 Task: Configure the Jira project settings to set up notifications and automation rules, including sending Slack messages when a version is unreleased.
Action: Mouse pressed left at (685, 732)
Screenshot: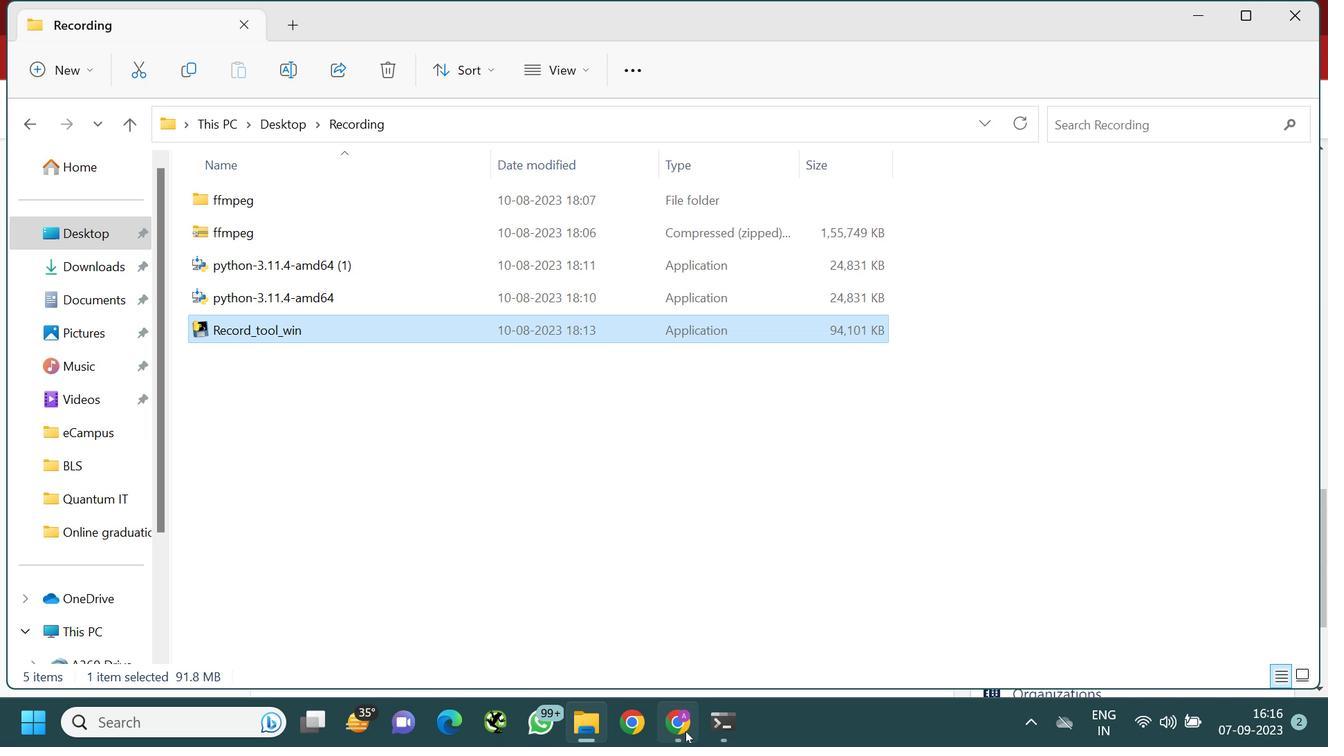 
Action: Mouse moved to (580, 250)
Screenshot: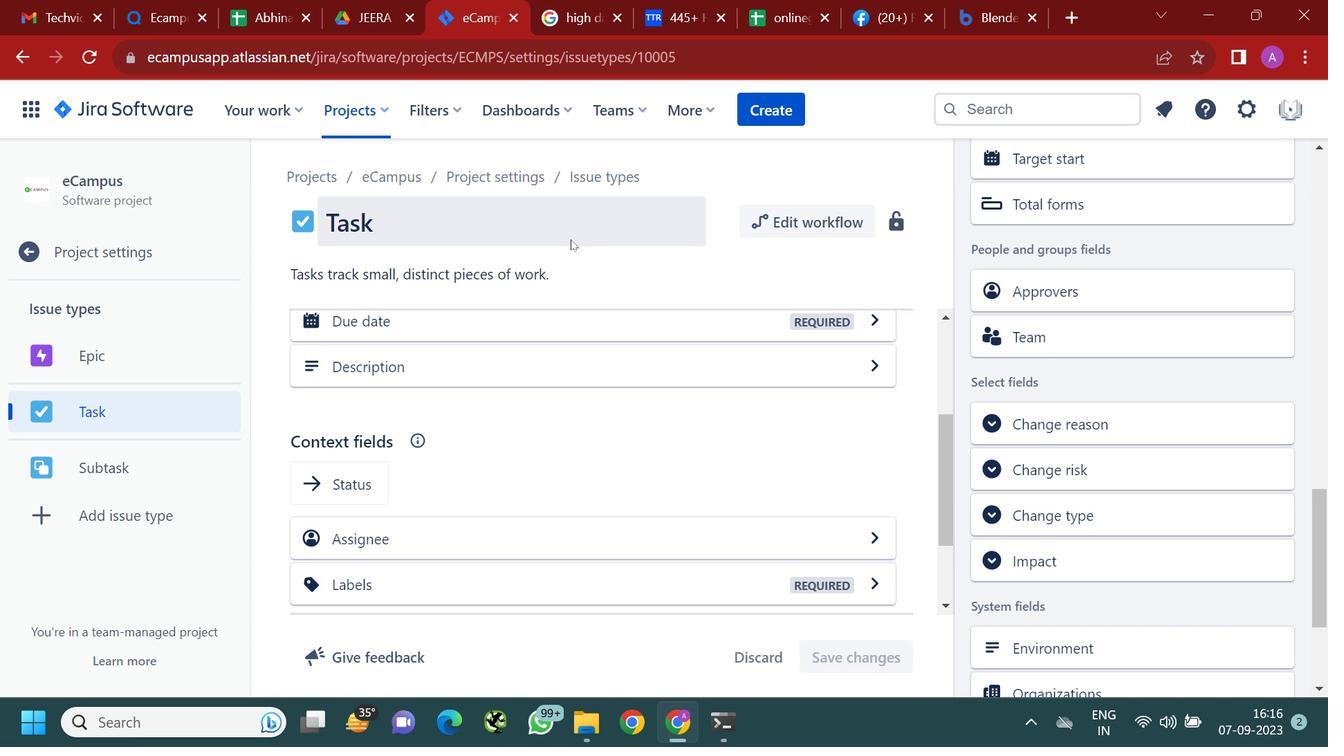 
Action: Mouse scrolled (580, 249) with delta (0, 0)
Screenshot: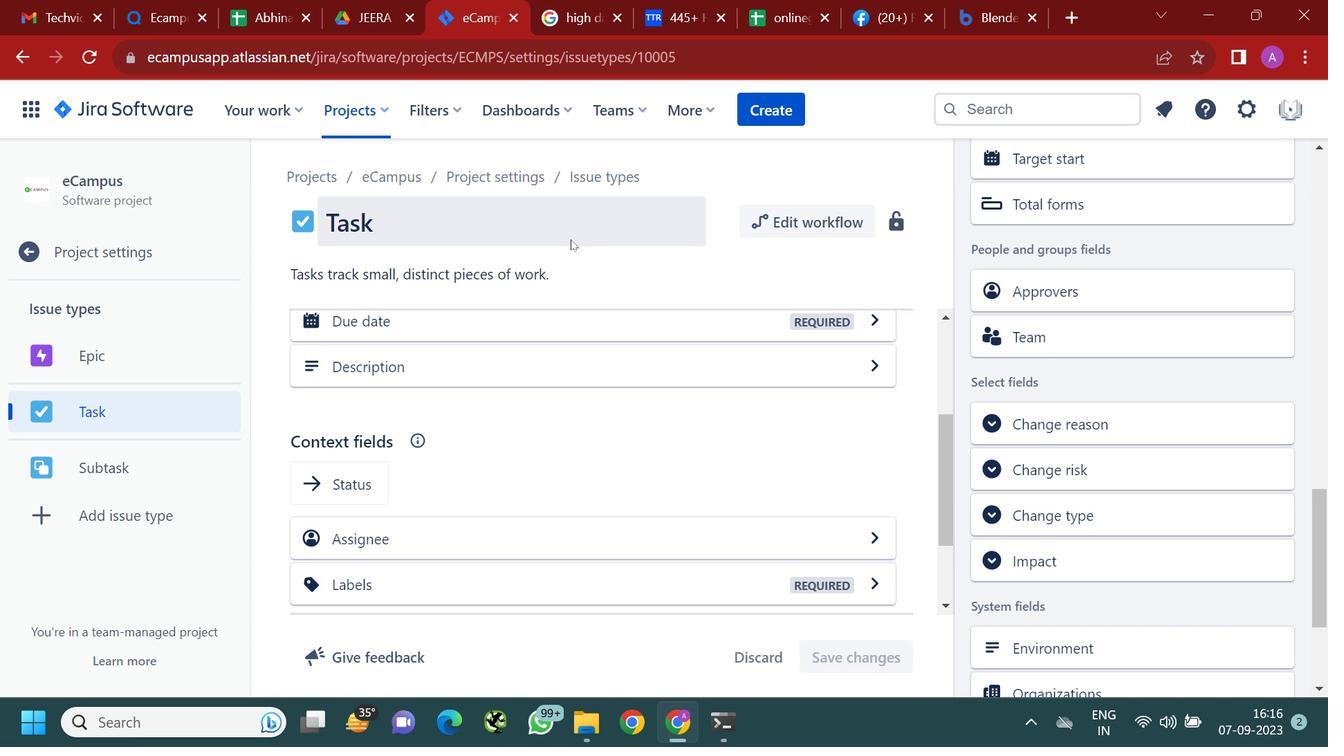 
Action: Mouse moved to (582, 252)
Screenshot: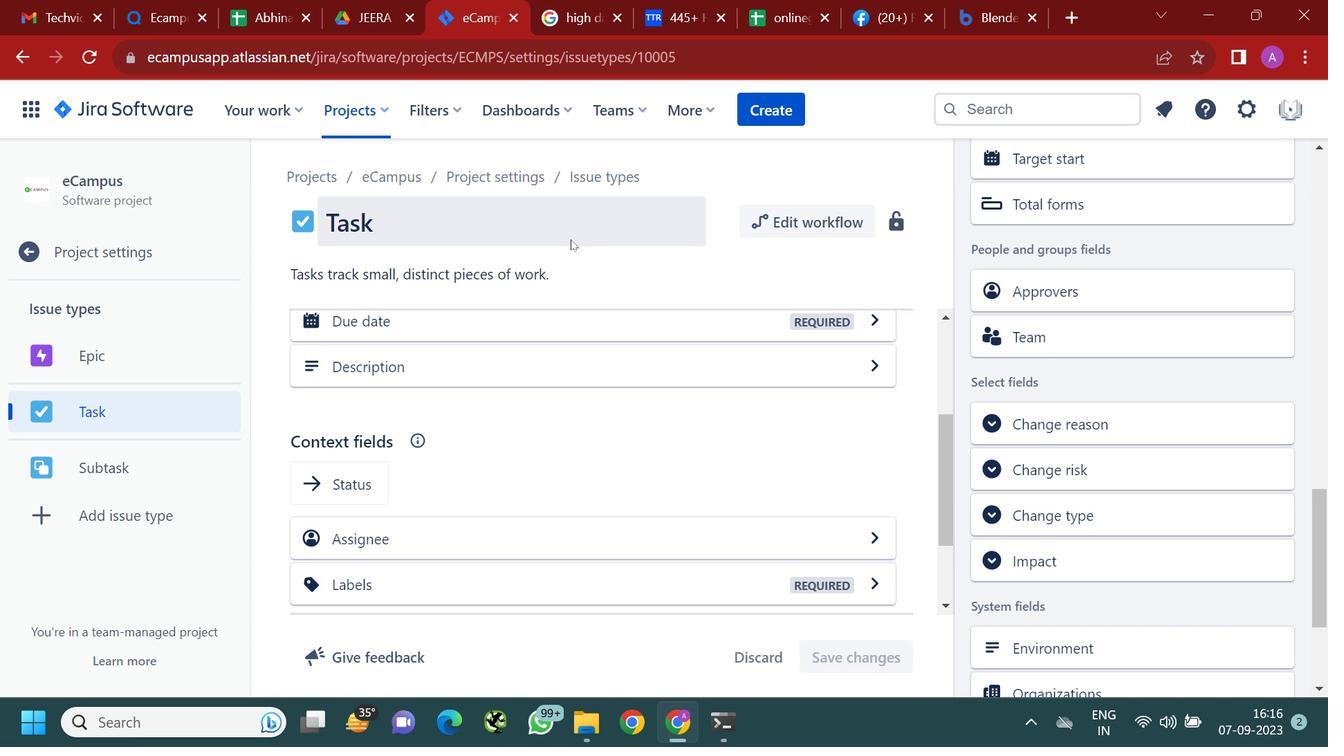 
Action: Mouse scrolled (582, 251) with delta (0, 0)
Screenshot: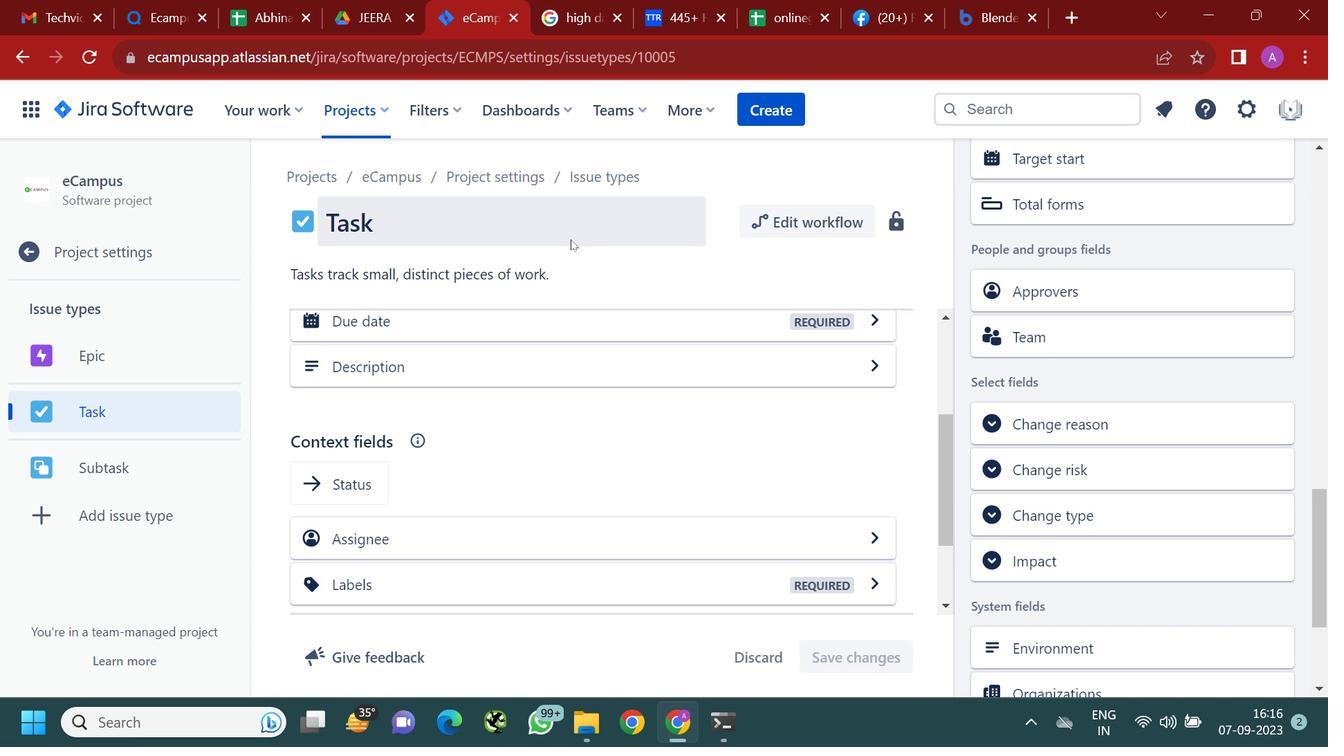 
Action: Mouse moved to (568, 479)
Screenshot: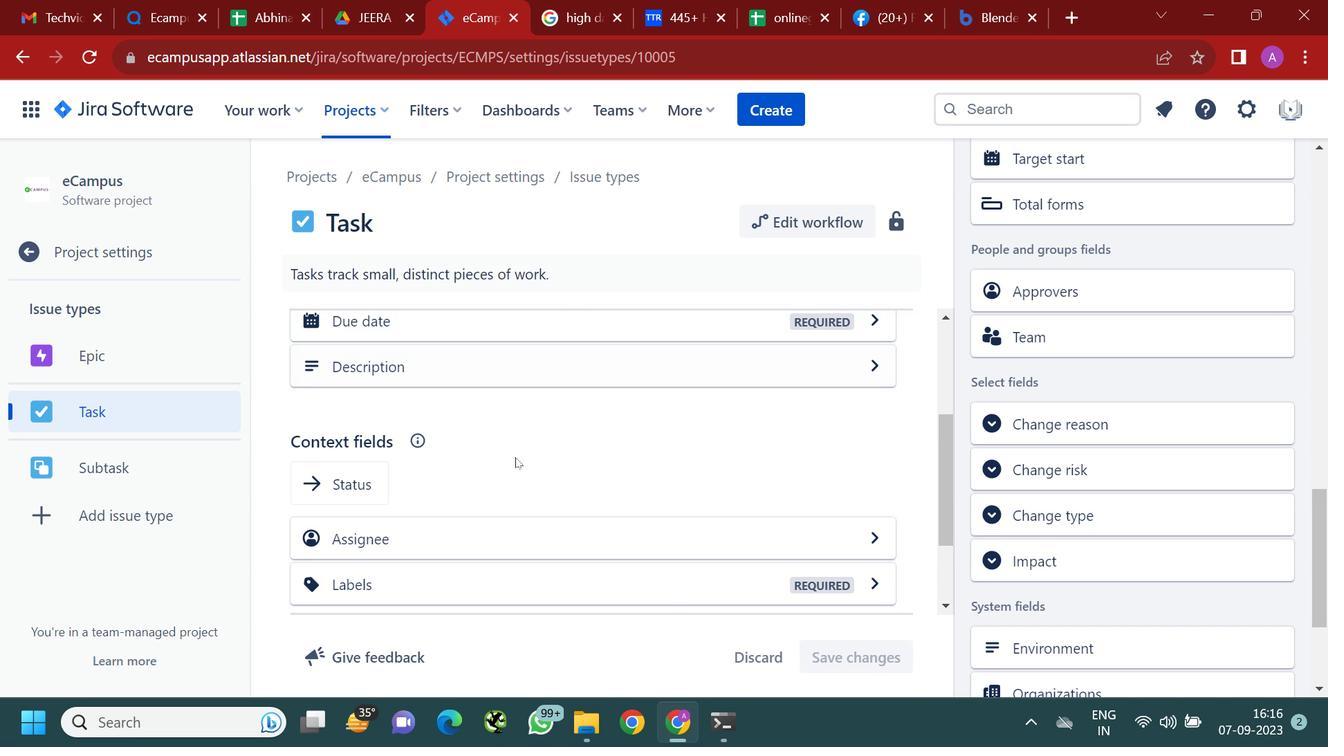 
Action: Mouse scrolled (568, 480) with delta (0, 0)
Screenshot: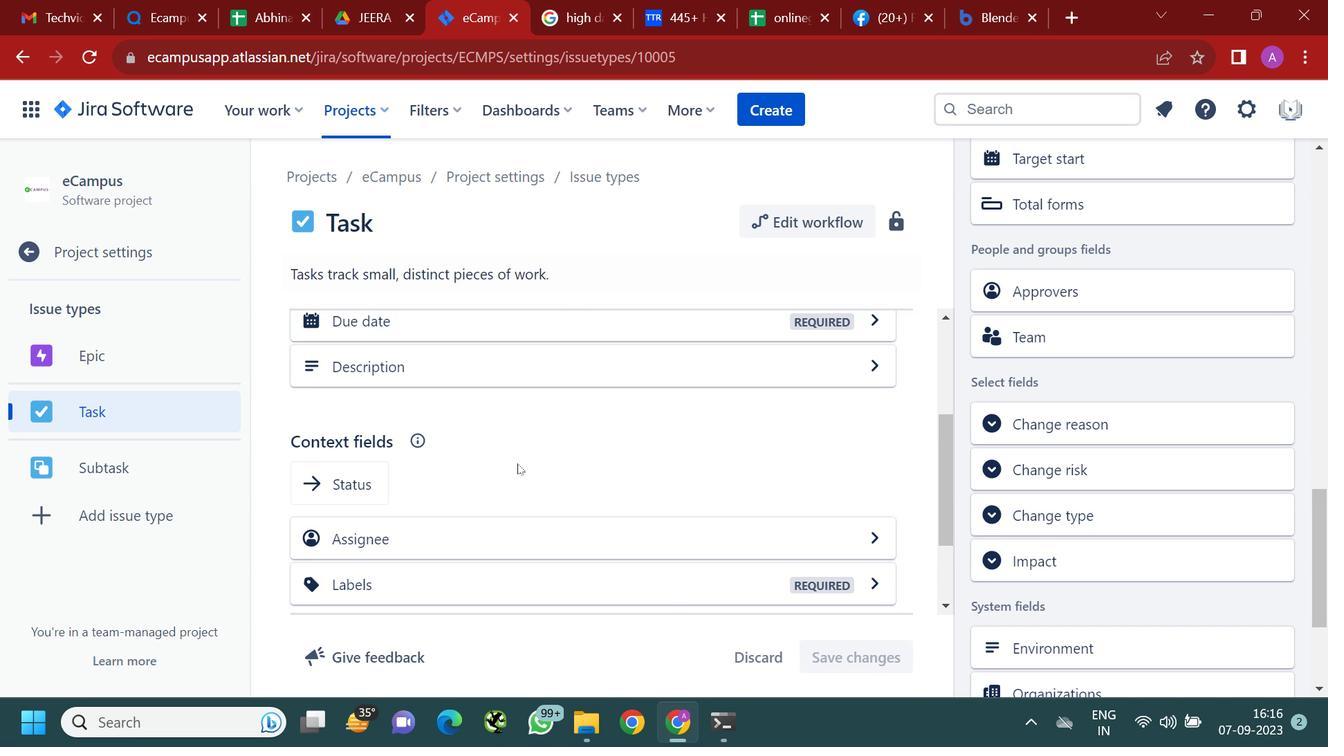 
Action: Mouse scrolled (568, 480) with delta (0, 0)
Screenshot: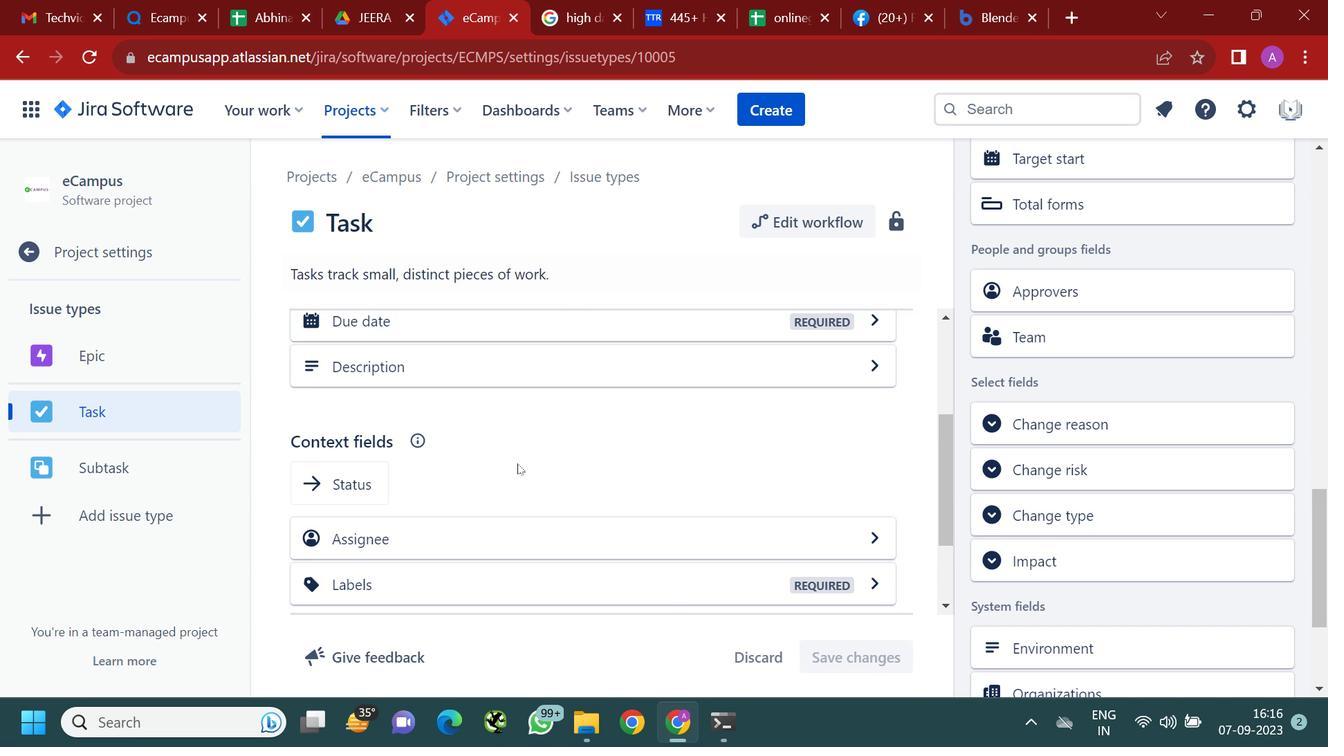 
Action: Mouse scrolled (568, 480) with delta (0, 0)
Screenshot: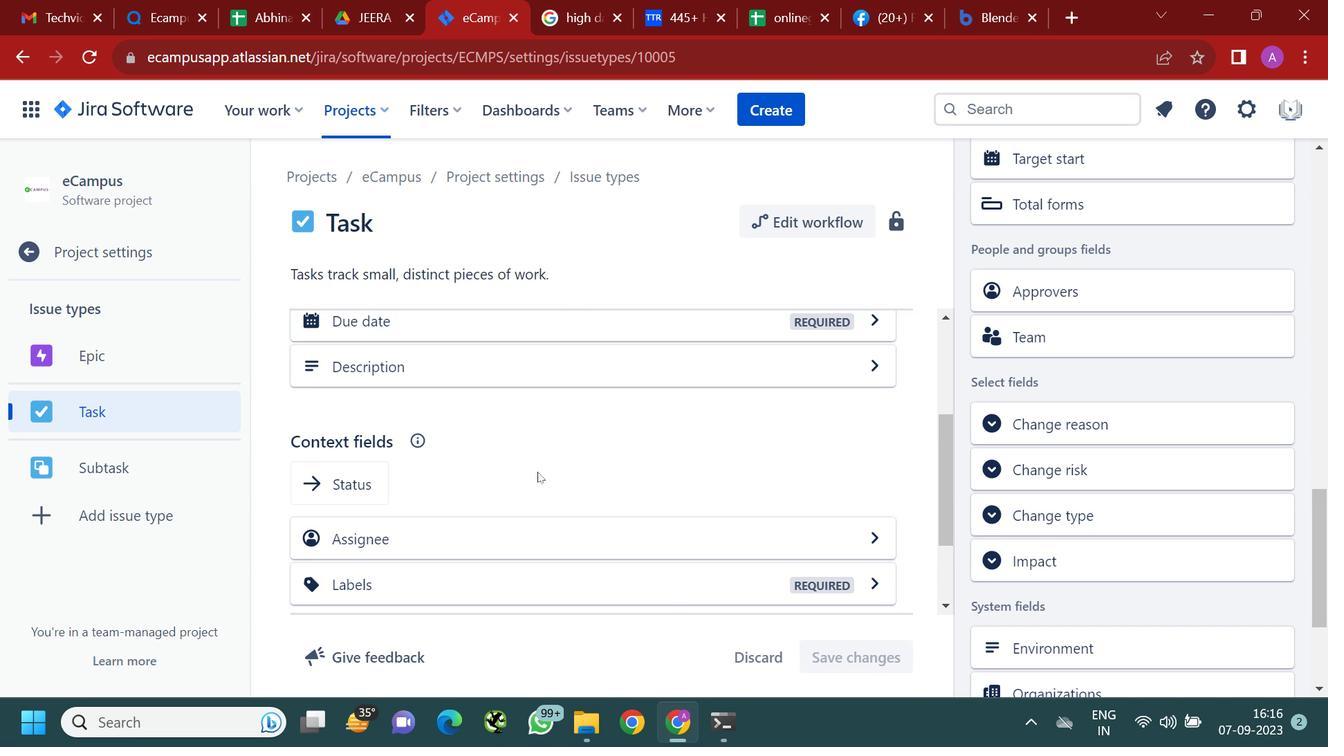 
Action: Mouse moved to (598, 460)
Screenshot: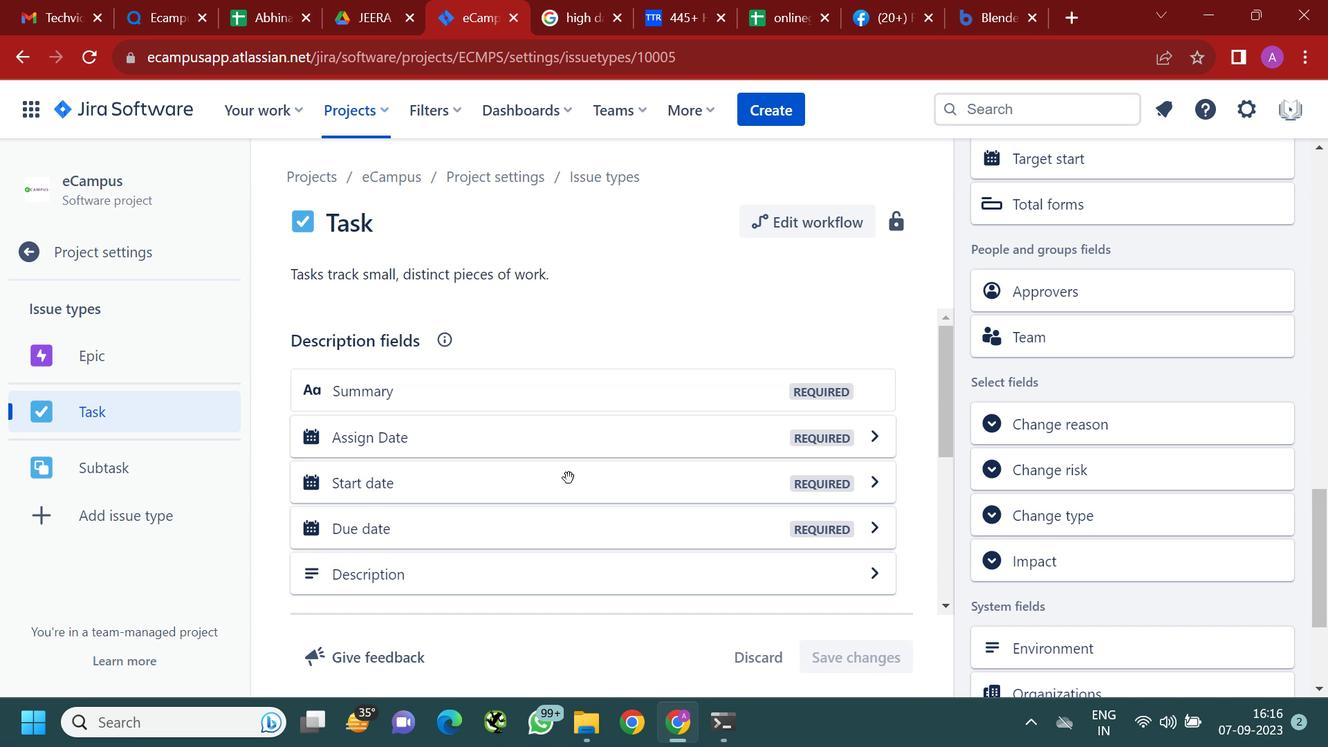 
Action: Mouse scrolled (598, 461) with delta (0, 0)
Screenshot: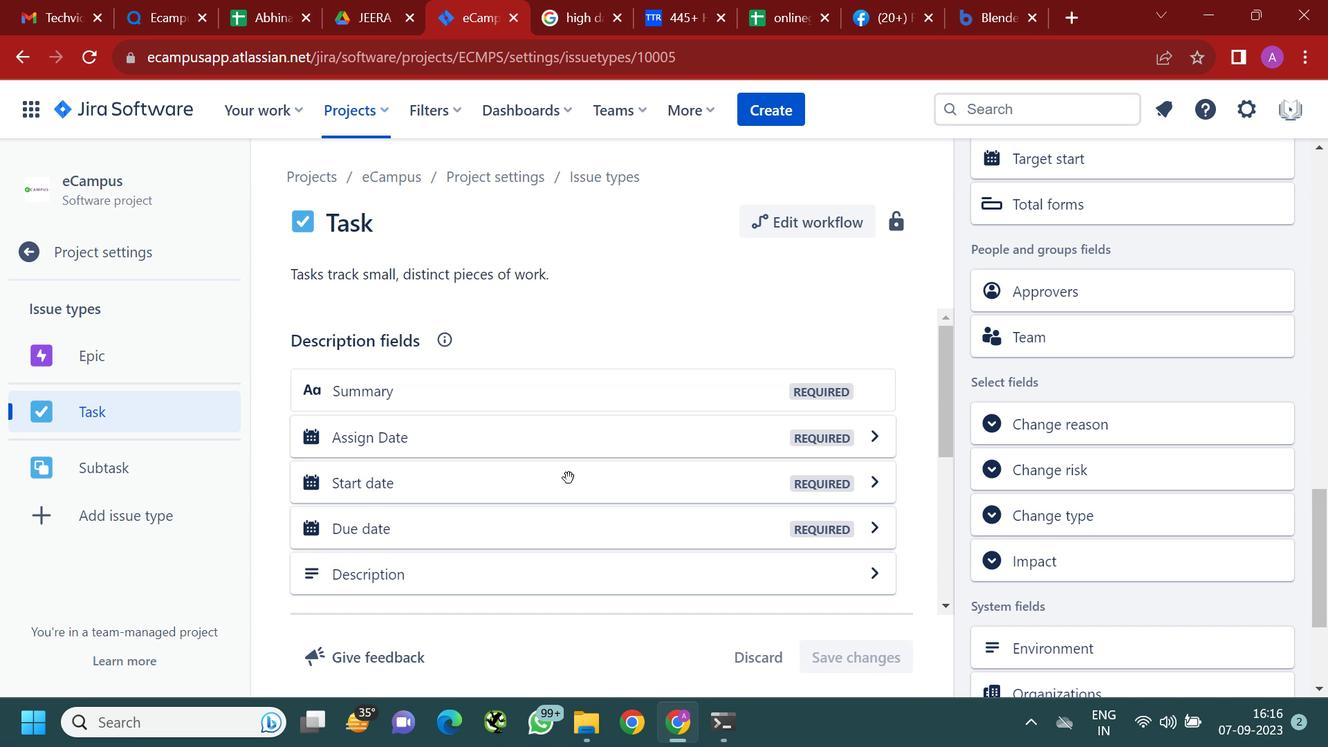 
Action: Mouse moved to (598, 460)
Screenshot: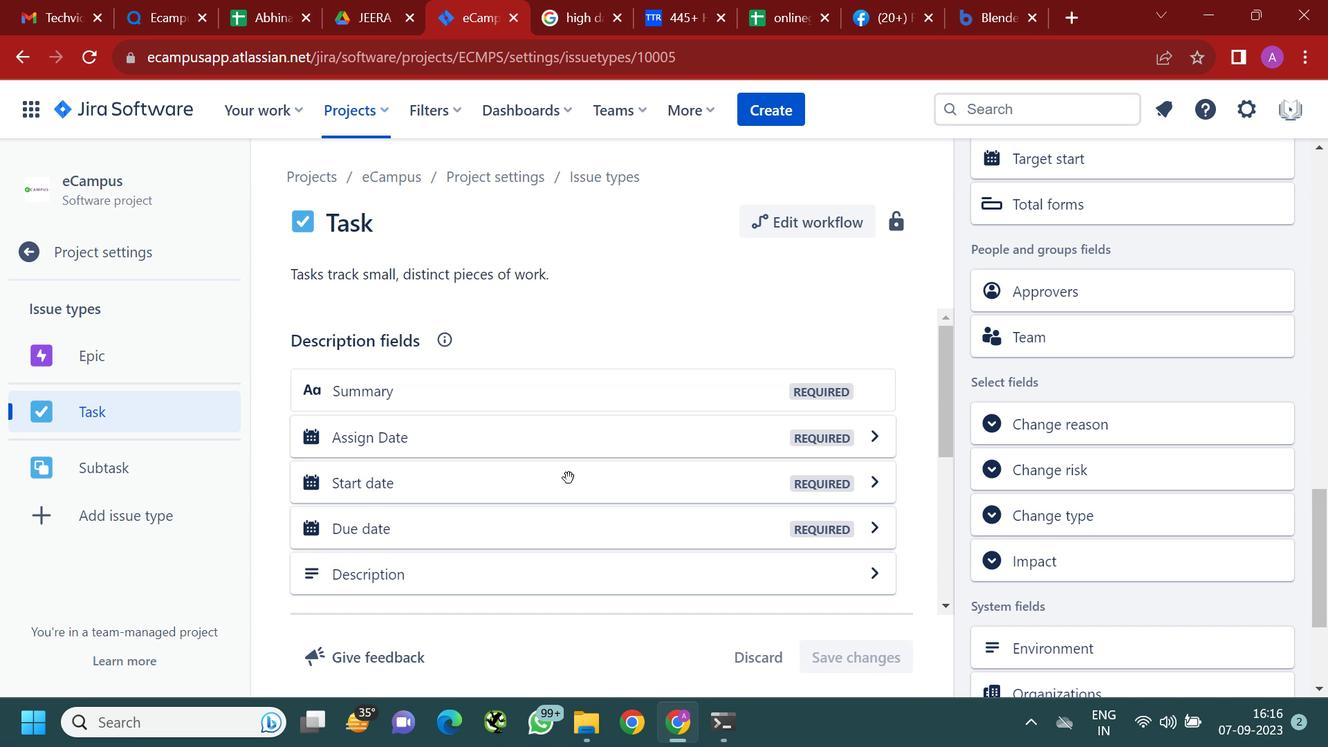 
Action: Mouse scrolled (598, 460) with delta (0, 0)
Screenshot: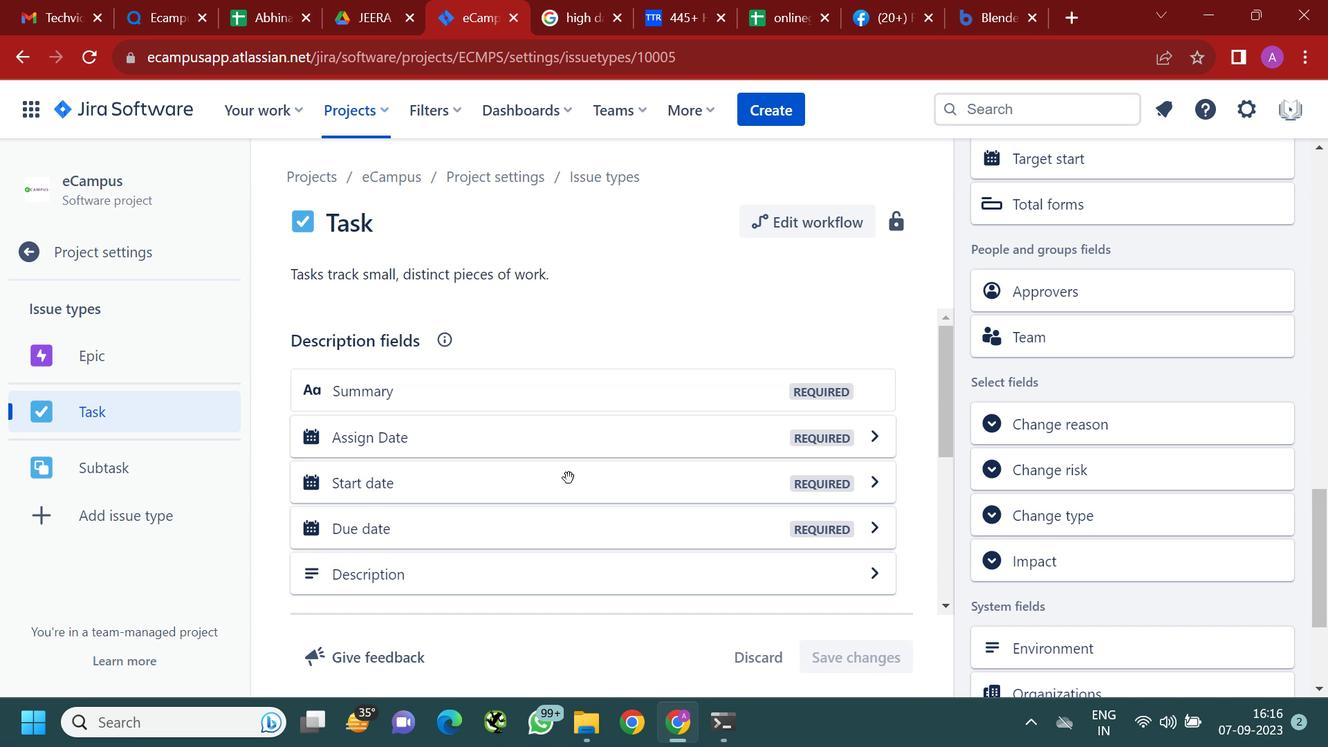 
Action: Mouse moved to (598, 459)
Screenshot: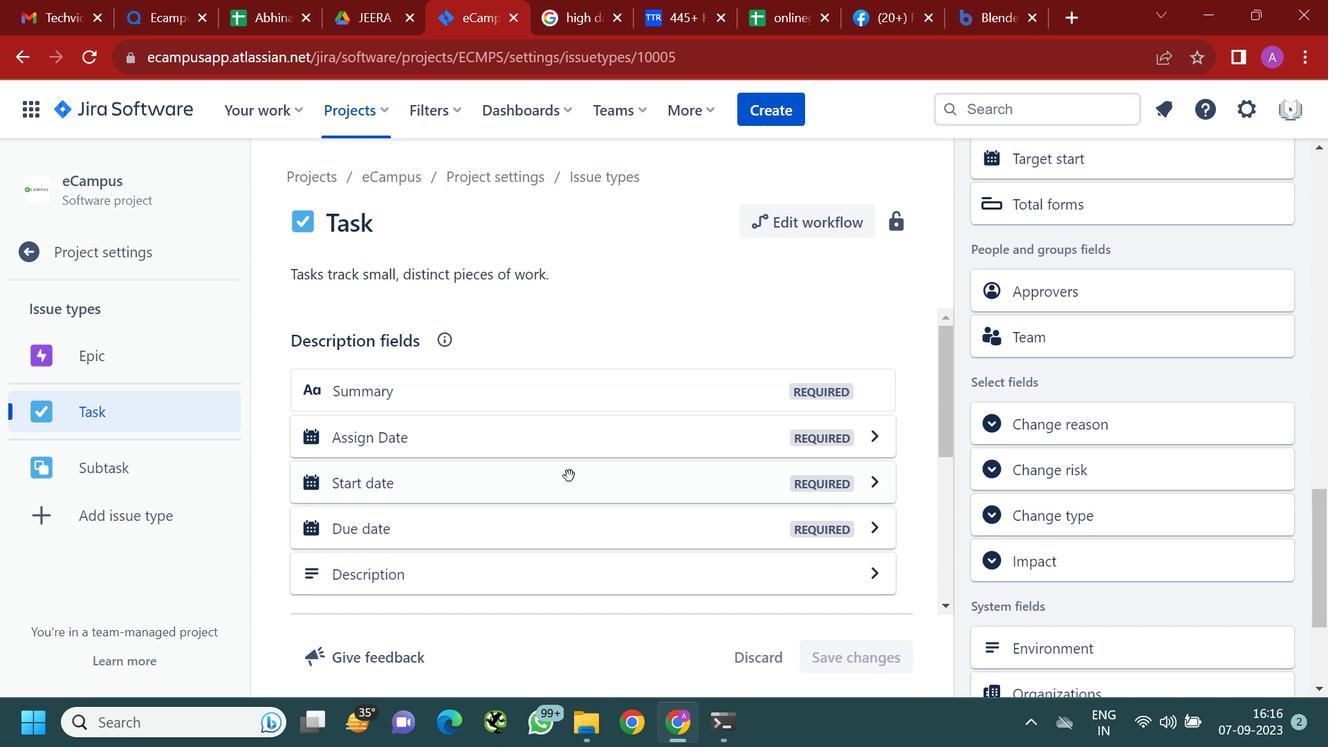 
Action: Mouse scrolled (598, 460) with delta (0, 0)
Screenshot: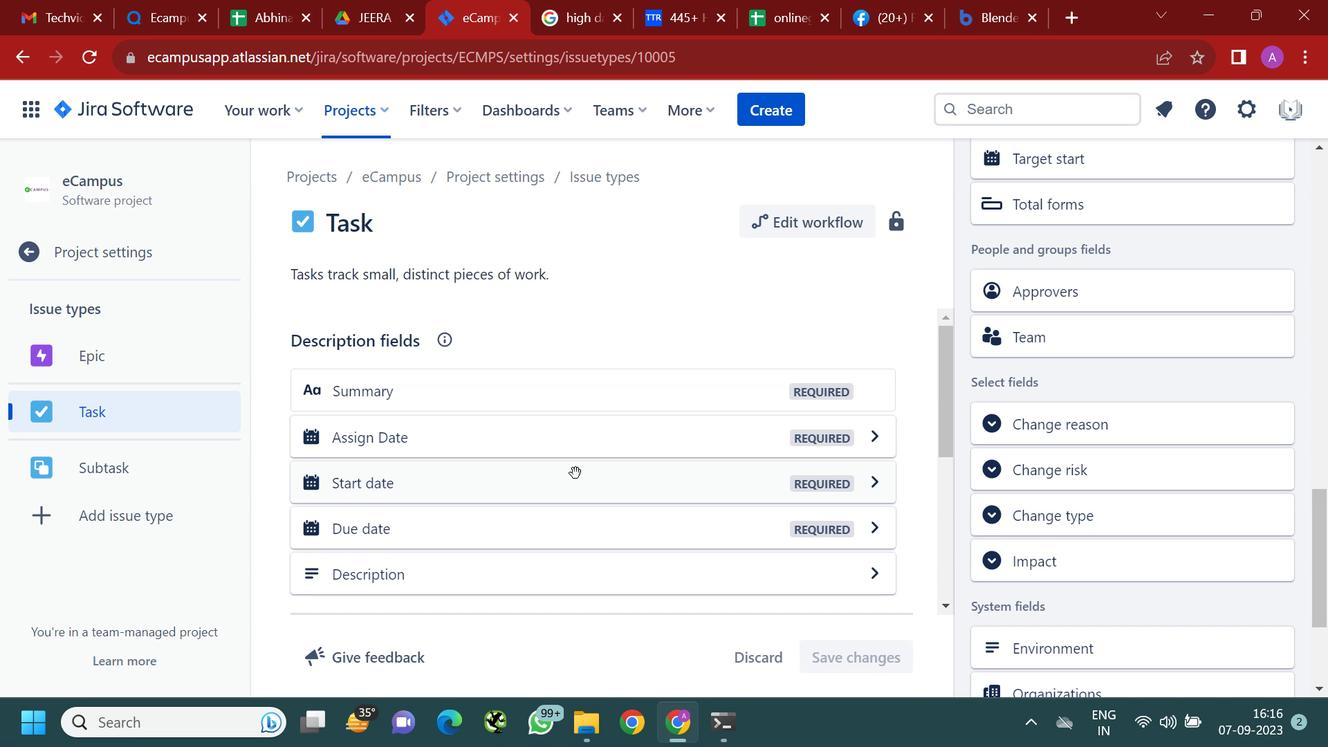 
Action: Mouse moved to (603, 448)
Screenshot: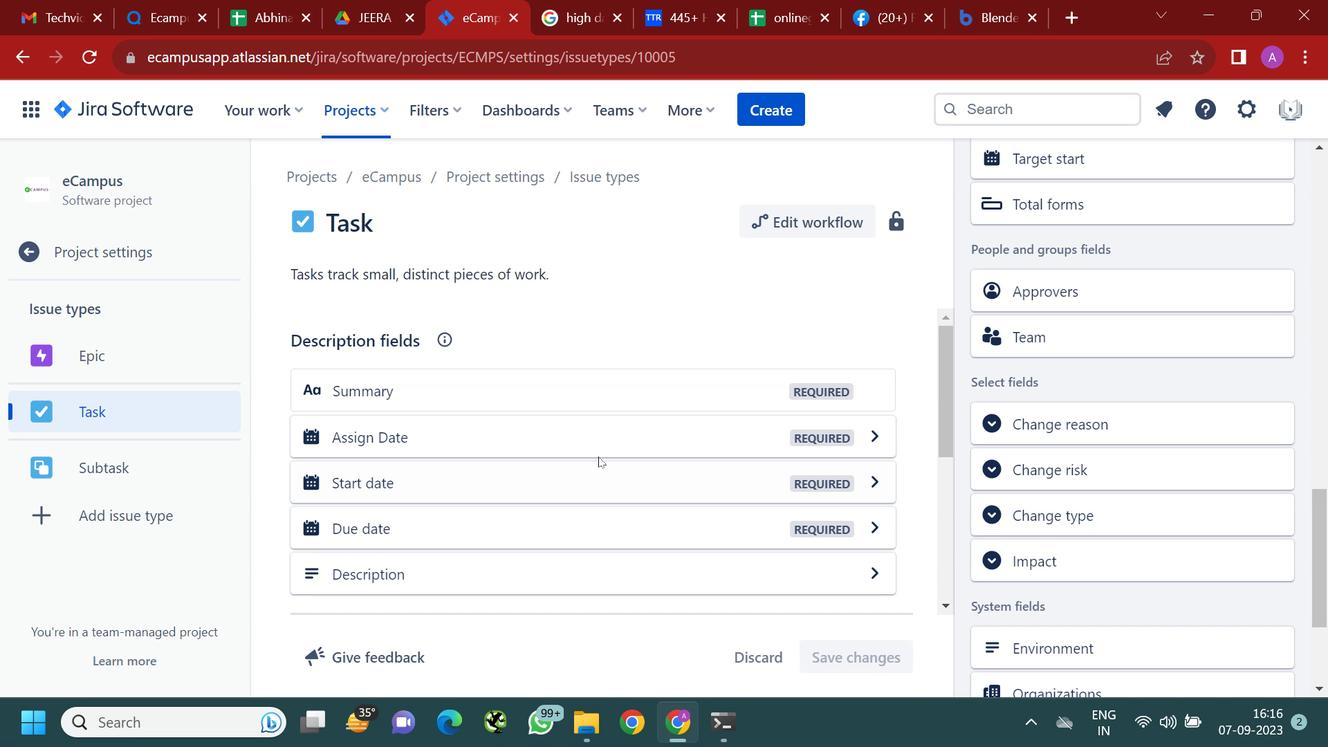 
Action: Mouse scrolled (603, 449) with delta (0, 0)
Screenshot: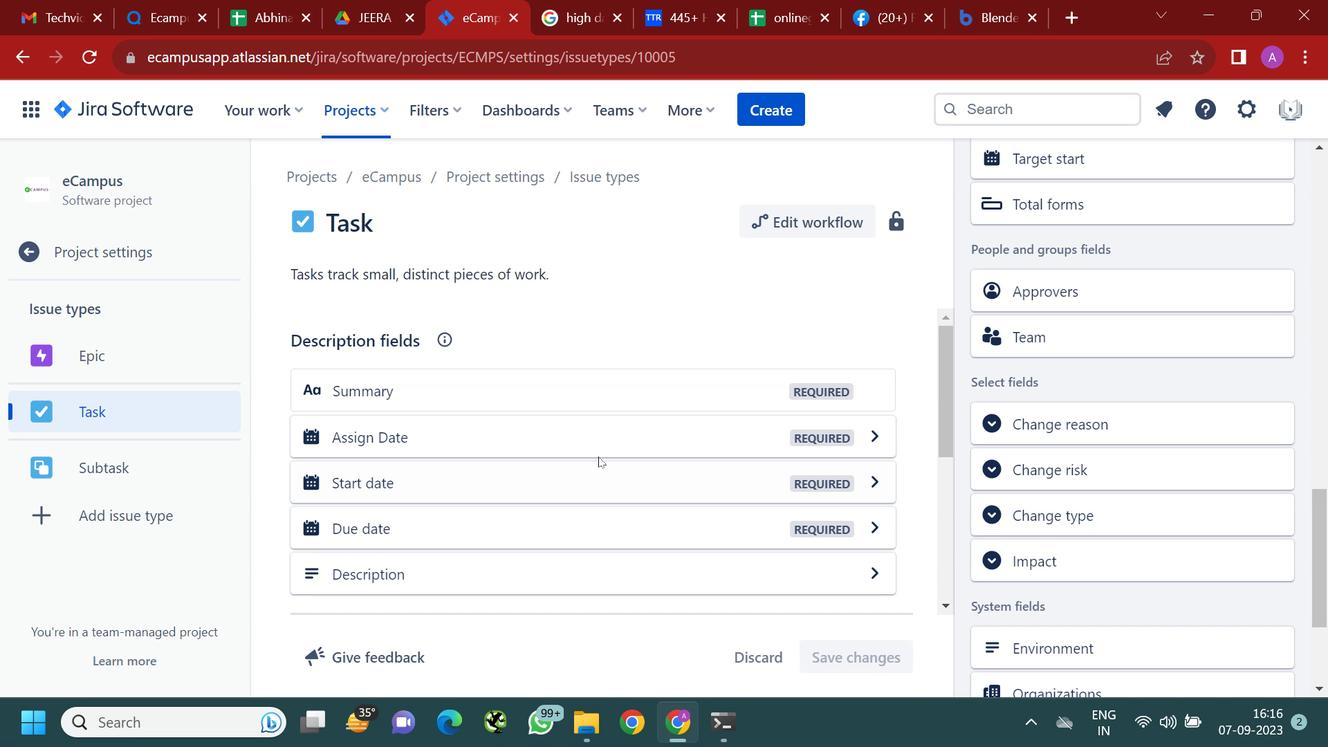 
Action: Mouse scrolled (603, 449) with delta (0, 0)
Screenshot: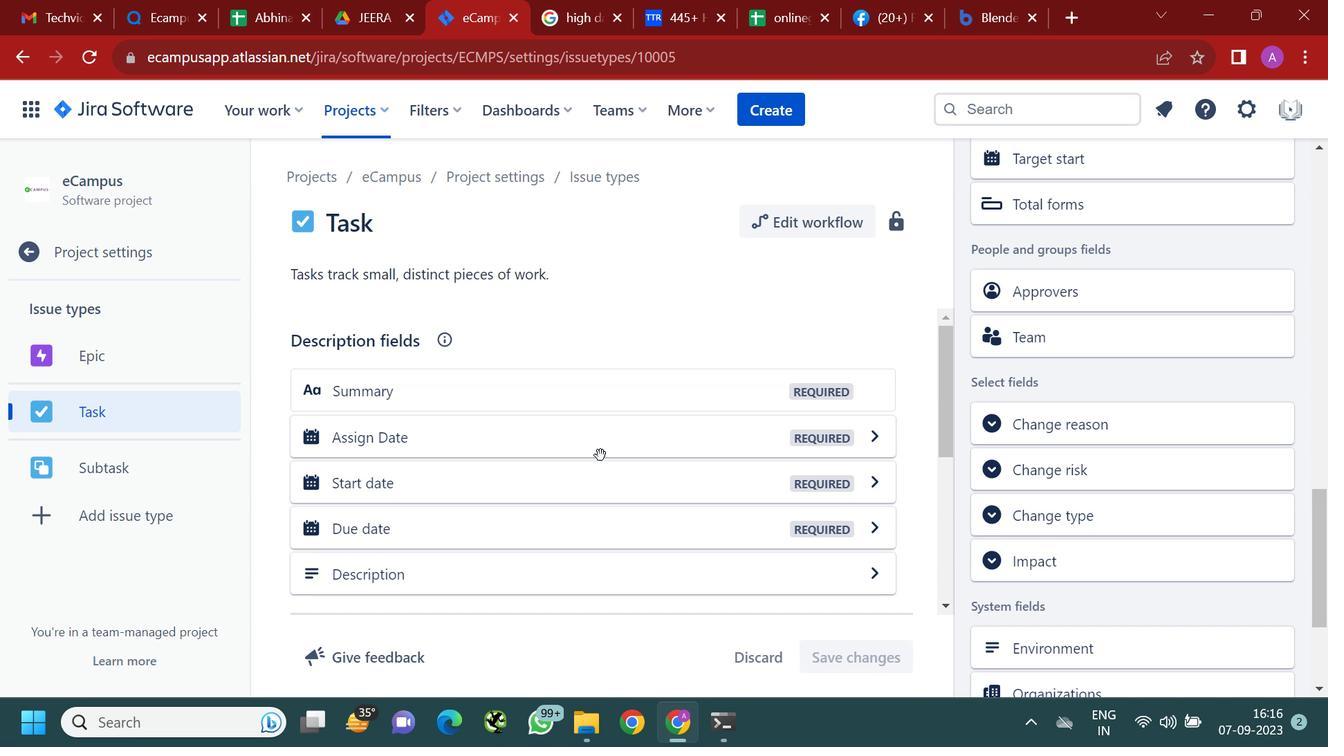 
Action: Mouse moved to (603, 447)
Screenshot: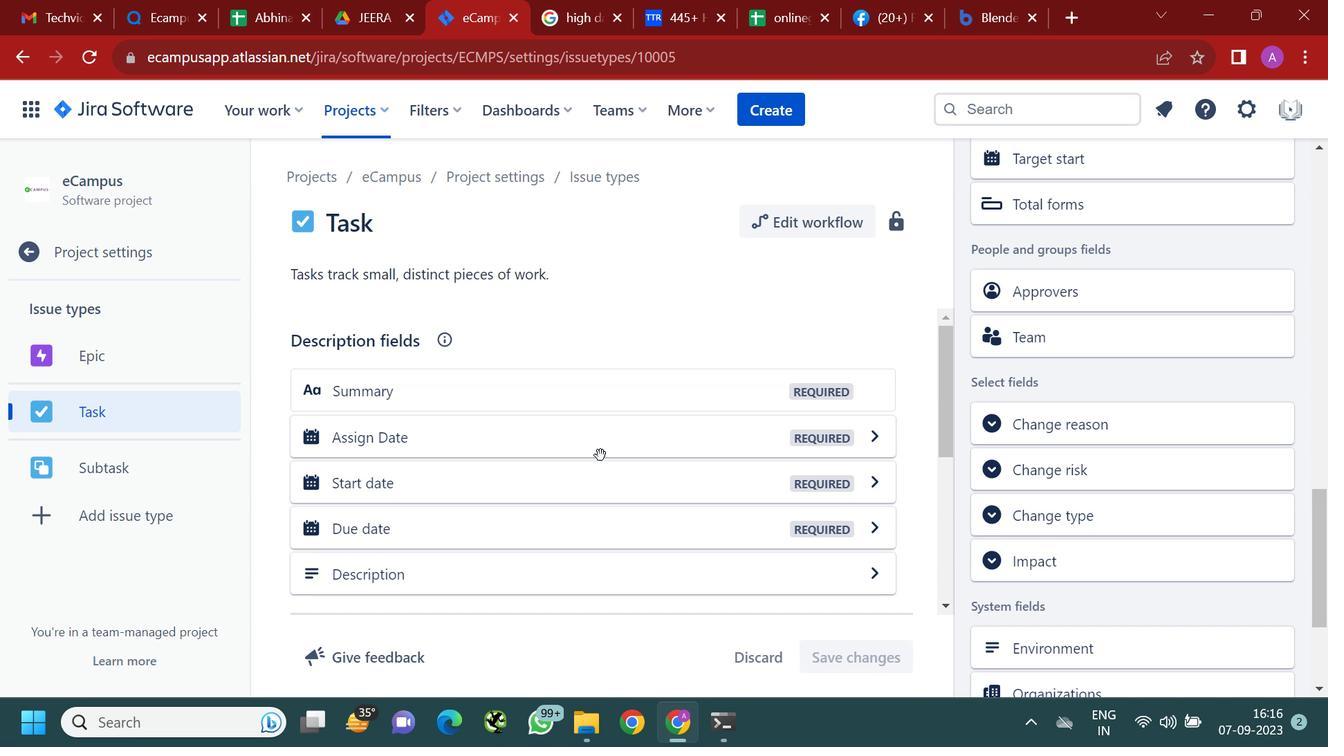 
Action: Mouse scrolled (603, 448) with delta (0, 0)
Screenshot: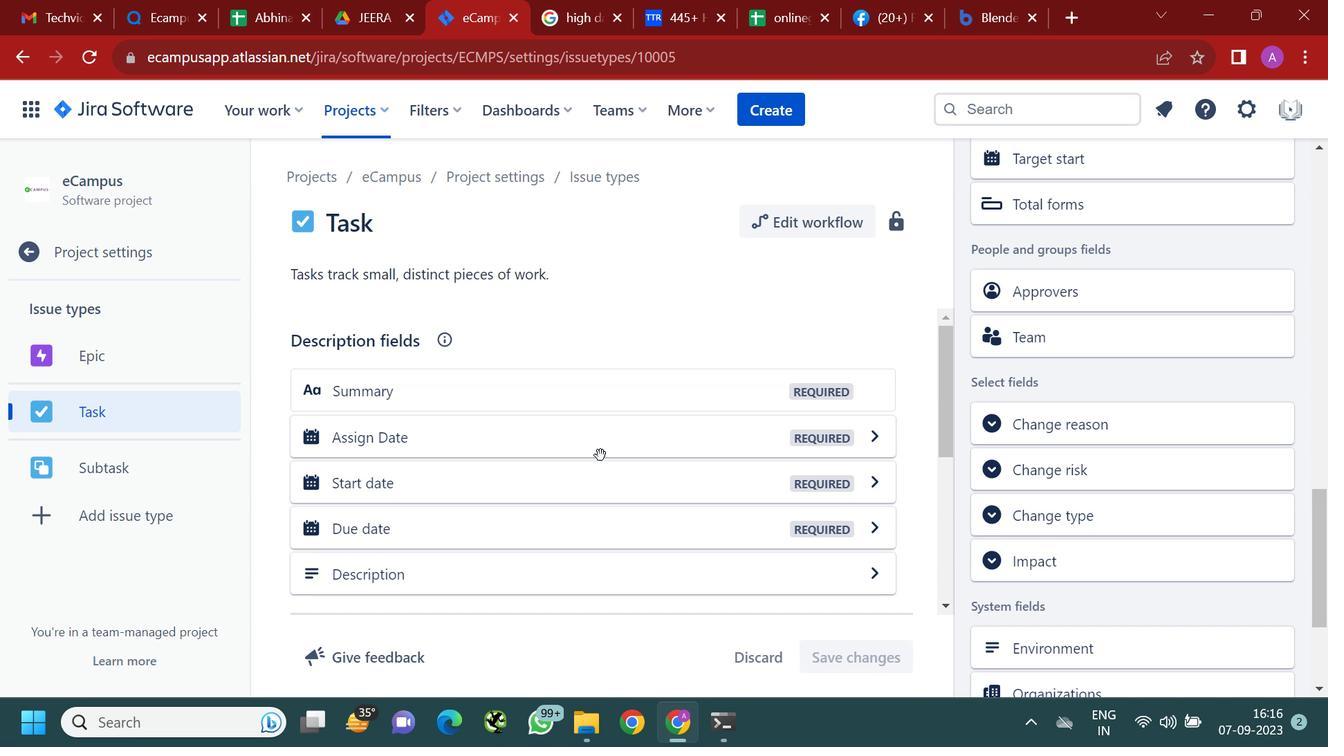 
Action: Mouse moved to (603, 447)
Screenshot: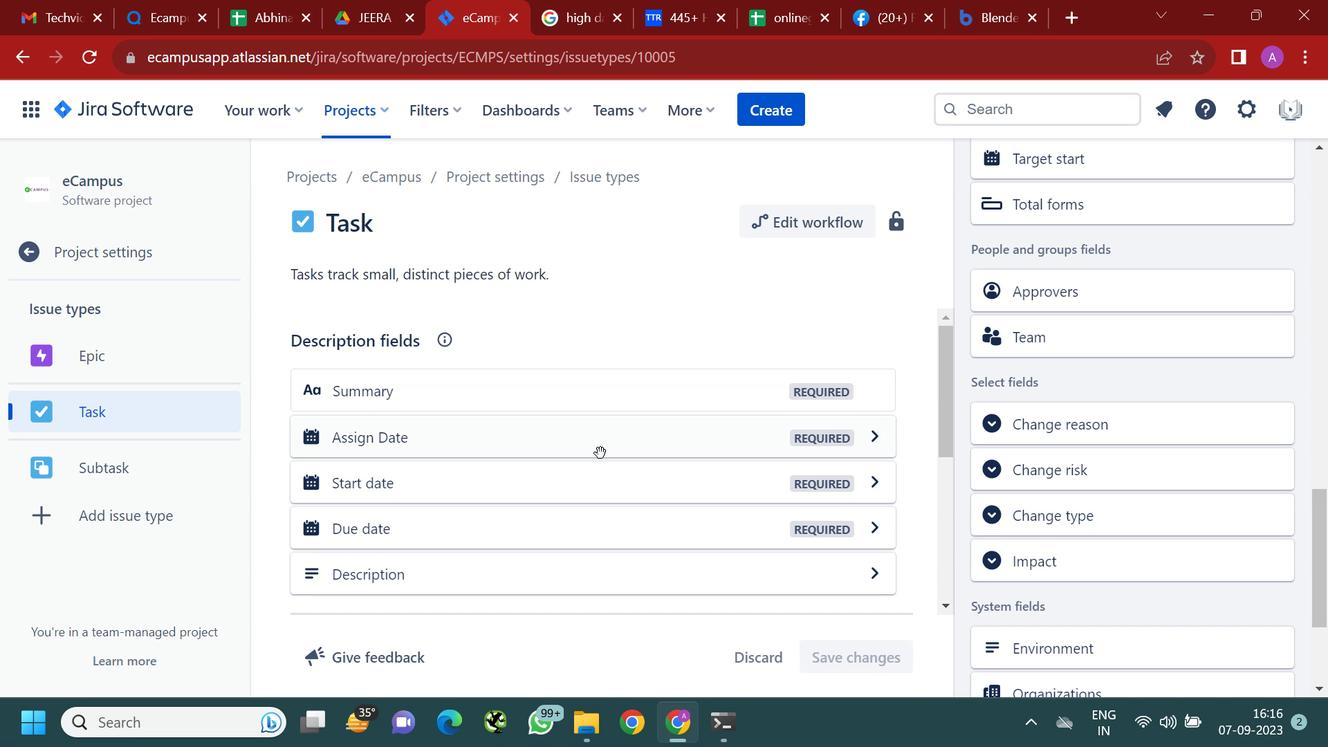 
Action: Mouse scrolled (603, 447) with delta (0, 0)
Screenshot: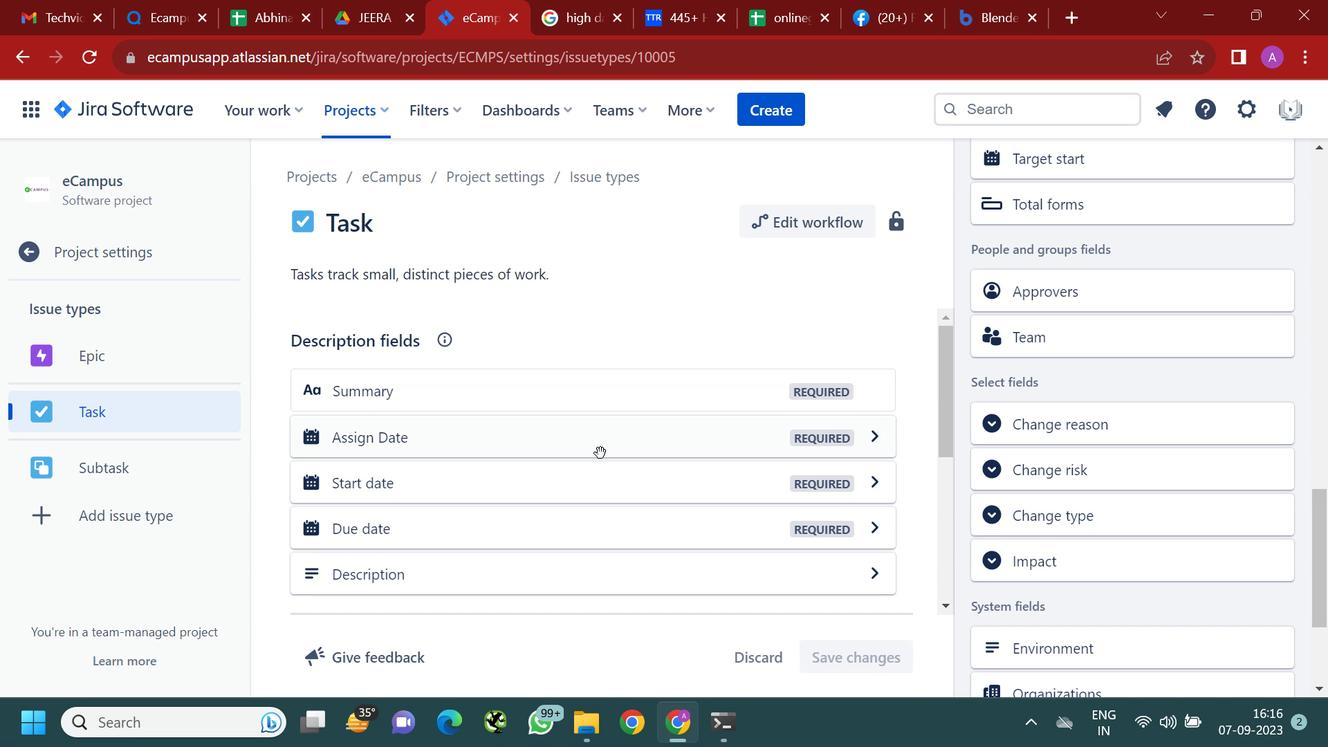 
Action: Mouse moved to (603, 371)
Screenshot: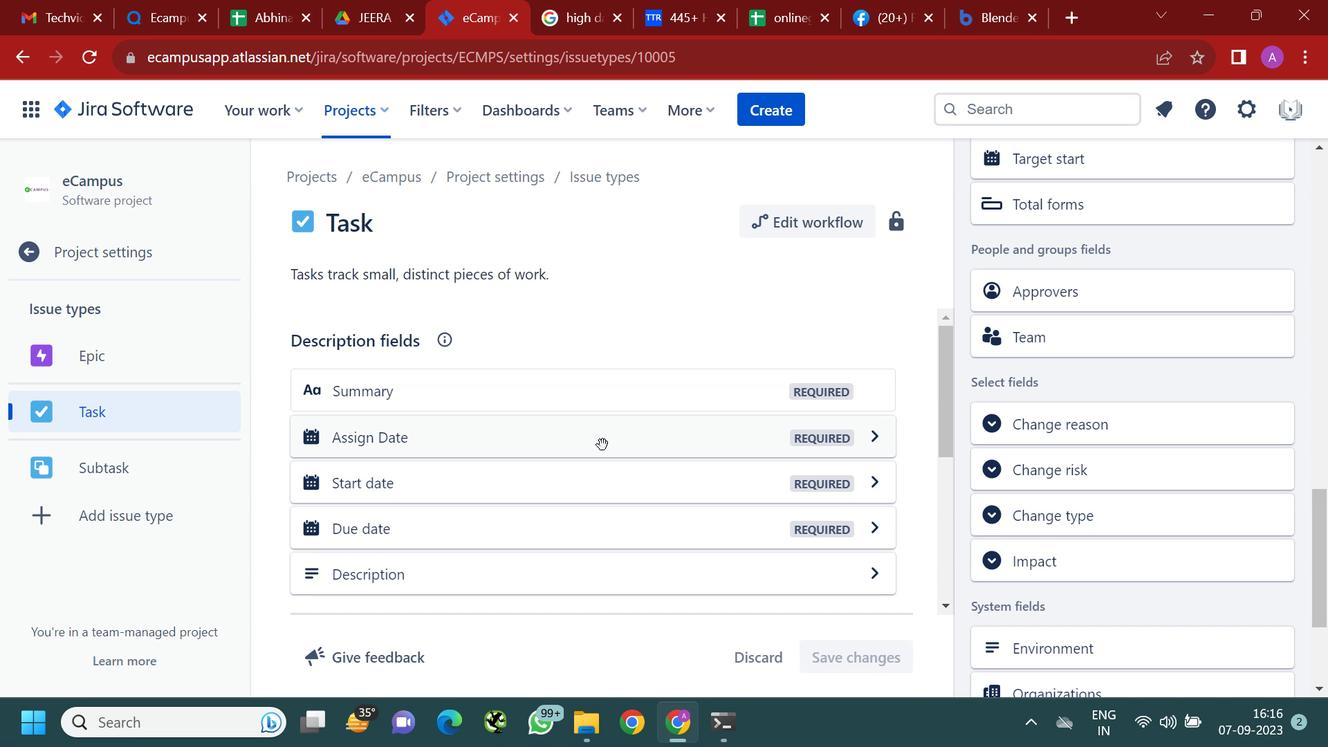 
Action: Mouse scrolled (603, 370) with delta (0, 0)
Screenshot: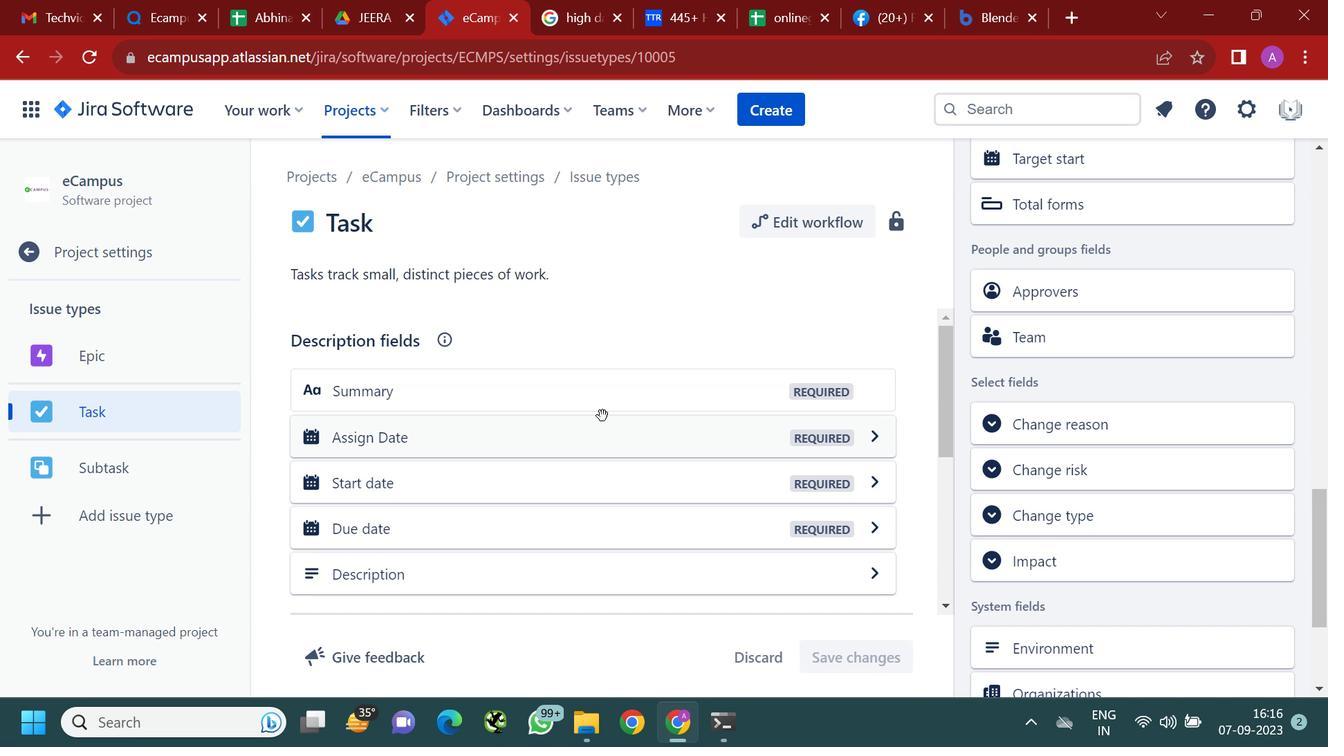 
Action: Mouse scrolled (603, 370) with delta (0, 0)
Screenshot: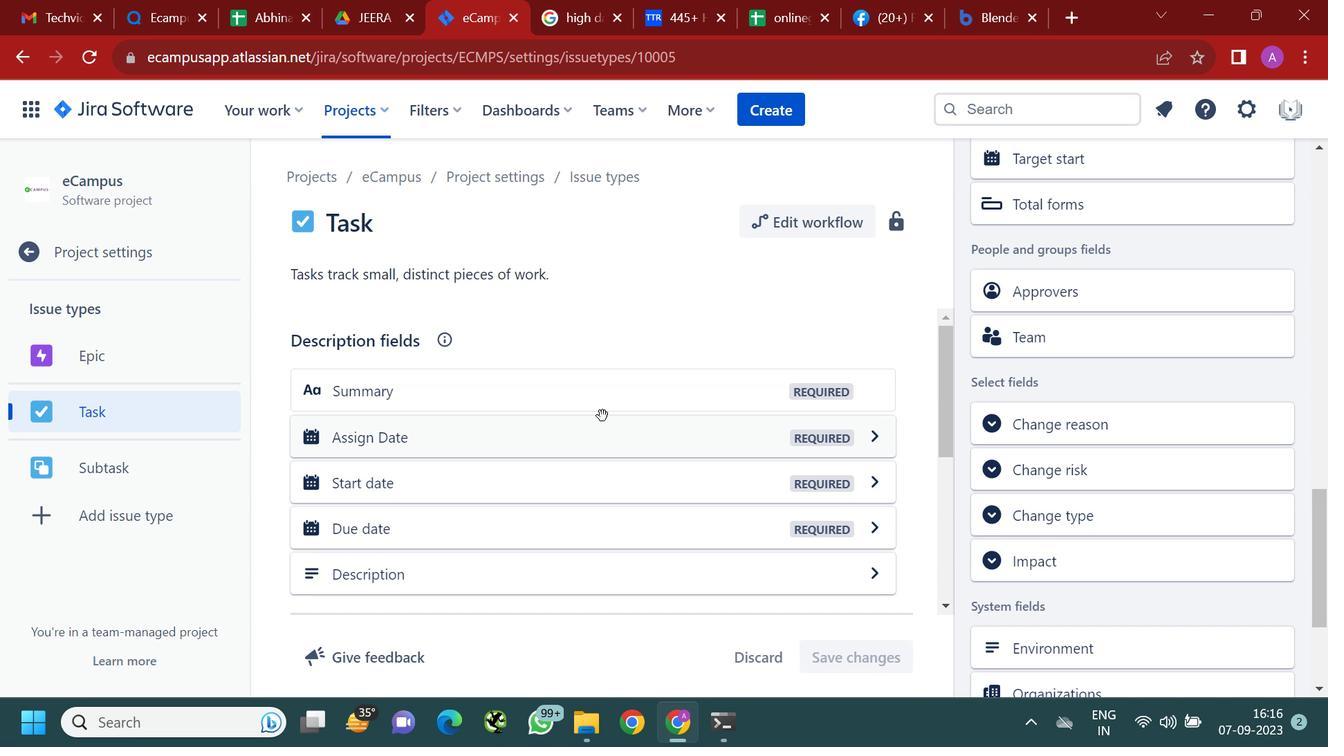 
Action: Mouse scrolled (603, 370) with delta (0, 0)
Screenshot: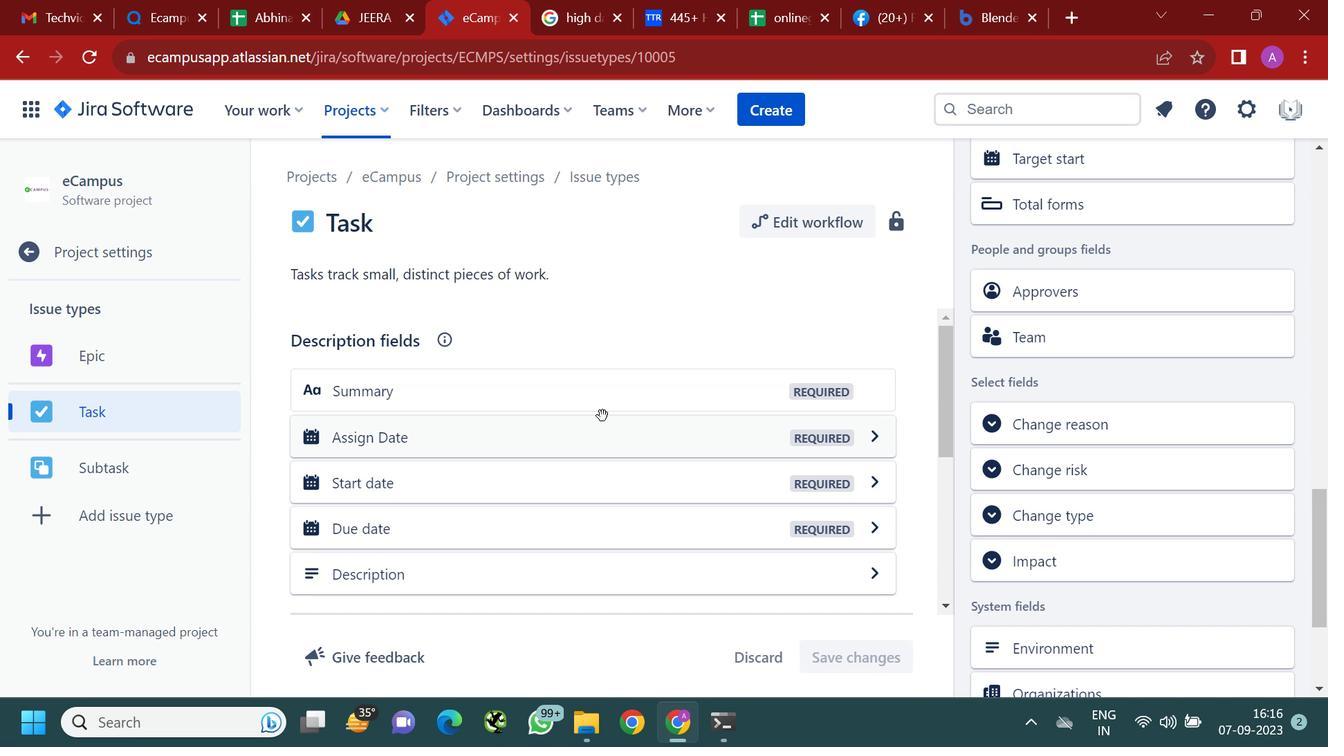 
Action: Mouse scrolled (603, 370) with delta (0, 0)
Screenshot: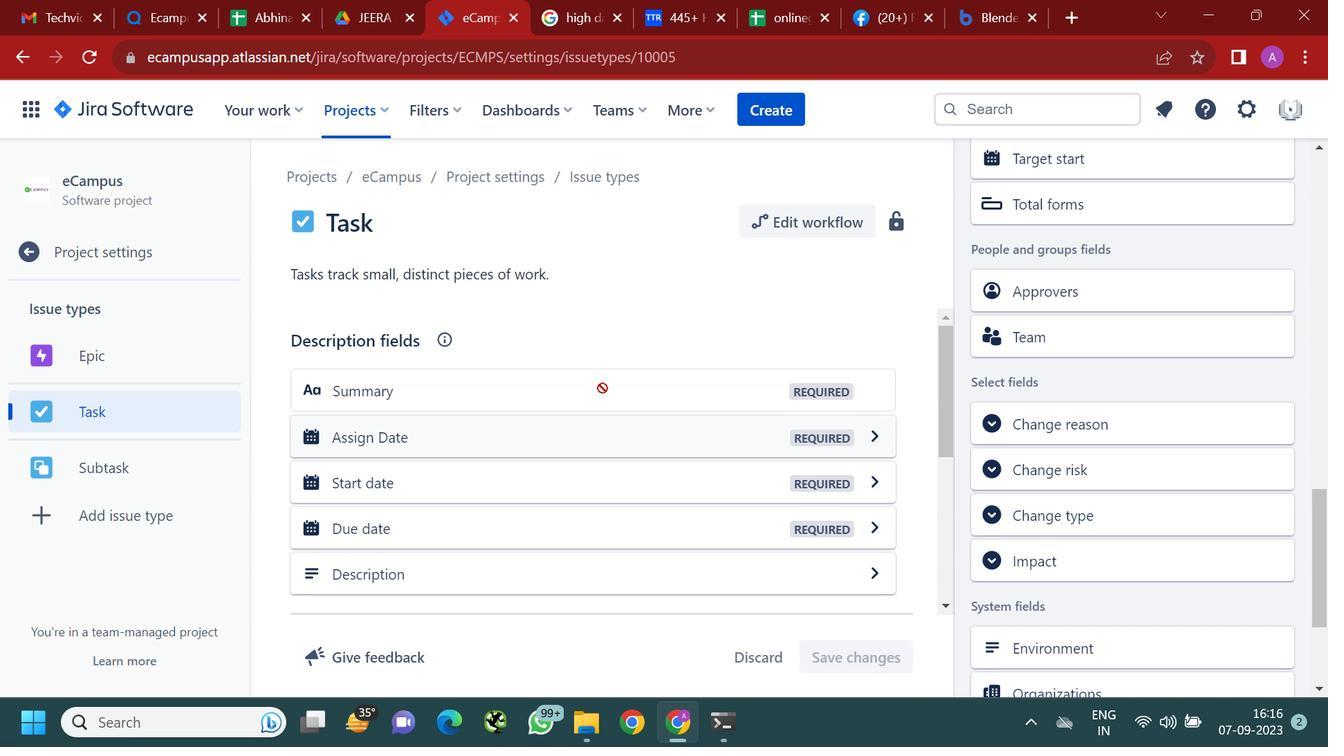 
Action: Mouse moved to (78, 240)
Screenshot: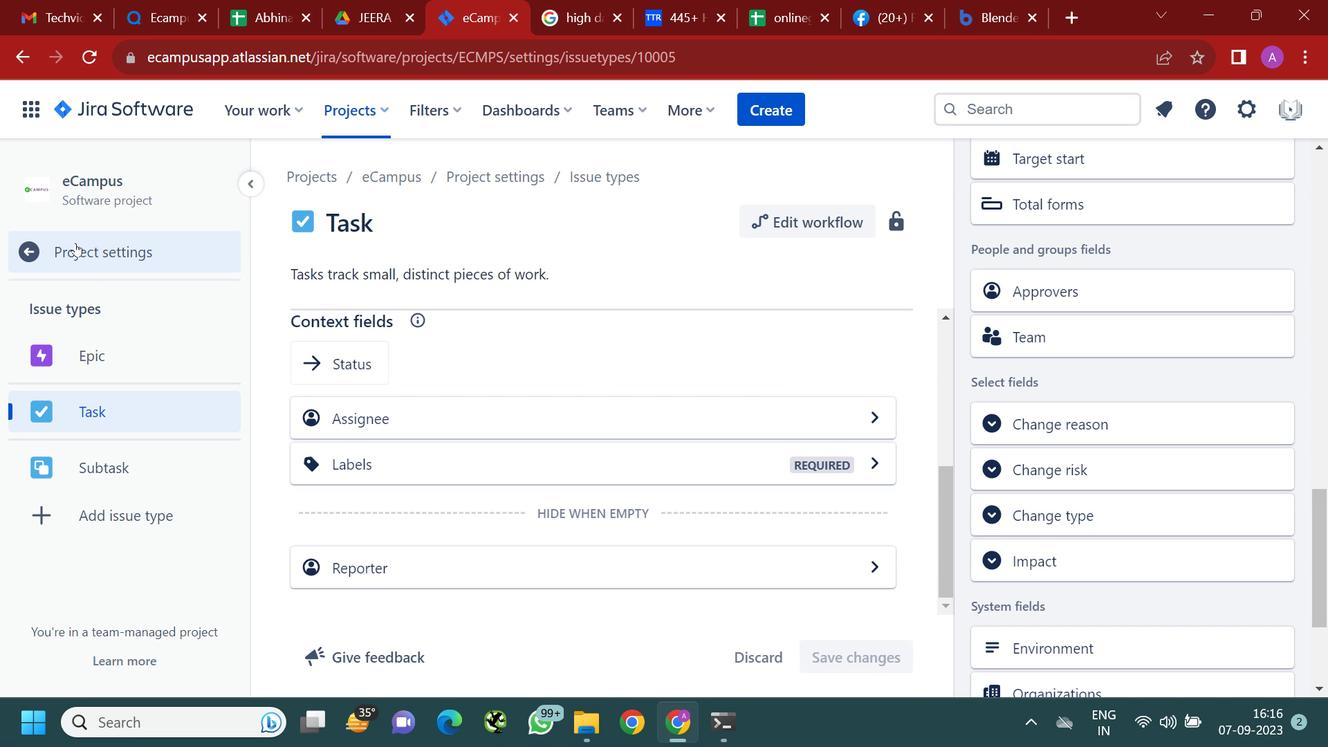 
Action: Mouse pressed left at (78, 240)
Screenshot: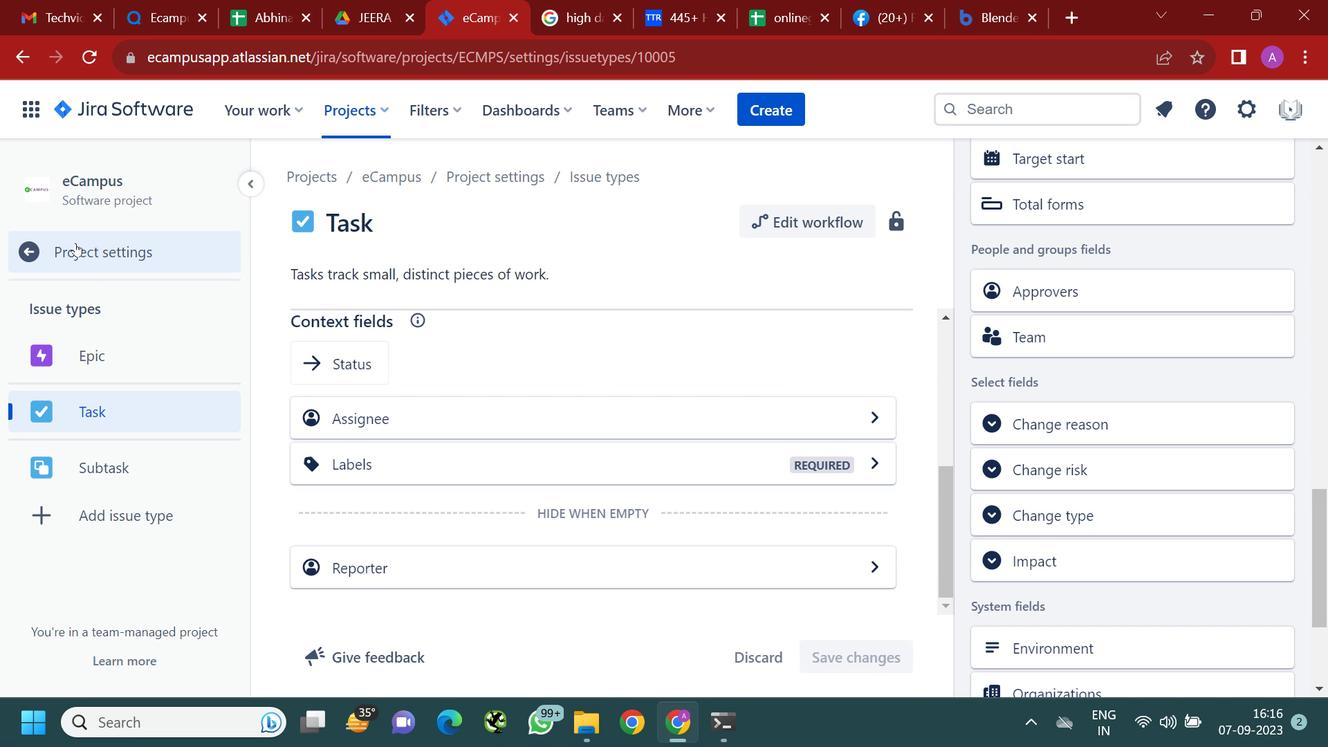 
Action: Mouse moved to (256, 121)
Screenshot: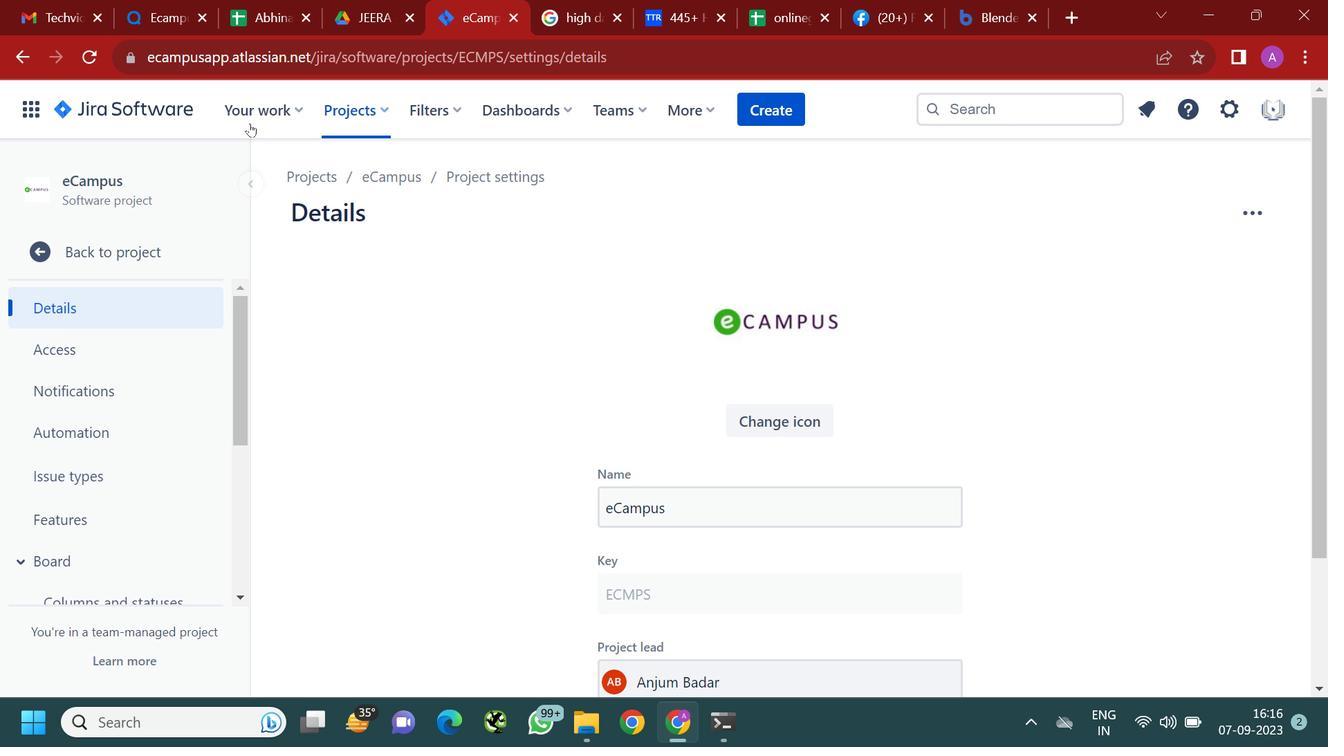
Action: Mouse pressed left at (256, 121)
Screenshot: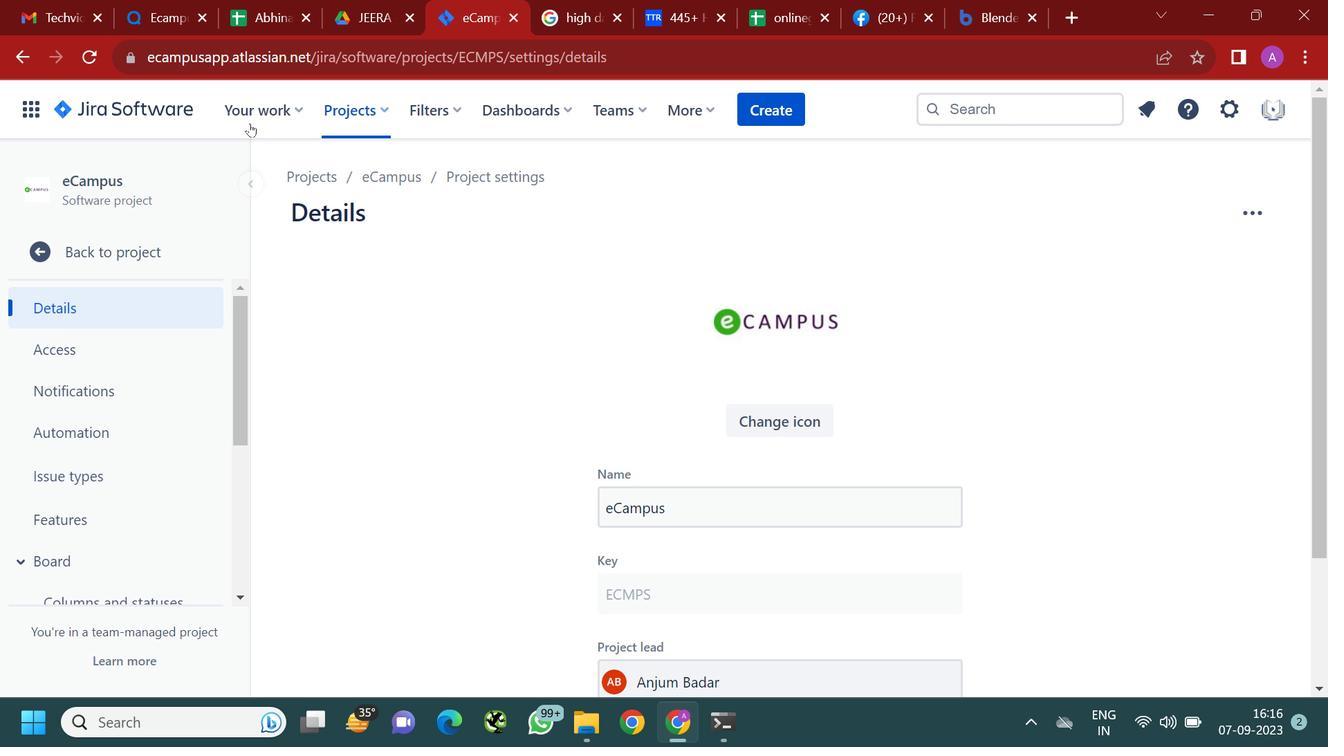 
Action: Mouse moved to (147, 433)
Screenshot: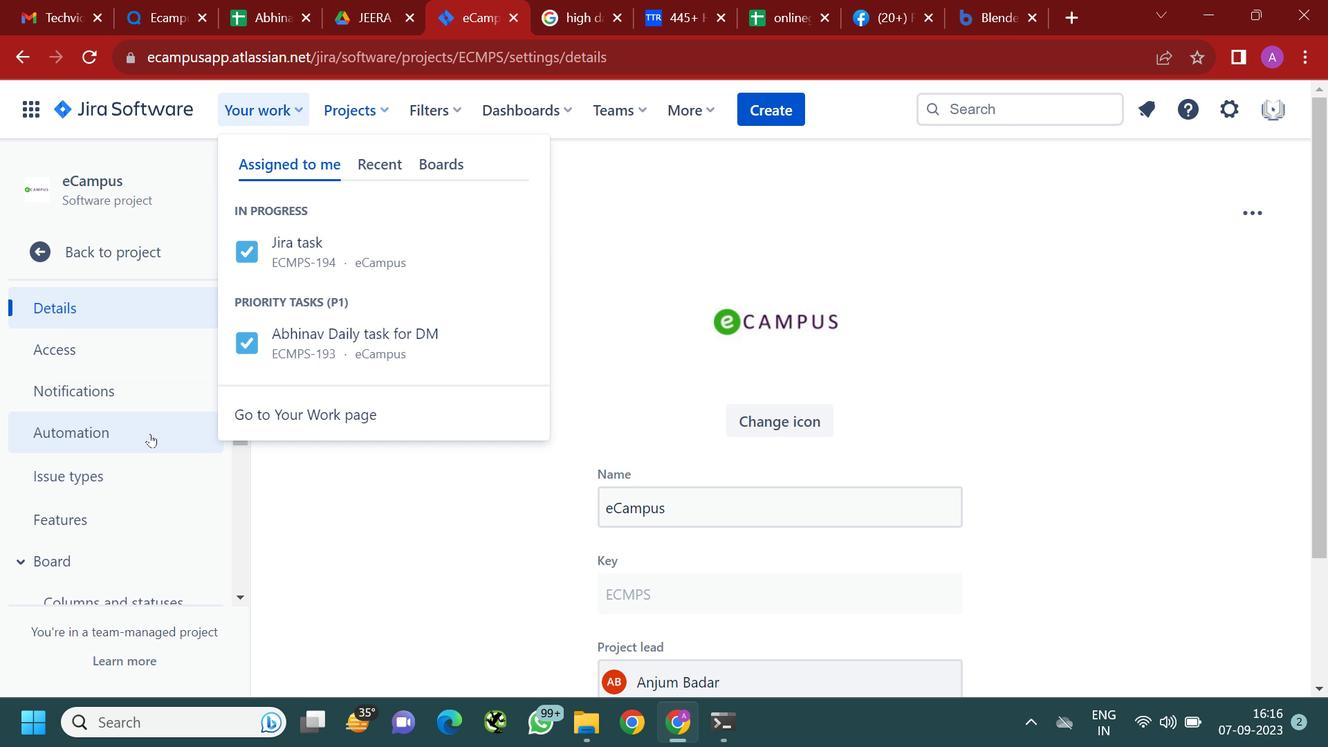 
Action: Mouse pressed left at (147, 433)
Screenshot: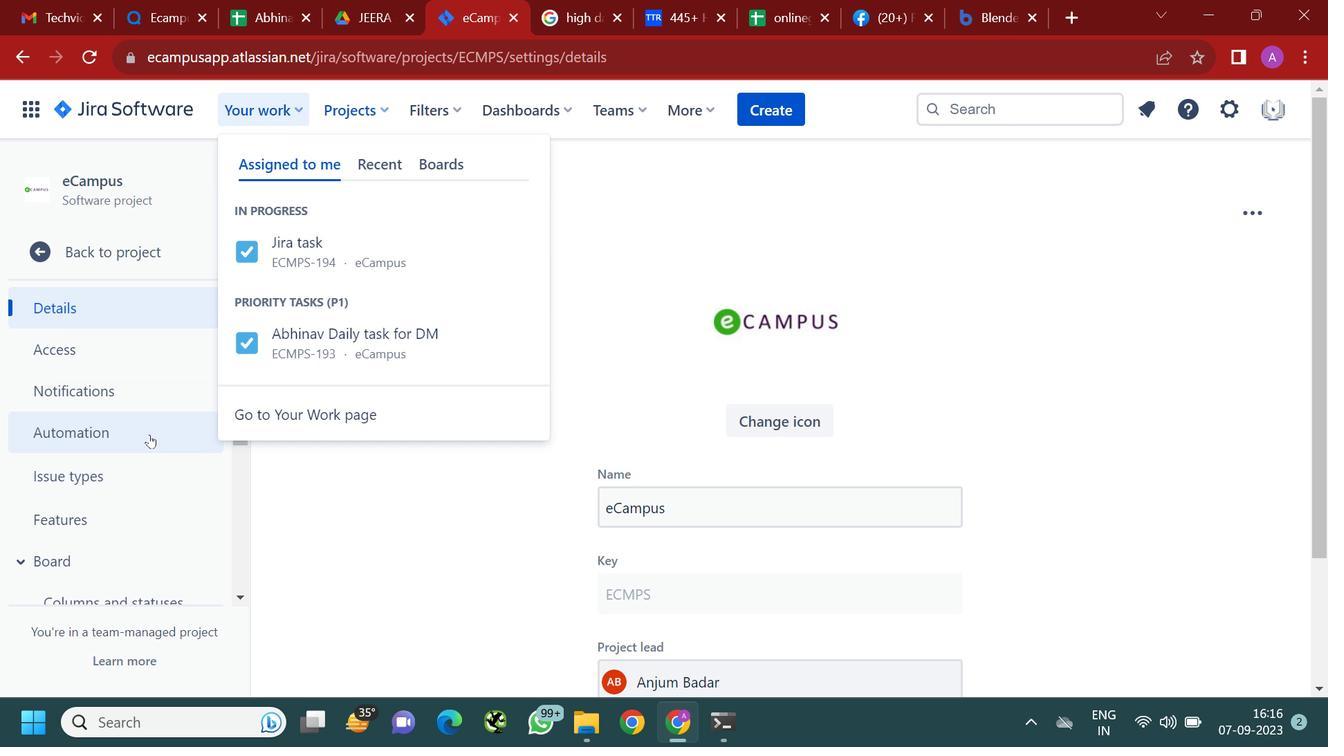 
Action: Mouse moved to (113, 472)
Screenshot: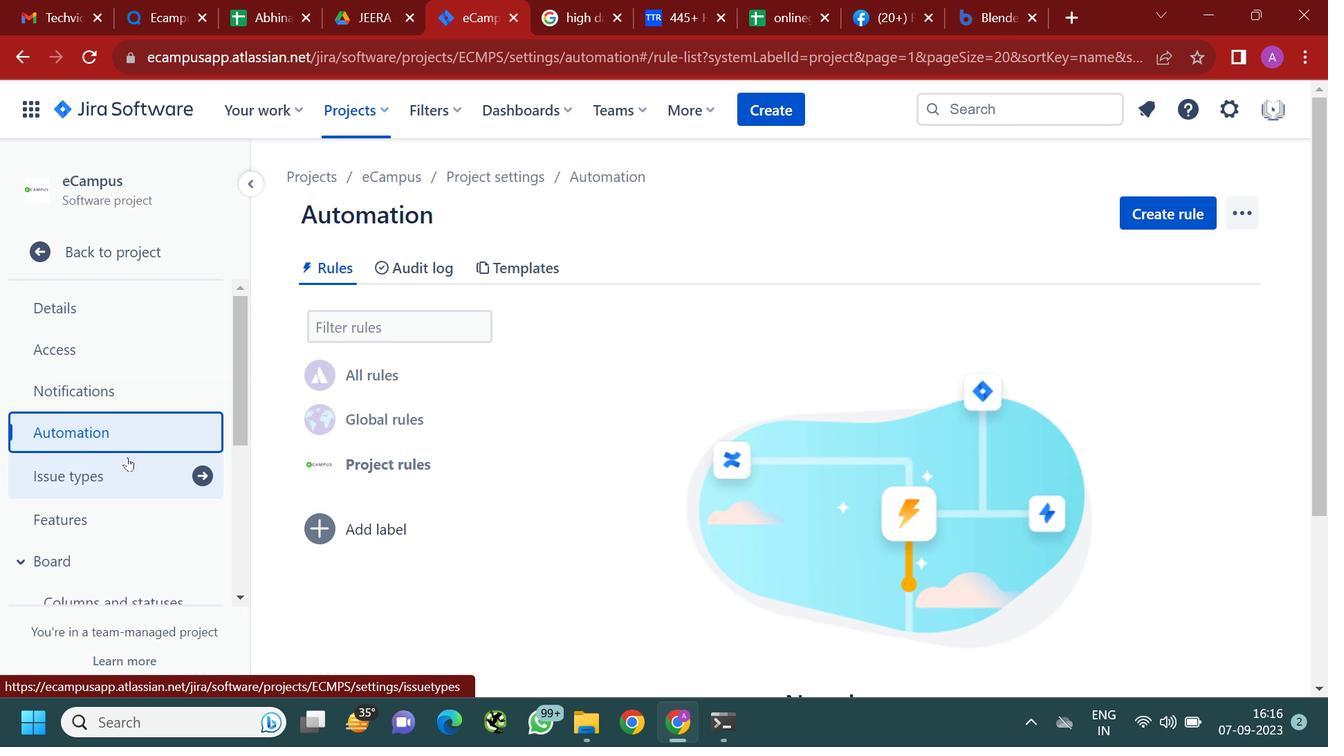 
Action: Mouse pressed left at (113, 472)
Screenshot: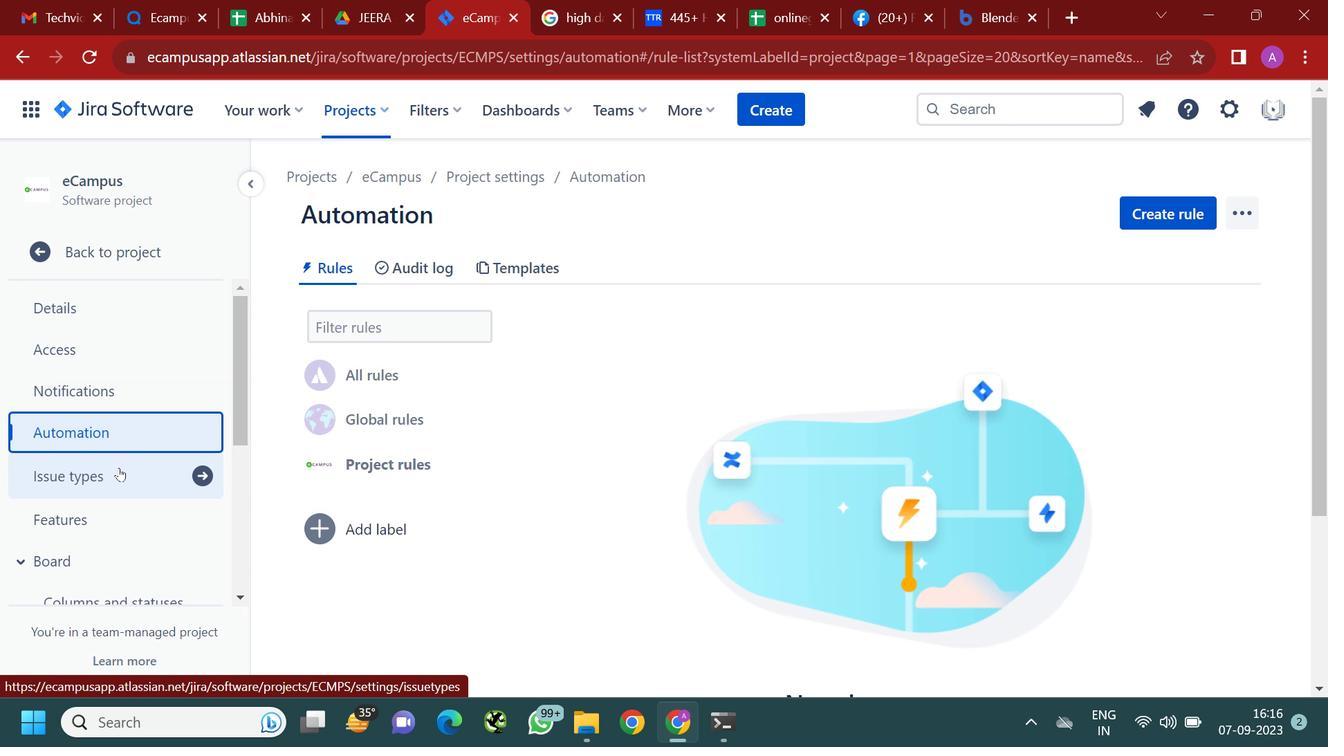 
Action: Mouse moved to (775, 367)
Screenshot: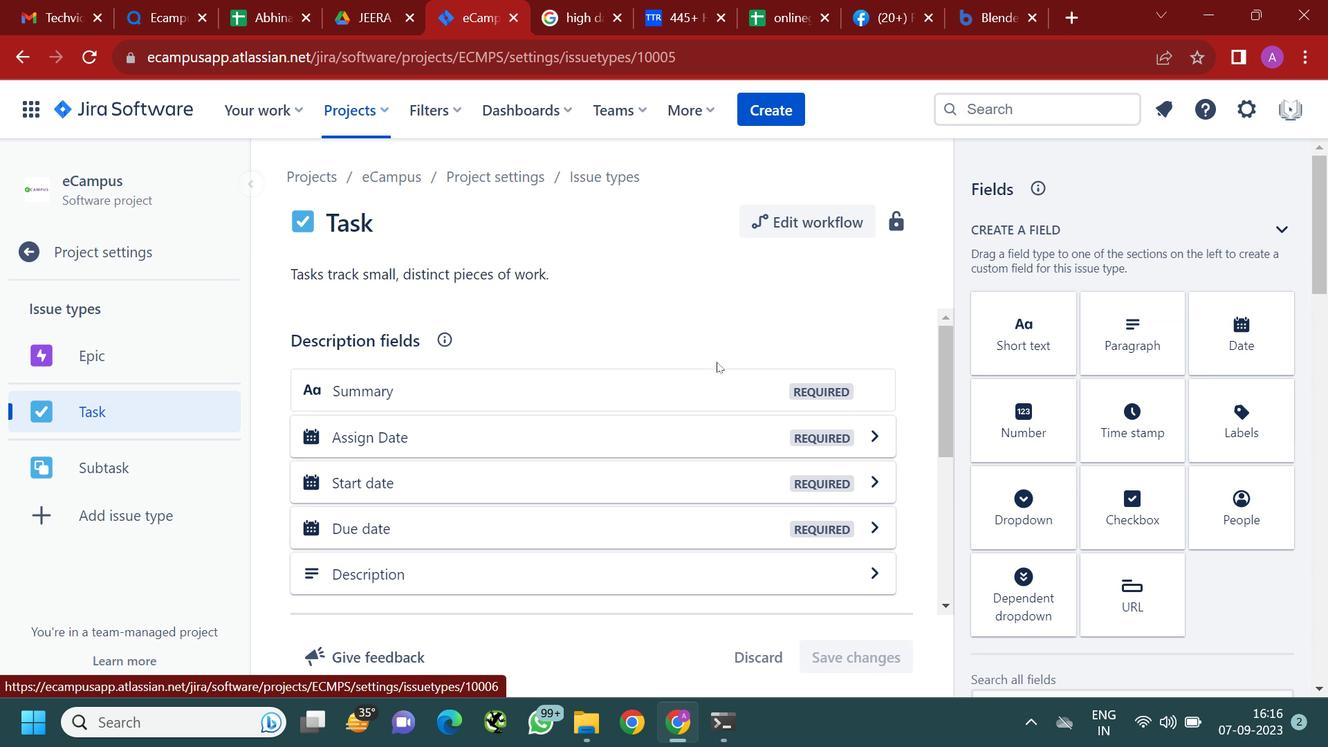 
Action: Mouse scrolled (775, 366) with delta (0, 0)
Screenshot: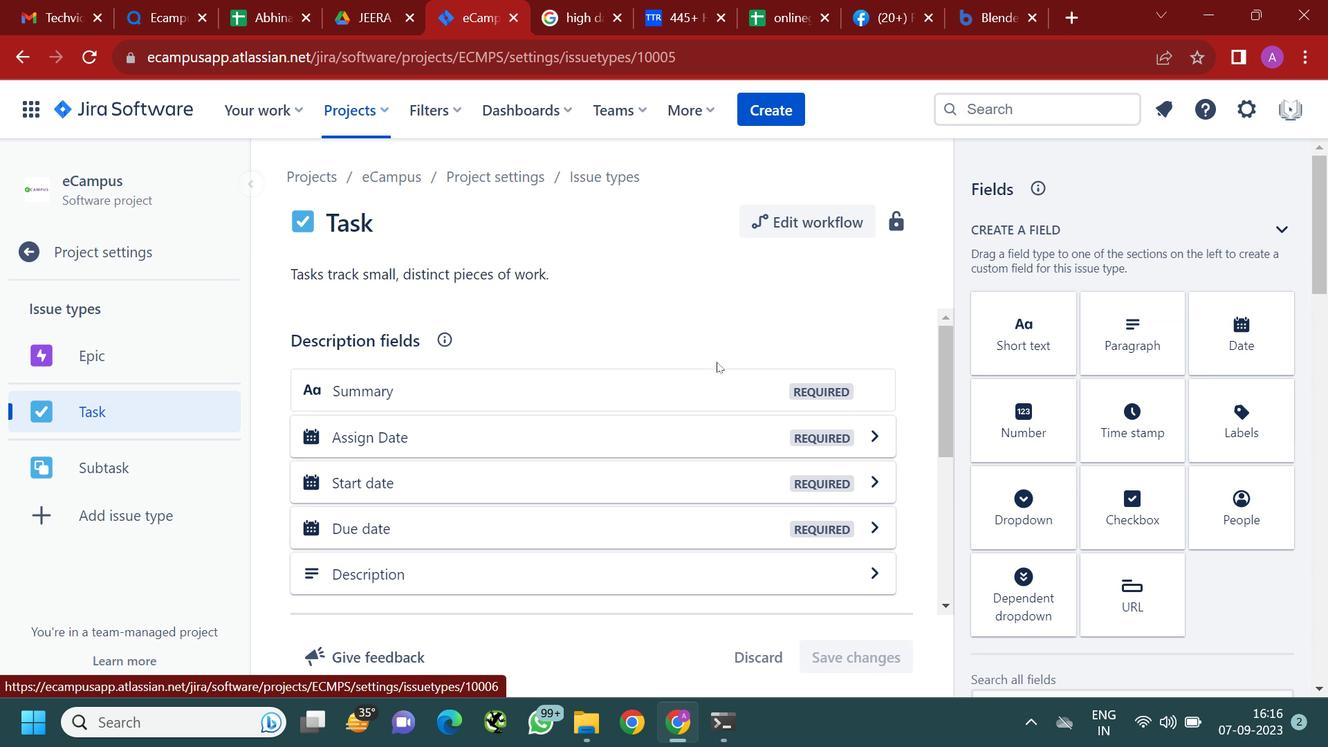 
Action: Mouse scrolled (775, 366) with delta (0, 0)
Screenshot: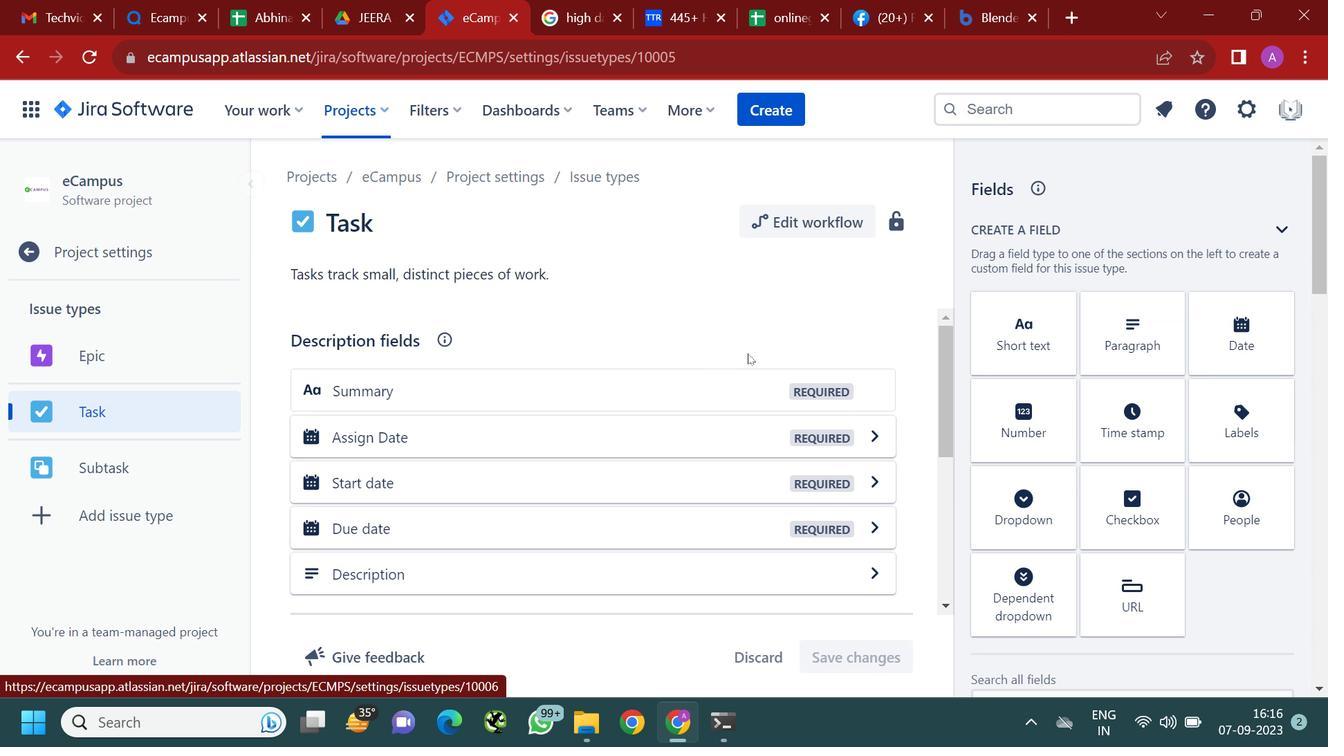 
Action: Mouse scrolled (775, 366) with delta (0, 0)
Screenshot: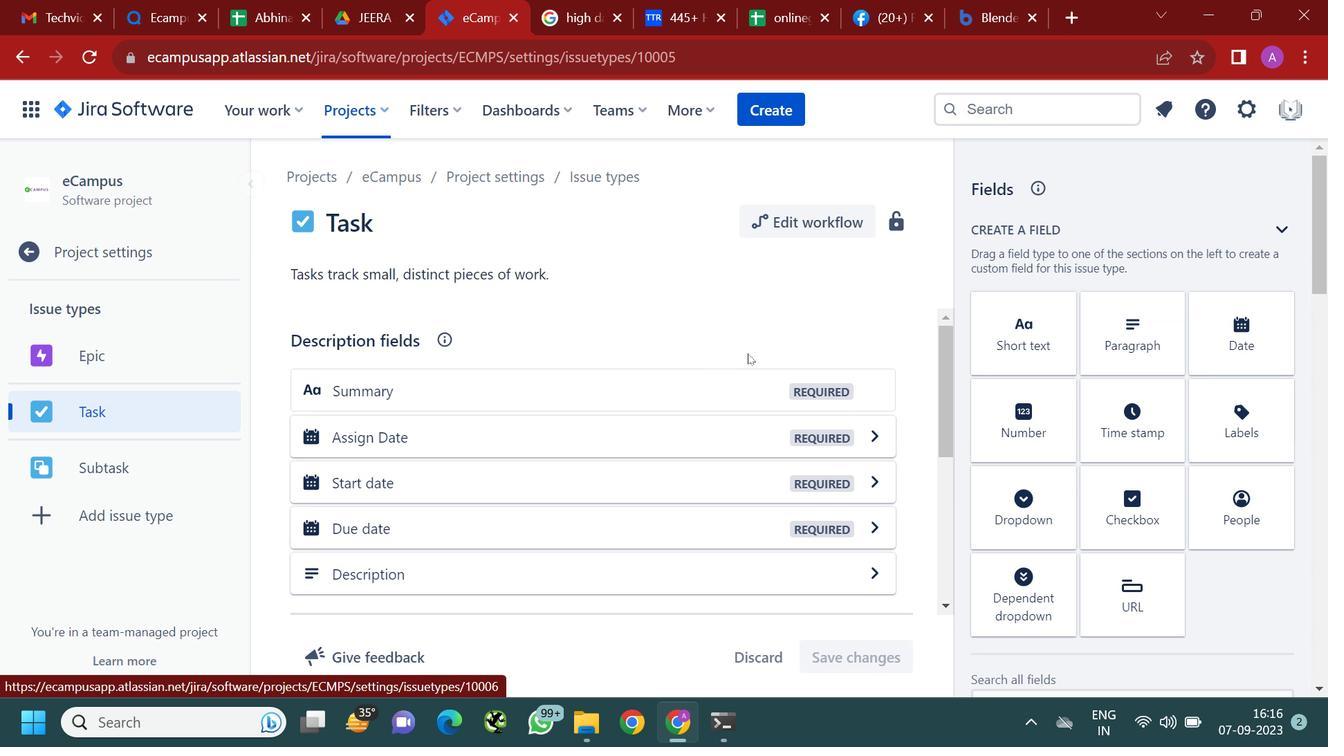 
Action: Mouse moved to (776, 369)
Screenshot: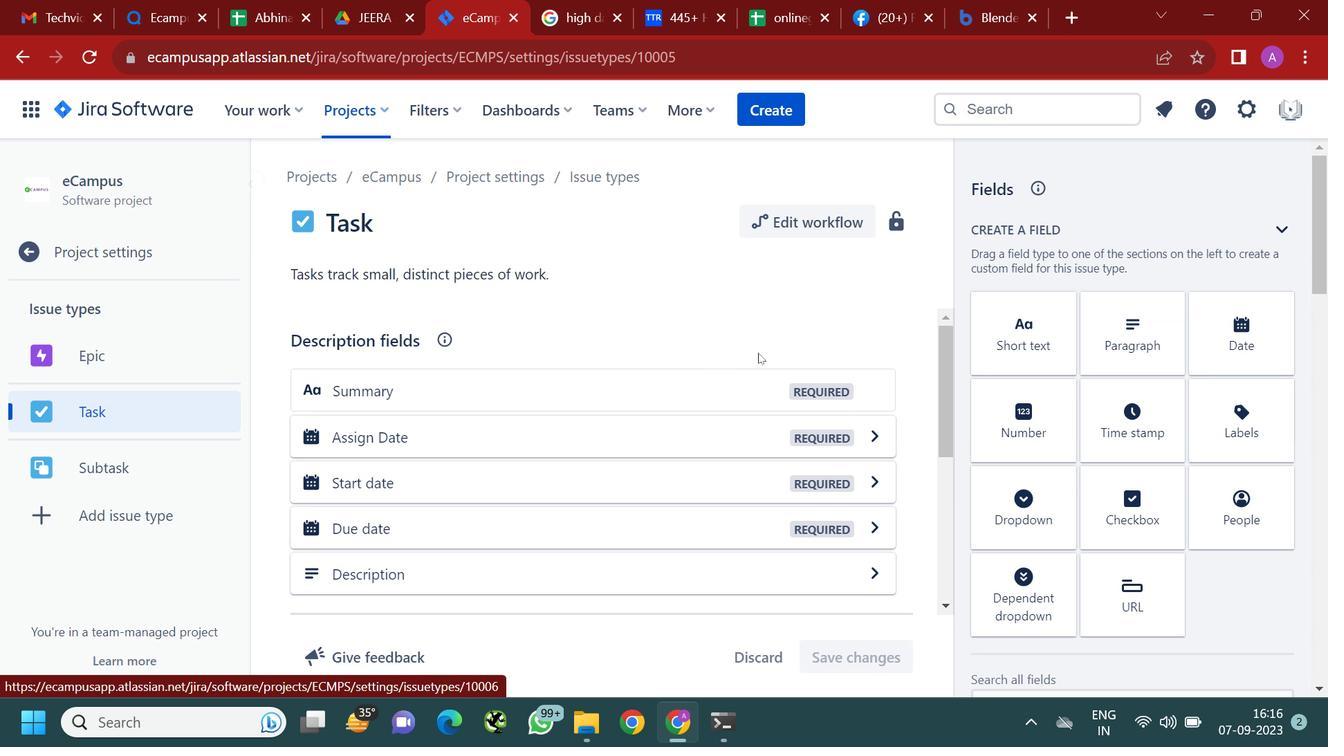 
Action: Mouse scrolled (776, 368) with delta (0, 0)
Screenshot: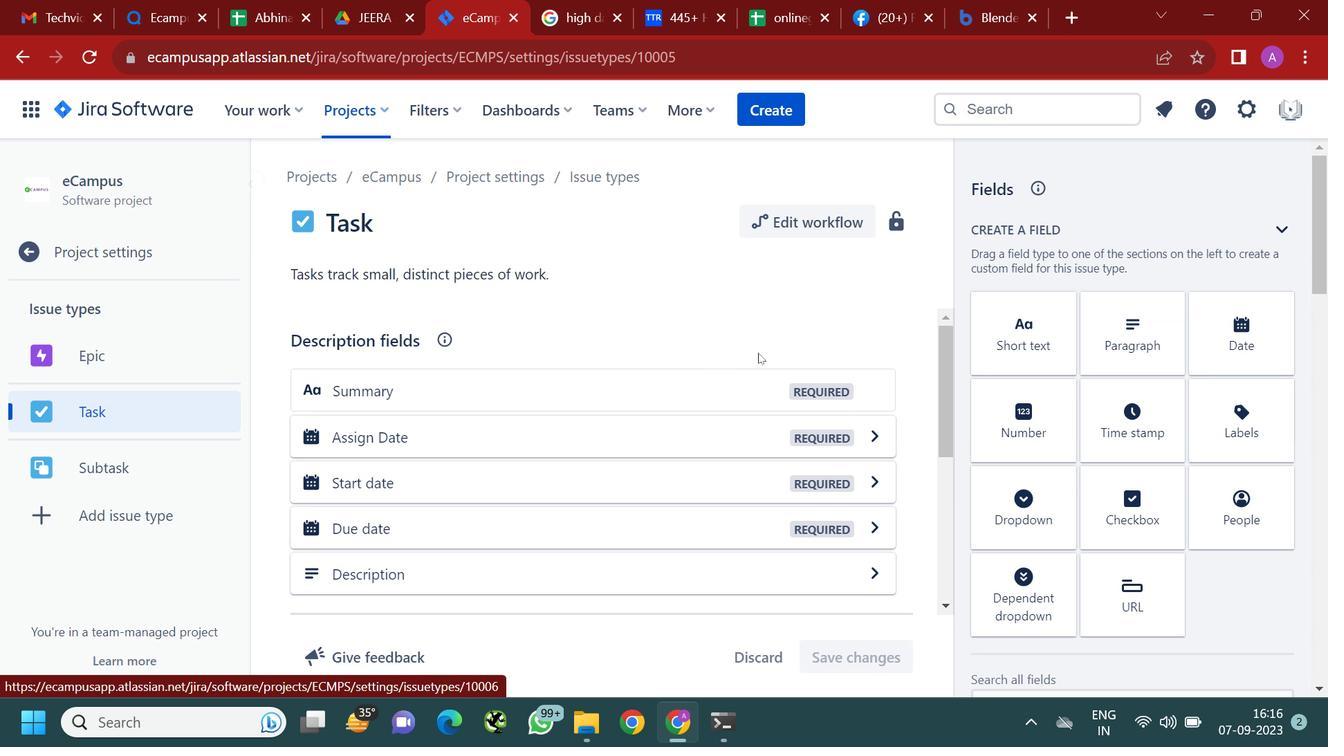 
Action: Mouse moved to (785, 366)
Screenshot: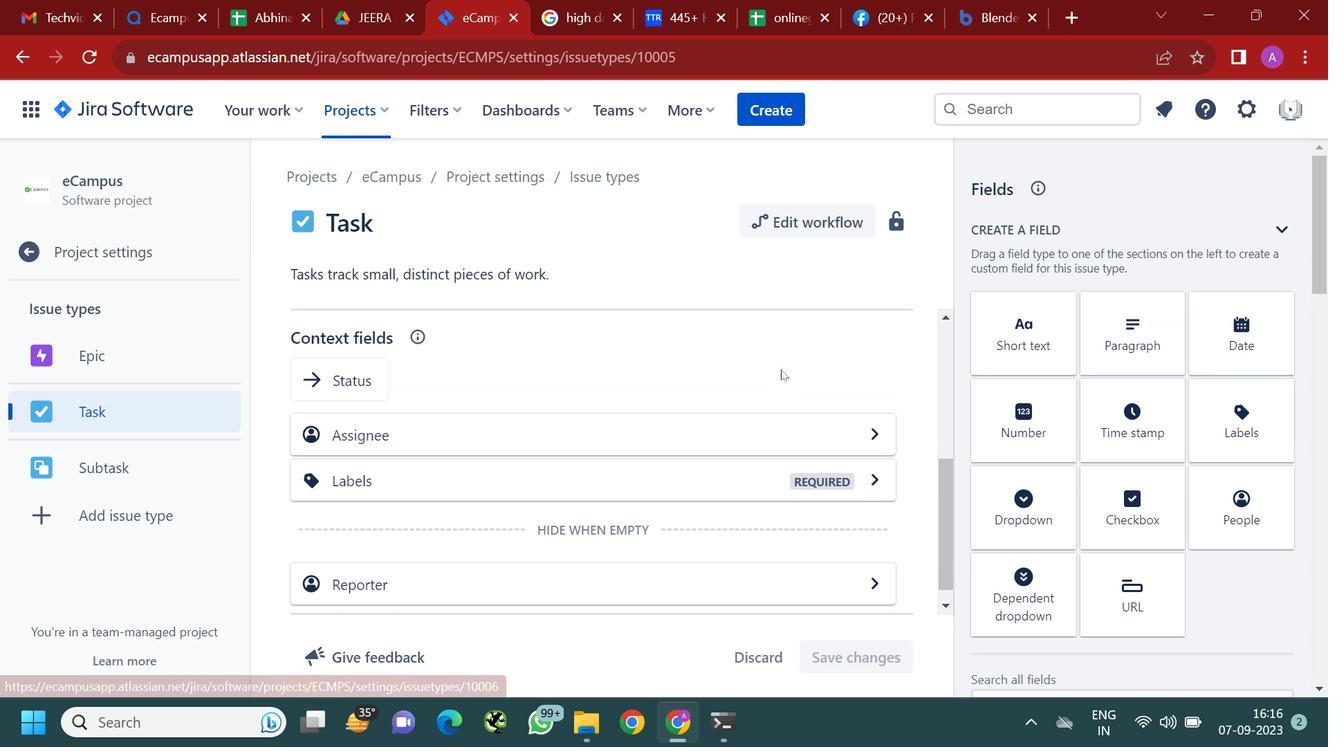 
Action: Mouse scrolled (785, 366) with delta (0, 0)
Screenshot: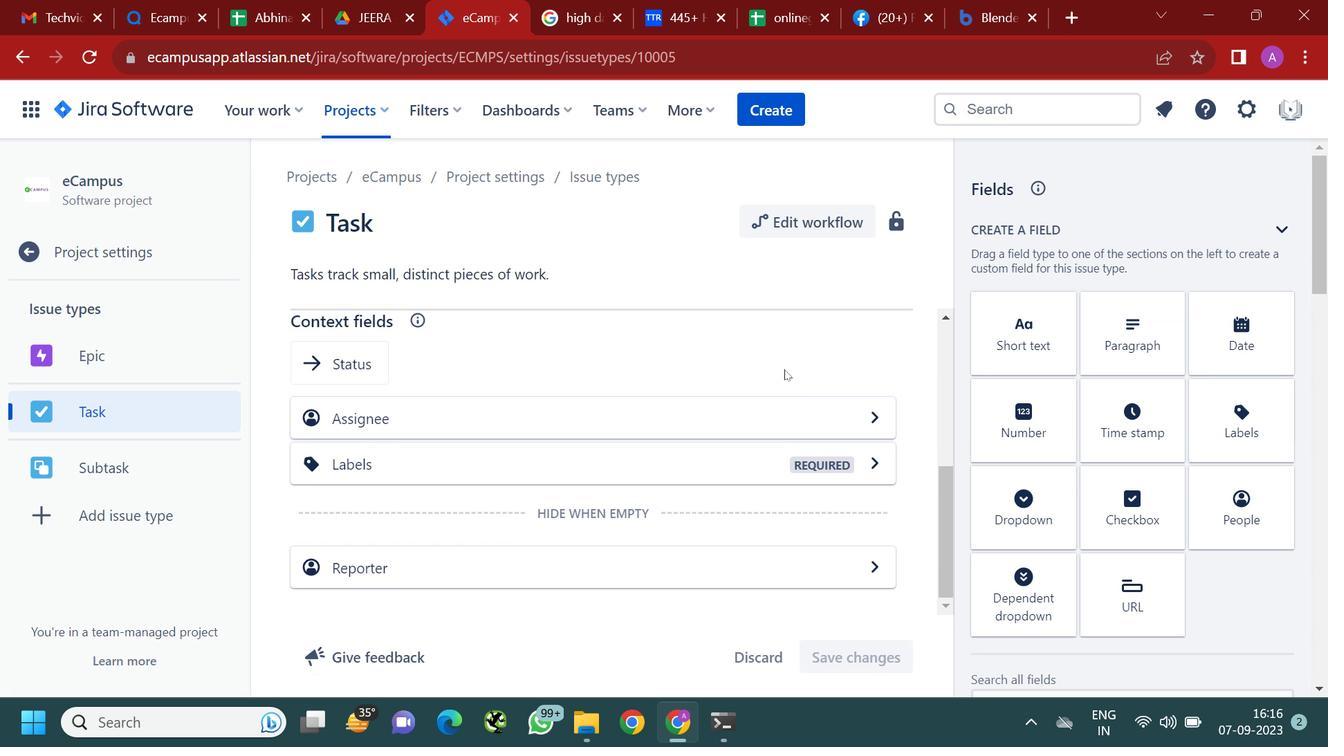 
Action: Mouse scrolled (785, 366) with delta (0, 0)
Screenshot: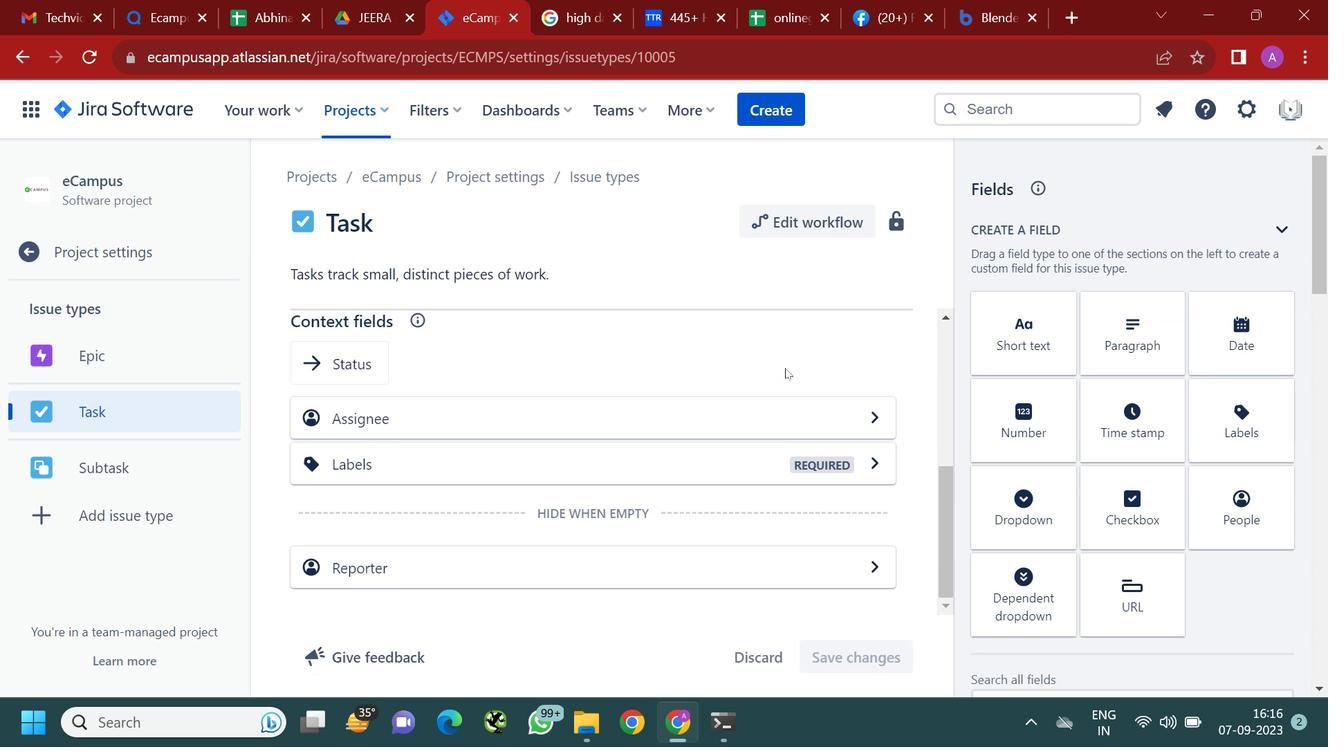 
Action: Mouse scrolled (785, 366) with delta (0, 0)
Screenshot: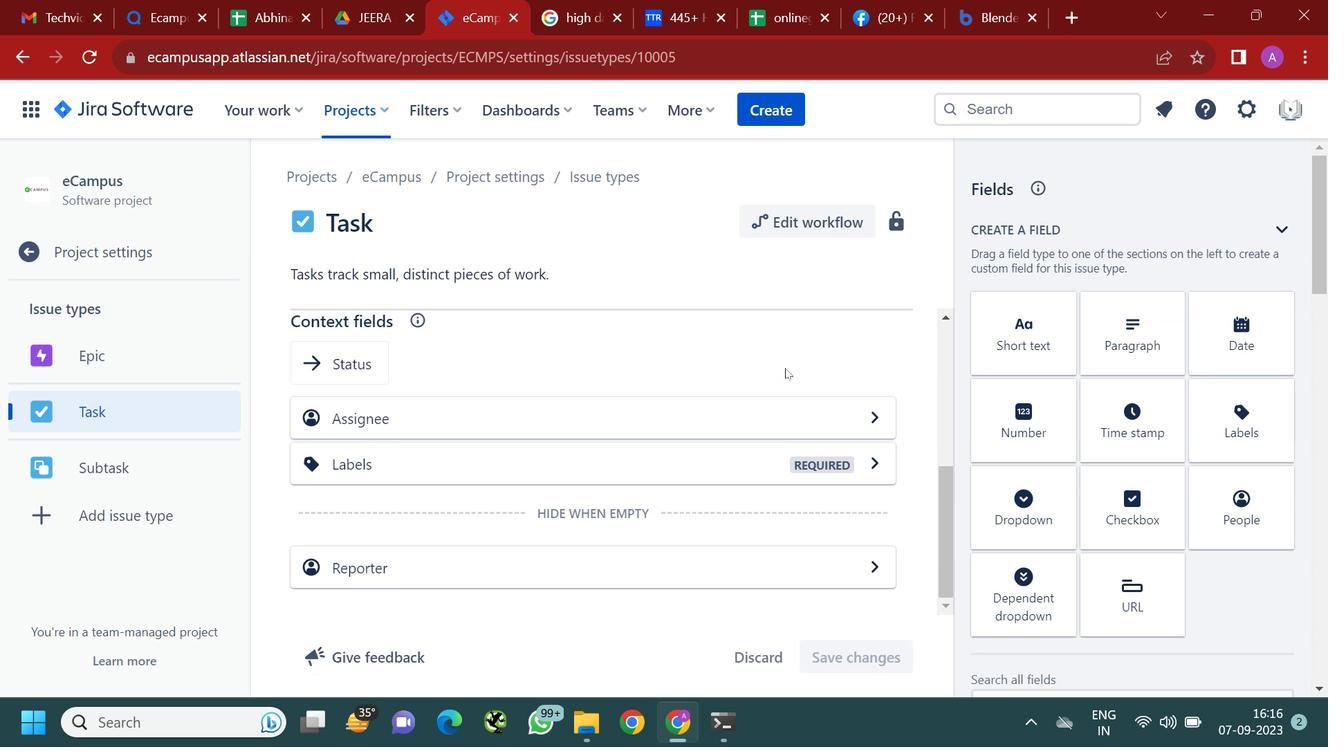 
Action: Mouse moved to (754, 438)
Screenshot: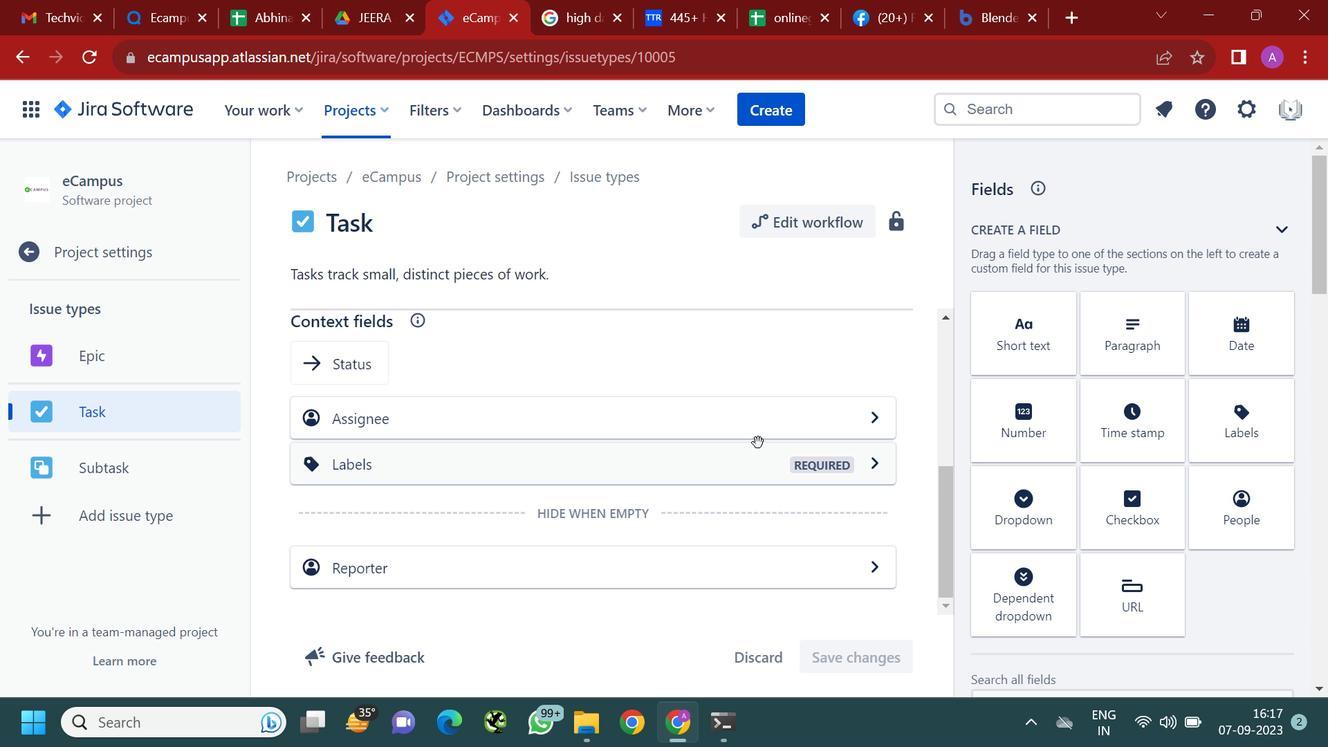 
Action: Mouse pressed left at (754, 438)
Screenshot: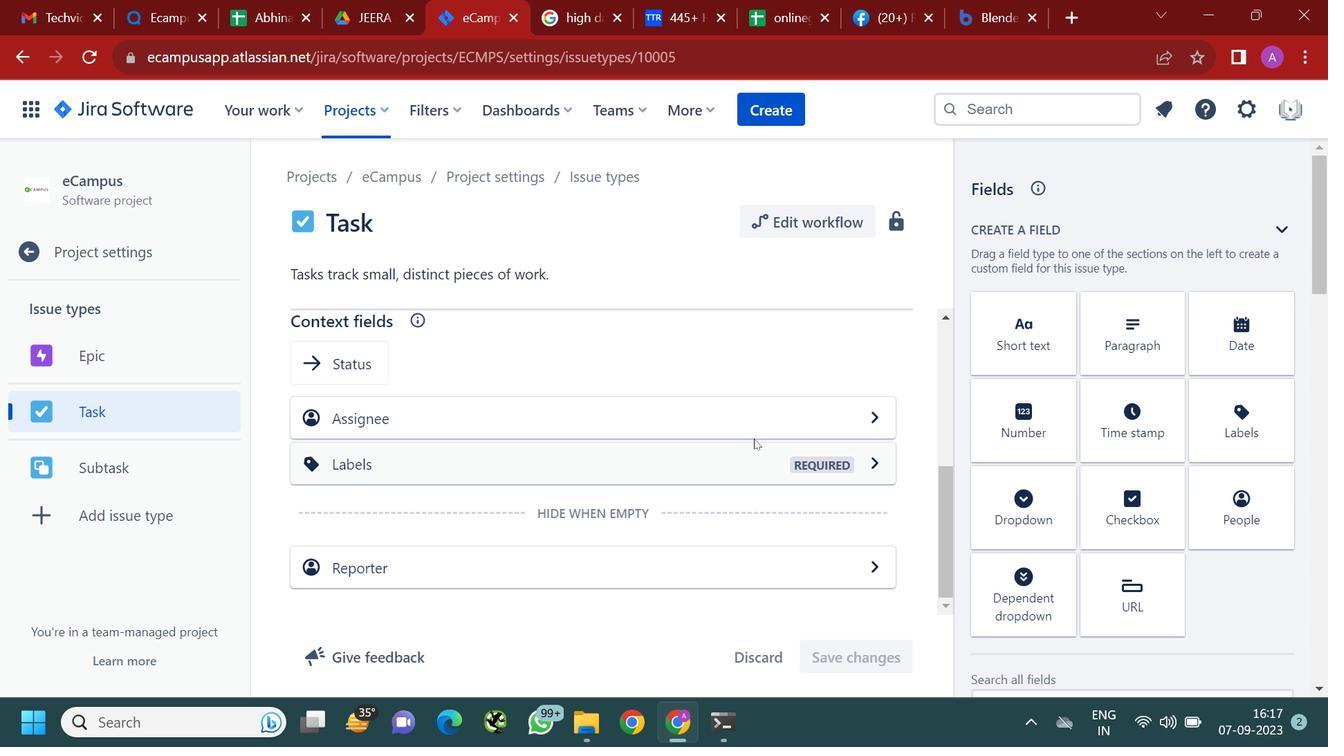 
Action: Mouse moved to (753, 428)
Screenshot: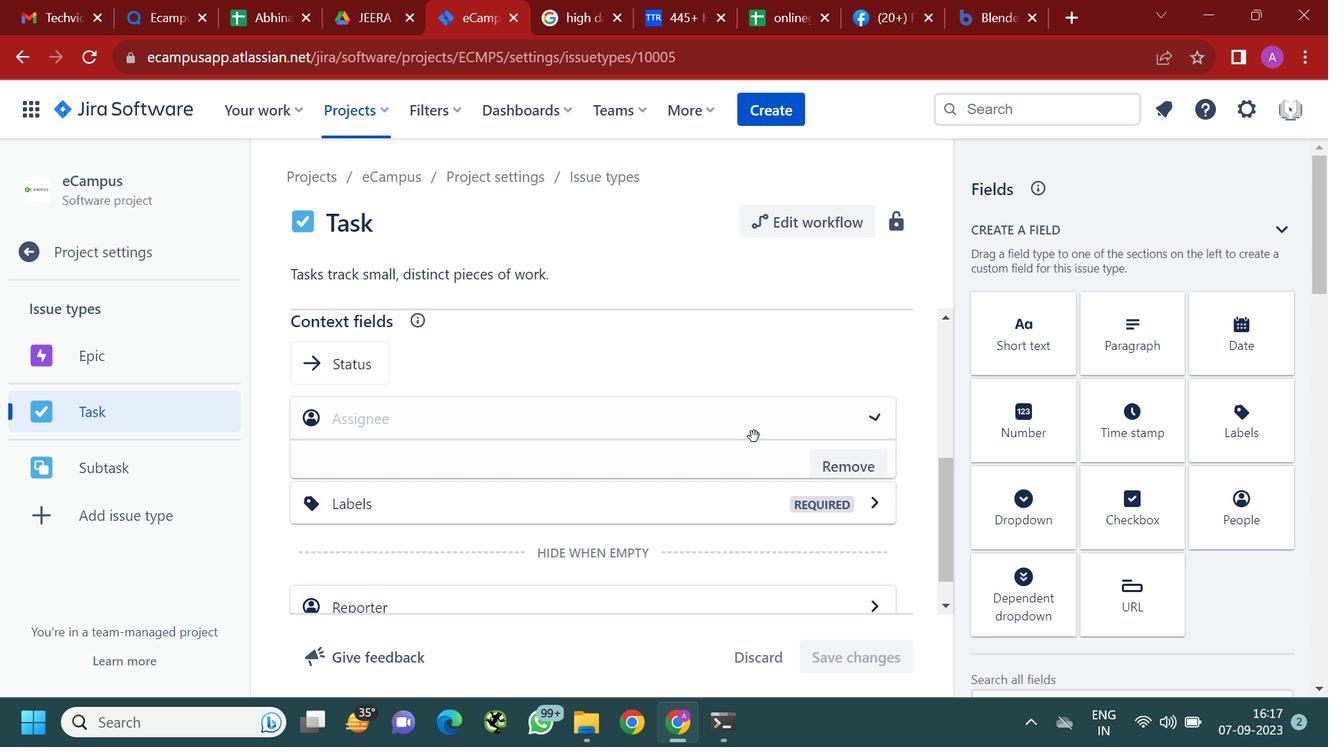 
Action: Mouse pressed left at (753, 428)
Screenshot: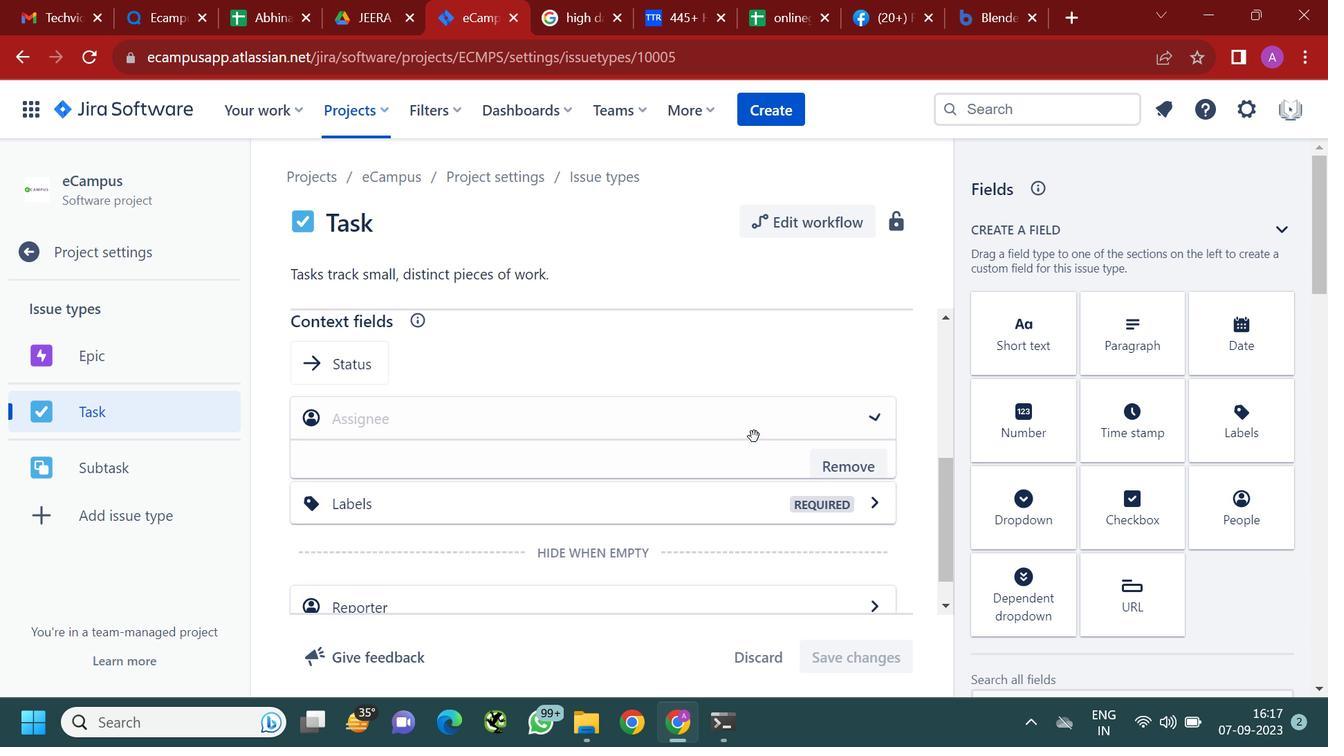
Action: Mouse moved to (683, 462)
Screenshot: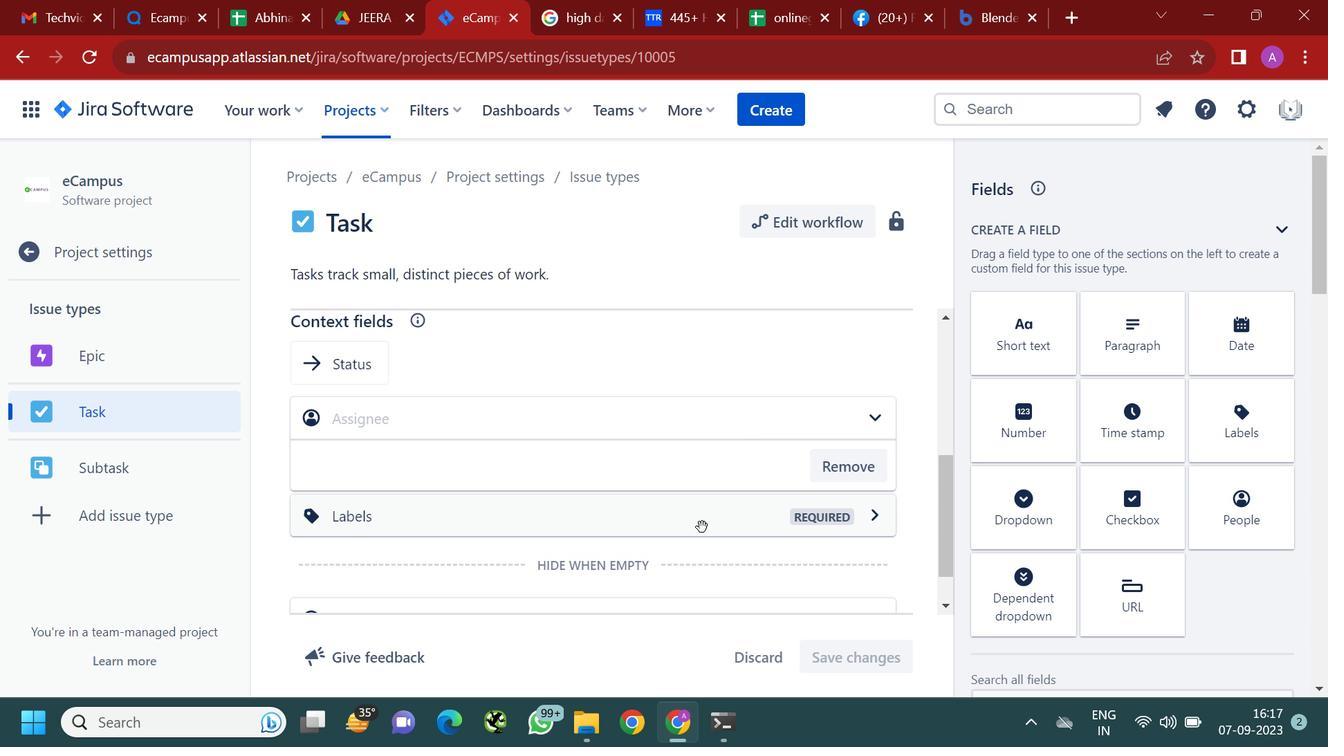 
Action: Mouse scrolled (683, 461) with delta (0, 0)
Screenshot: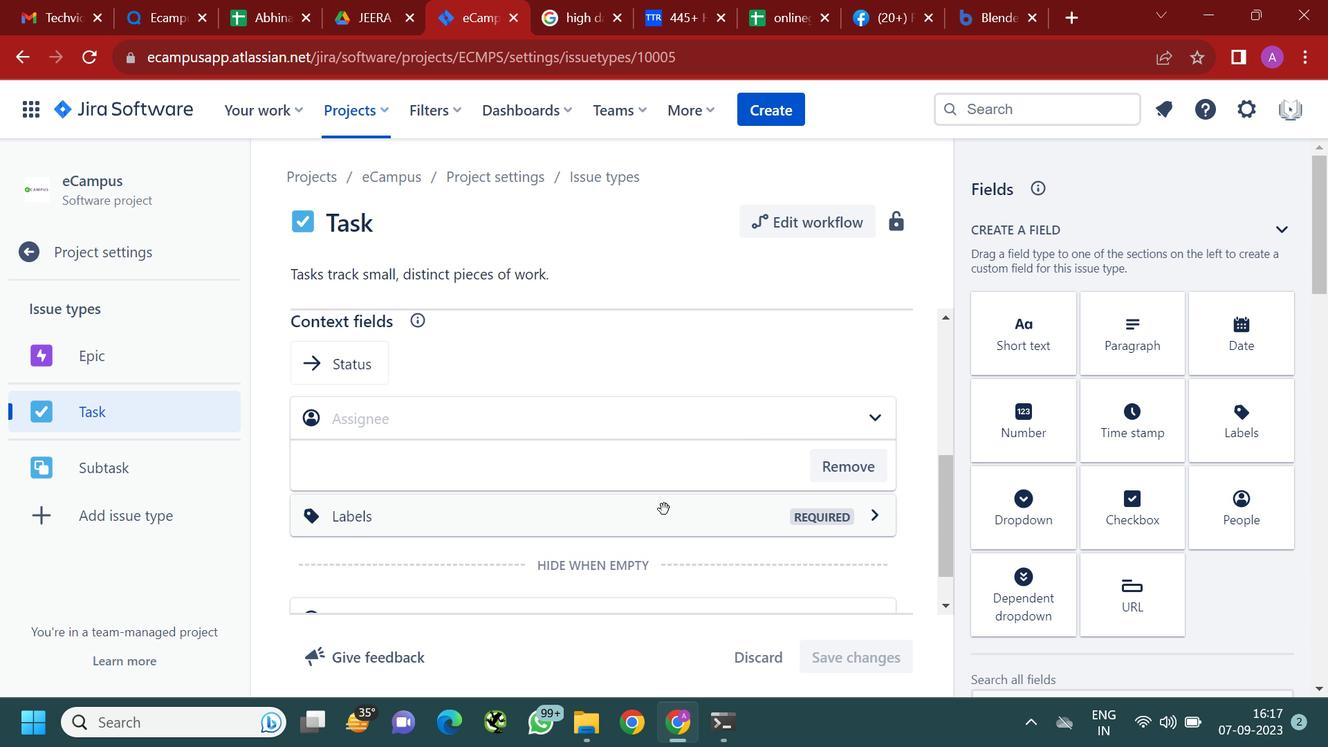 
Action: Mouse scrolled (683, 461) with delta (0, 0)
Screenshot: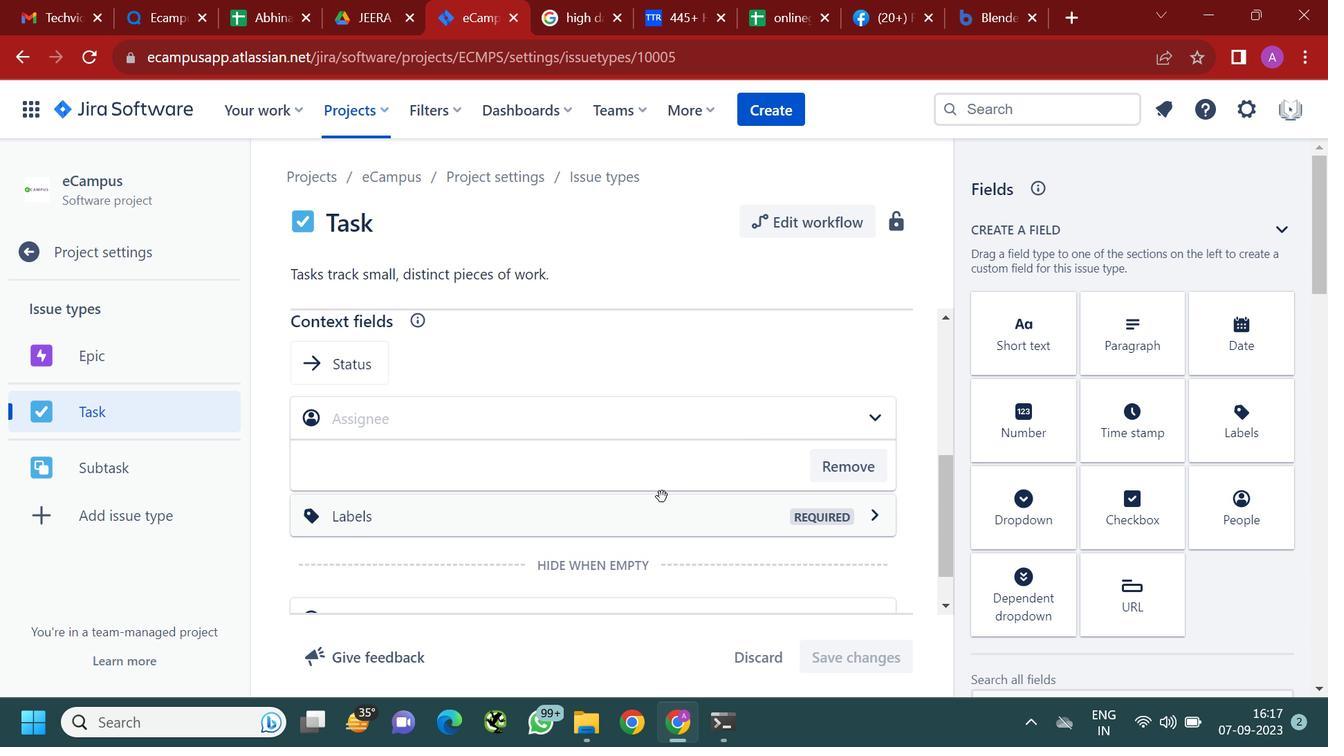 
Action: Mouse moved to (685, 459)
Screenshot: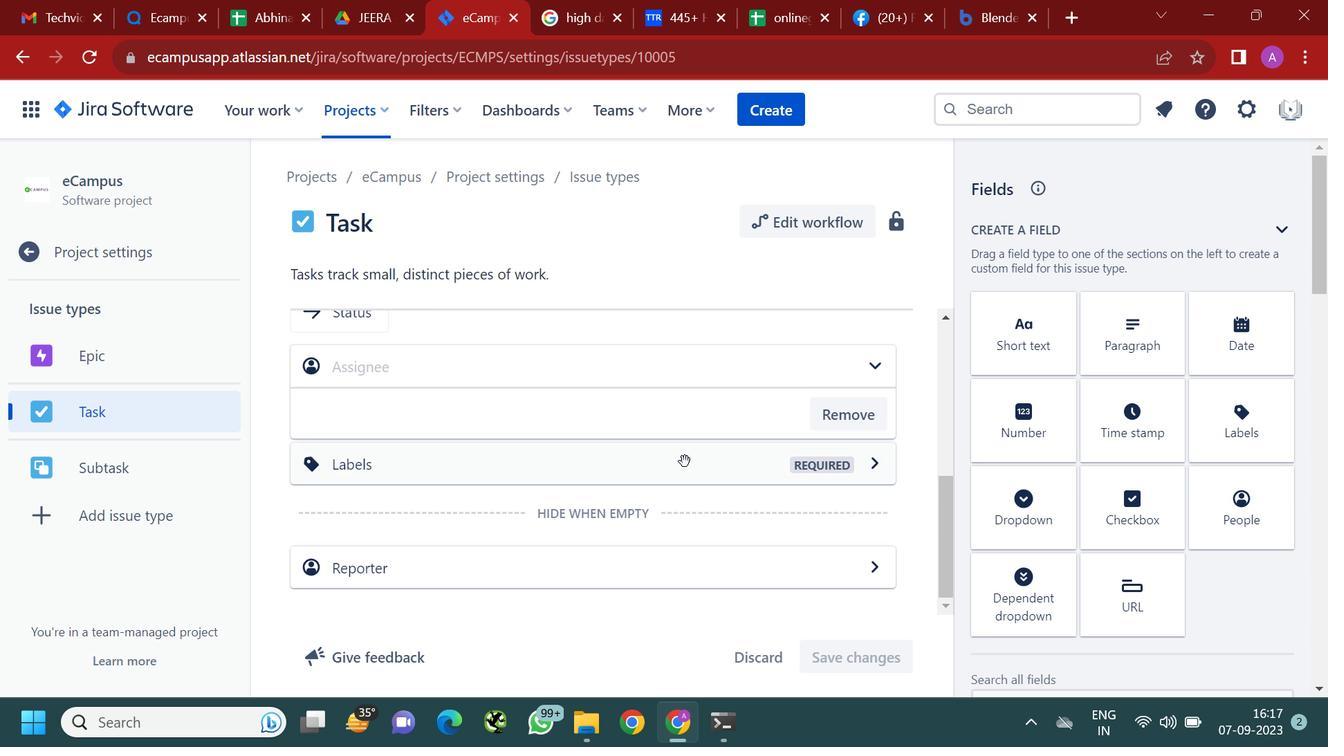 
Action: Mouse scrolled (685, 458) with delta (0, 0)
Screenshot: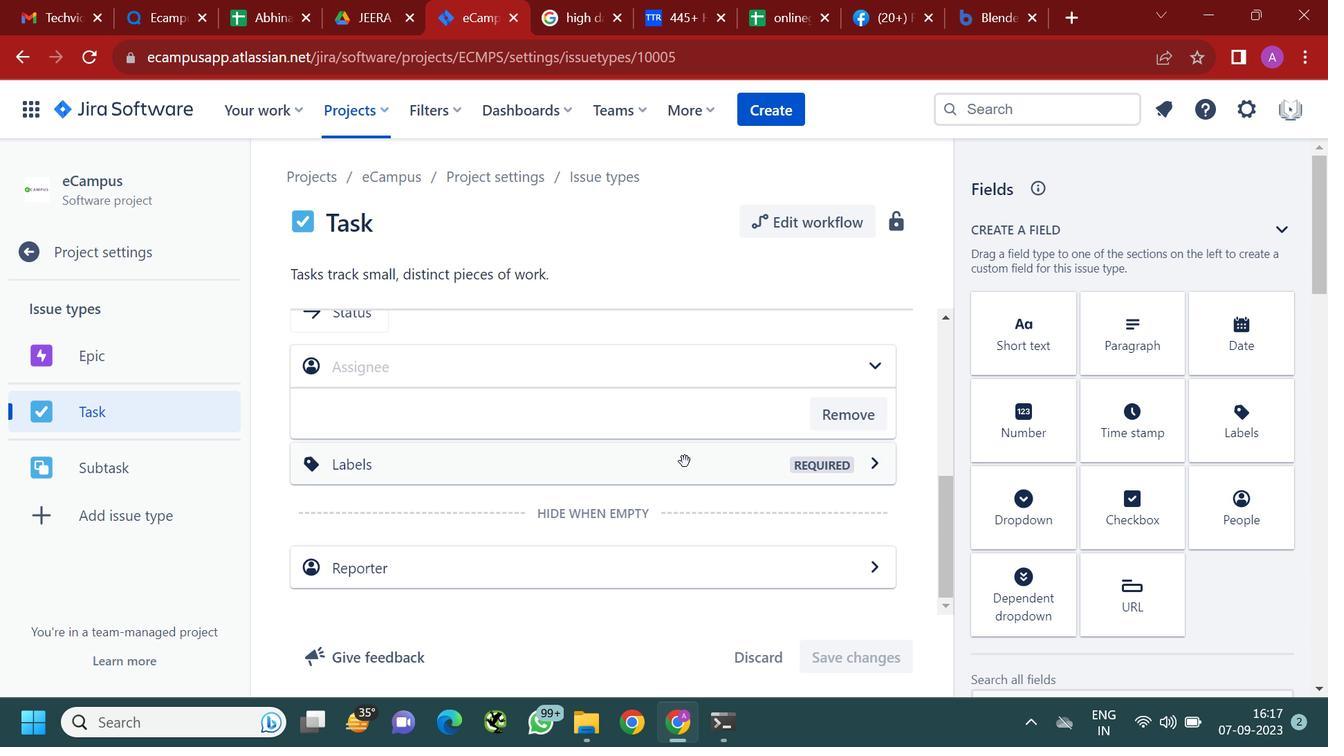 
Action: Mouse scrolled (685, 458) with delta (0, 0)
Screenshot: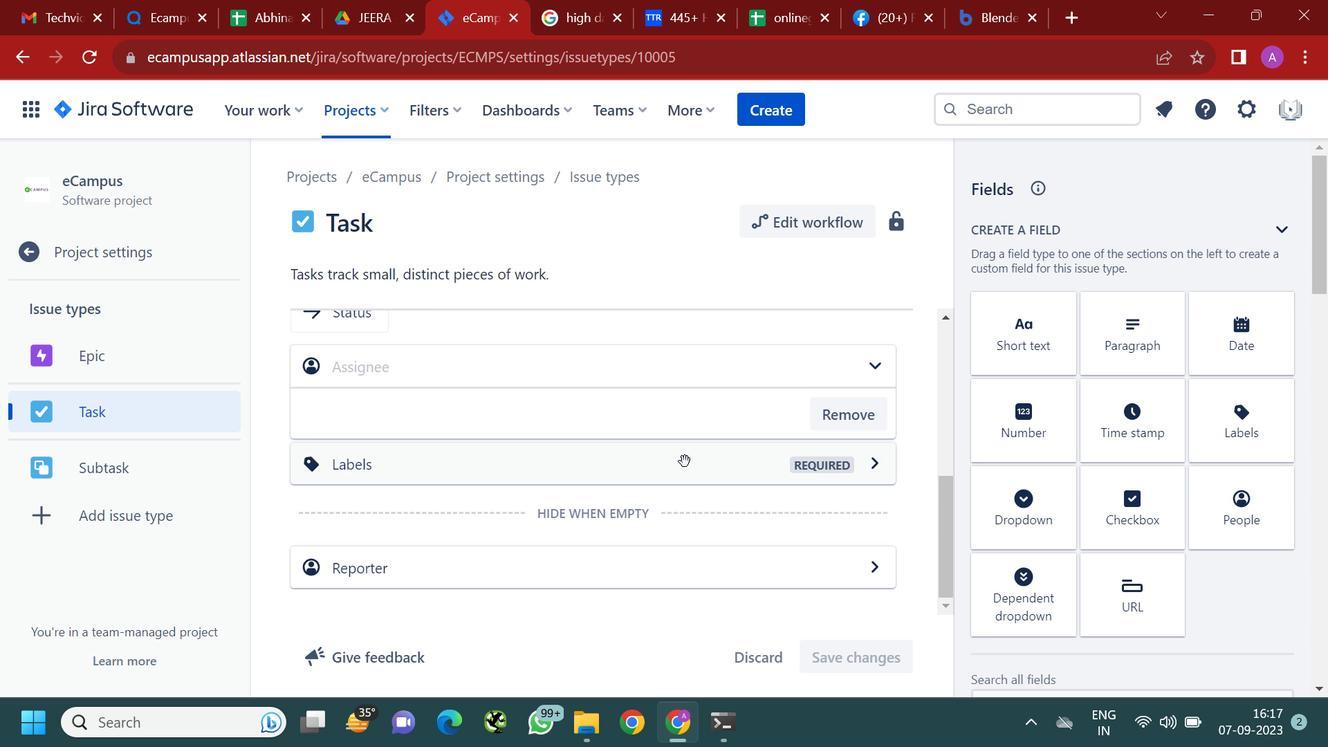 
Action: Mouse moved to (687, 447)
Screenshot: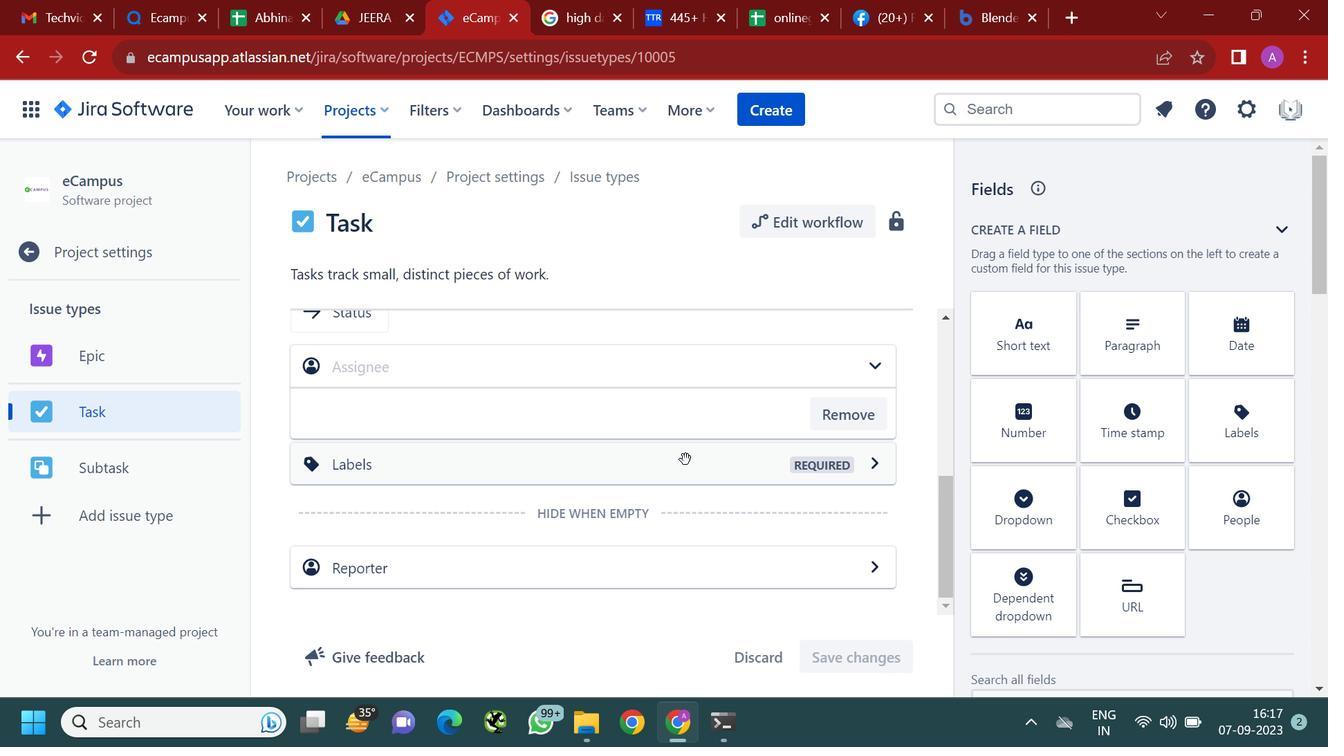 
Action: Mouse scrolled (687, 447) with delta (0, 0)
Screenshot: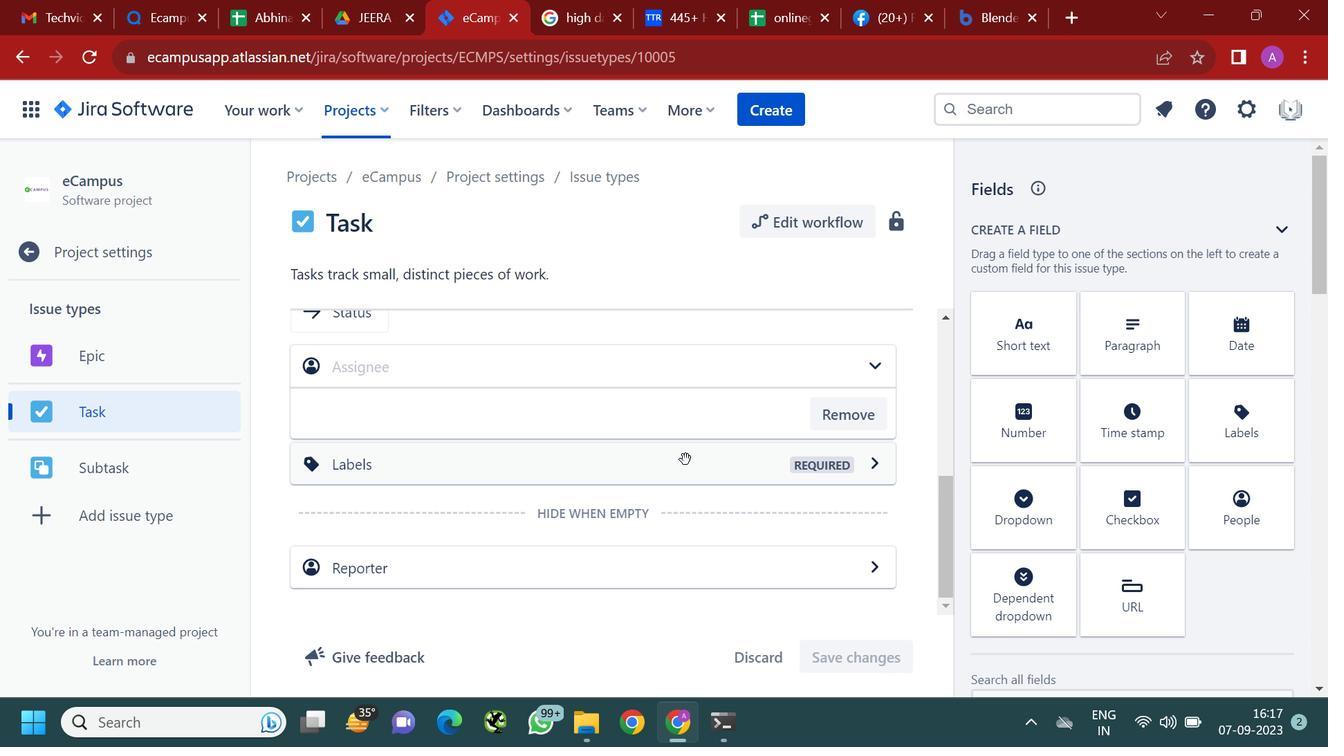 
Action: Mouse scrolled (687, 447) with delta (0, 0)
Screenshot: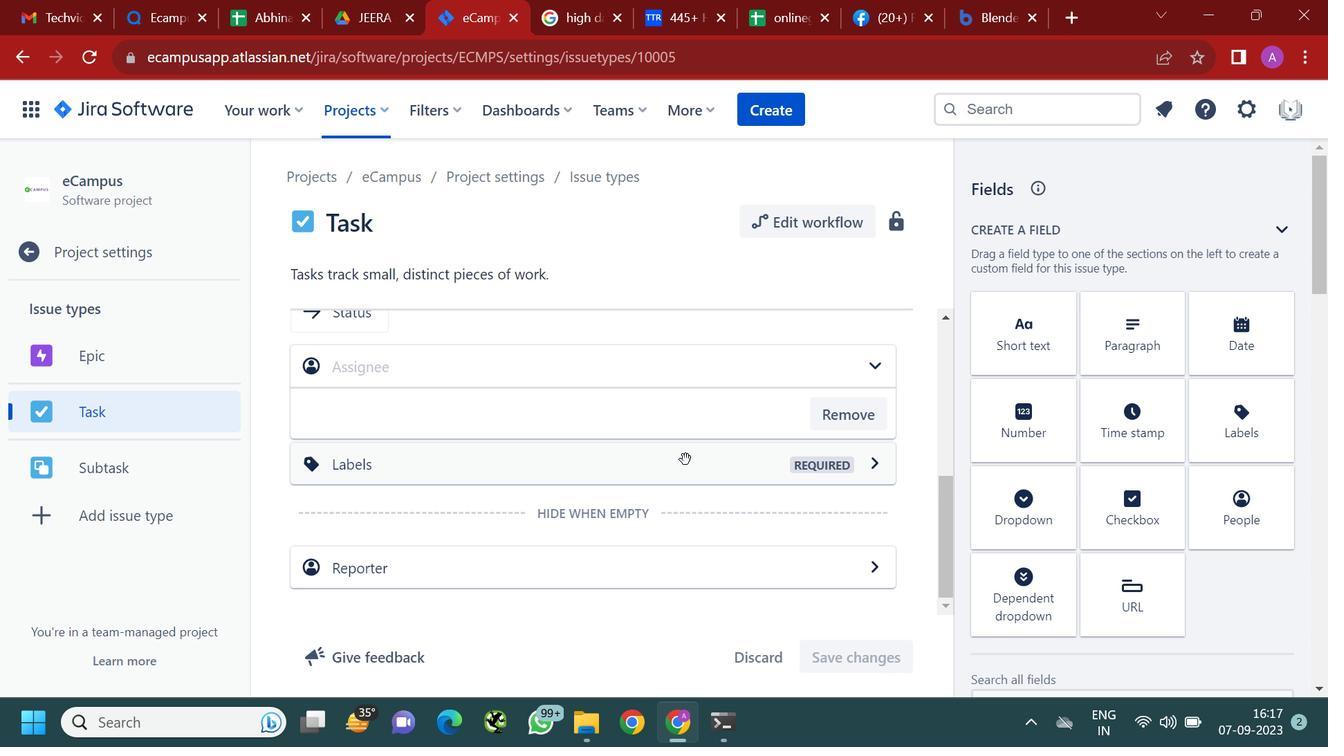 
Action: Mouse moved to (687, 442)
Screenshot: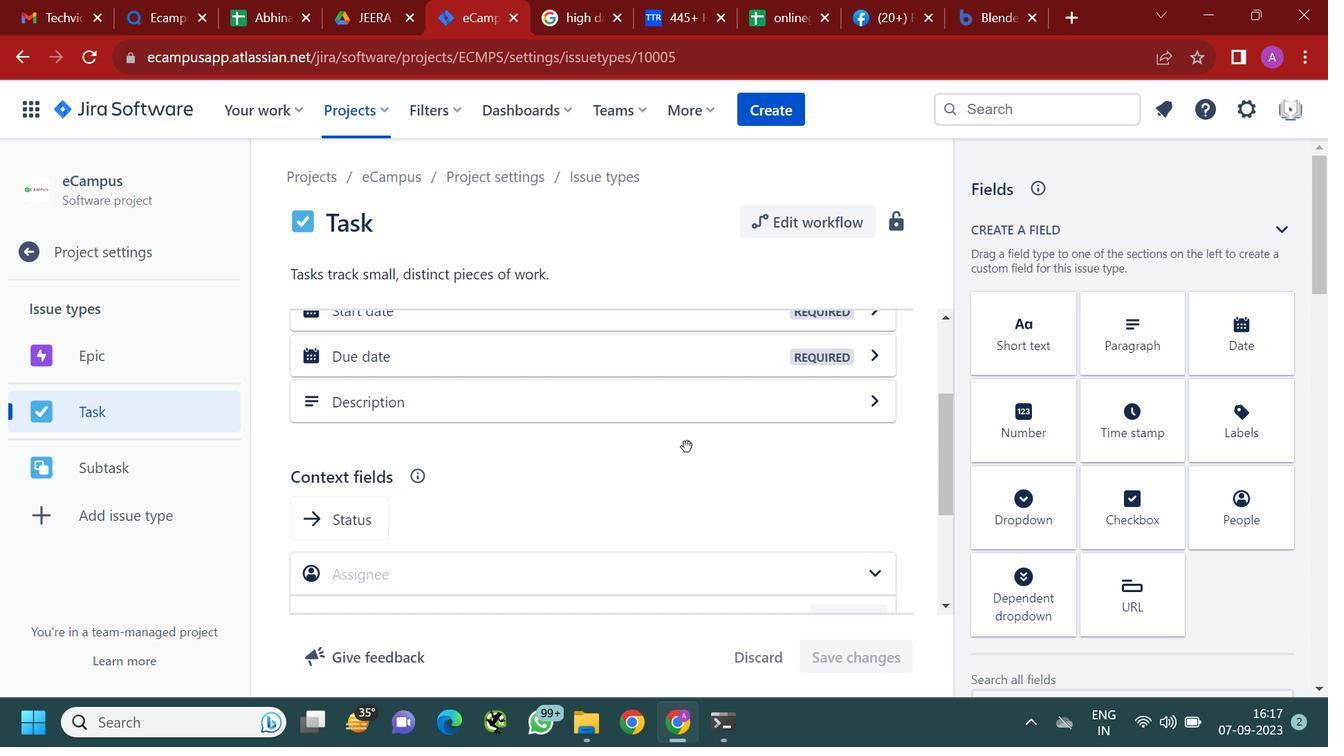 
Action: Mouse scrolled (687, 443) with delta (0, 0)
Screenshot: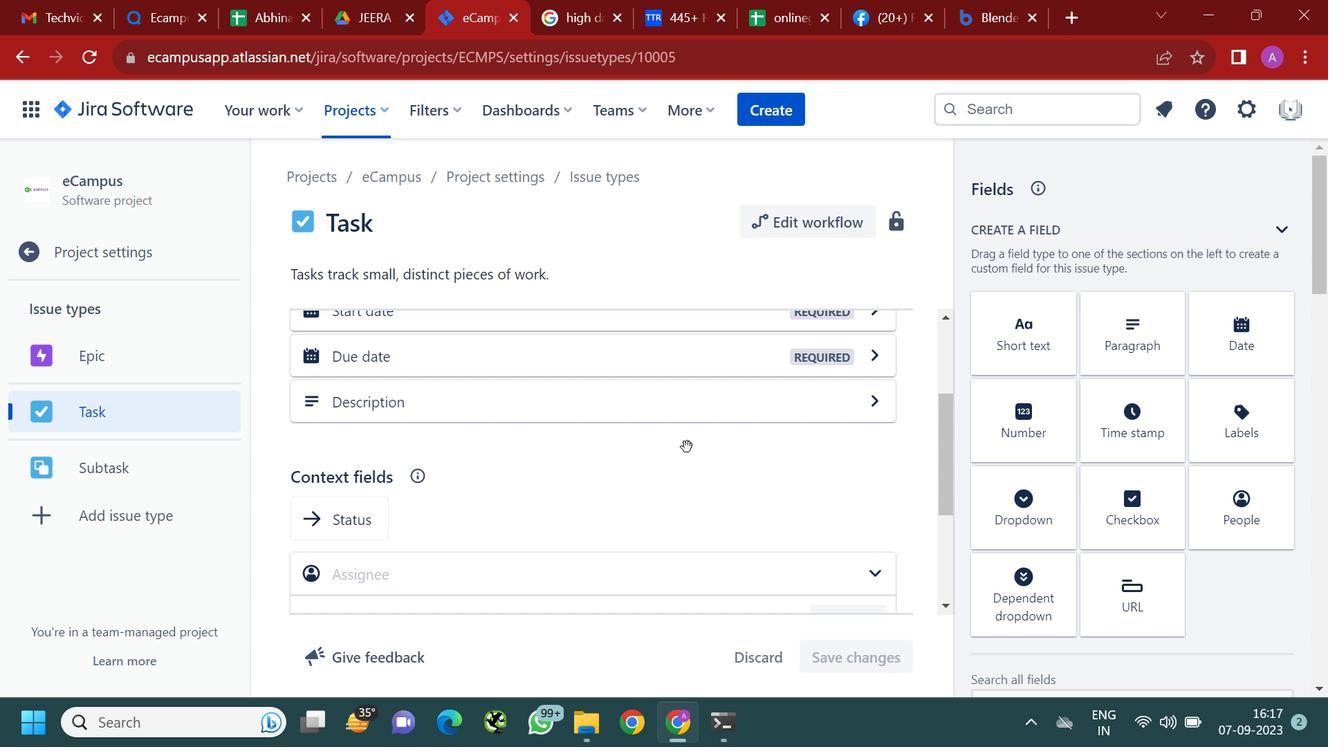 
Action: Mouse scrolled (687, 443) with delta (0, 0)
Screenshot: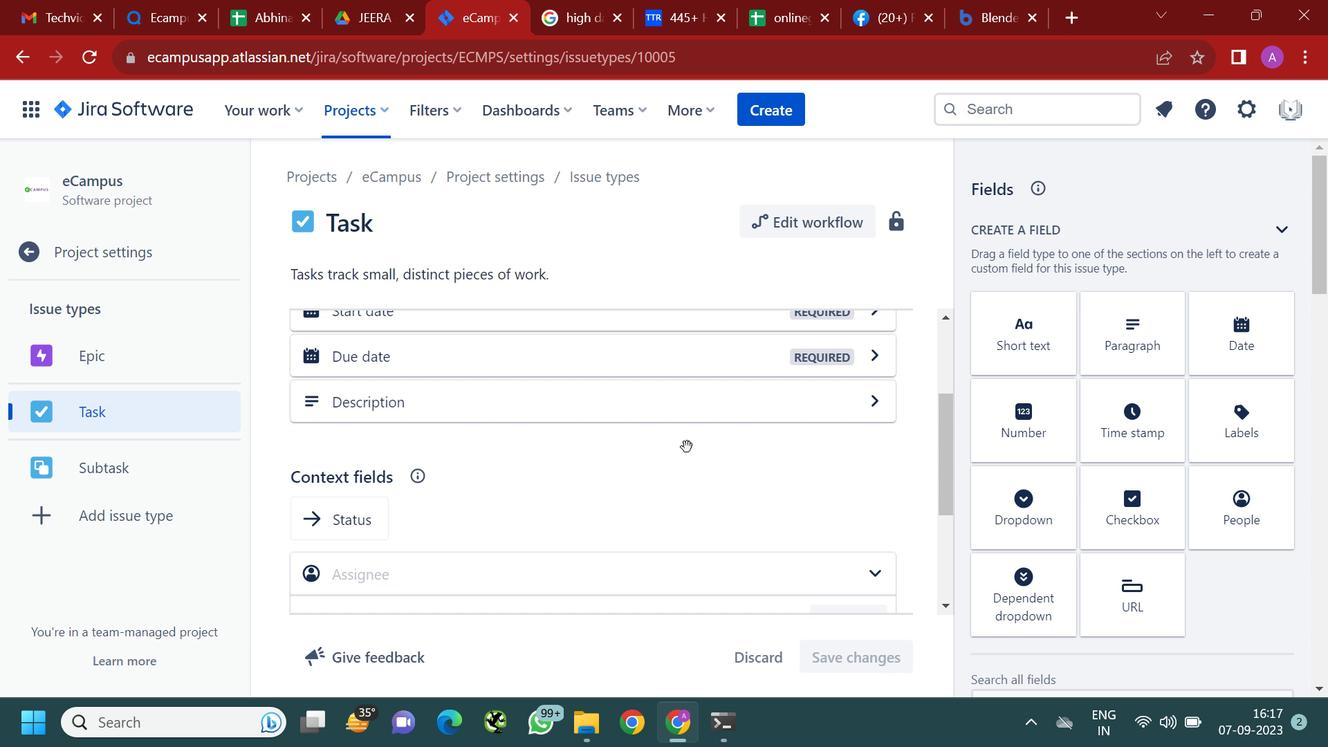 
Action: Mouse scrolled (687, 443) with delta (0, 0)
Screenshot: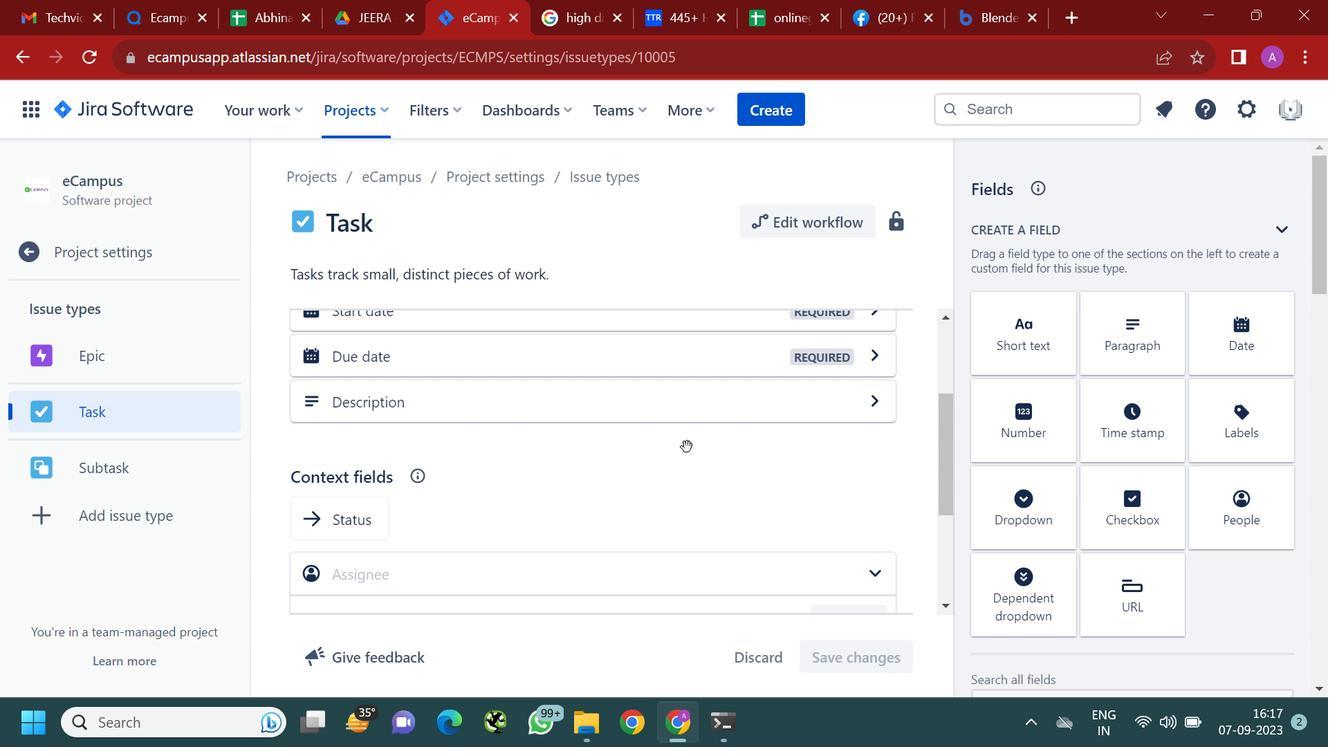 
Action: Mouse moved to (688, 439)
Screenshot: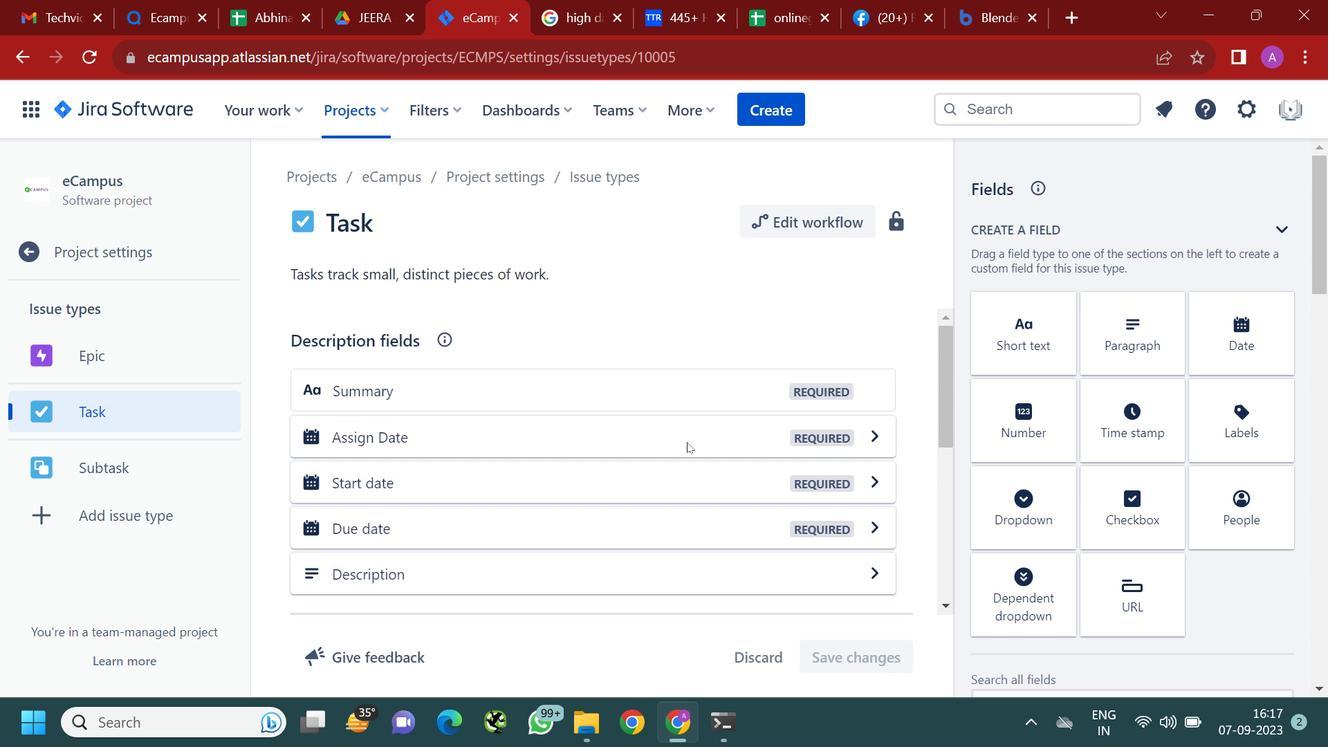 
Action: Mouse scrolled (688, 440) with delta (0, 0)
Screenshot: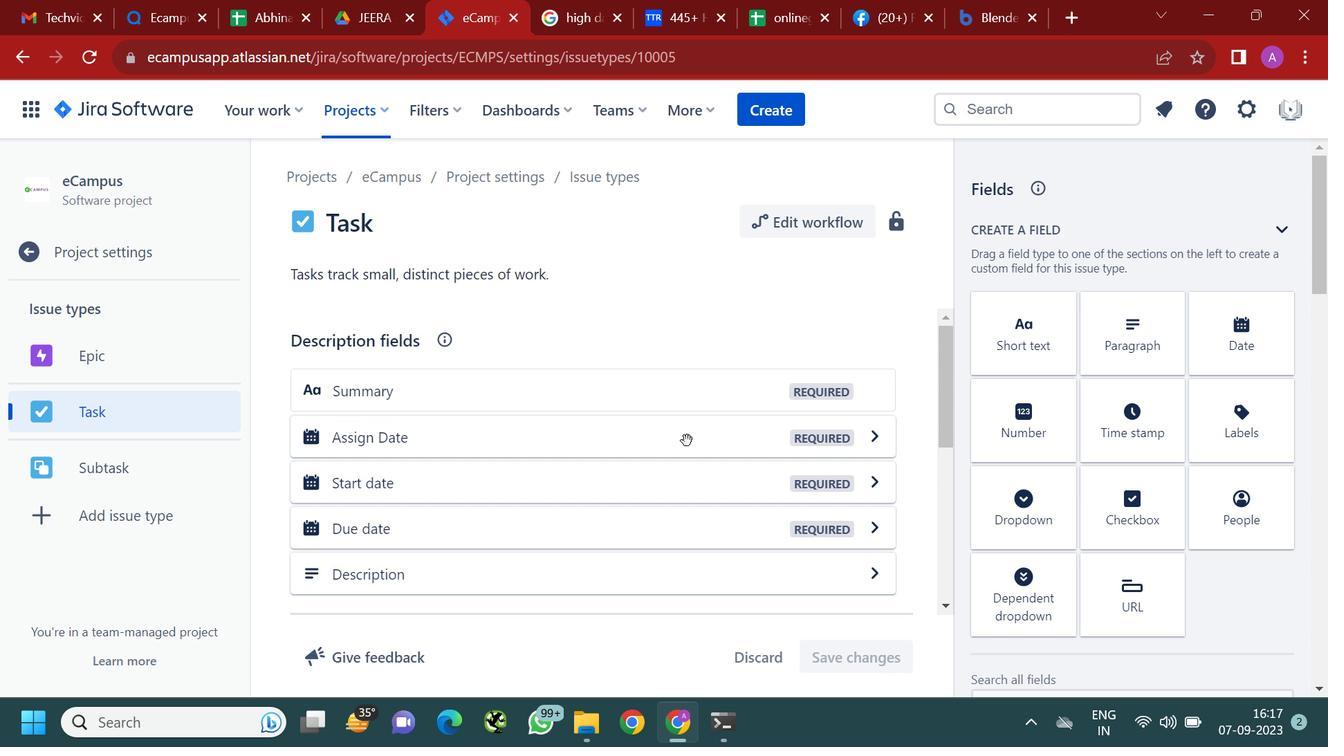 
Action: Mouse scrolled (688, 440) with delta (0, 0)
Screenshot: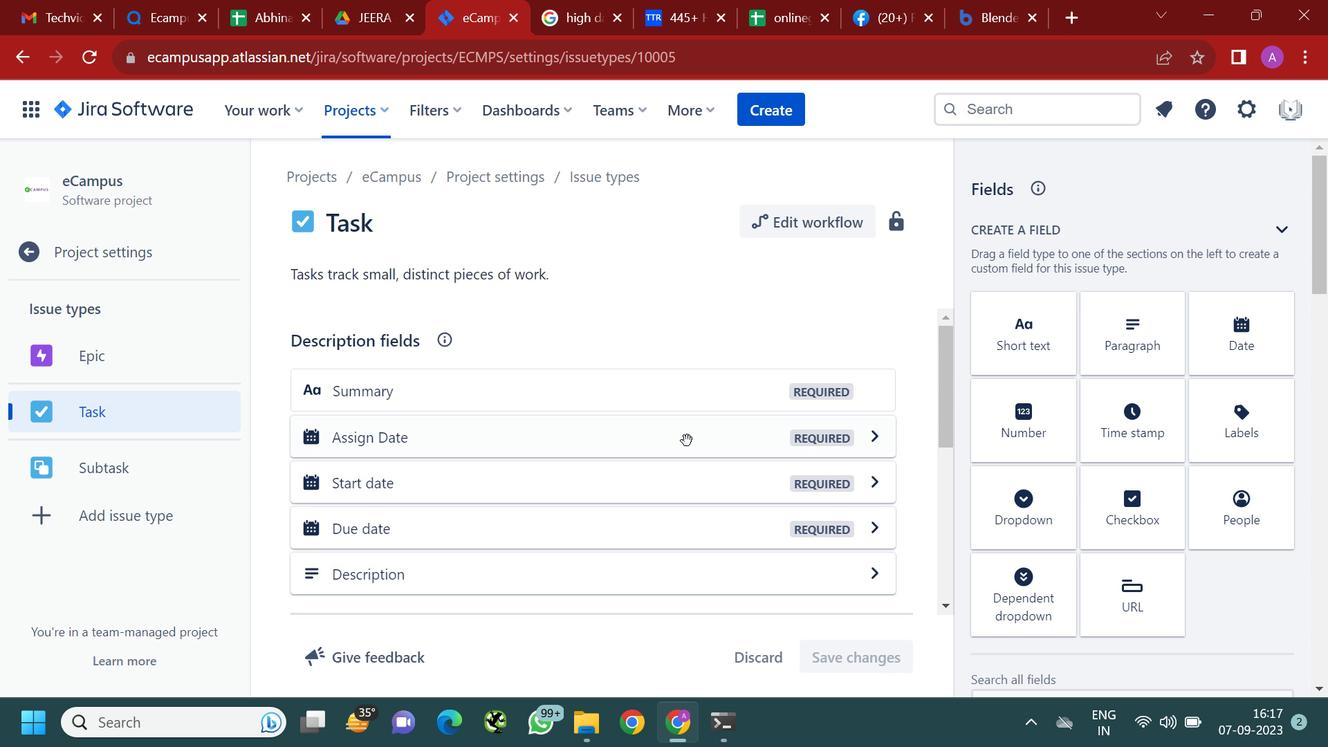 
Action: Mouse moved to (688, 438)
Screenshot: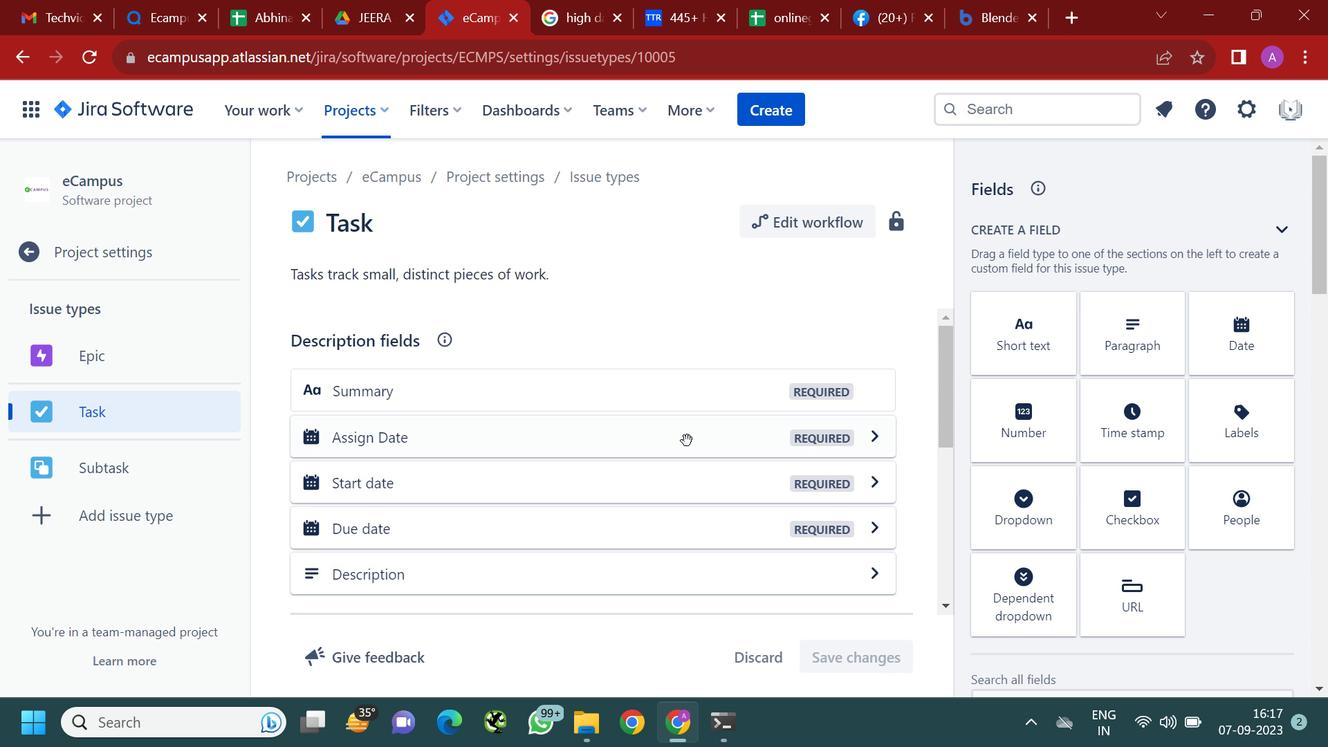 
Action: Mouse scrolled (688, 438) with delta (0, 0)
Screenshot: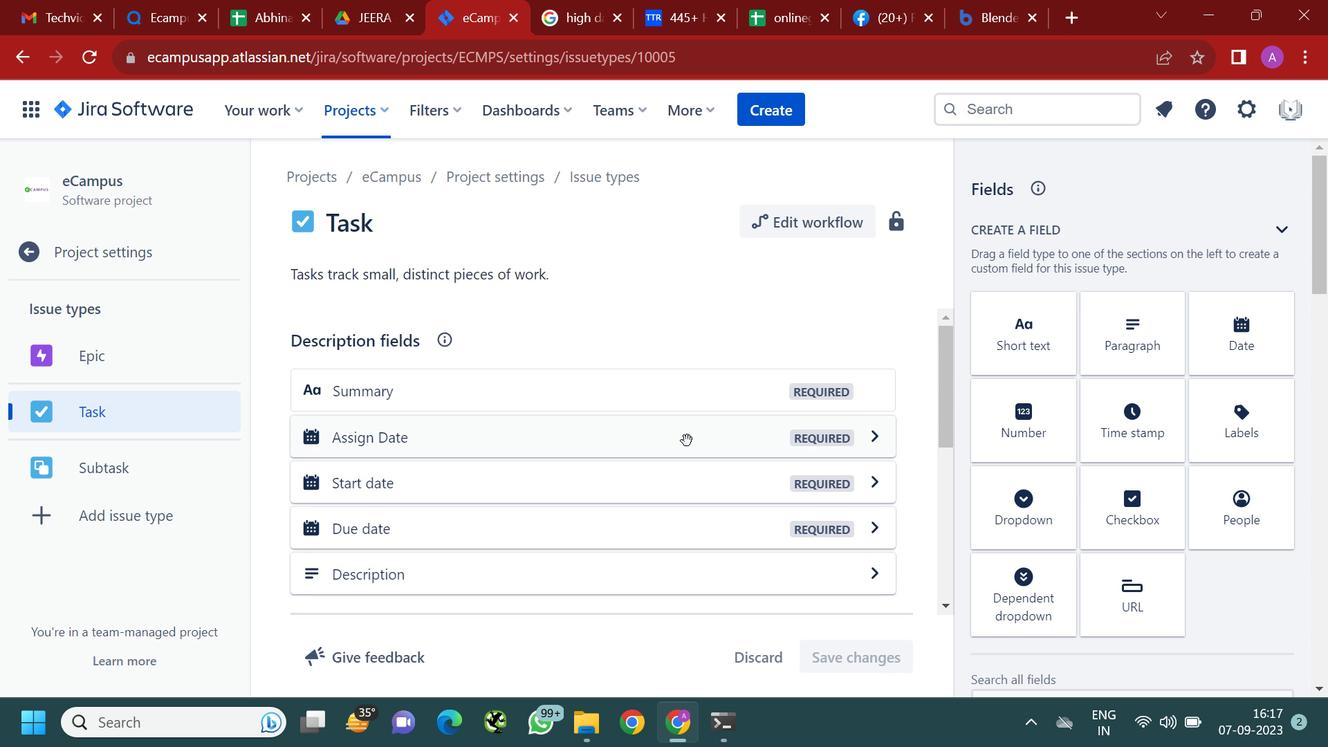 
Action: Mouse moved to (1033, 433)
Screenshot: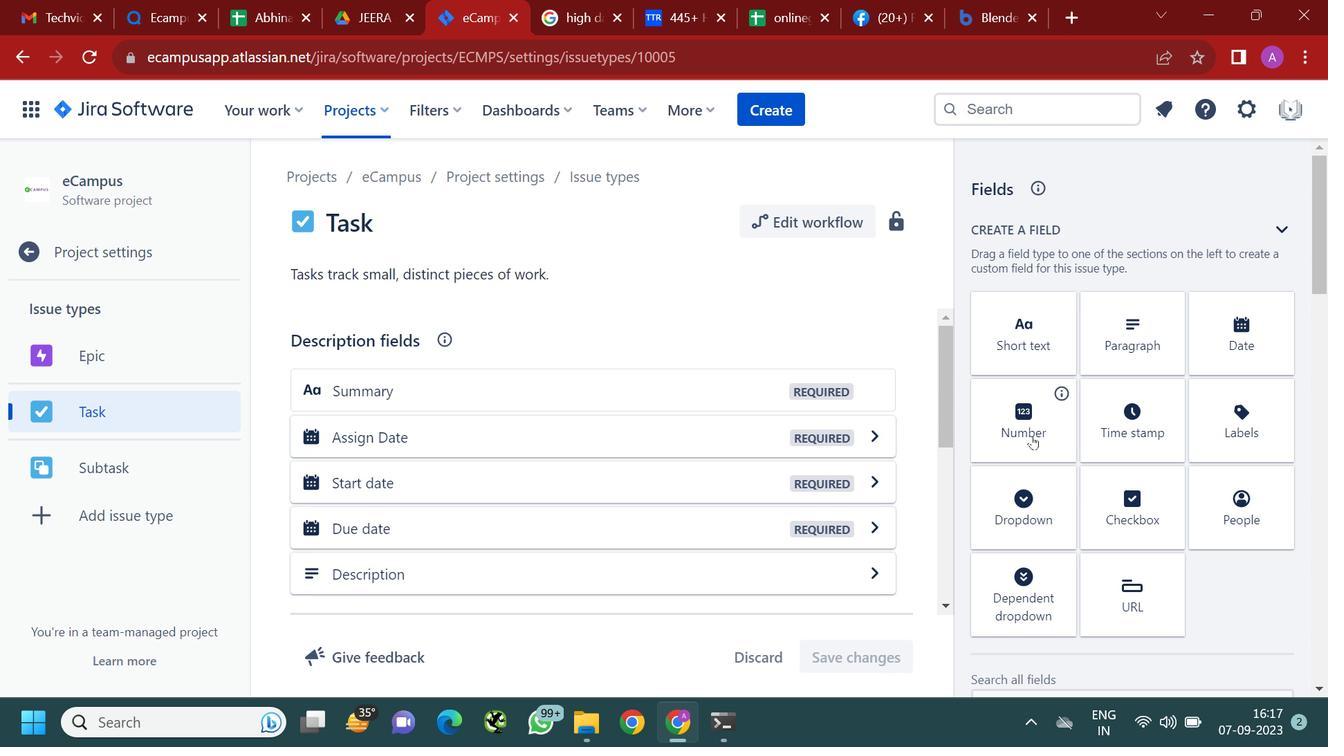 
Action: Mouse pressed left at (1033, 433)
Screenshot: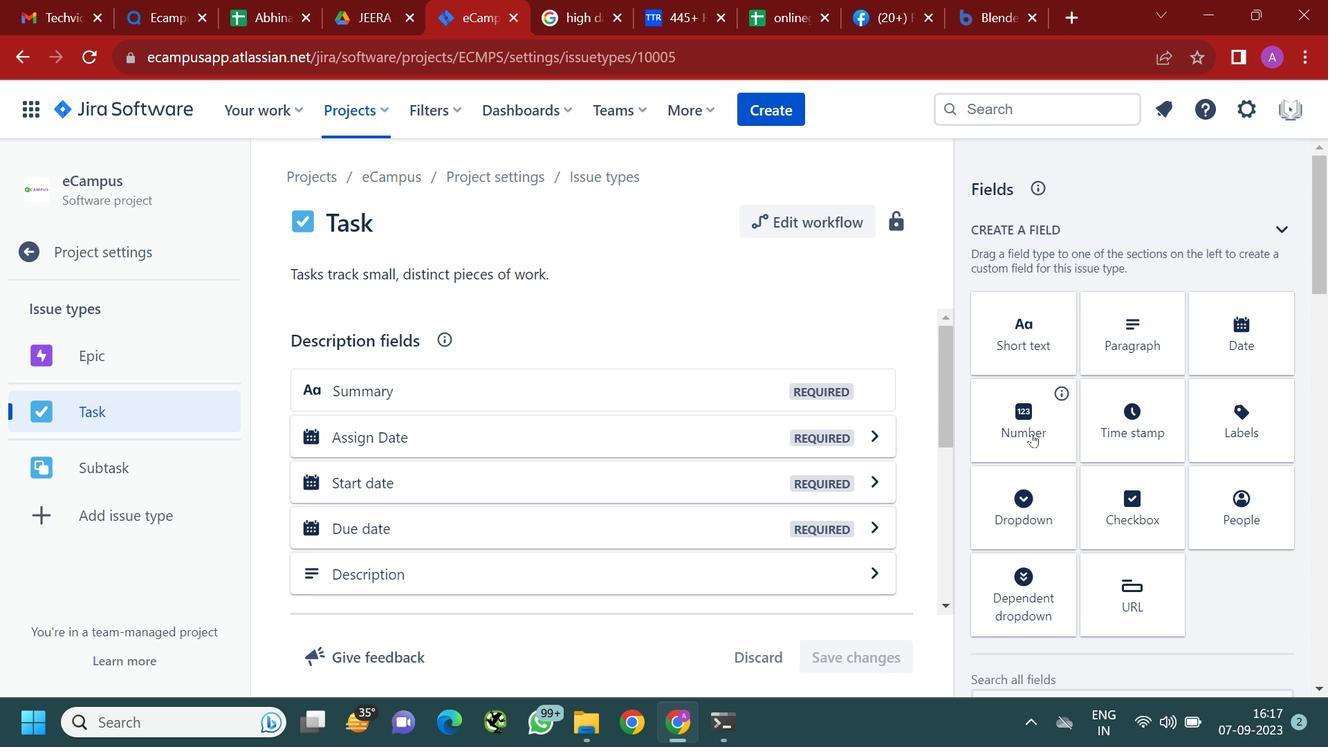 
Action: Mouse moved to (230, 400)
Screenshot: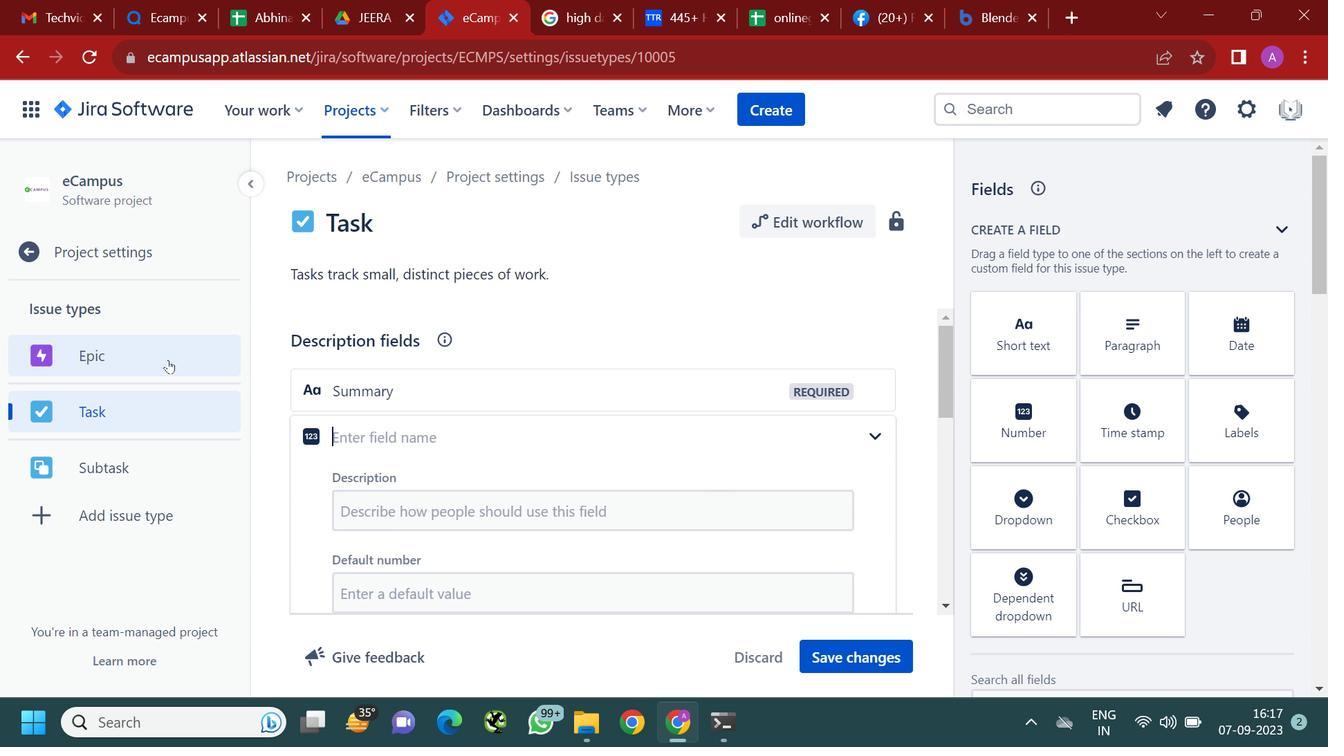 
Action: Mouse scrolled (230, 399) with delta (0, 0)
Screenshot: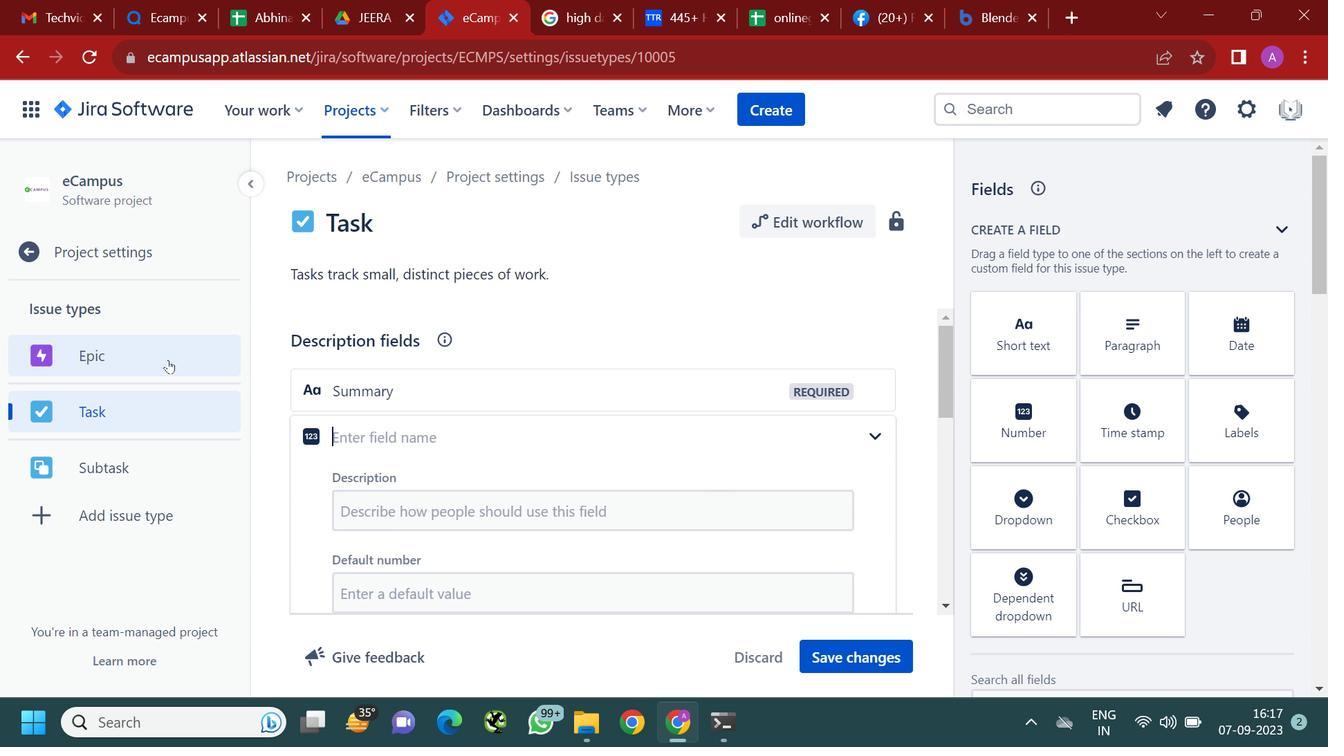 
Action: Mouse moved to (231, 400)
Screenshot: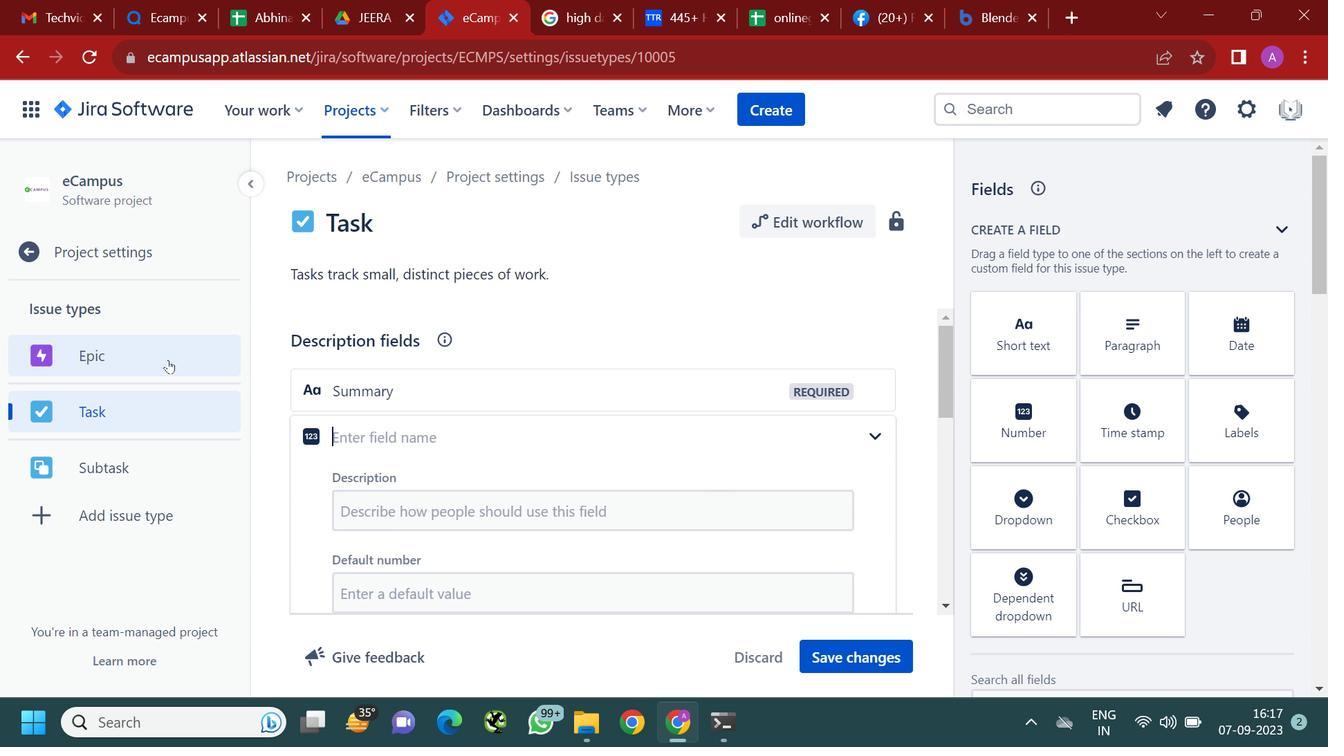 
Action: Mouse scrolled (231, 400) with delta (0, 0)
Screenshot: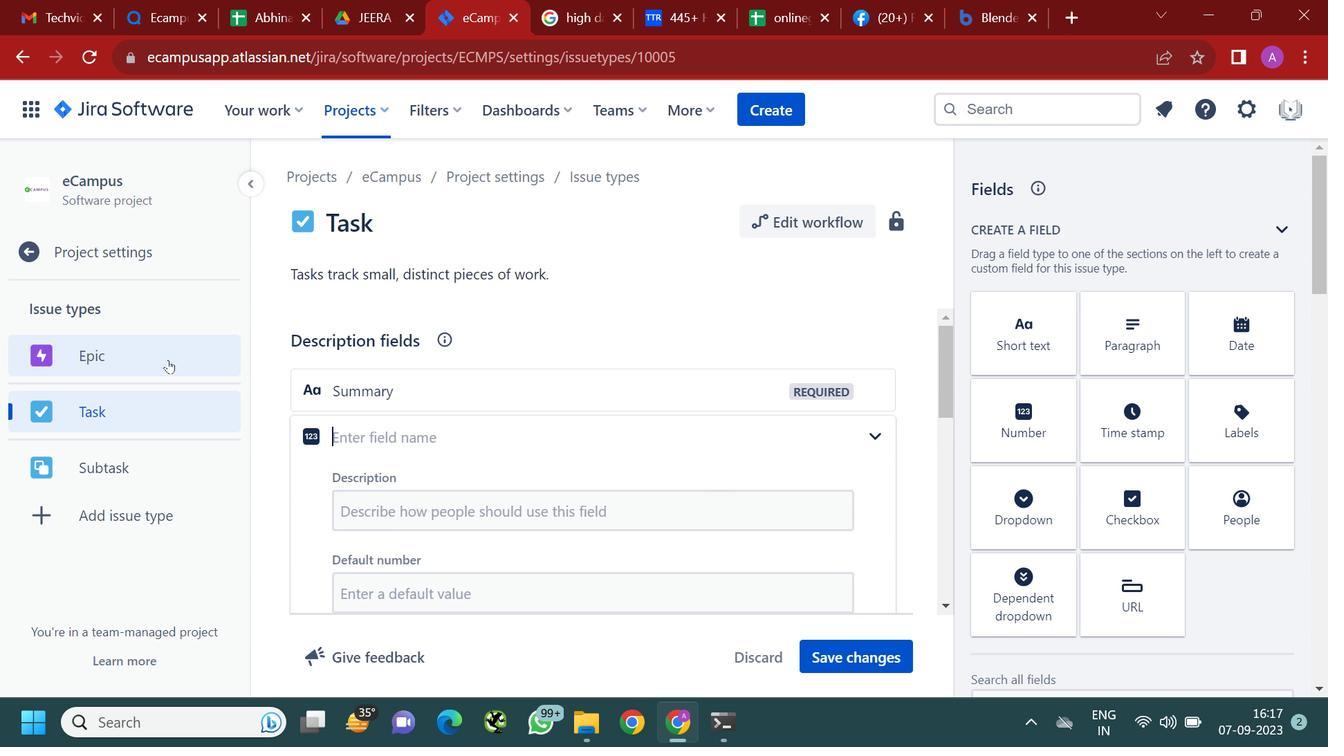 
Action: Mouse scrolled (231, 400) with delta (0, 0)
Screenshot: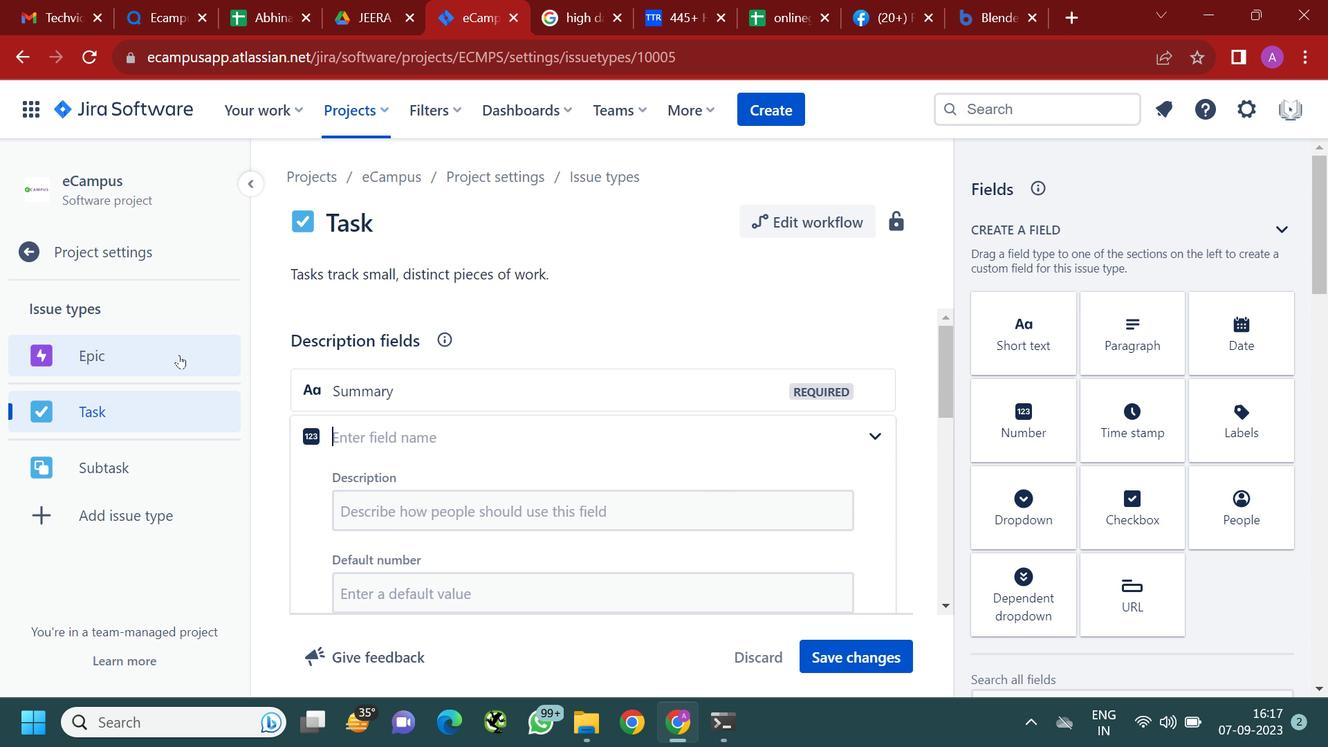 
Action: Mouse moved to (793, 228)
Screenshot: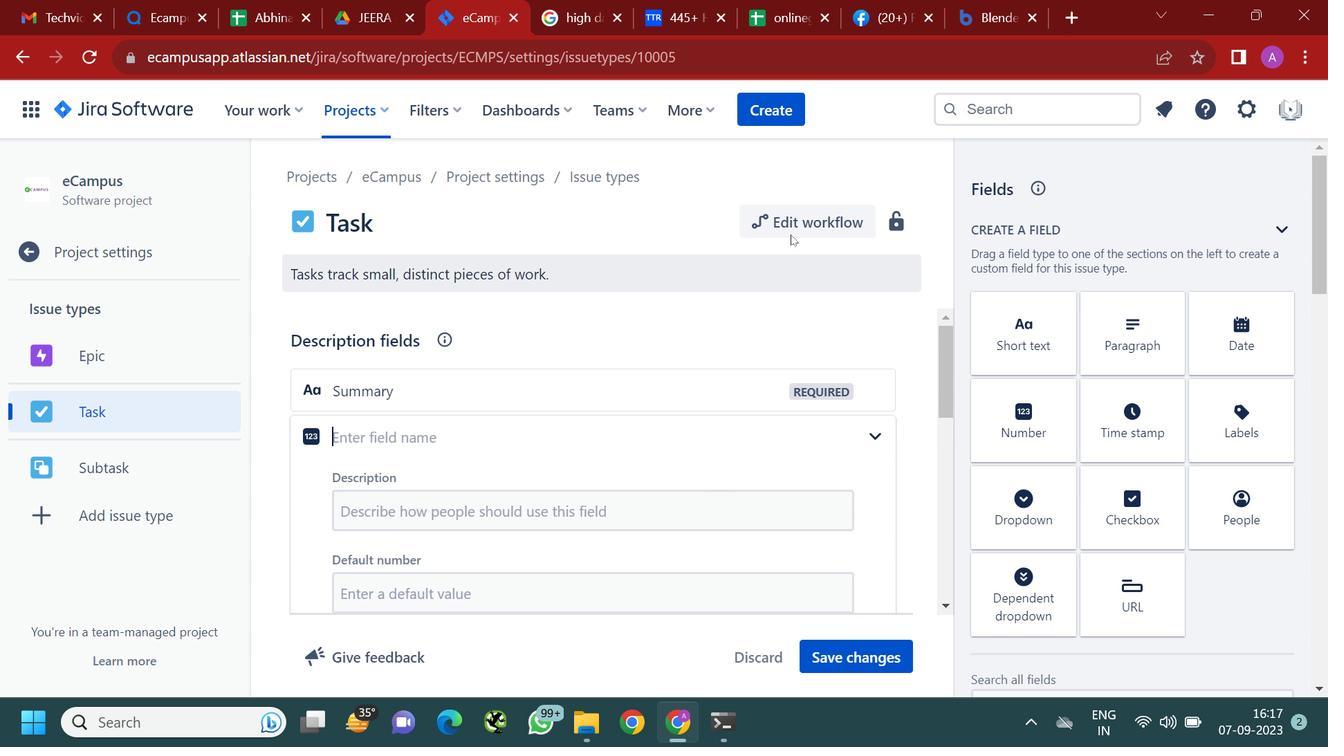 
Action: Mouse pressed left at (793, 228)
Screenshot: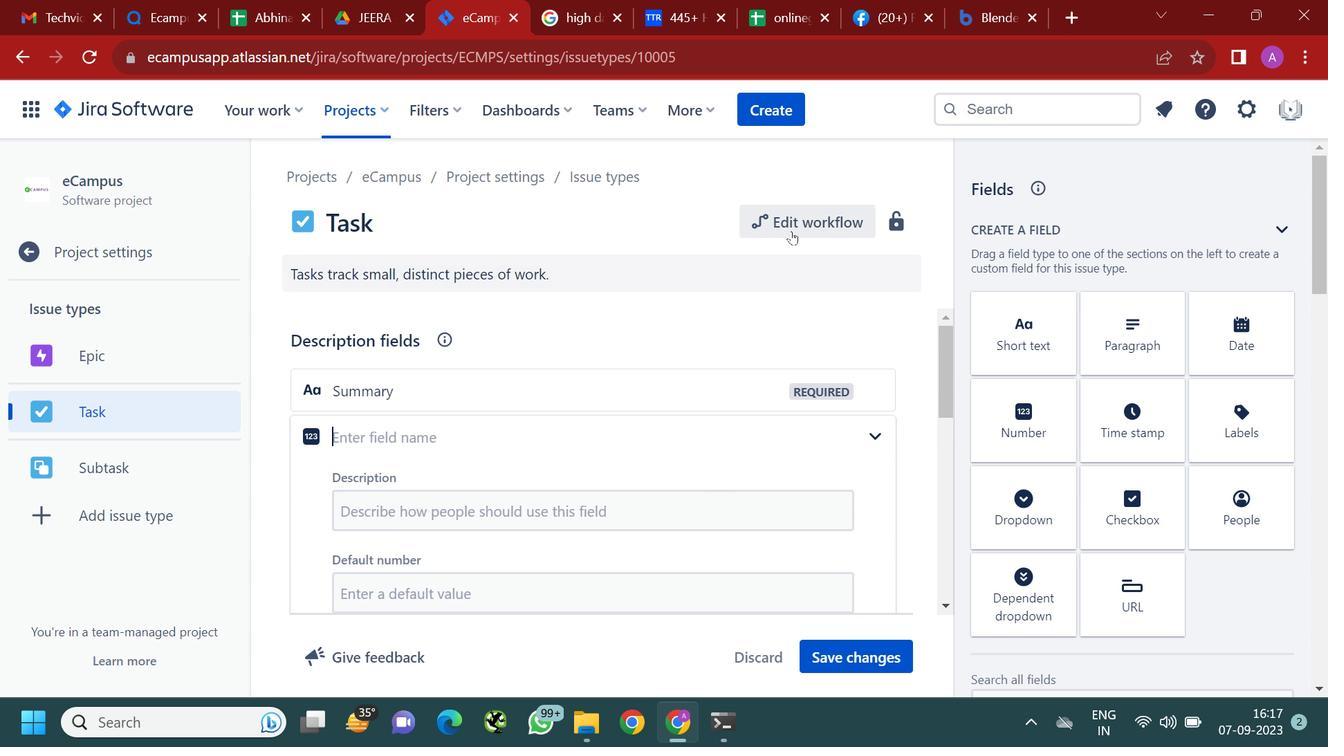 
Action: Mouse moved to (851, 221)
Screenshot: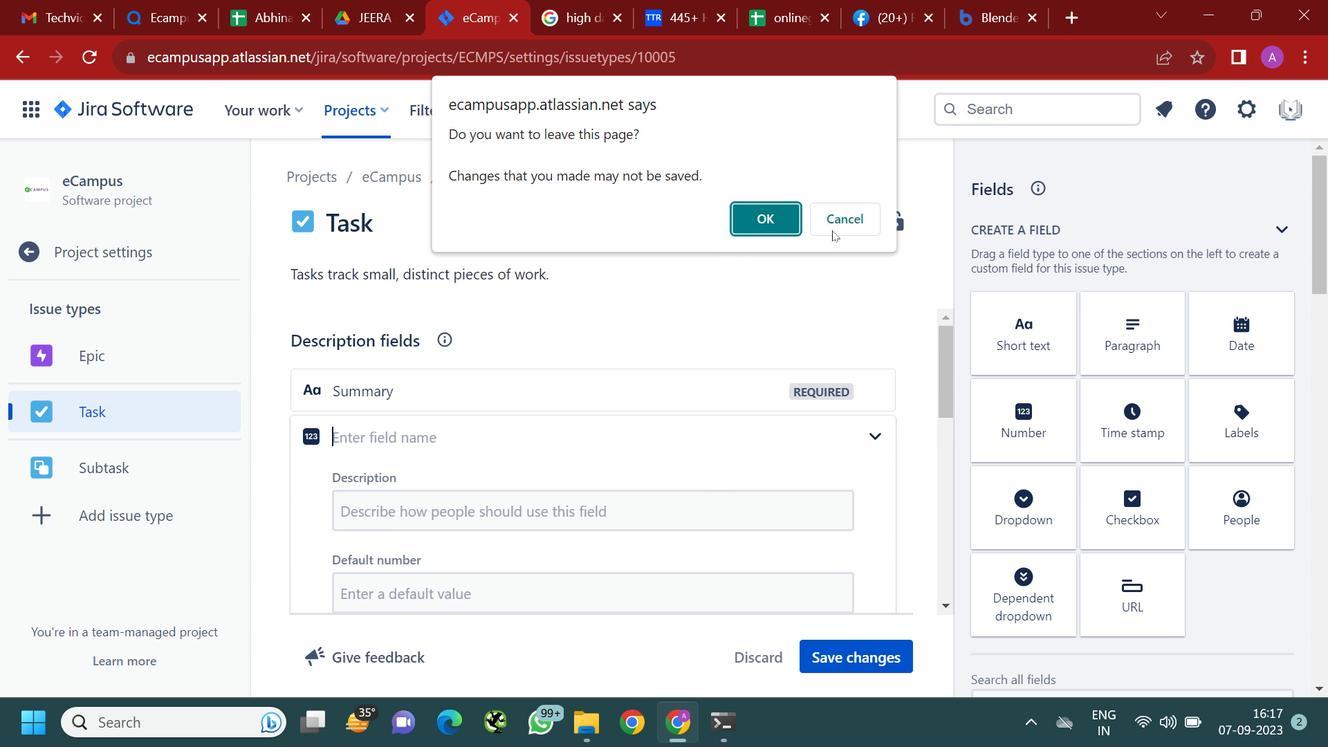 
Action: Mouse pressed left at (851, 221)
Screenshot: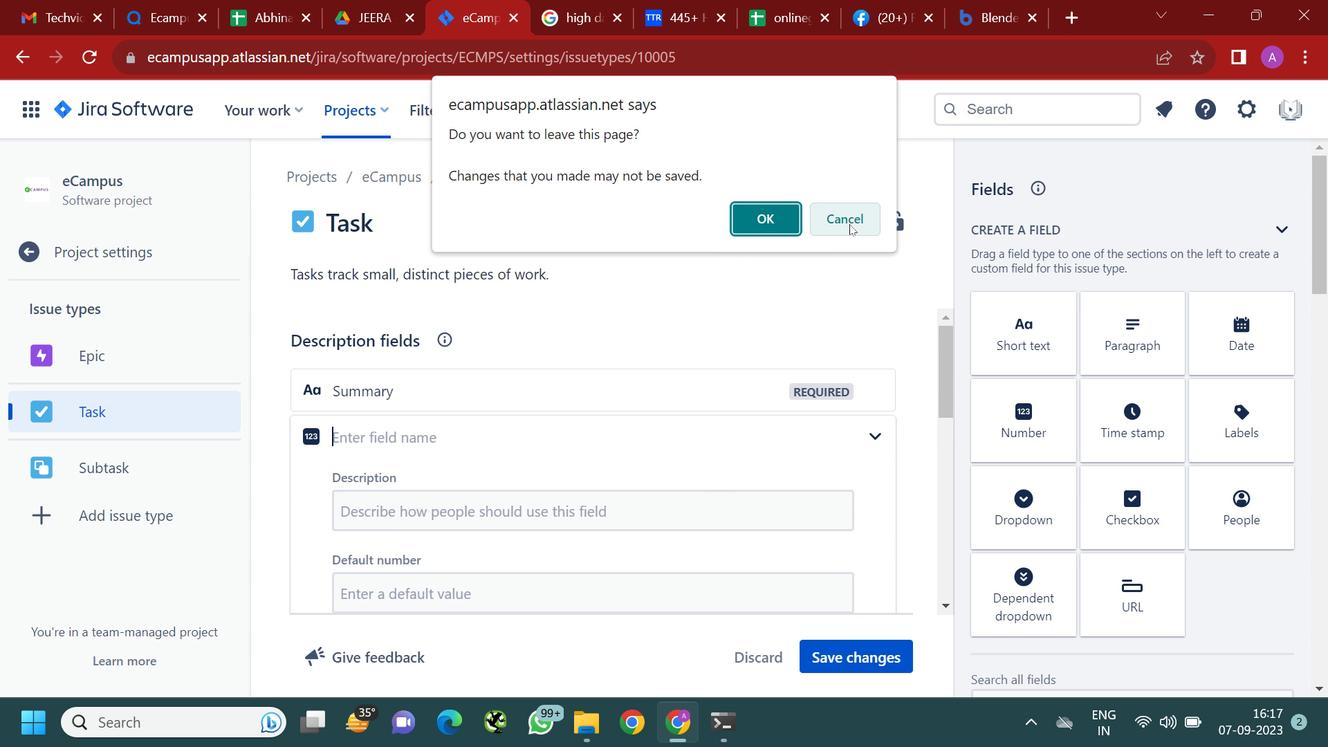 
Action: Mouse moved to (117, 364)
Screenshot: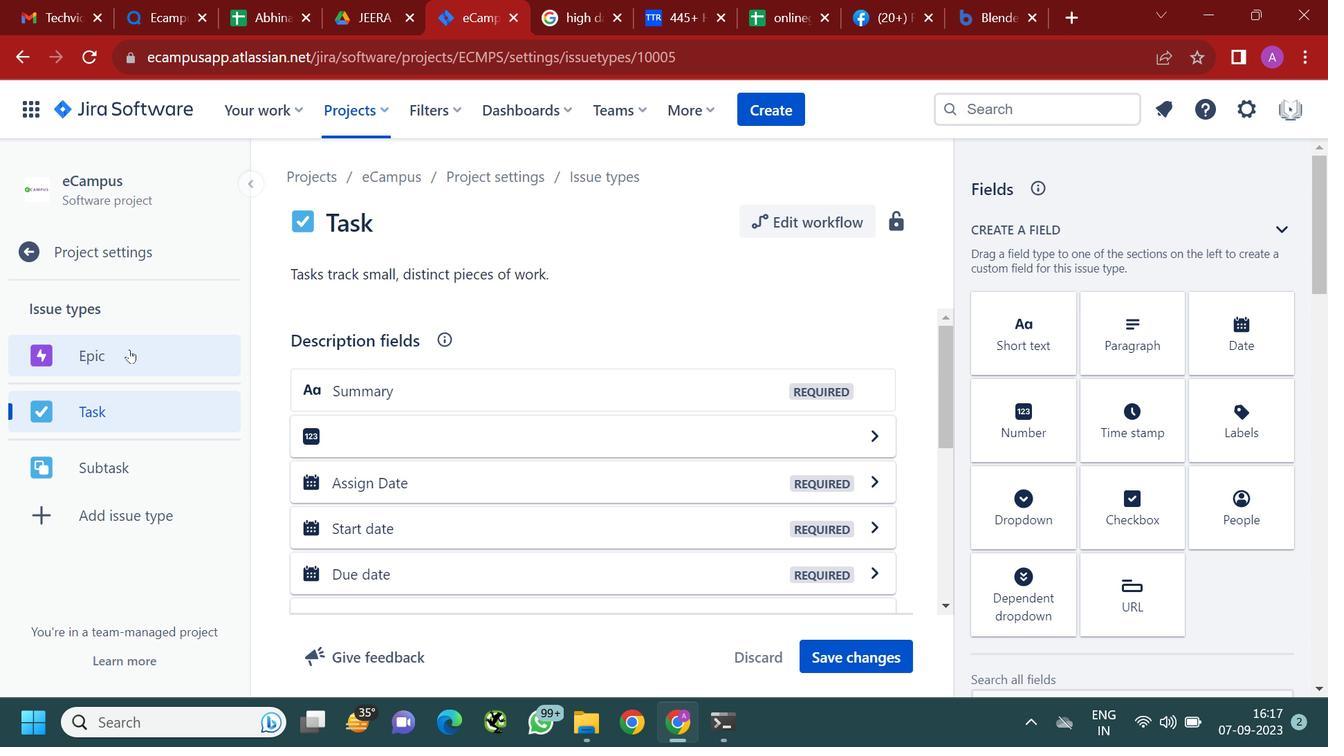 
Action: Mouse pressed left at (117, 364)
Screenshot: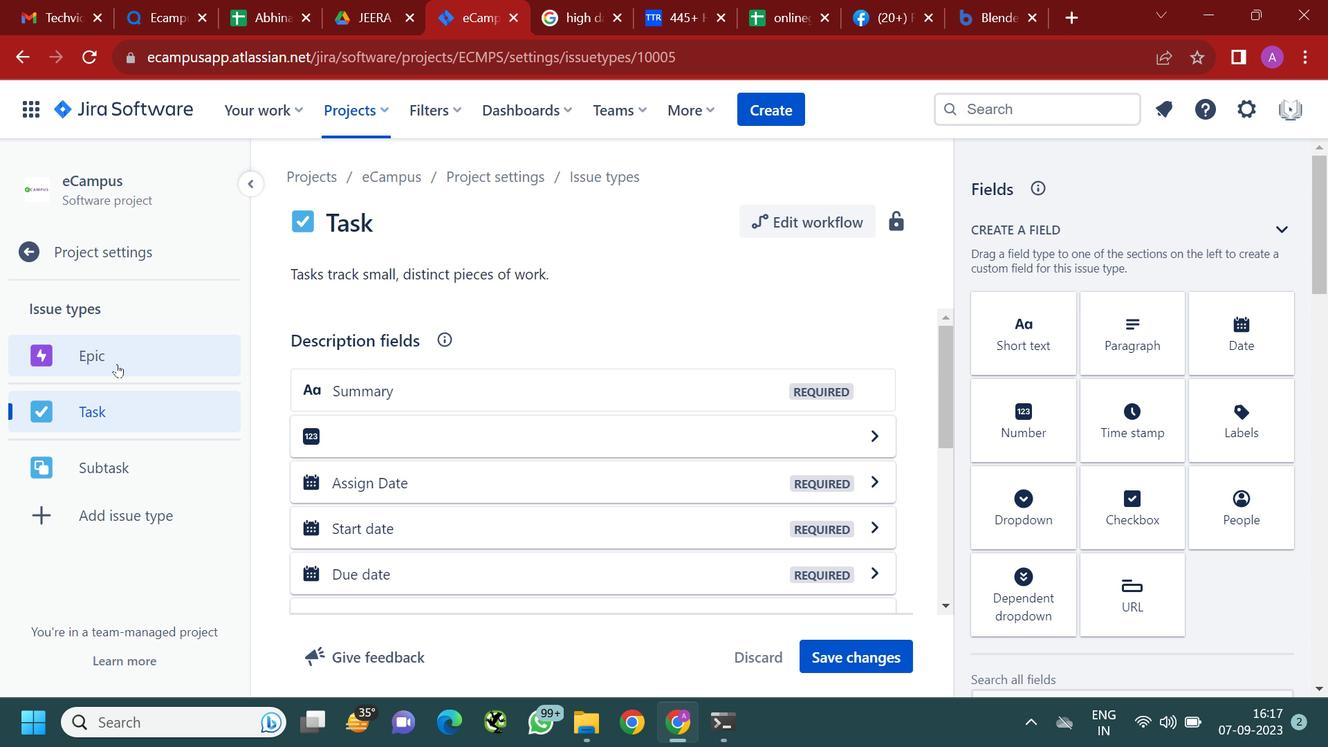 
Action: Mouse moved to (764, 213)
Screenshot: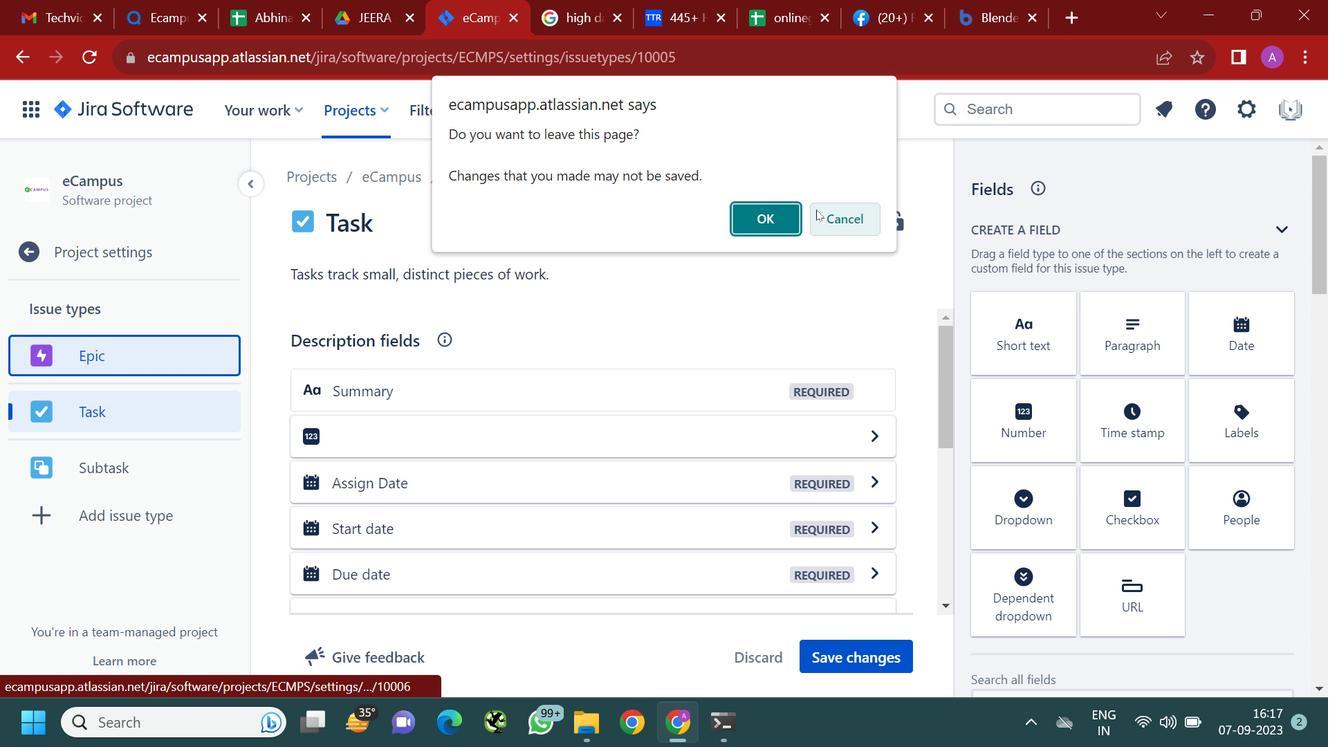 
Action: Mouse pressed left at (764, 213)
Screenshot: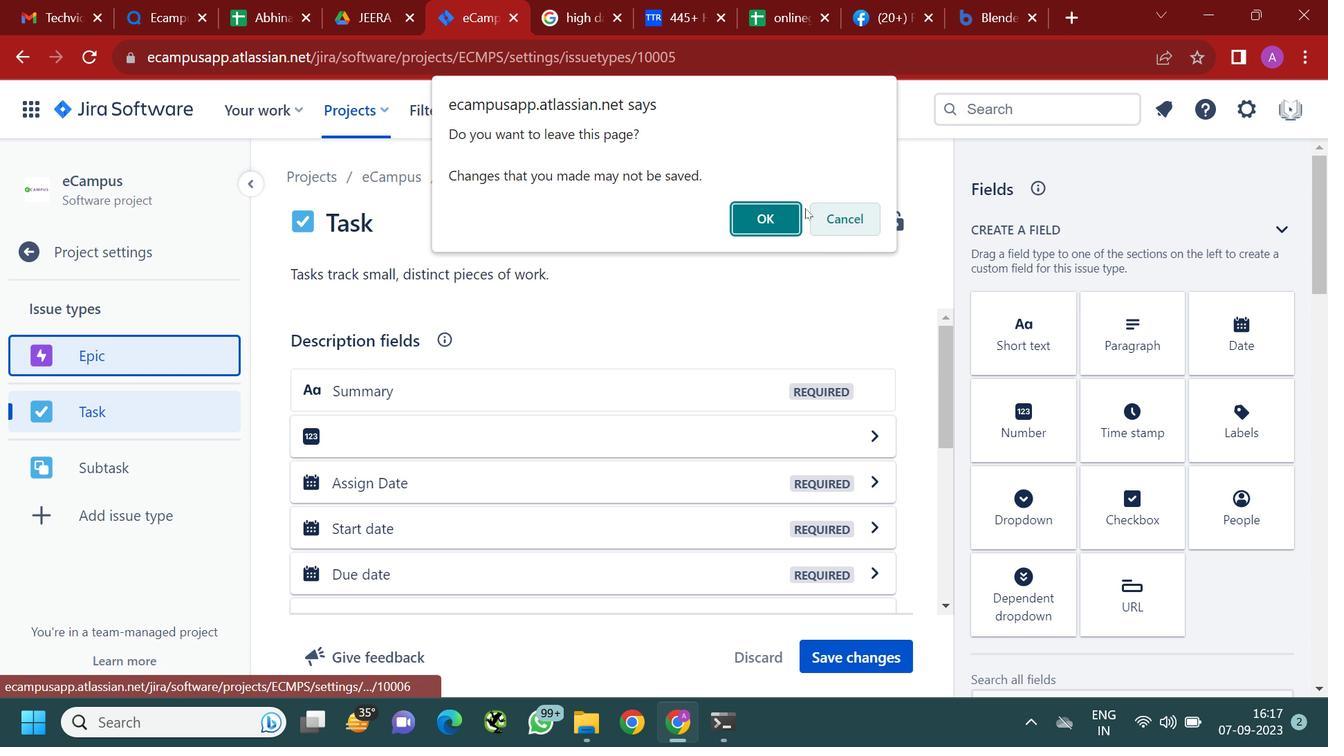 
Action: Mouse moved to (755, 225)
Screenshot: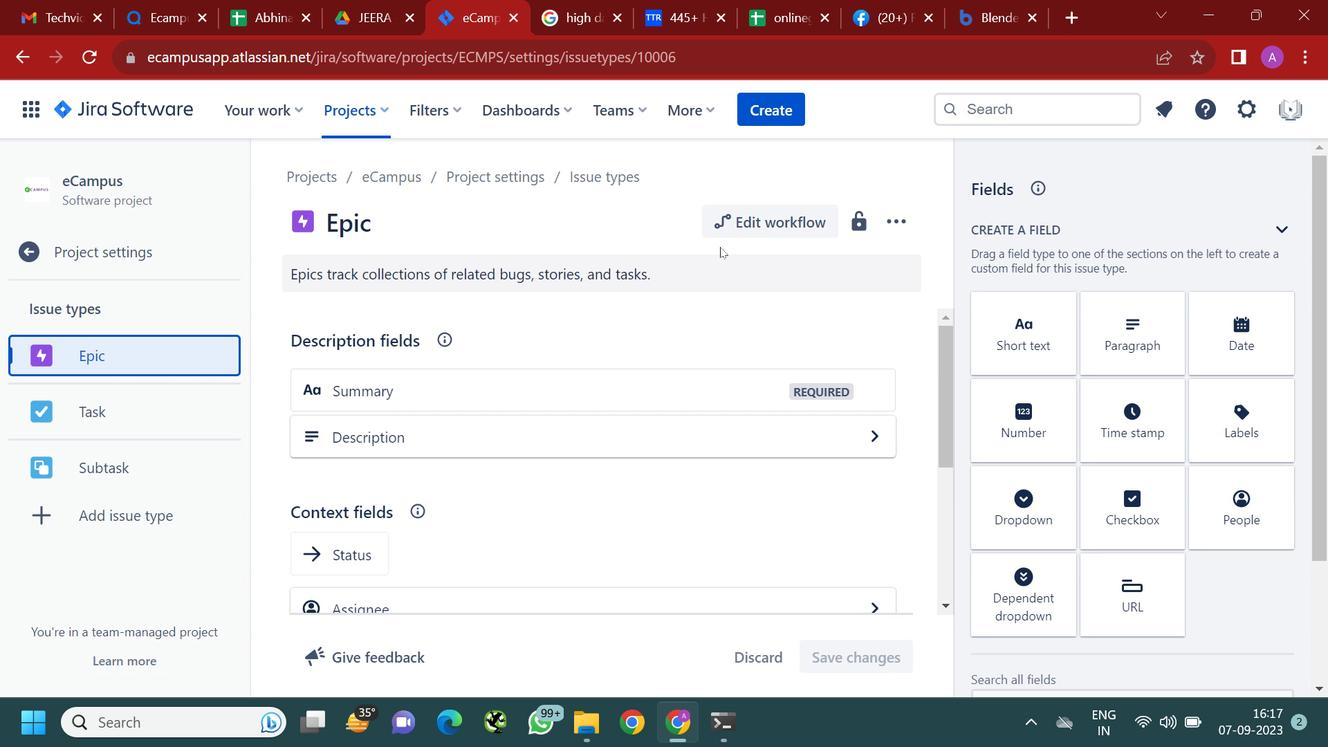 
Action: Mouse pressed left at (755, 225)
Screenshot: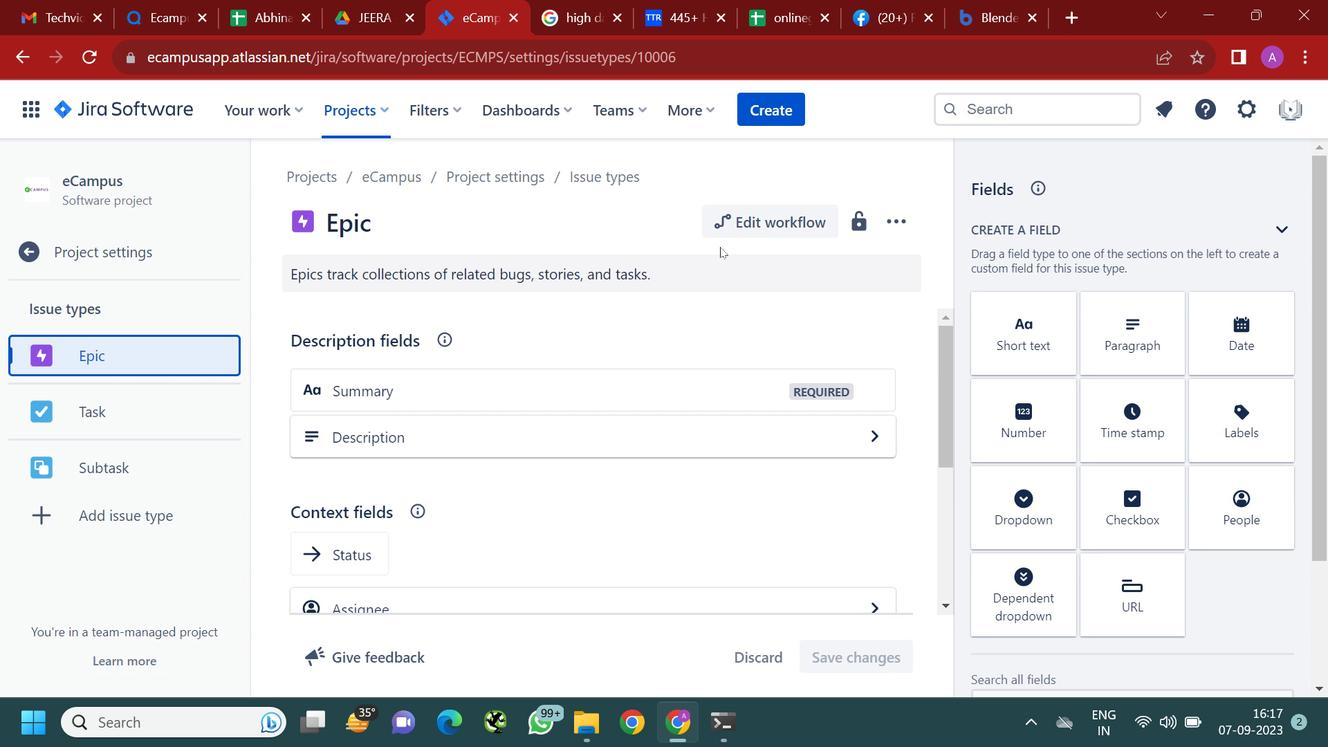 
Action: Mouse moved to (726, 222)
Screenshot: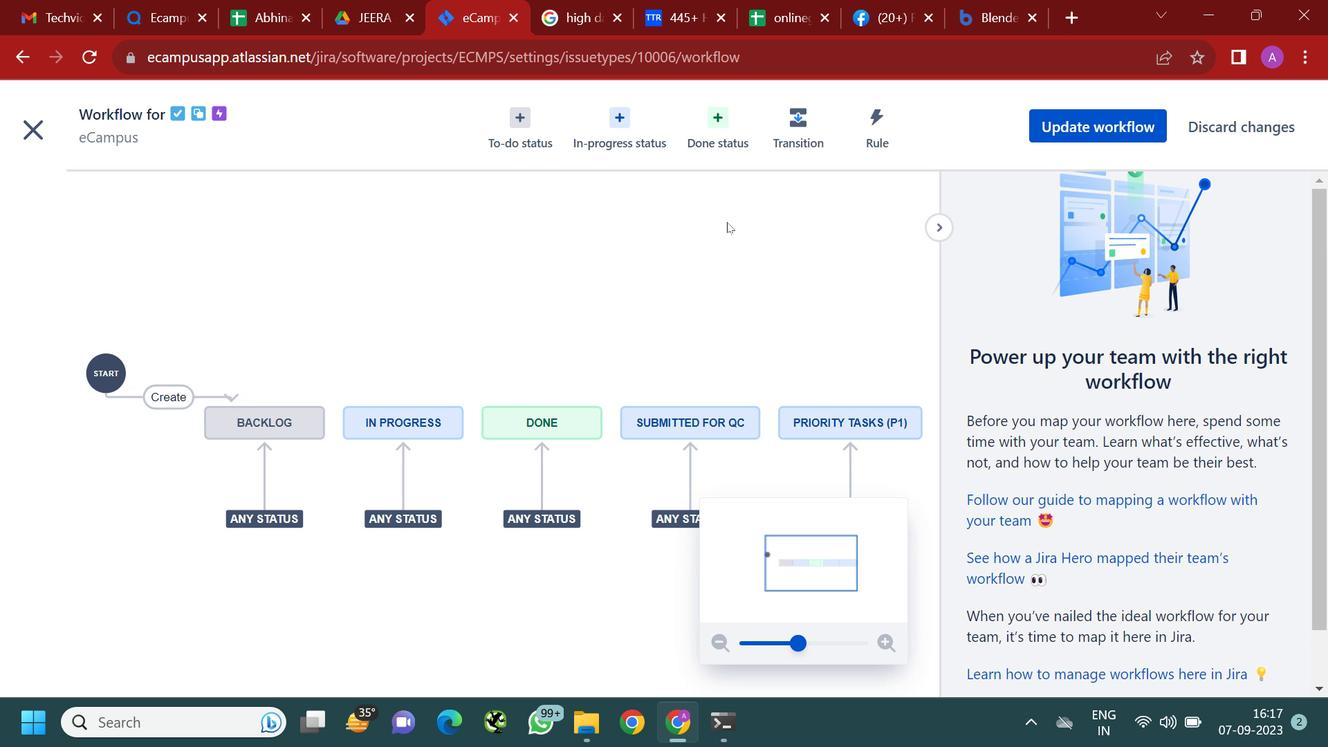 
Action: Mouse scrolled (726, 221) with delta (0, 0)
Screenshot: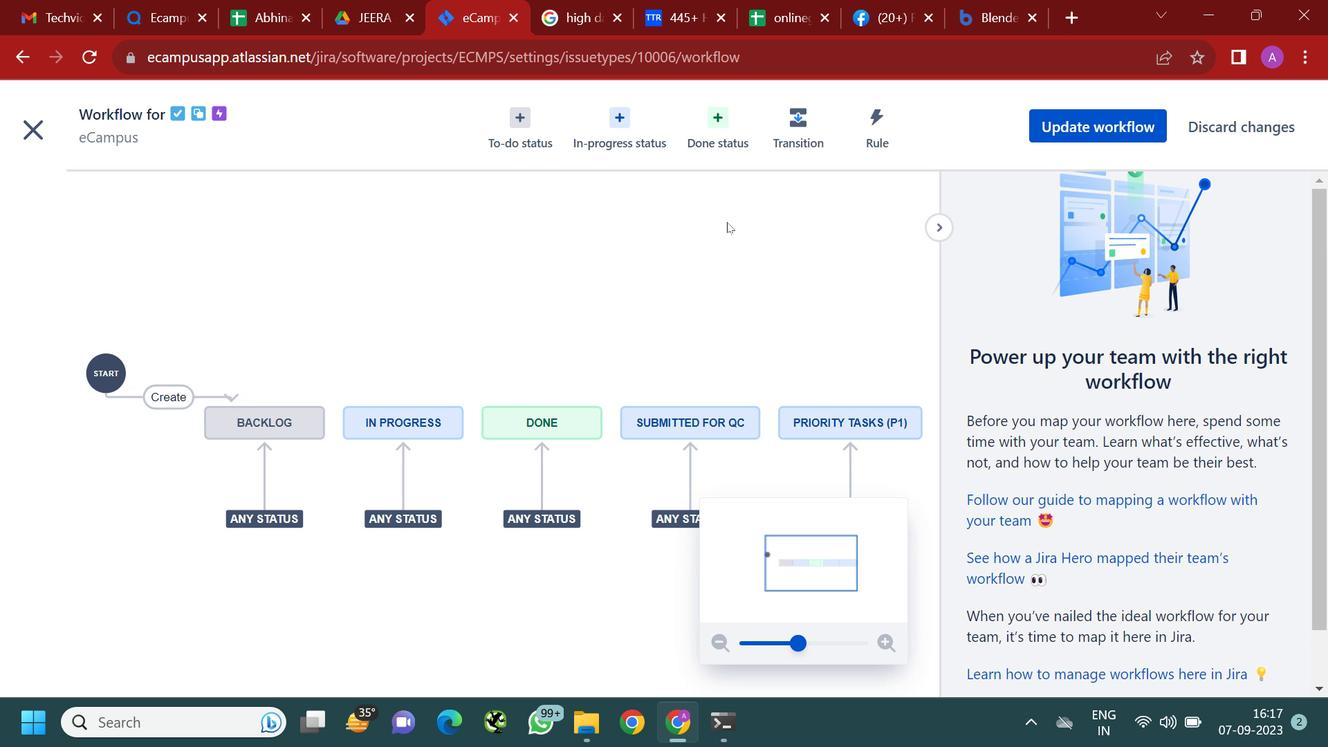 
Action: Mouse scrolled (726, 221) with delta (0, 0)
Screenshot: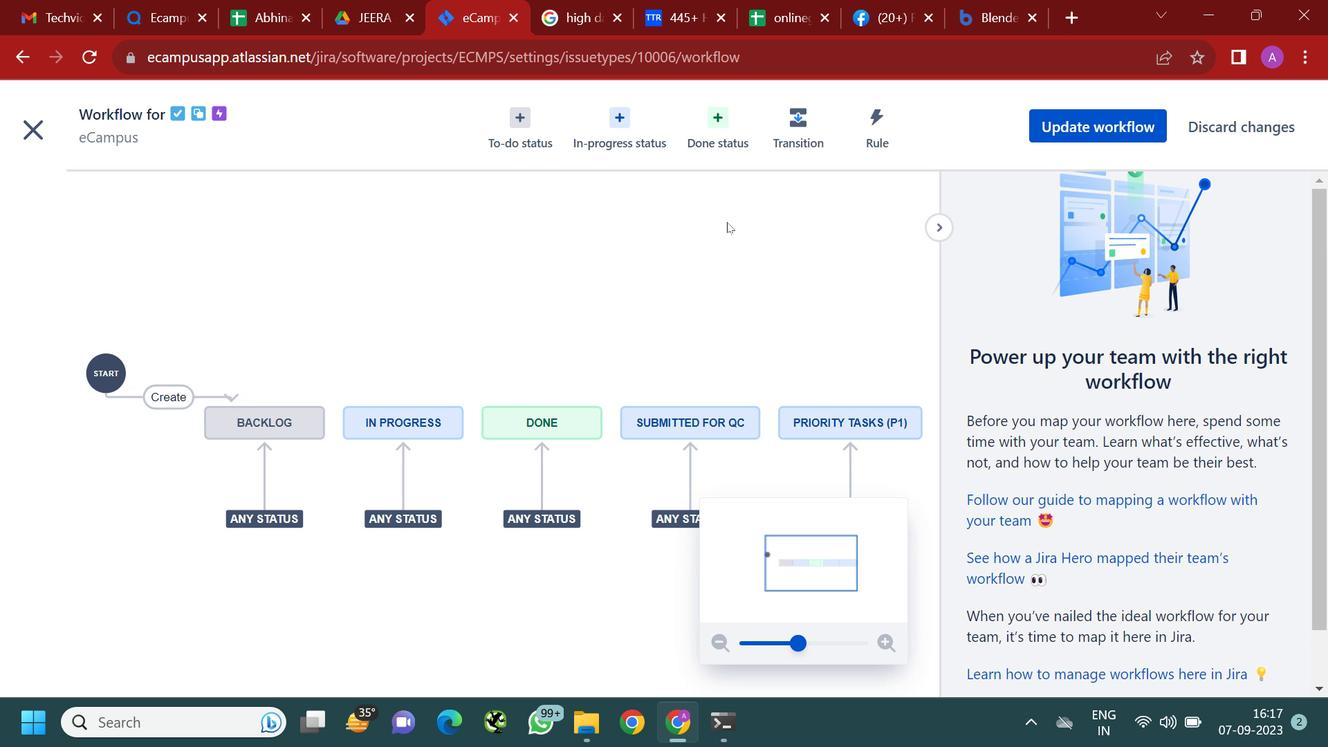 
Action: Mouse scrolled (726, 221) with delta (0, 0)
Screenshot: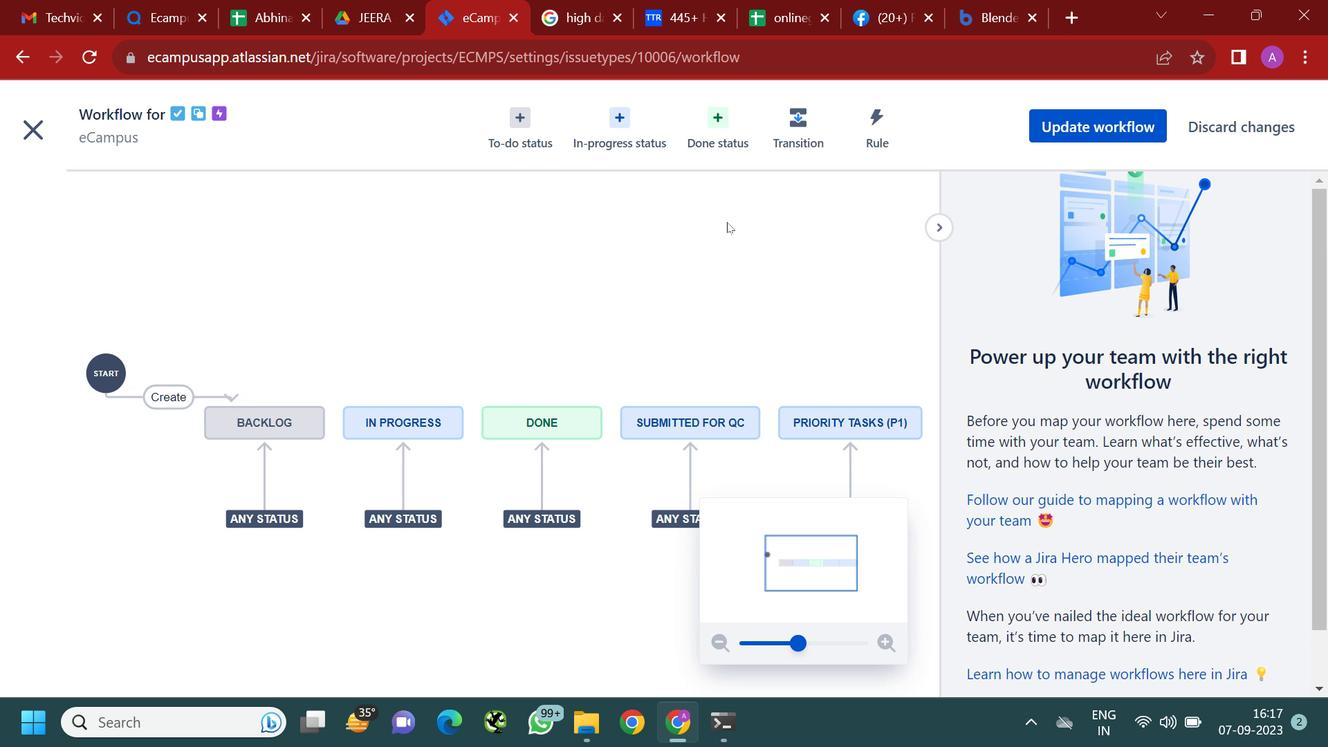 
Action: Mouse moved to (726, 222)
Screenshot: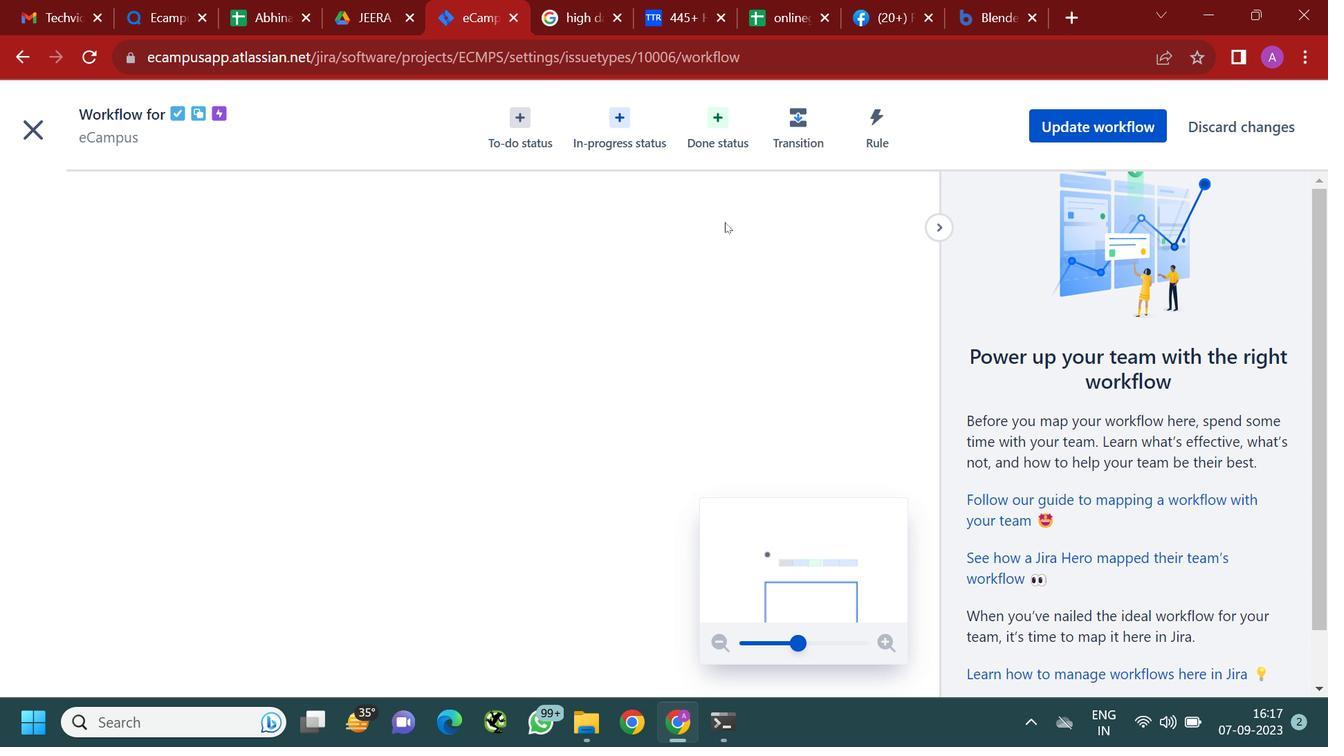 
Action: Mouse scrolled (726, 222) with delta (0, 0)
Screenshot: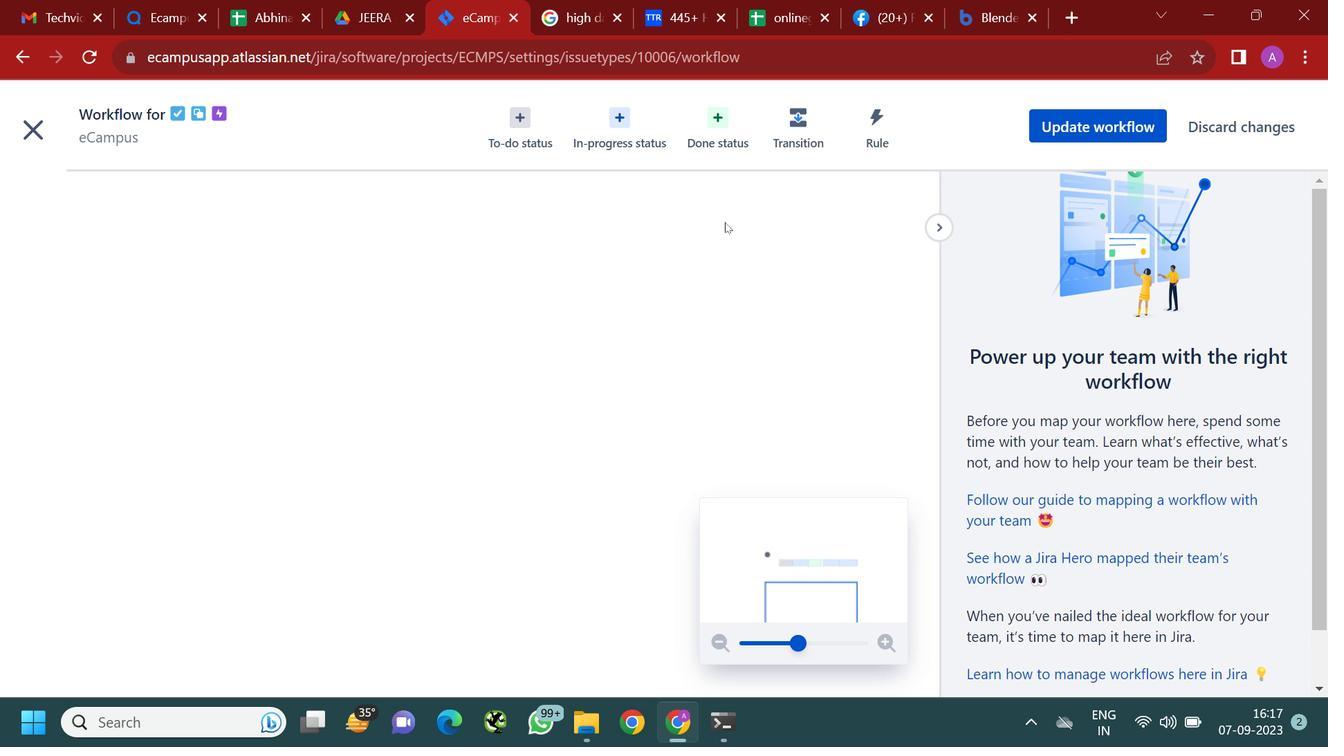 
Action: Mouse scrolled (726, 222) with delta (0, 0)
Screenshot: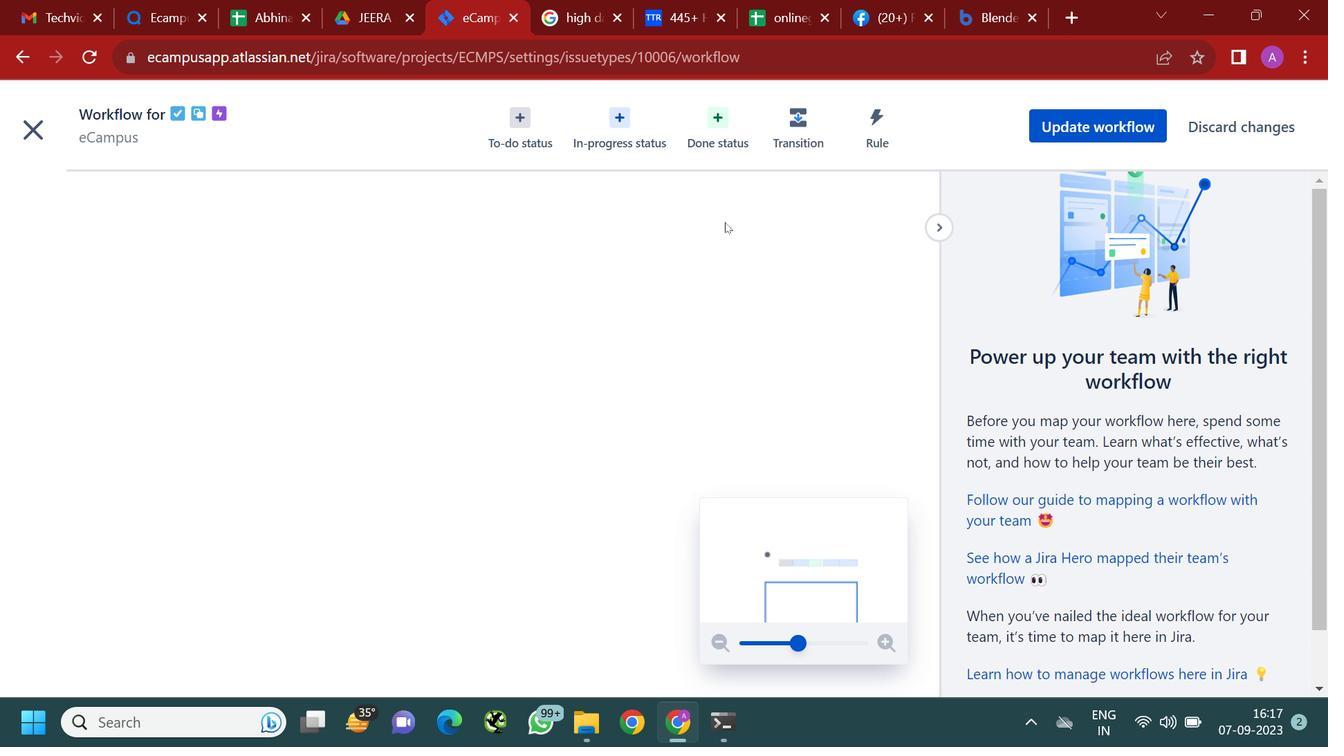 
Action: Mouse moved to (726, 224)
Screenshot: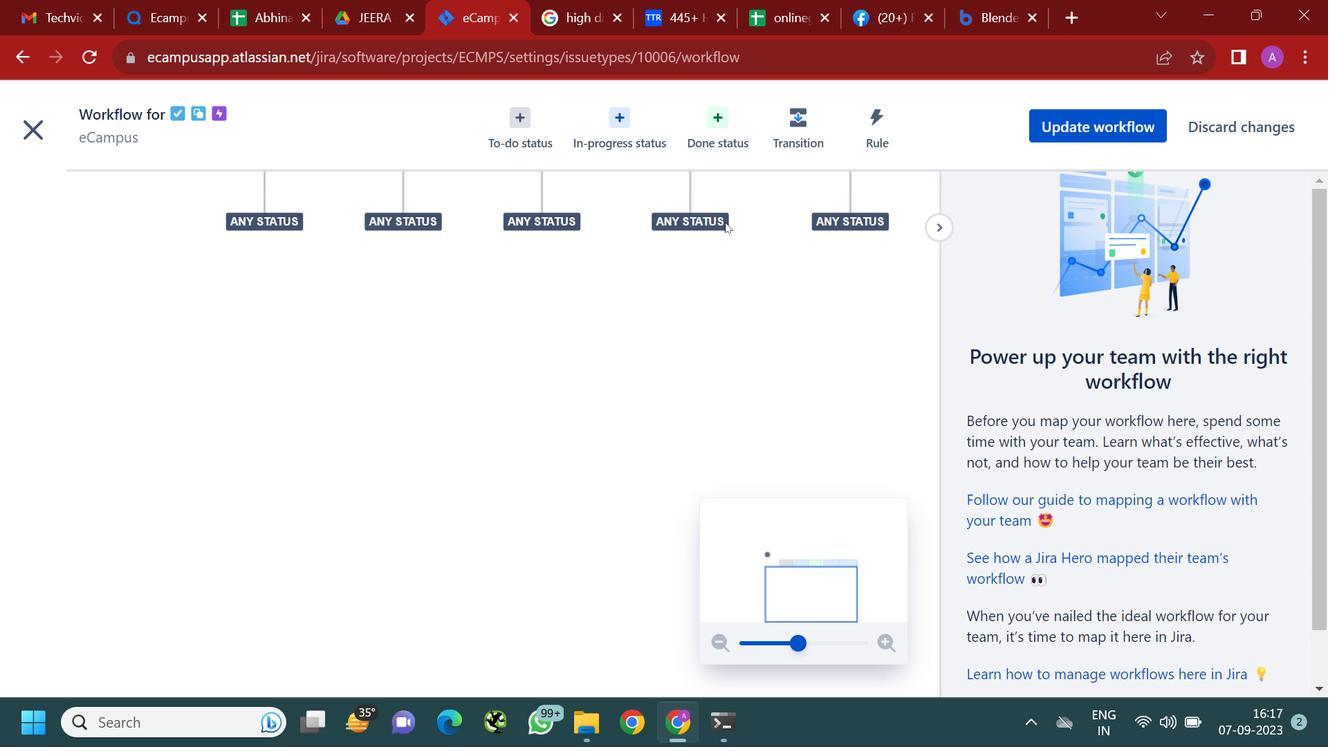 
Action: Mouse scrolled (726, 225) with delta (0, 0)
Screenshot: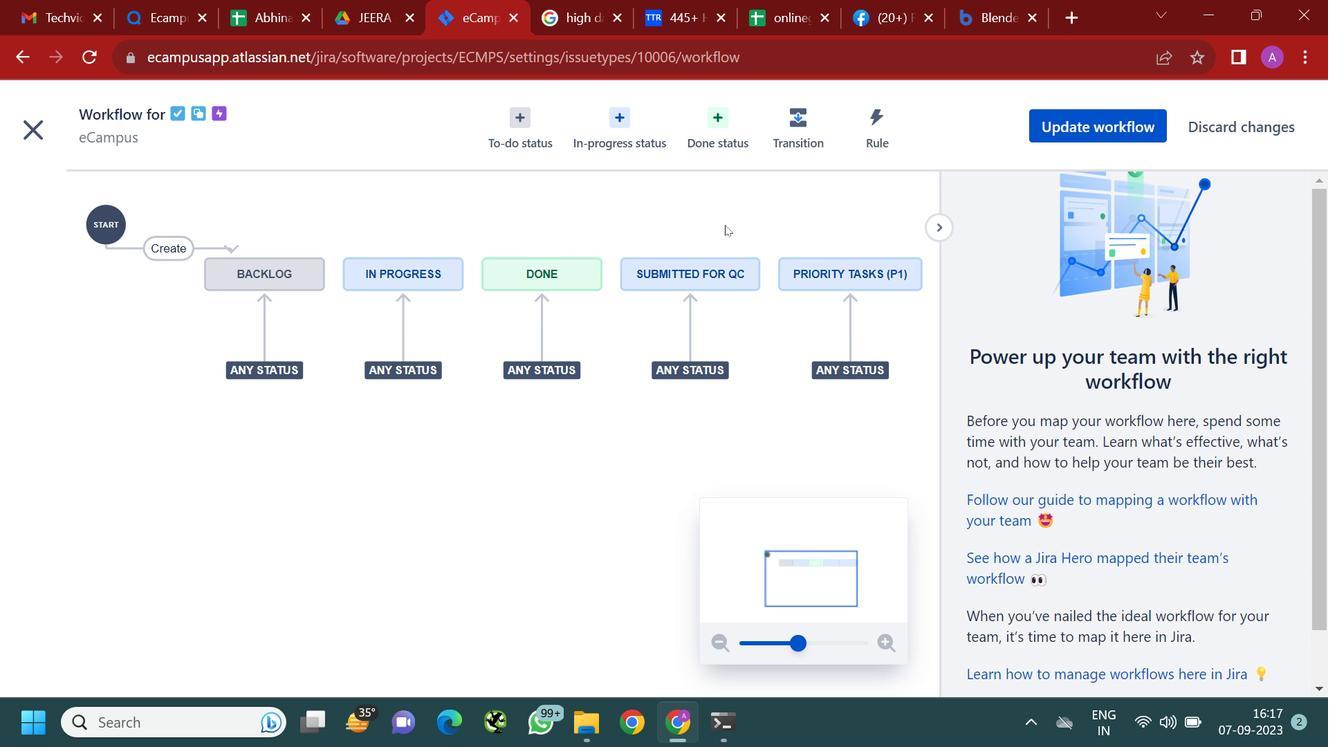 
Action: Mouse moved to (803, 646)
Screenshot: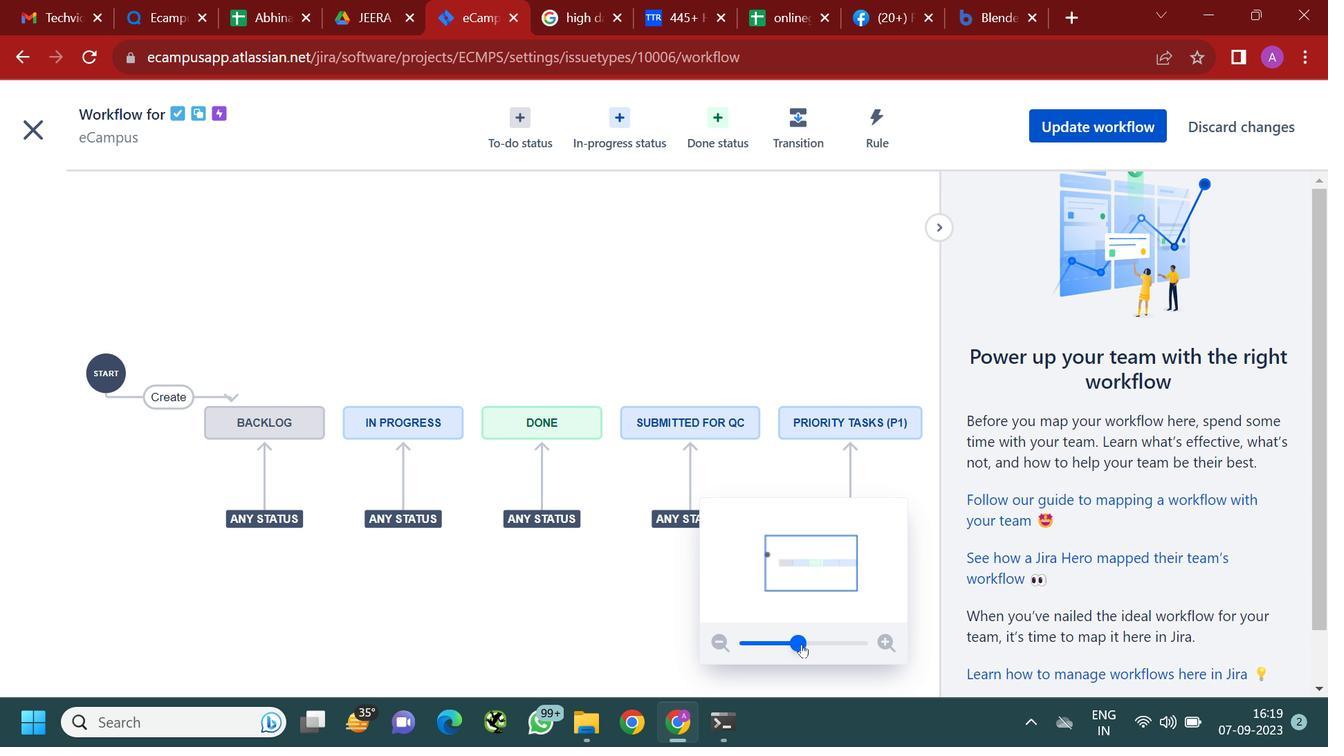 
Action: Mouse pressed left at (803, 646)
Screenshot: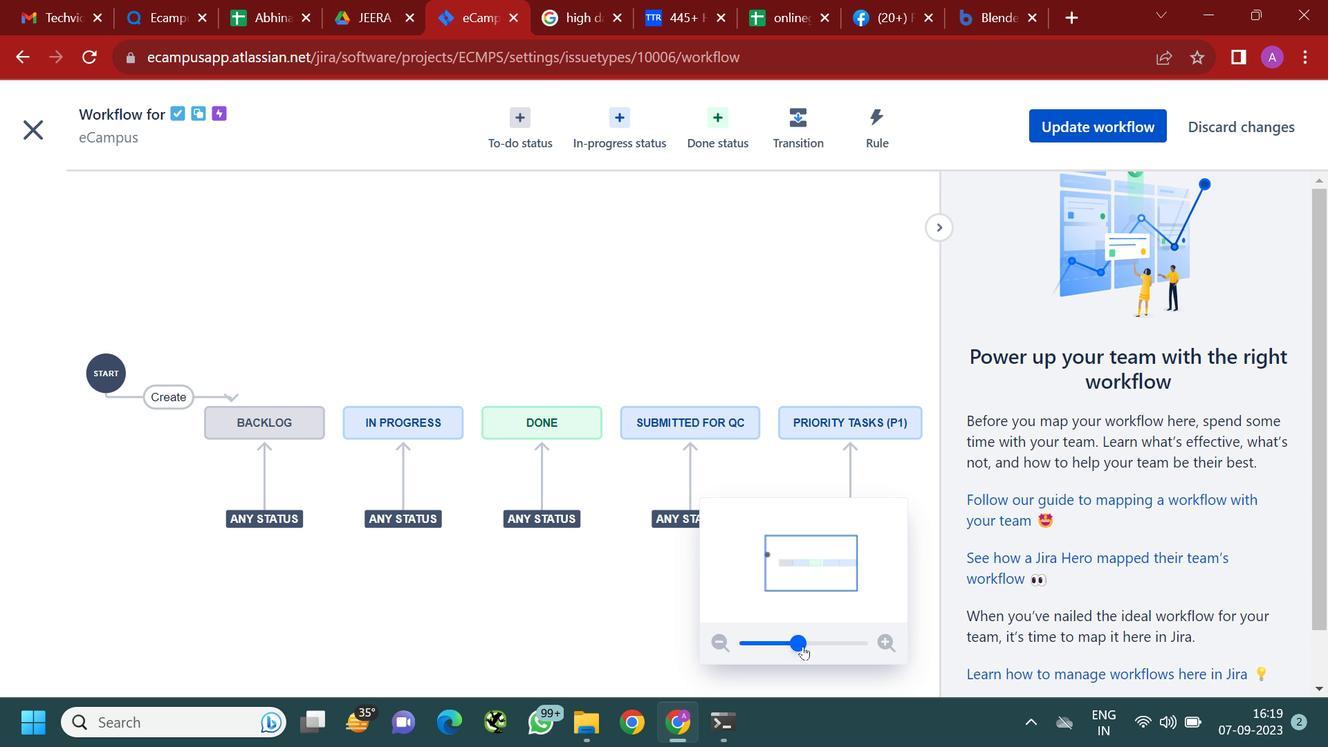 
Action: Mouse moved to (781, 138)
Screenshot: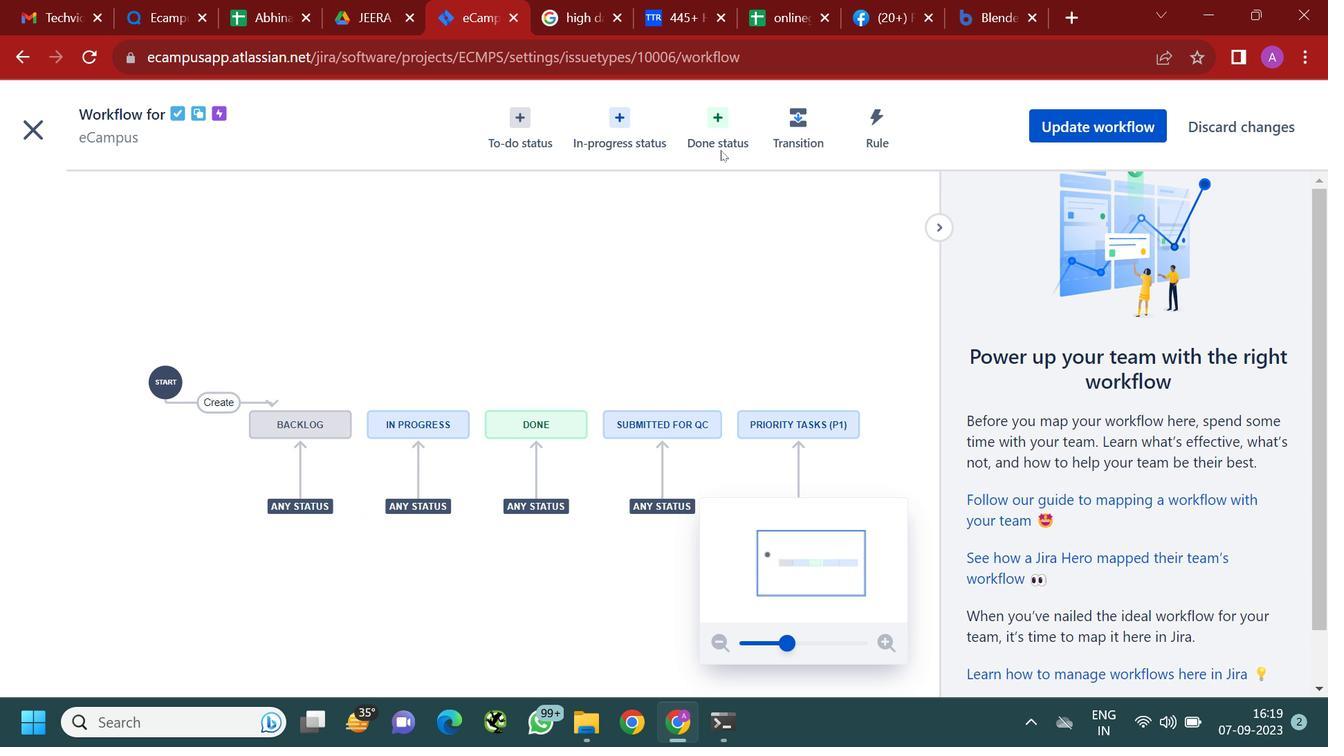 
Action: Mouse pressed left at (781, 138)
Screenshot: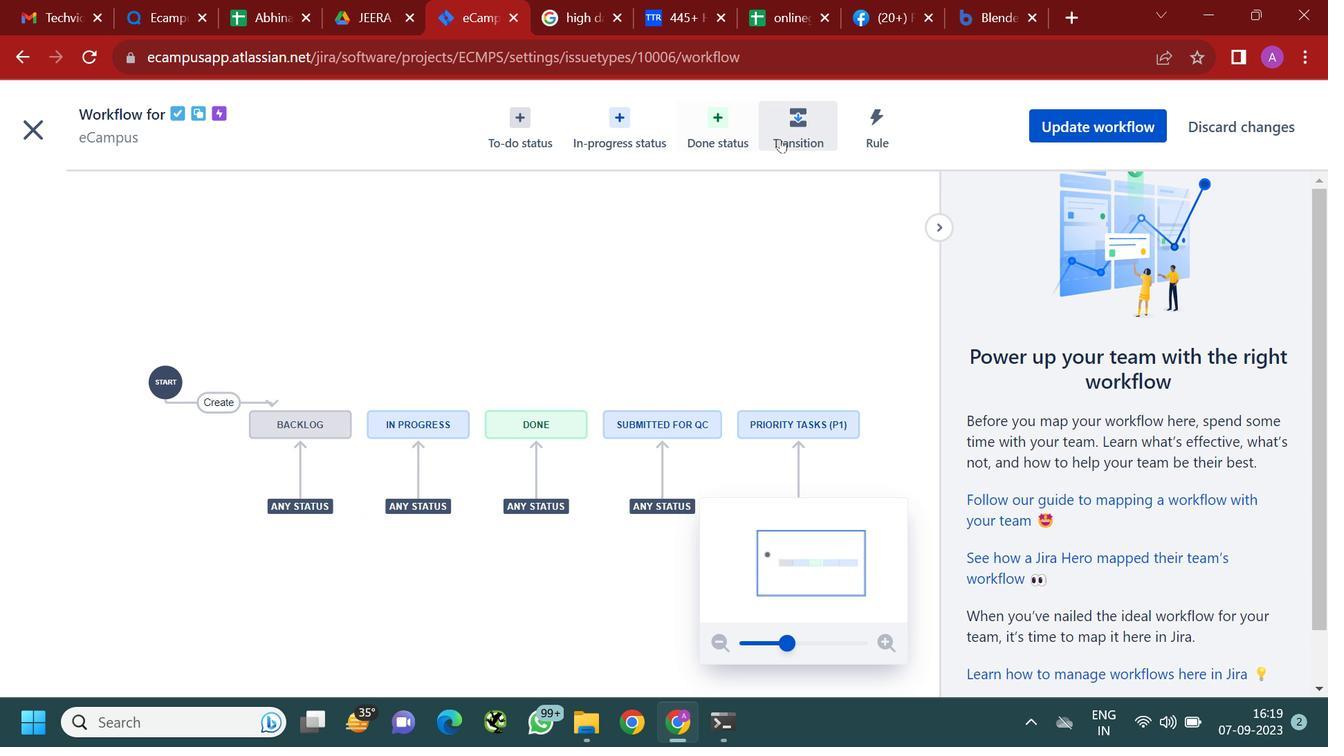 
Action: Mouse moved to (1039, 473)
Screenshot: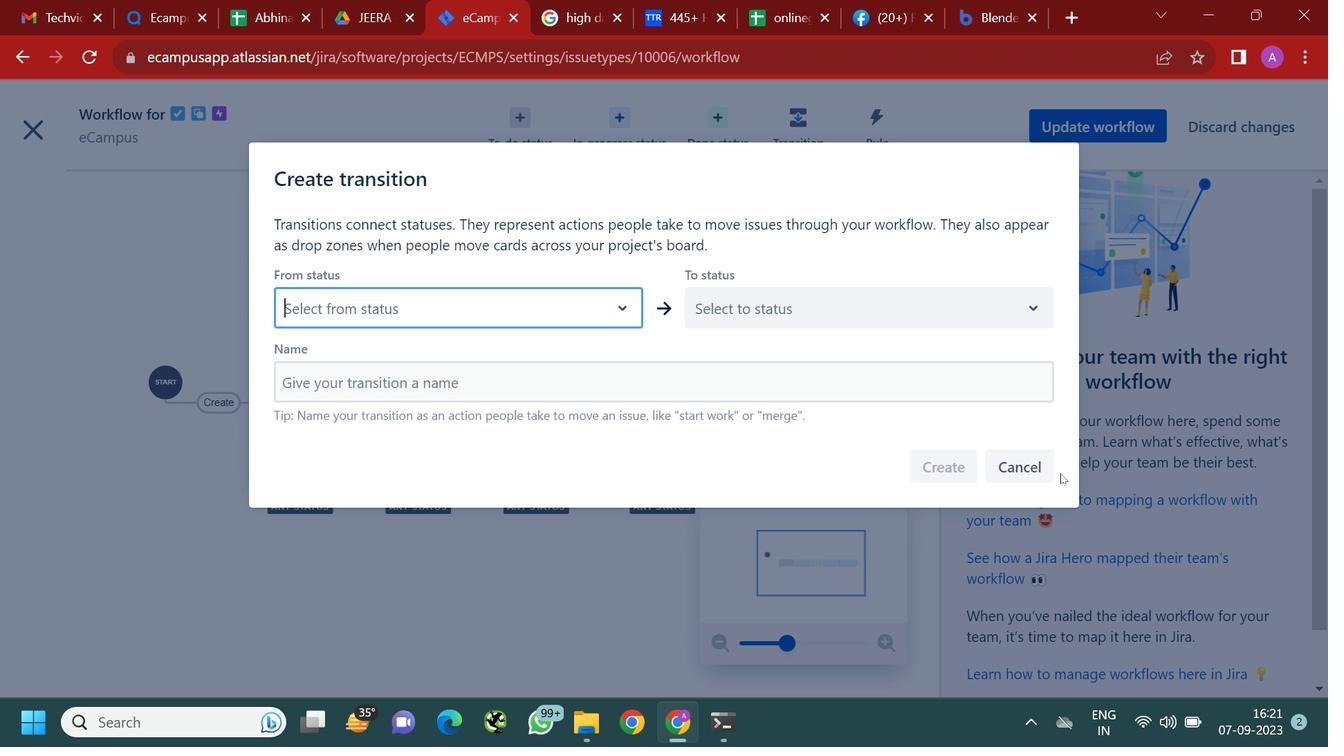 
Action: Mouse pressed left at (1039, 473)
Screenshot: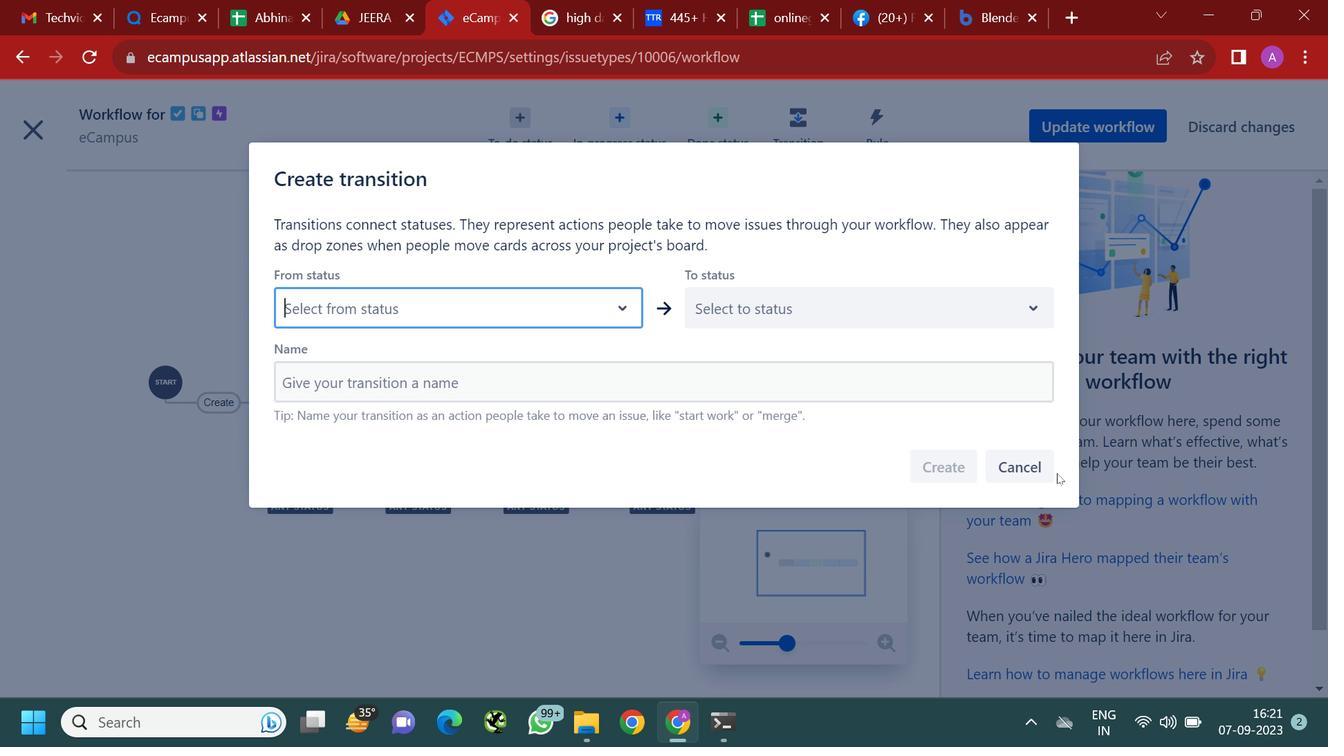 
Action: Mouse moved to (1220, 200)
Screenshot: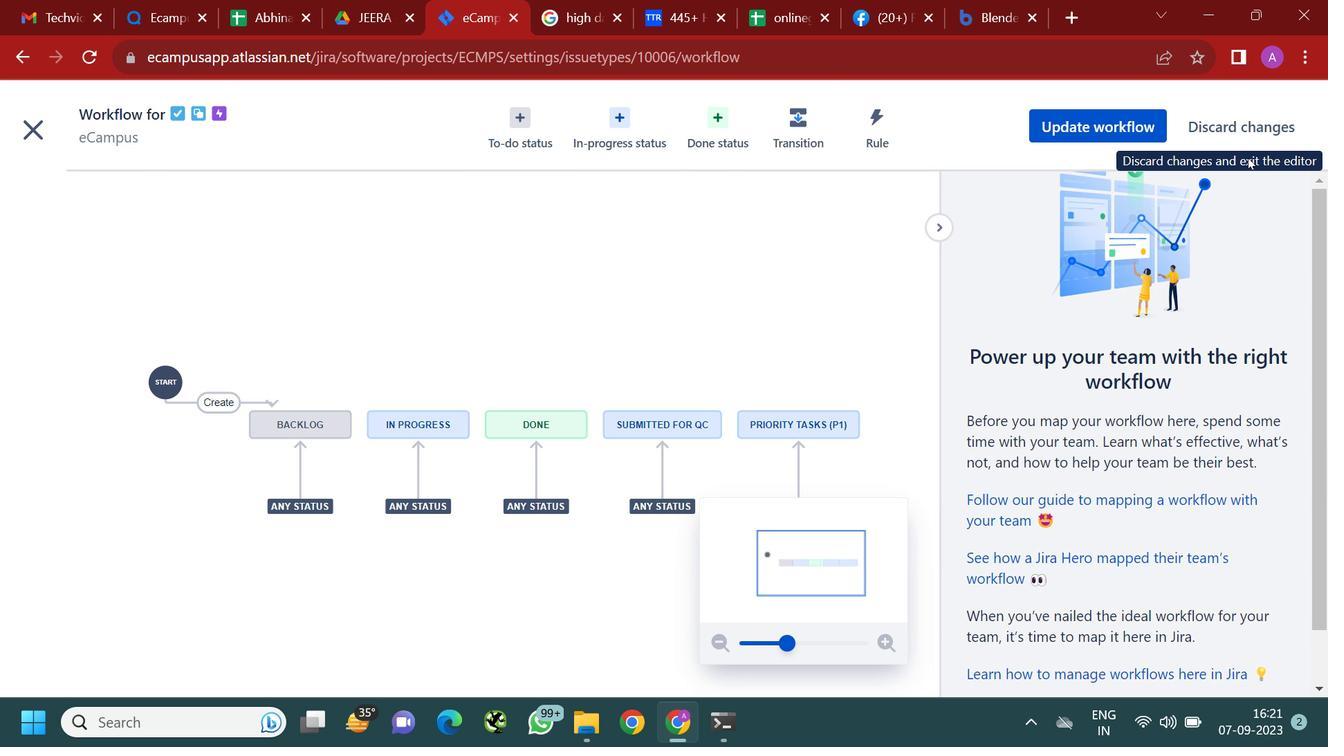 
Action: Mouse scrolled (1220, 200) with delta (0, 0)
Screenshot: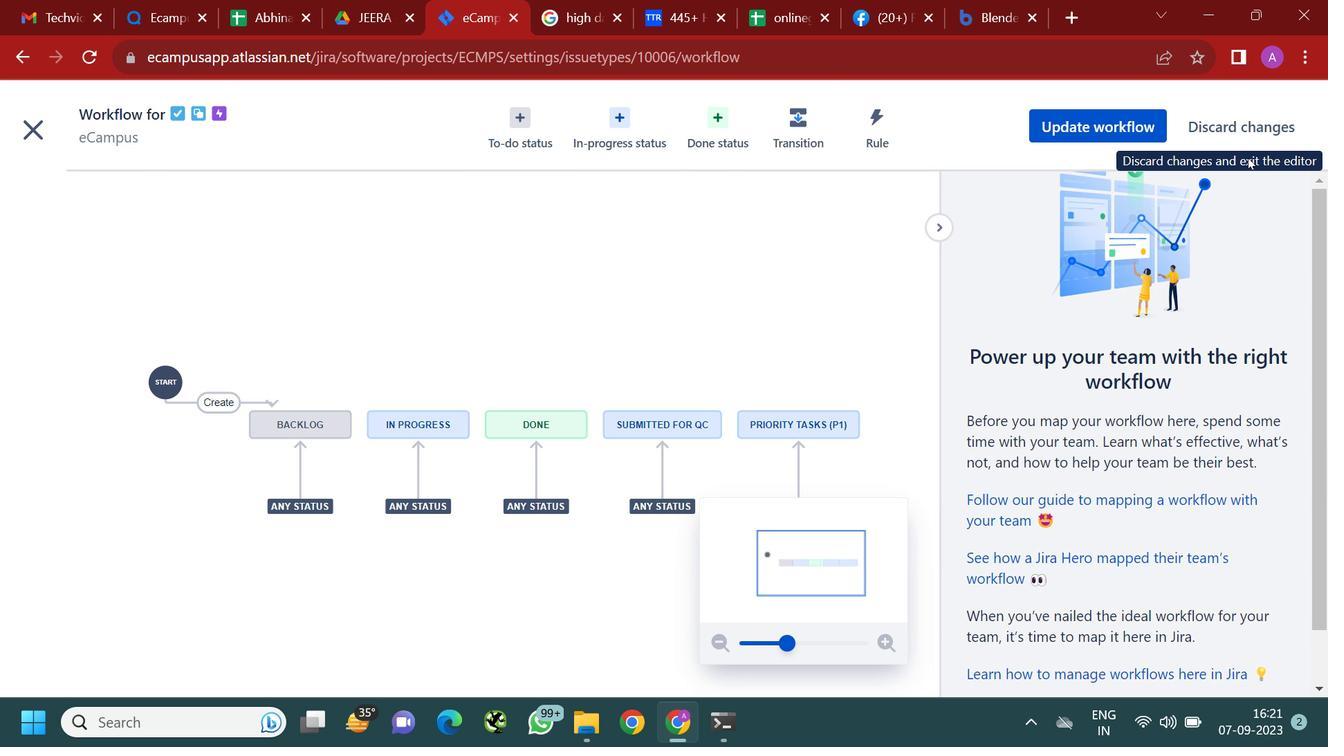 
Action: Mouse moved to (1219, 201)
Screenshot: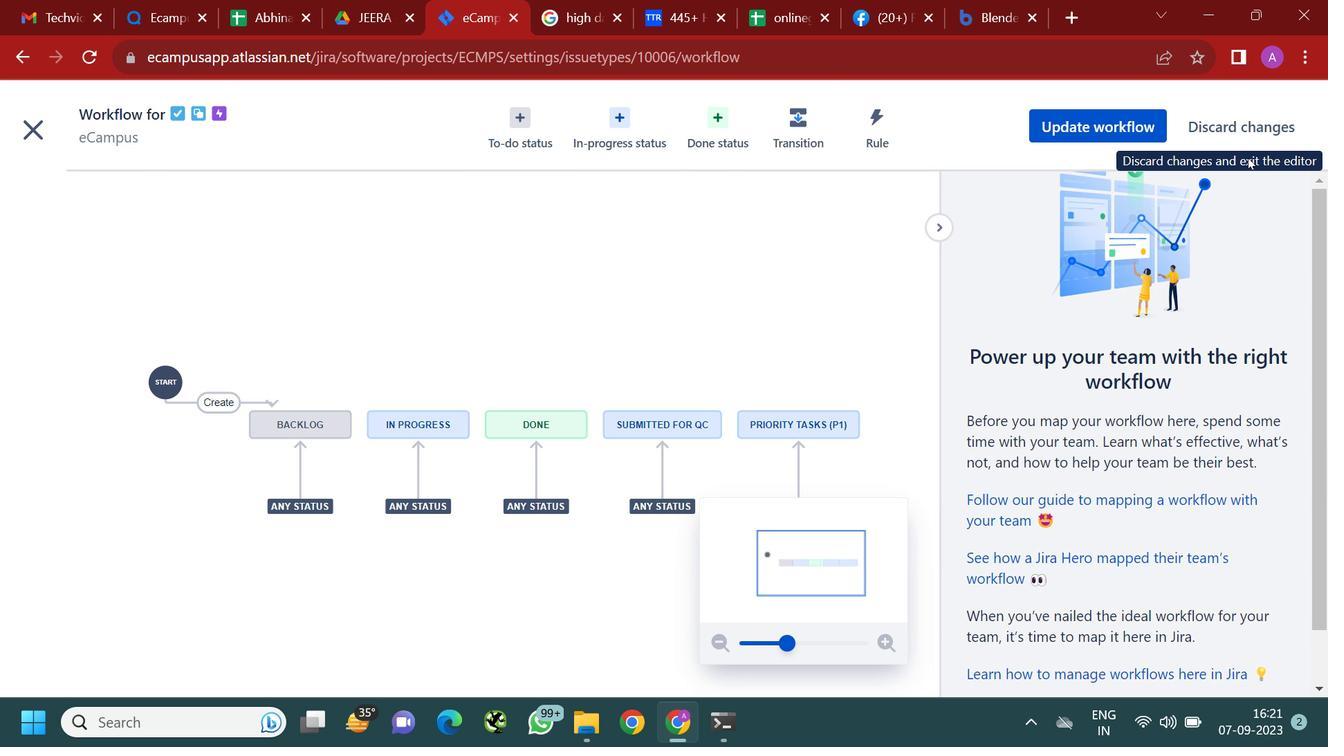 
Action: Mouse scrolled (1219, 200) with delta (0, 0)
Screenshot: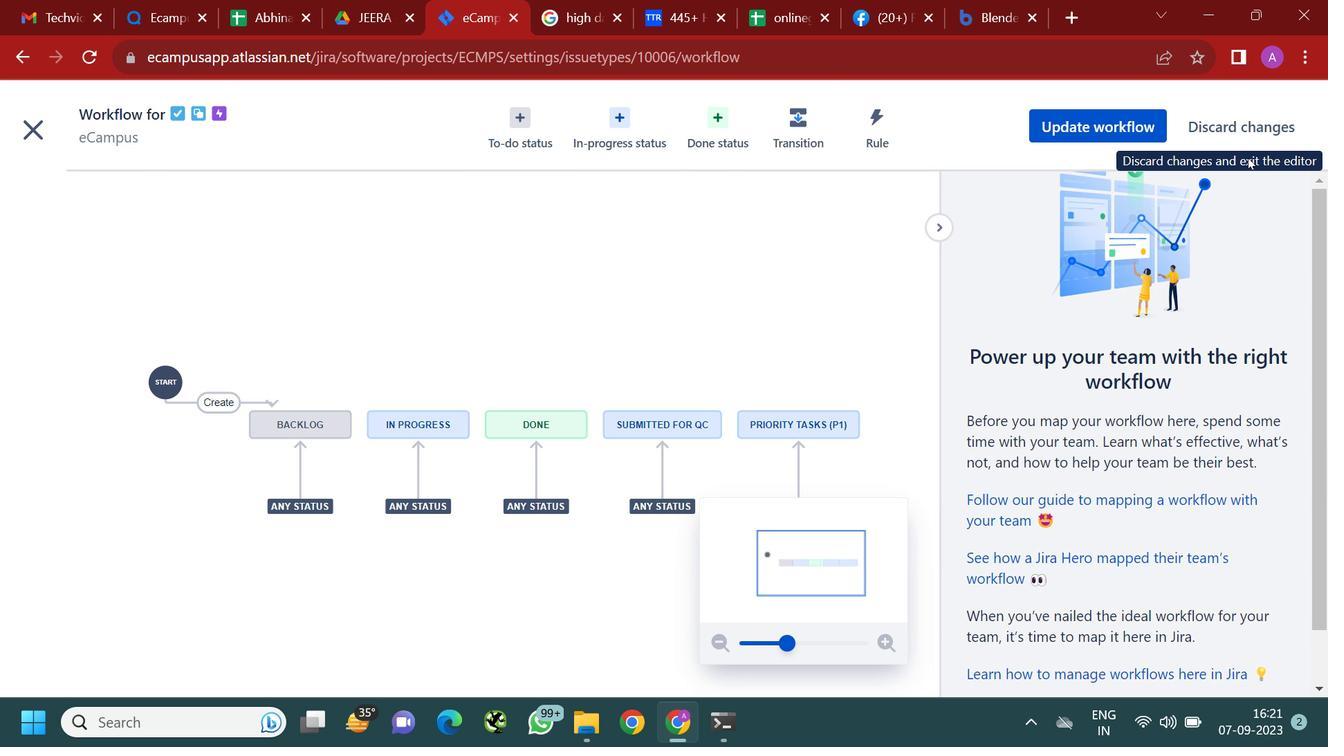 
Action: Mouse moved to (1232, 141)
Screenshot: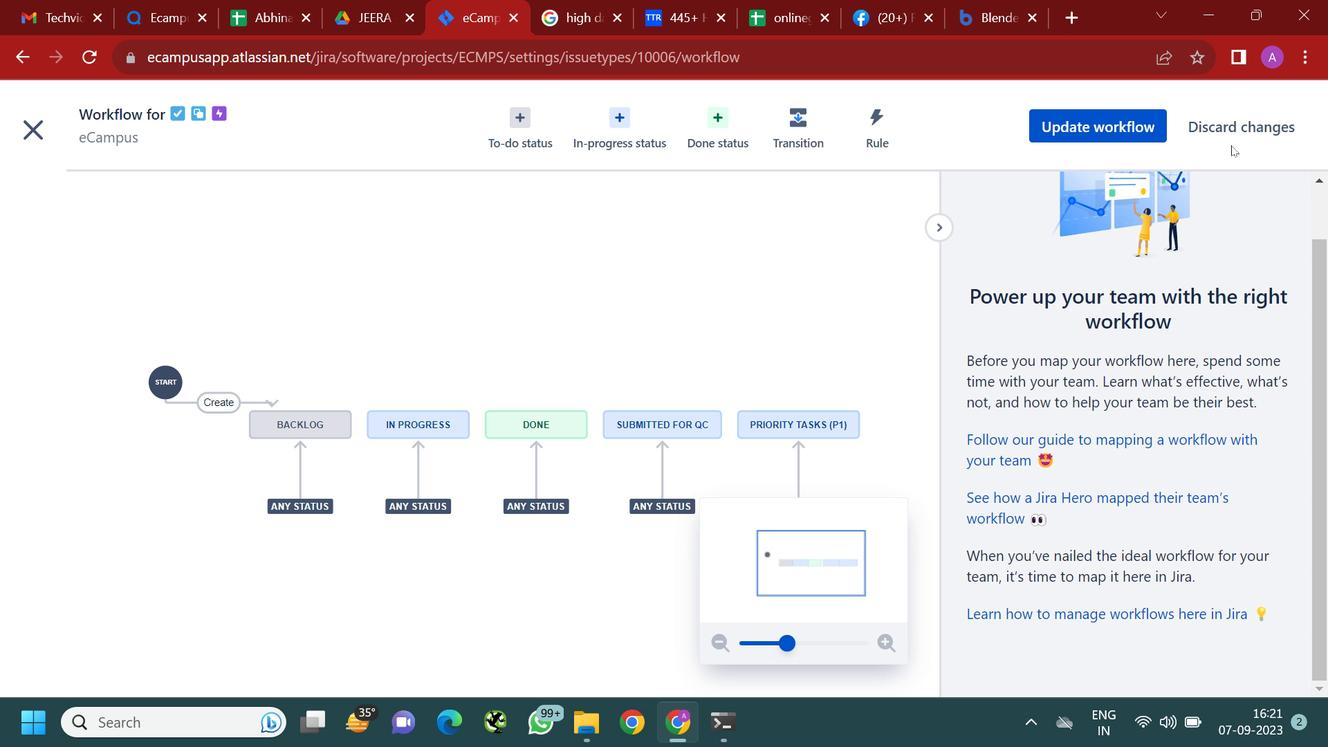 
Action: Mouse pressed left at (1232, 141)
Screenshot: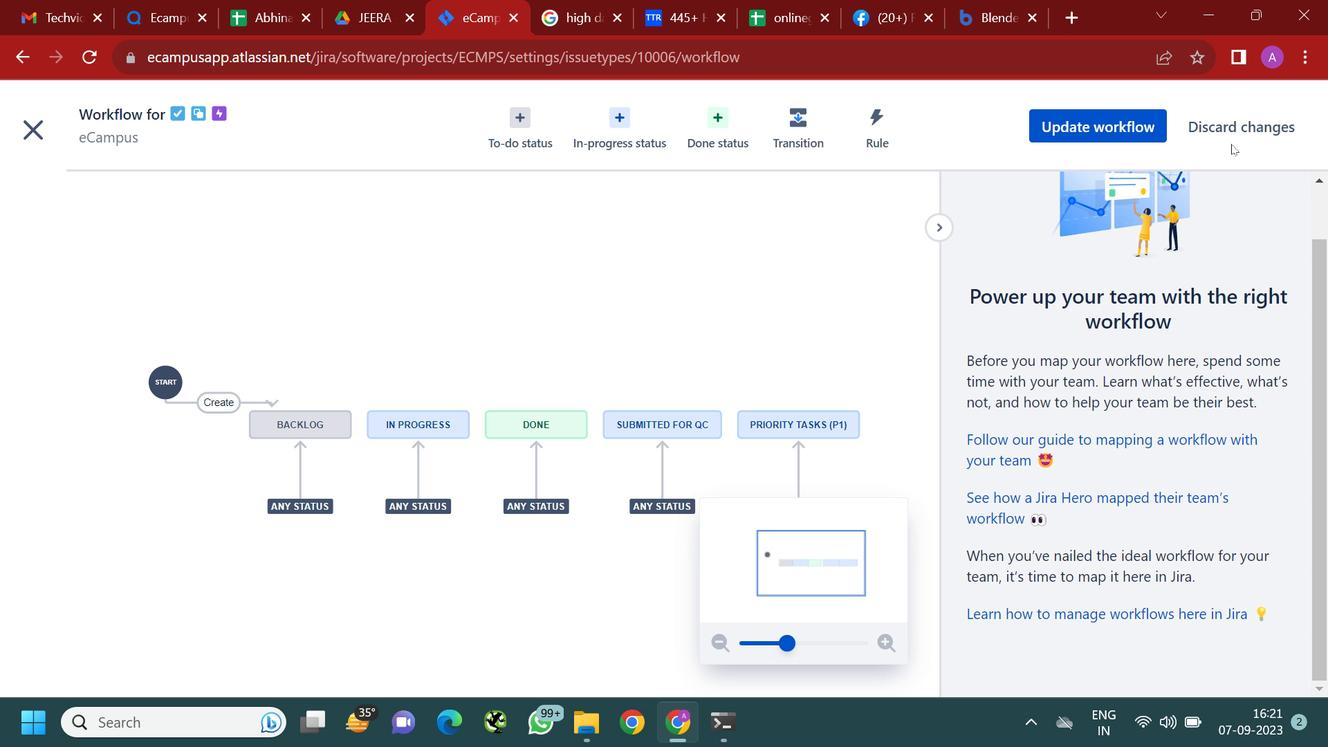 
Action: Mouse moved to (1233, 138)
Screenshot: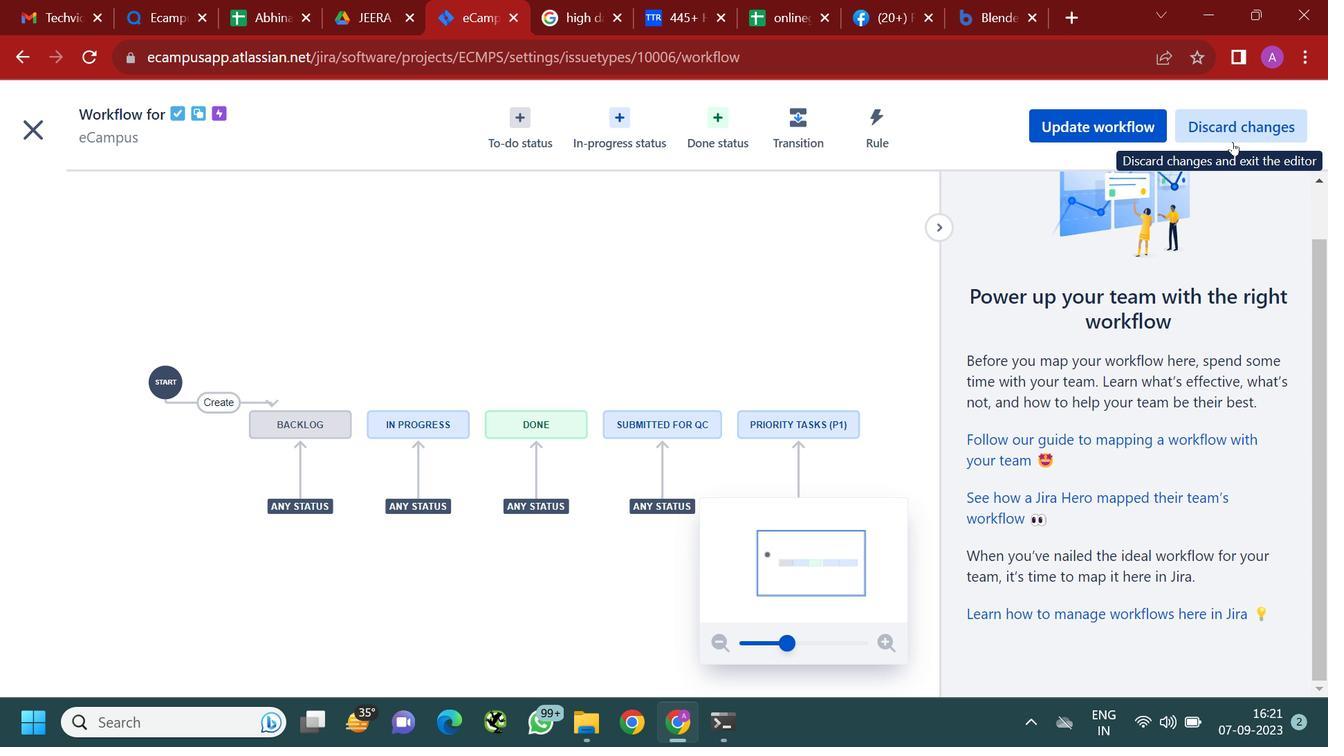 
Action: Mouse pressed left at (1233, 138)
Screenshot: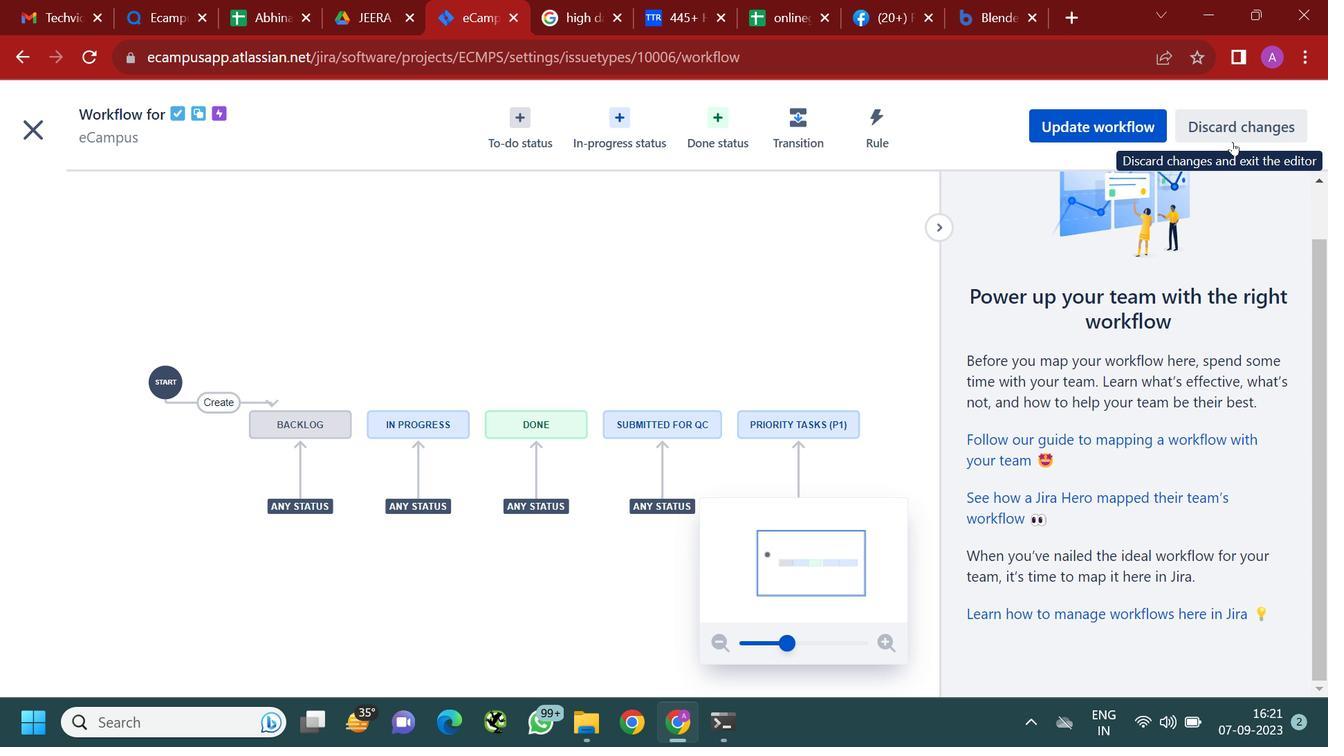 
Action: Mouse moved to (1246, 132)
Screenshot: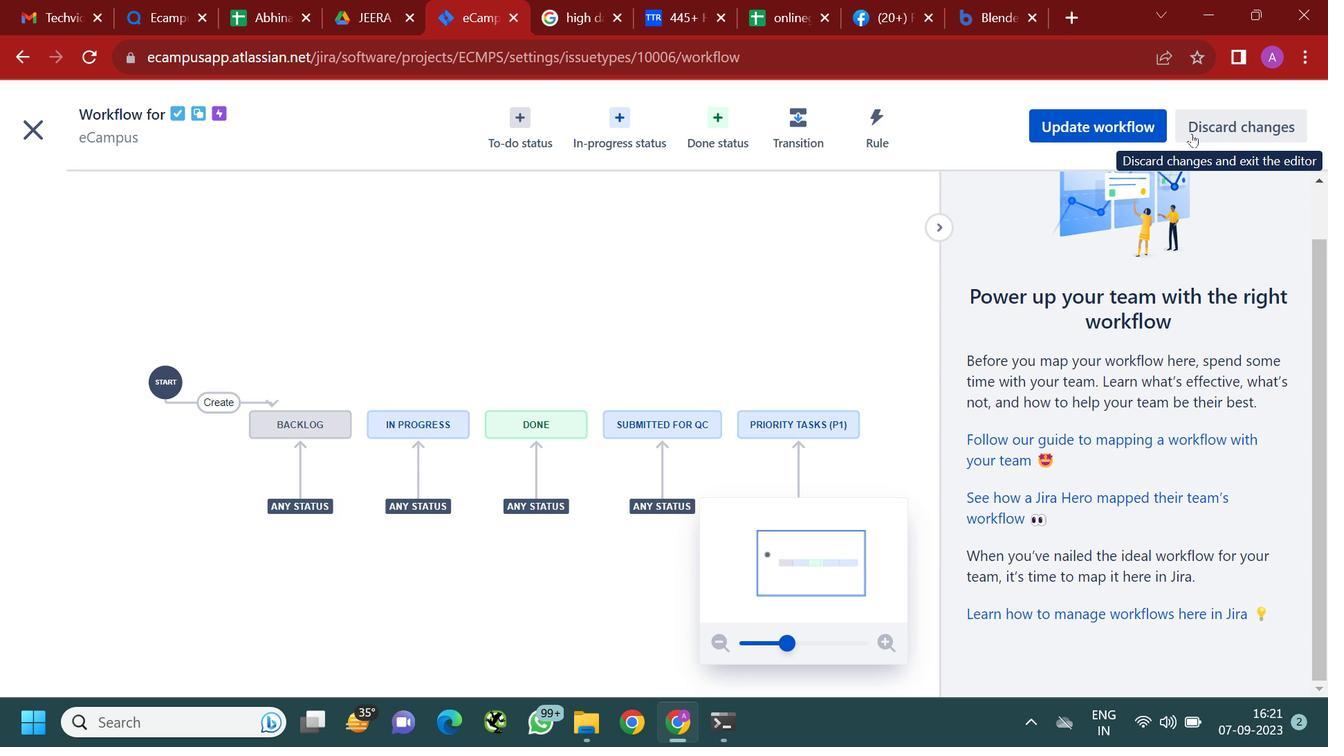 
Action: Mouse pressed left at (1246, 132)
Screenshot: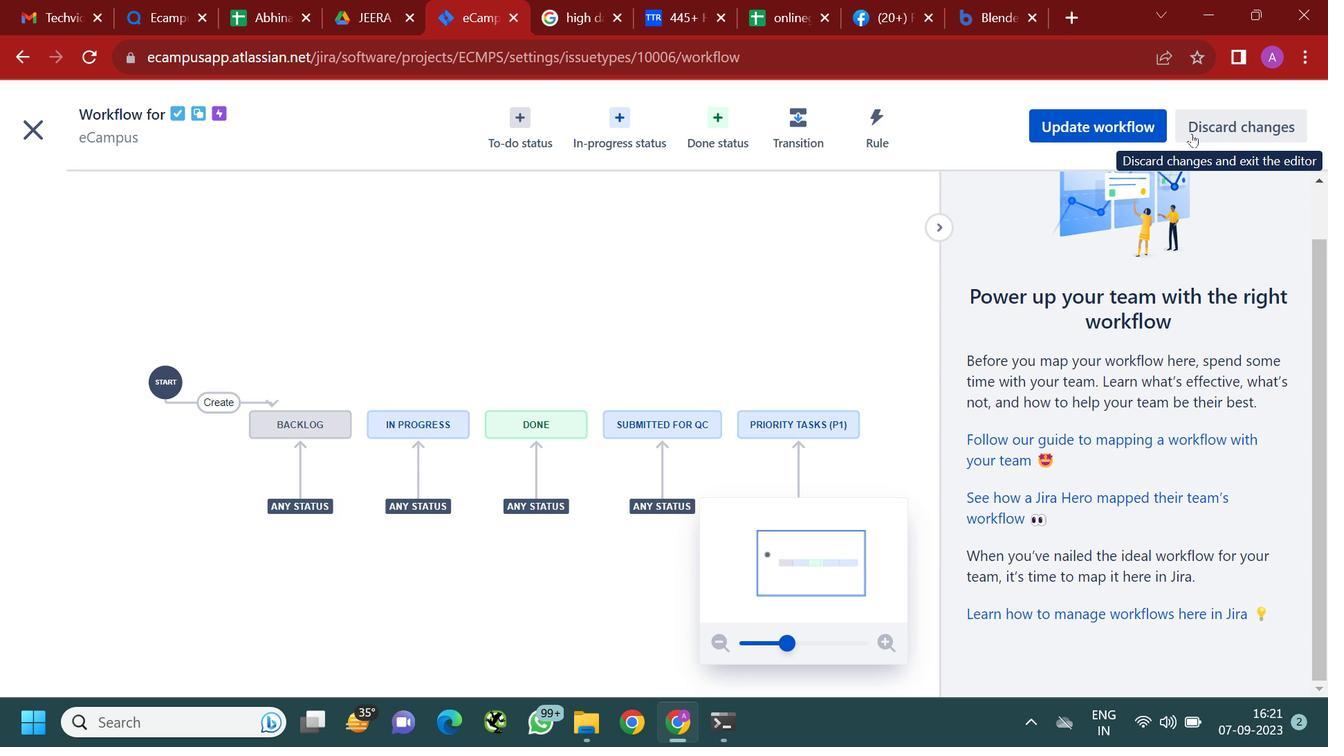 
Action: Mouse moved to (748, 299)
Screenshot: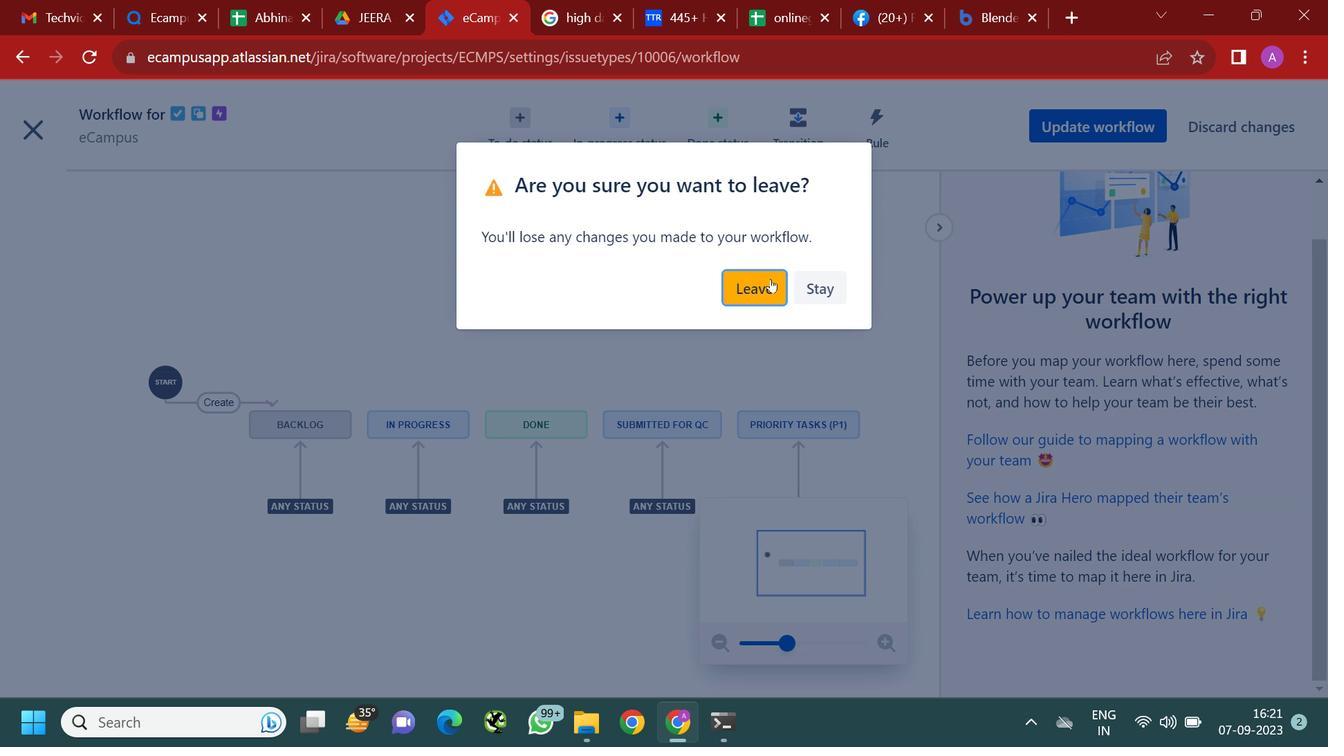 
Action: Mouse pressed left at (748, 299)
Screenshot: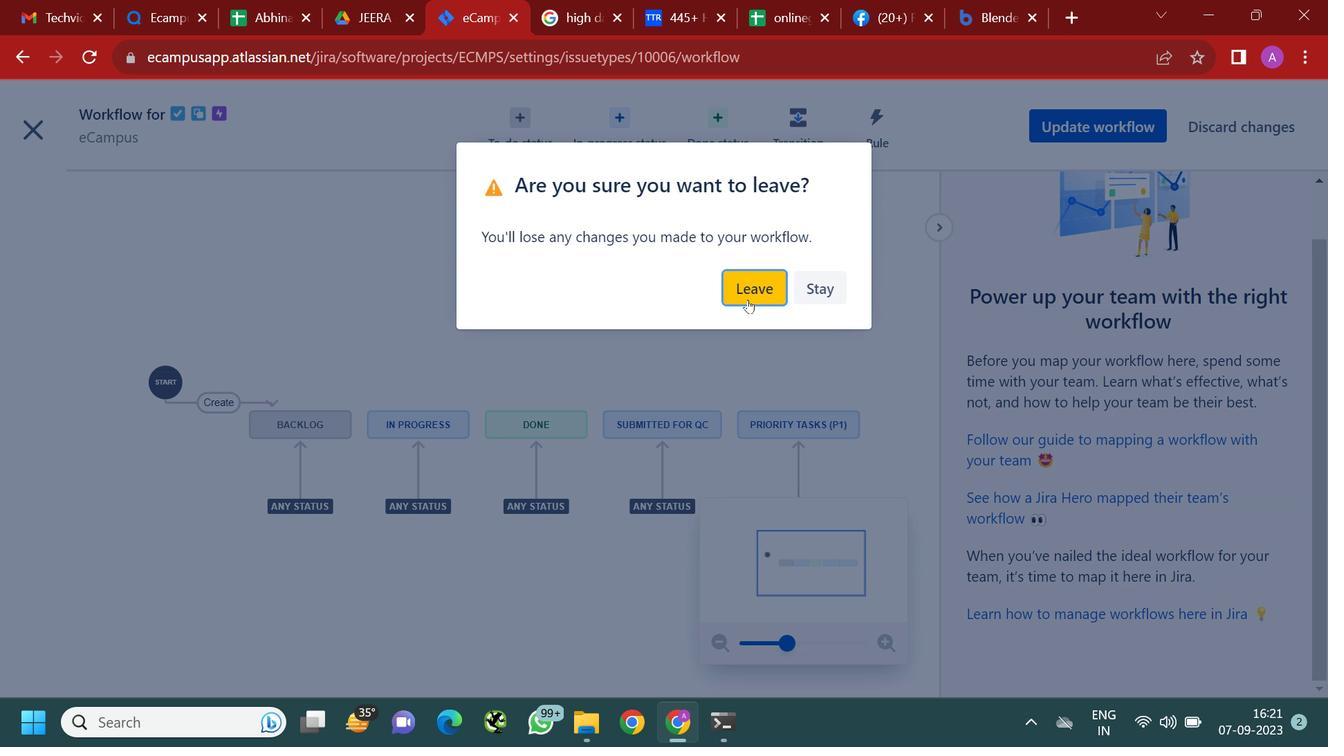 
Action: Mouse moved to (94, 463)
Screenshot: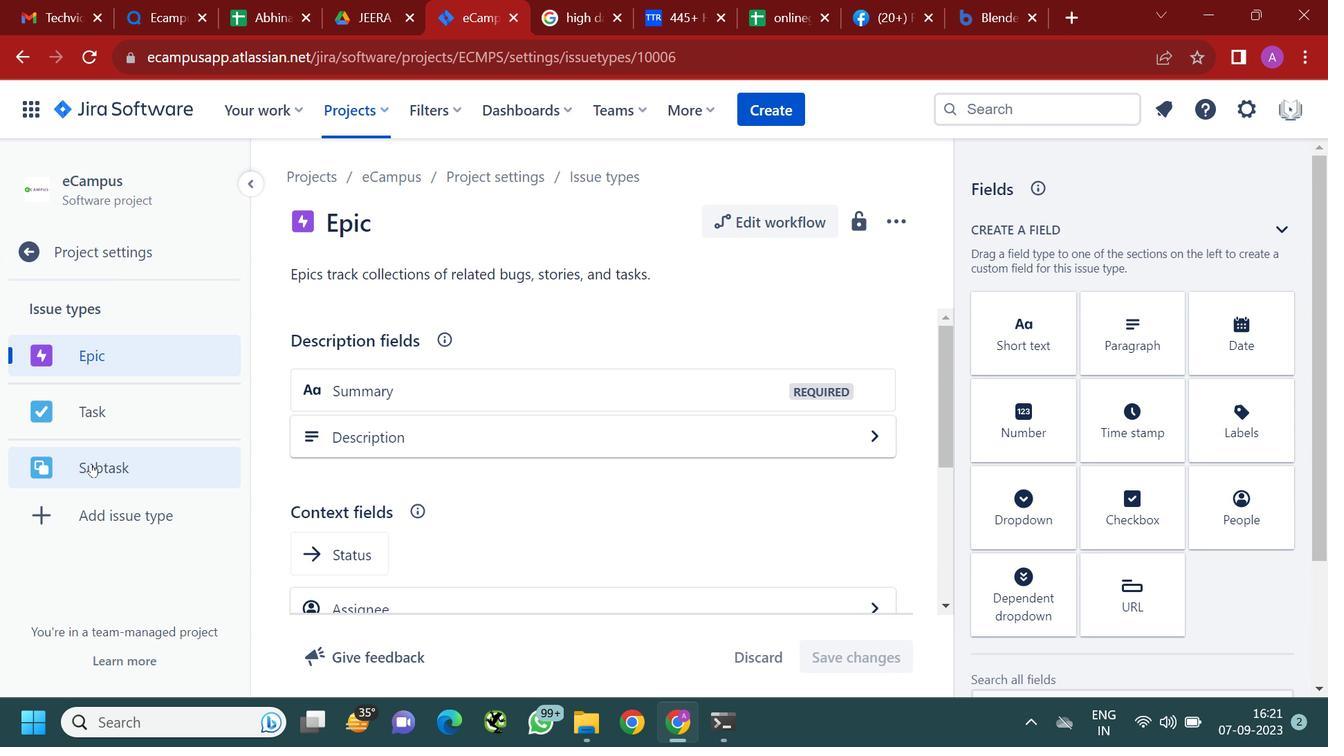 
Action: Mouse pressed left at (94, 463)
Screenshot: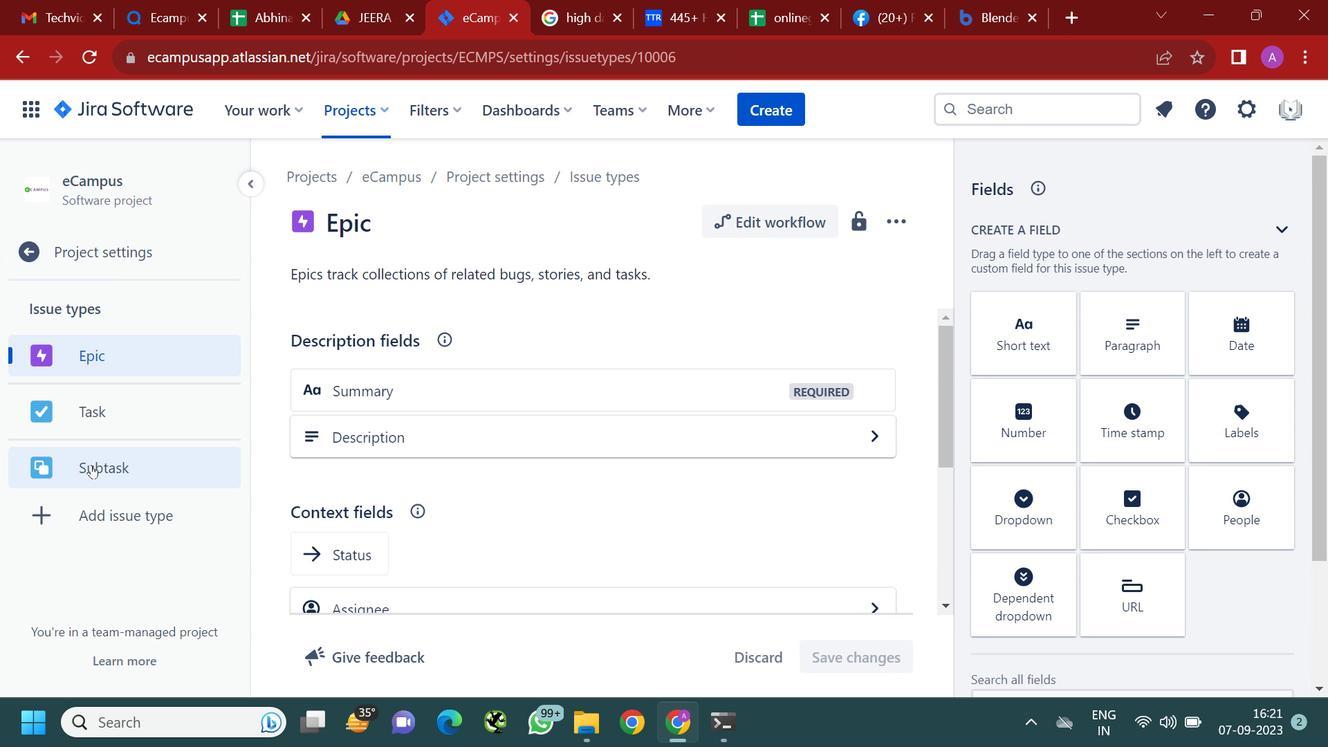 
Action: Mouse moved to (532, 498)
Screenshot: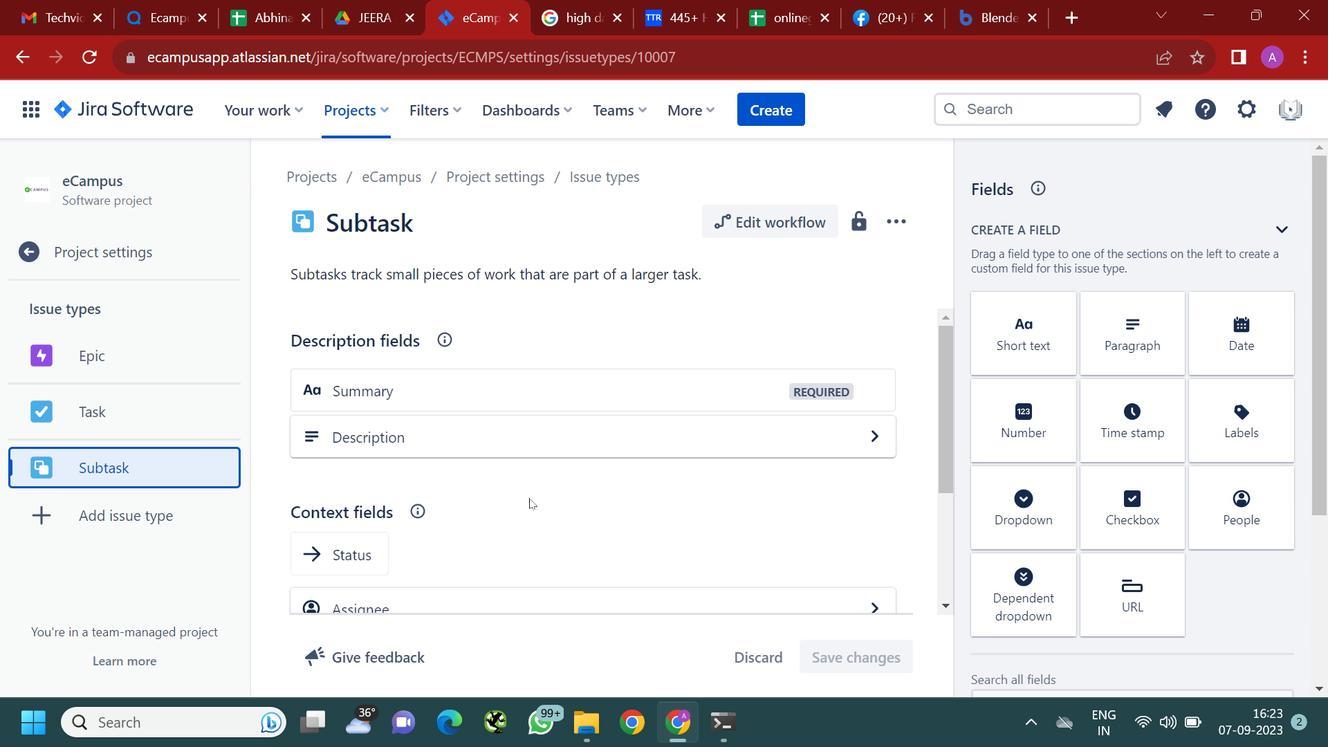 
Action: Mouse scrolled (532, 497) with delta (0, 0)
Screenshot: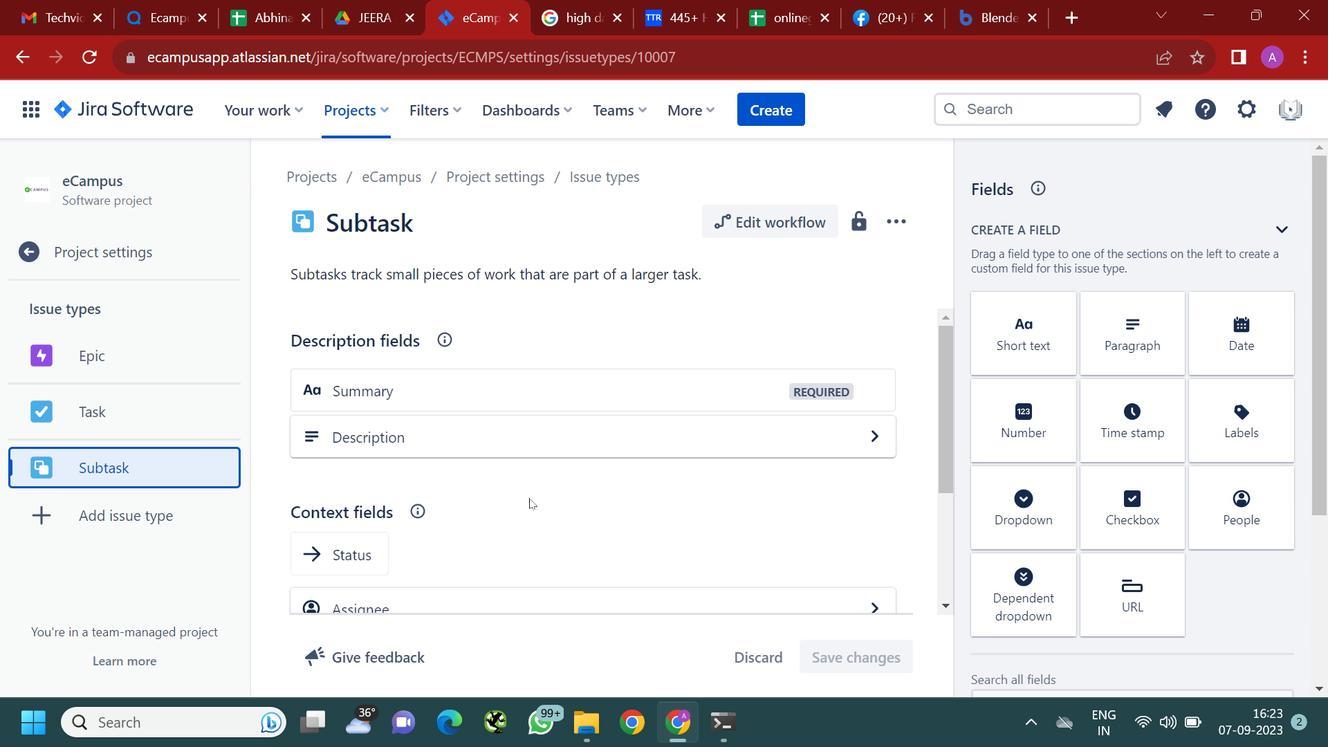 
Action: Mouse moved to (533, 499)
Screenshot: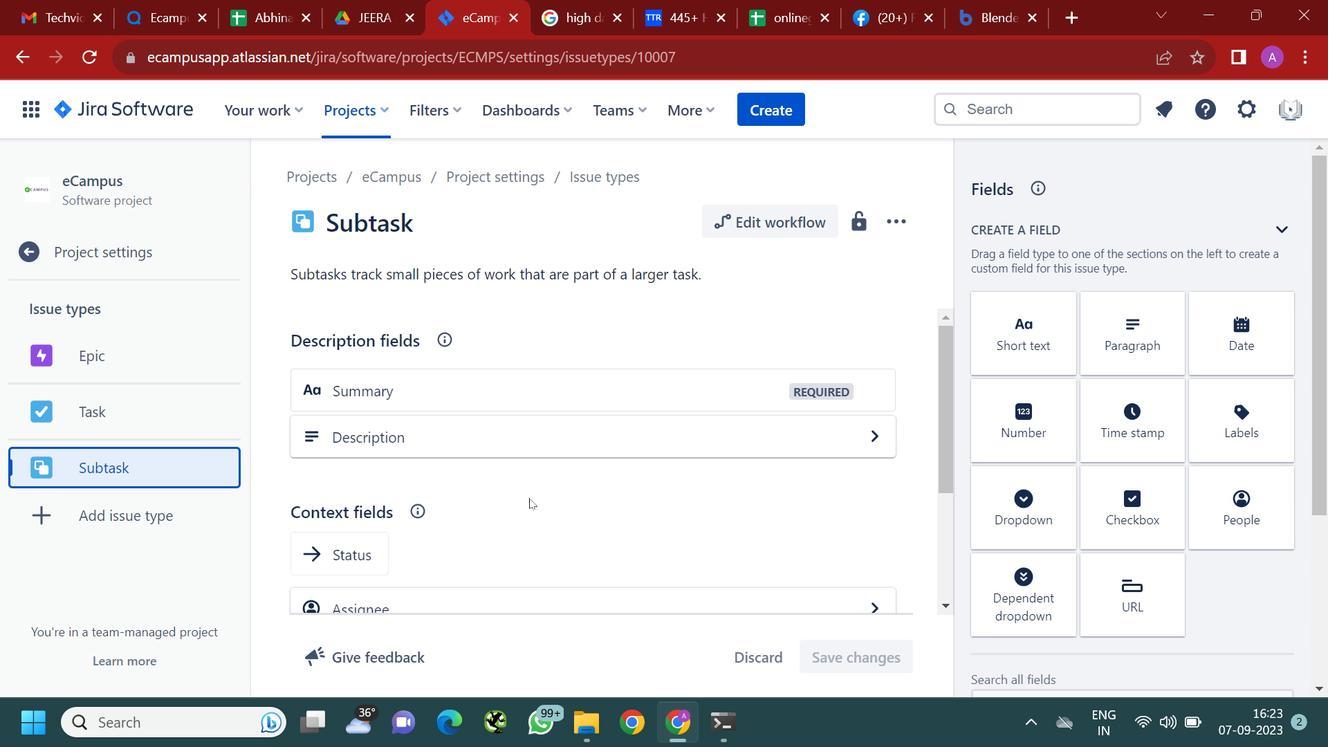 
Action: Mouse scrolled (533, 498) with delta (0, 0)
Screenshot: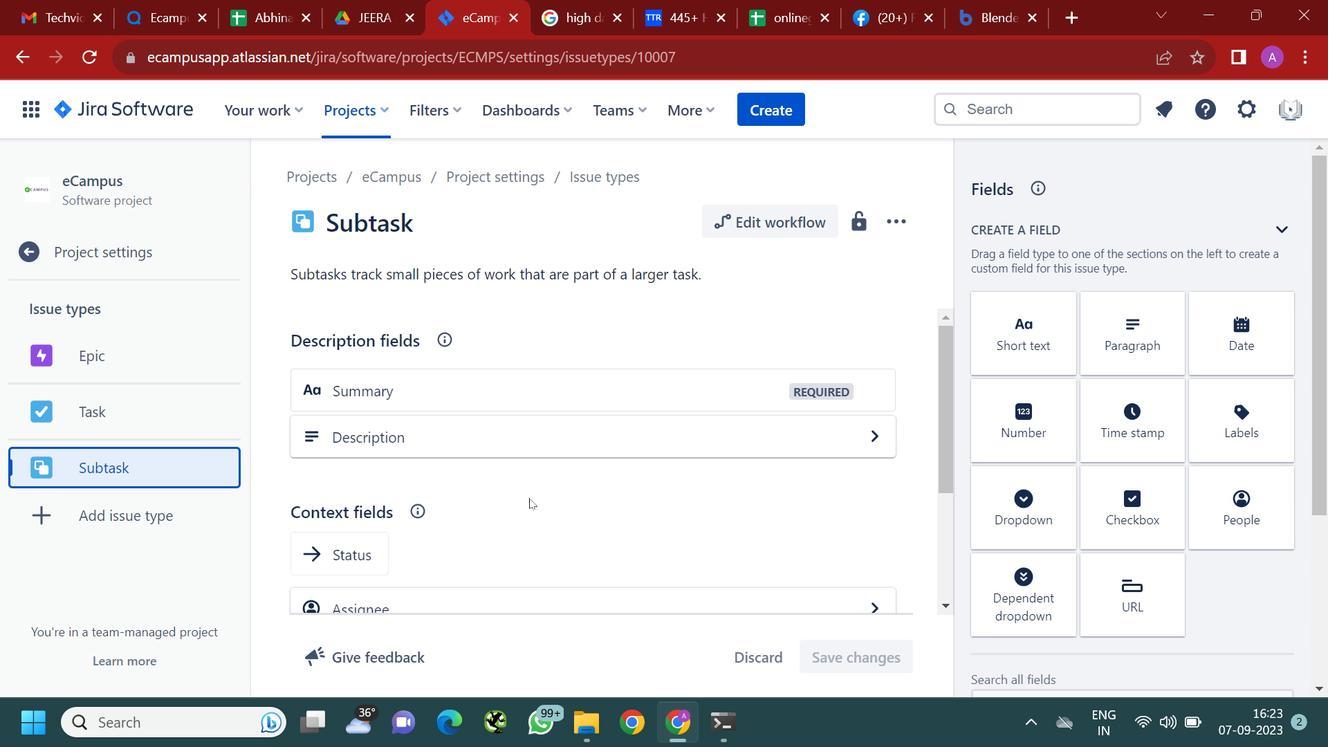 
Action: Mouse moved to (535, 499)
Screenshot: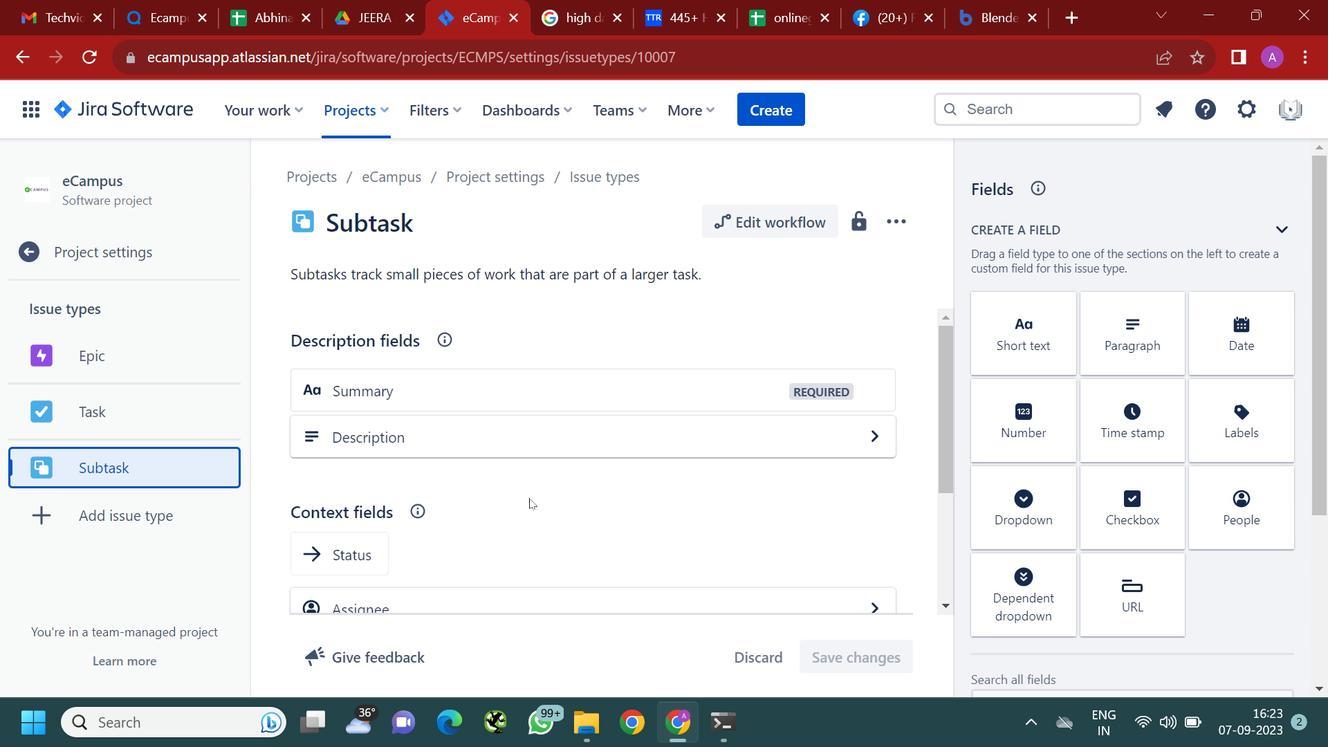 
Action: Mouse scrolled (535, 499) with delta (0, 0)
Screenshot: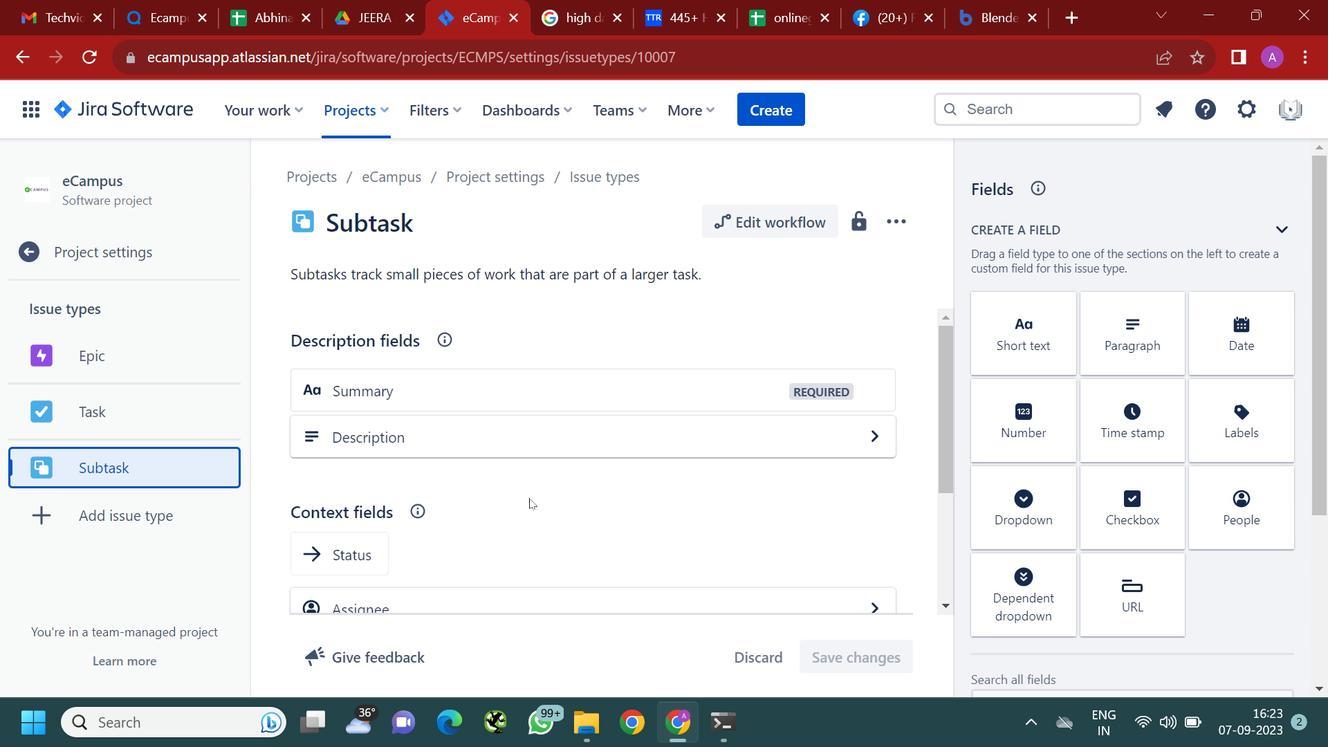 
Action: Mouse moved to (575, 470)
Screenshot: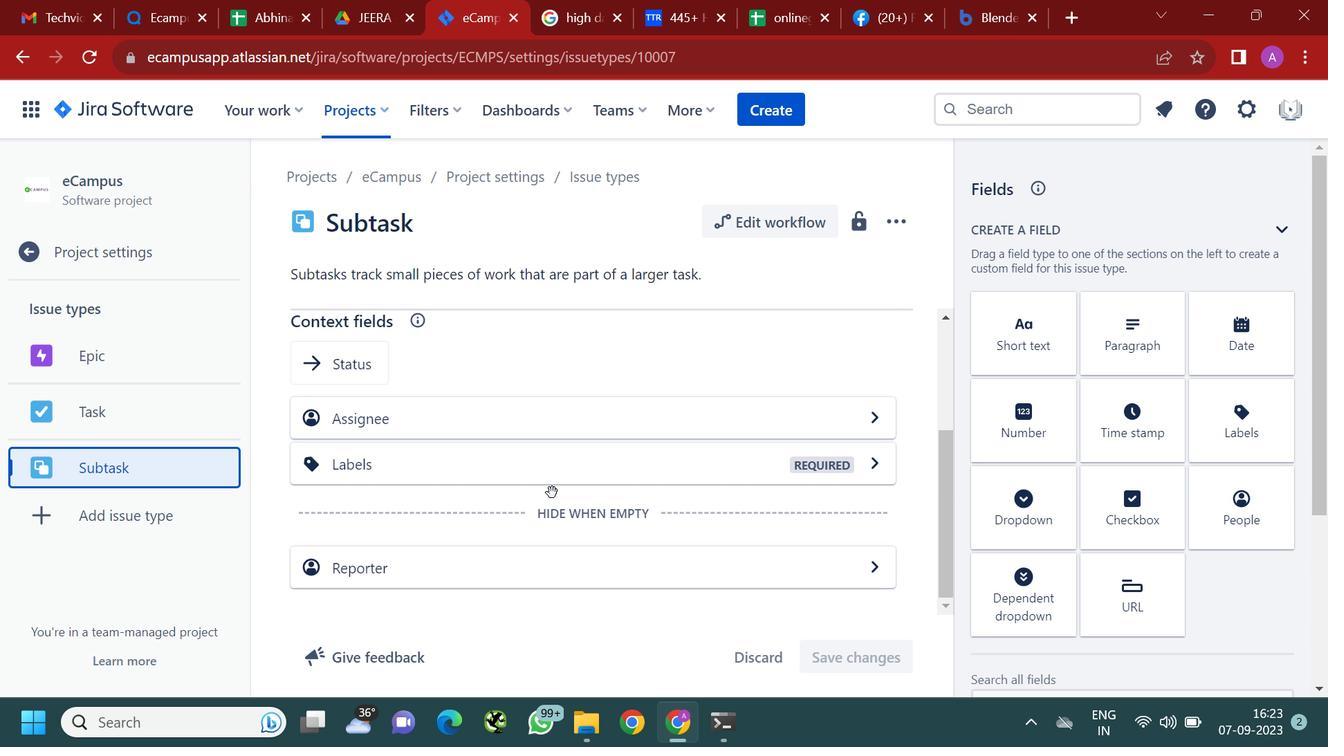 
Action: Mouse scrolled (575, 469) with delta (0, 0)
Screenshot: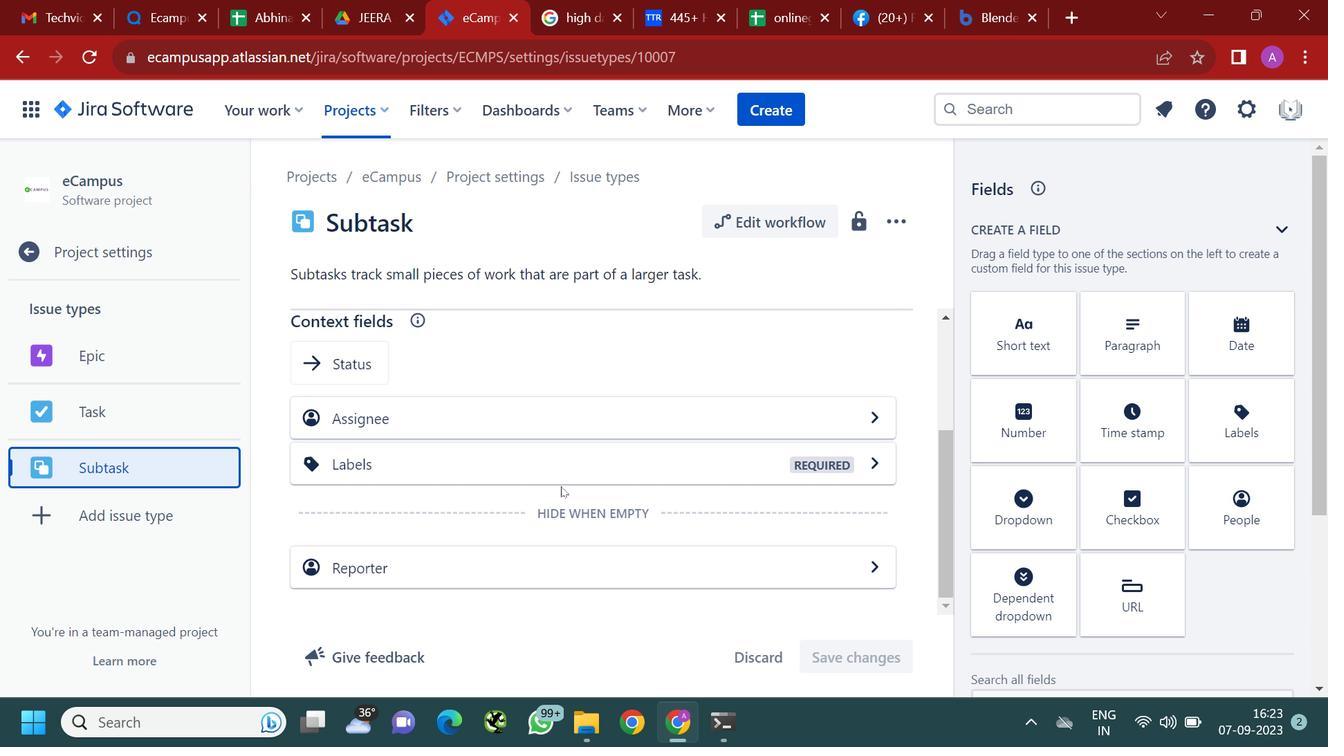 
Action: Mouse moved to (166, 307)
Screenshot: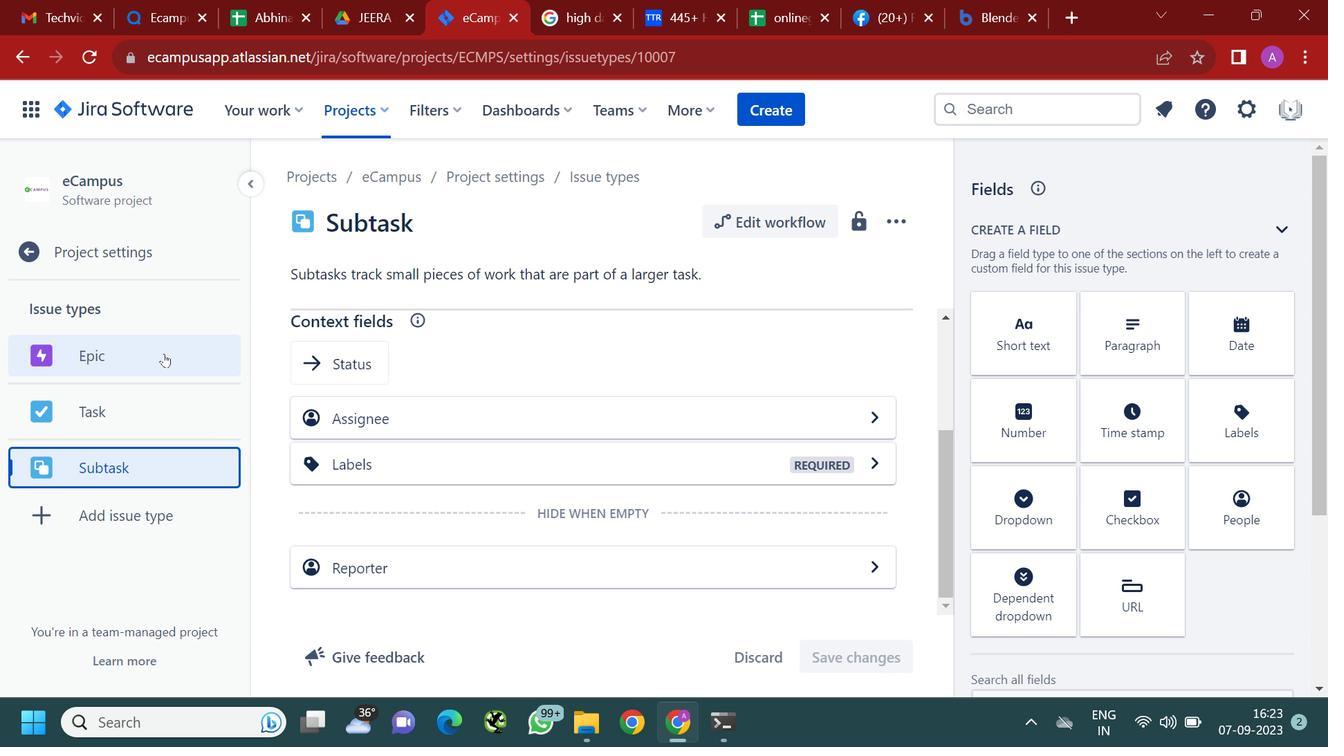 
Action: Mouse scrolled (166, 307) with delta (0, 0)
Screenshot: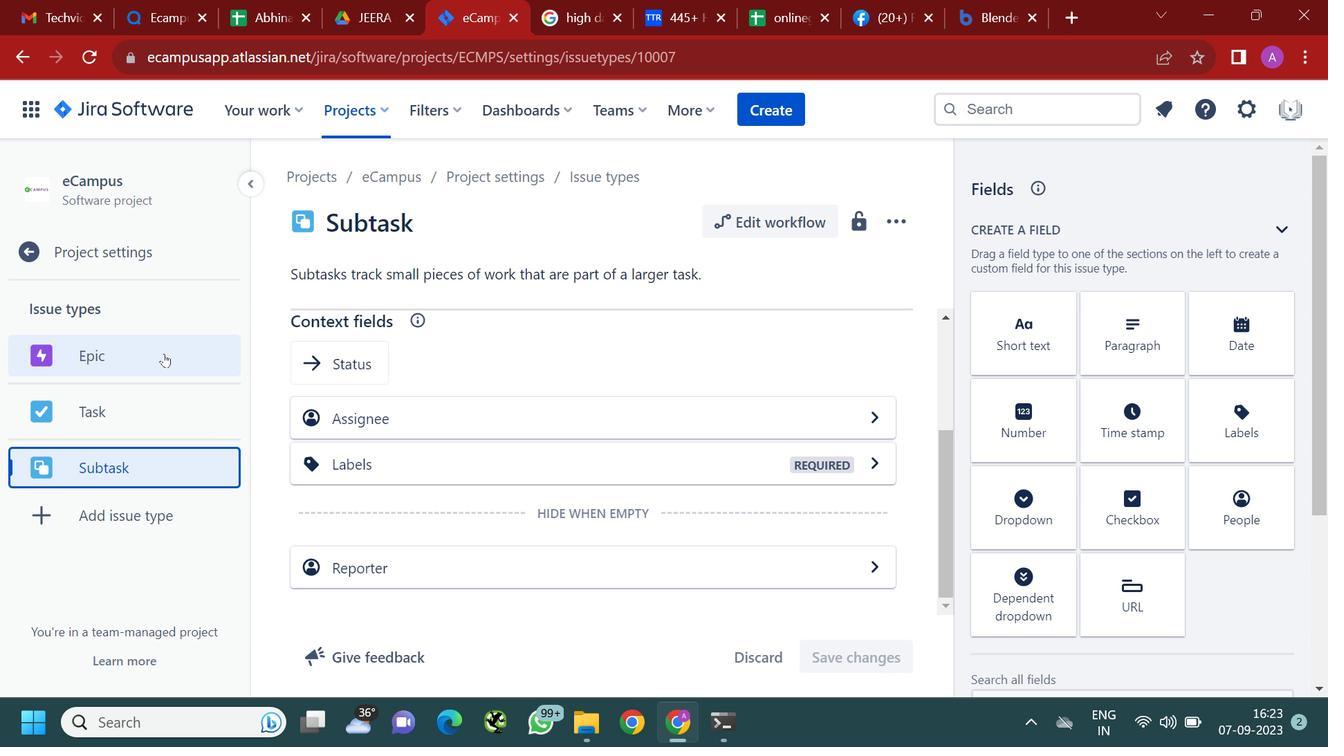 
Action: Mouse moved to (166, 306)
Screenshot: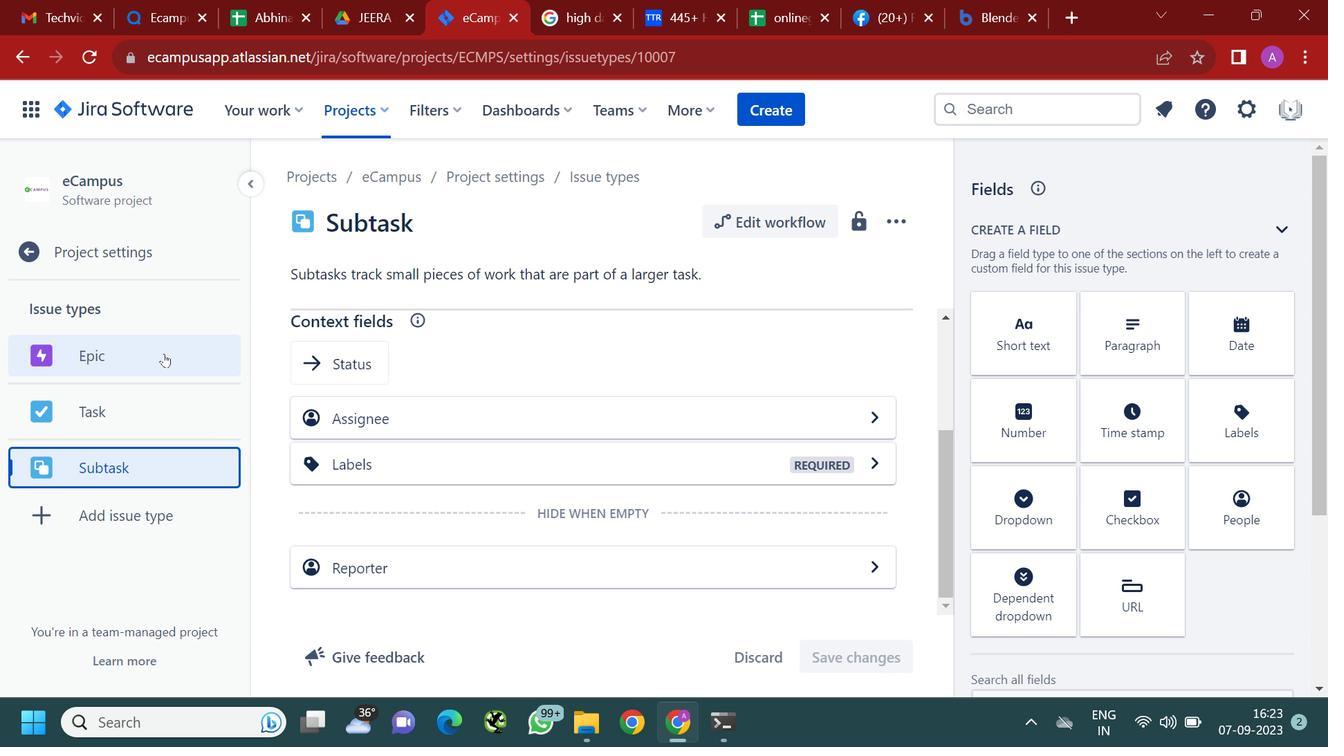 
Action: Mouse scrolled (166, 307) with delta (0, 0)
Screenshot: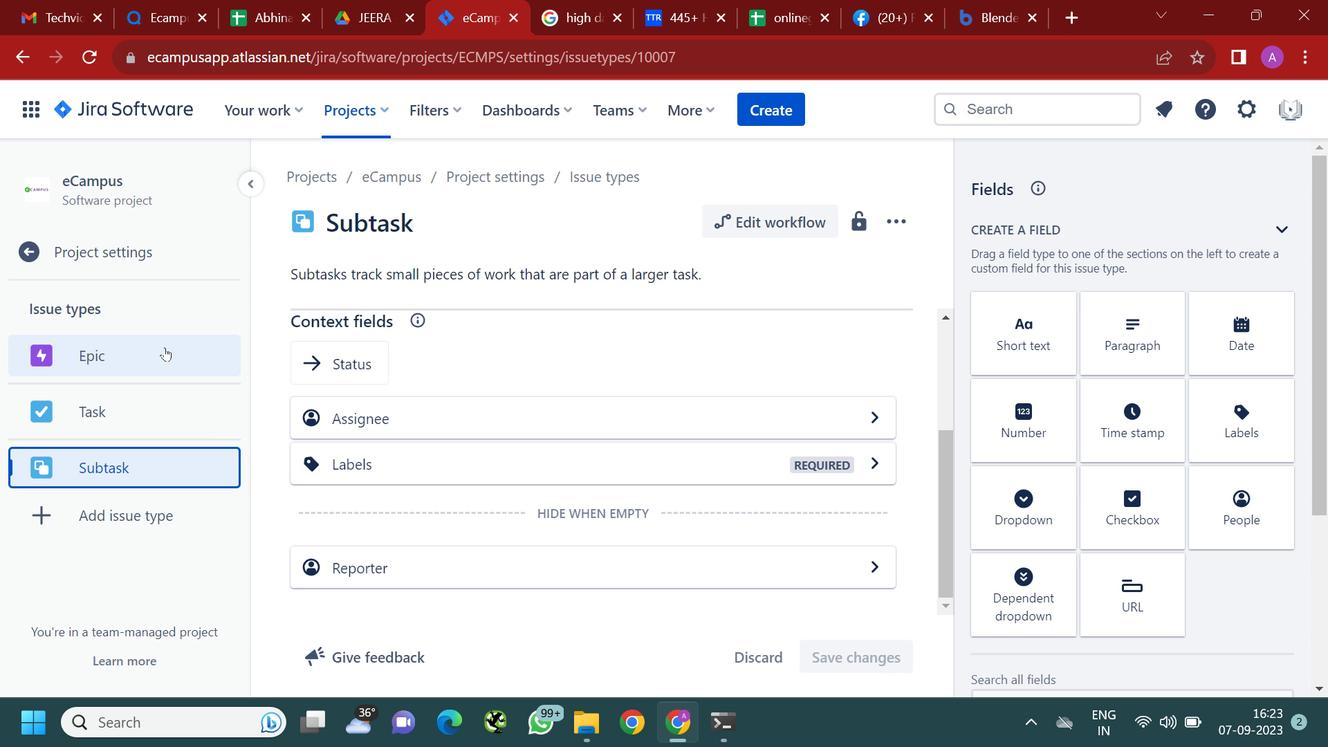 
Action: Mouse moved to (47, 243)
Screenshot: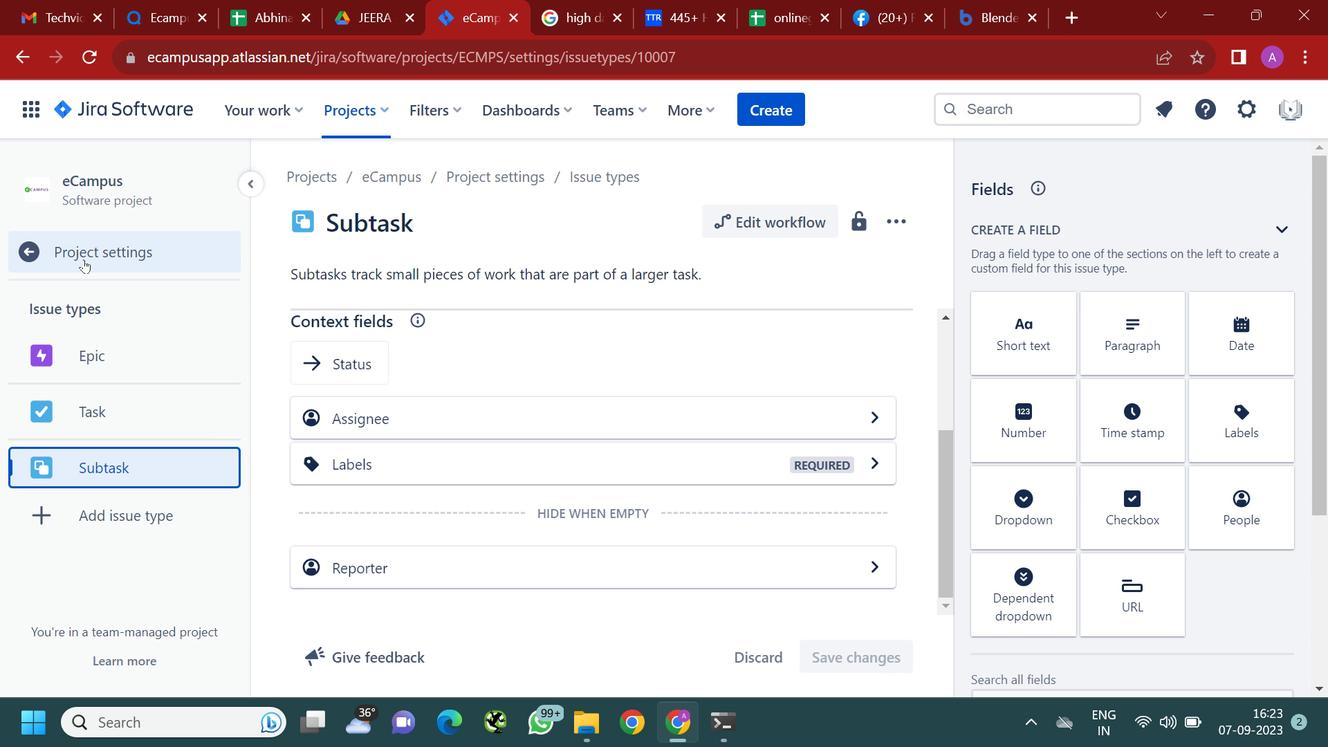
Action: Mouse pressed left at (47, 243)
Screenshot: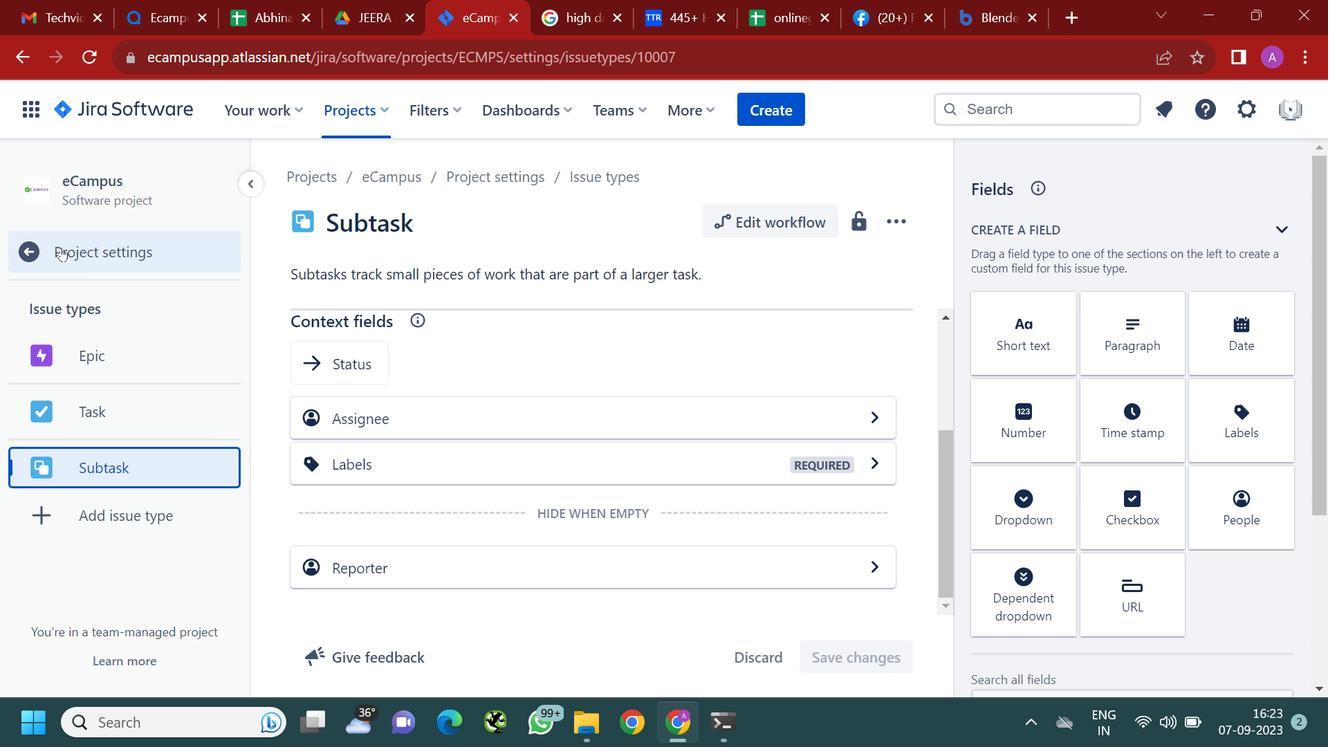 
Action: Mouse moved to (67, 319)
Screenshot: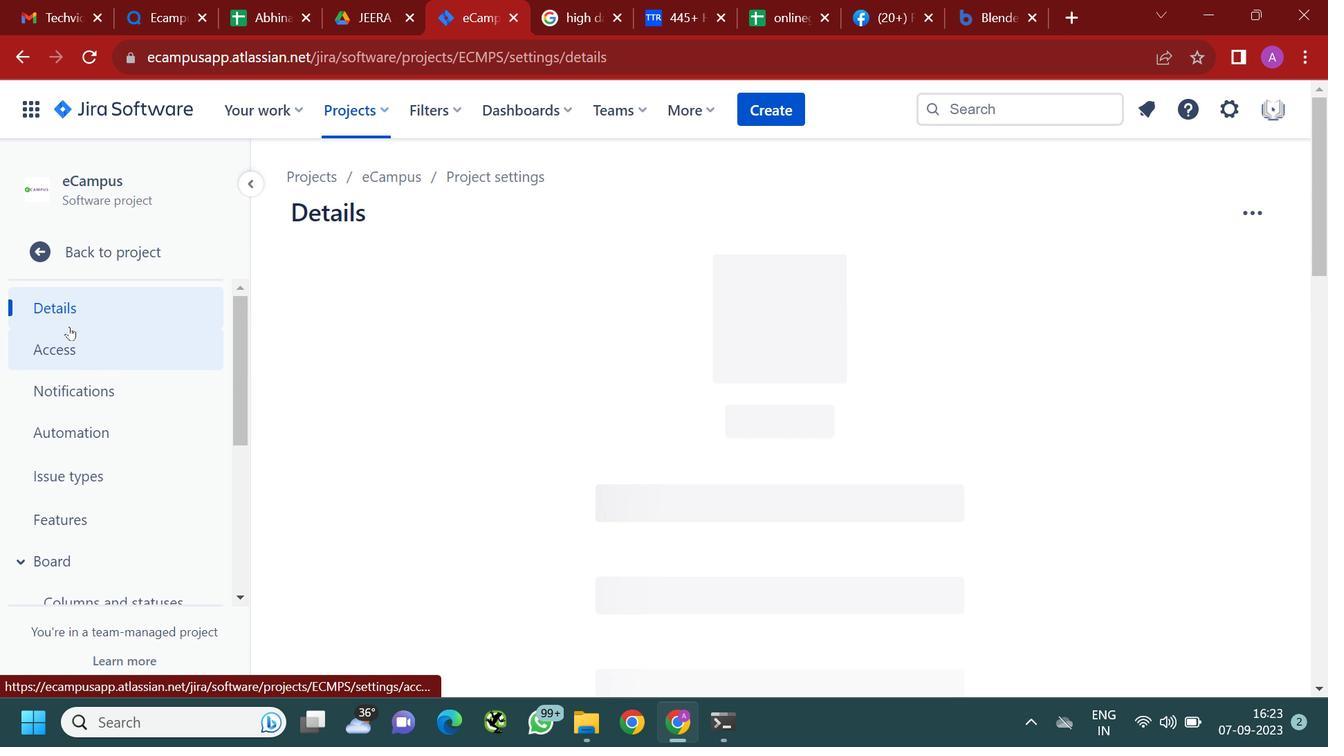 
Action: Mouse pressed left at (67, 319)
Screenshot: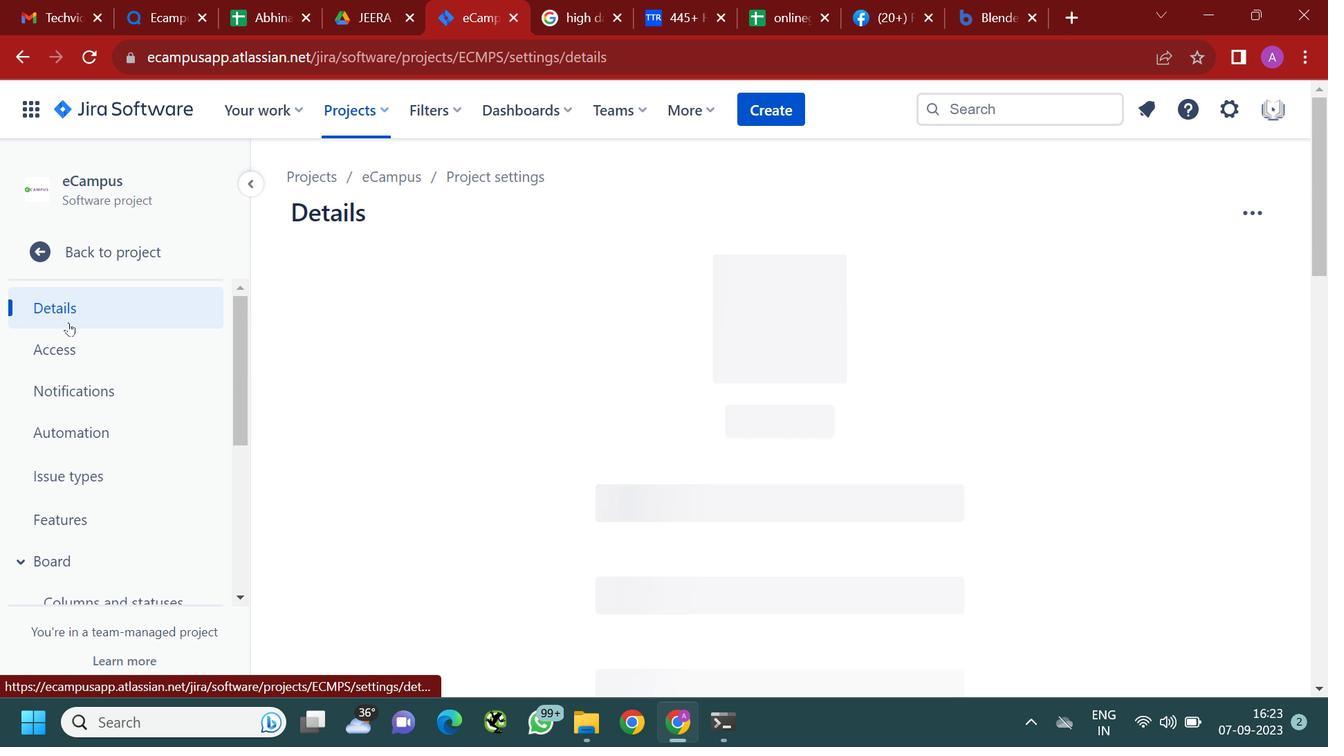 
Action: Mouse moved to (134, 350)
Screenshot: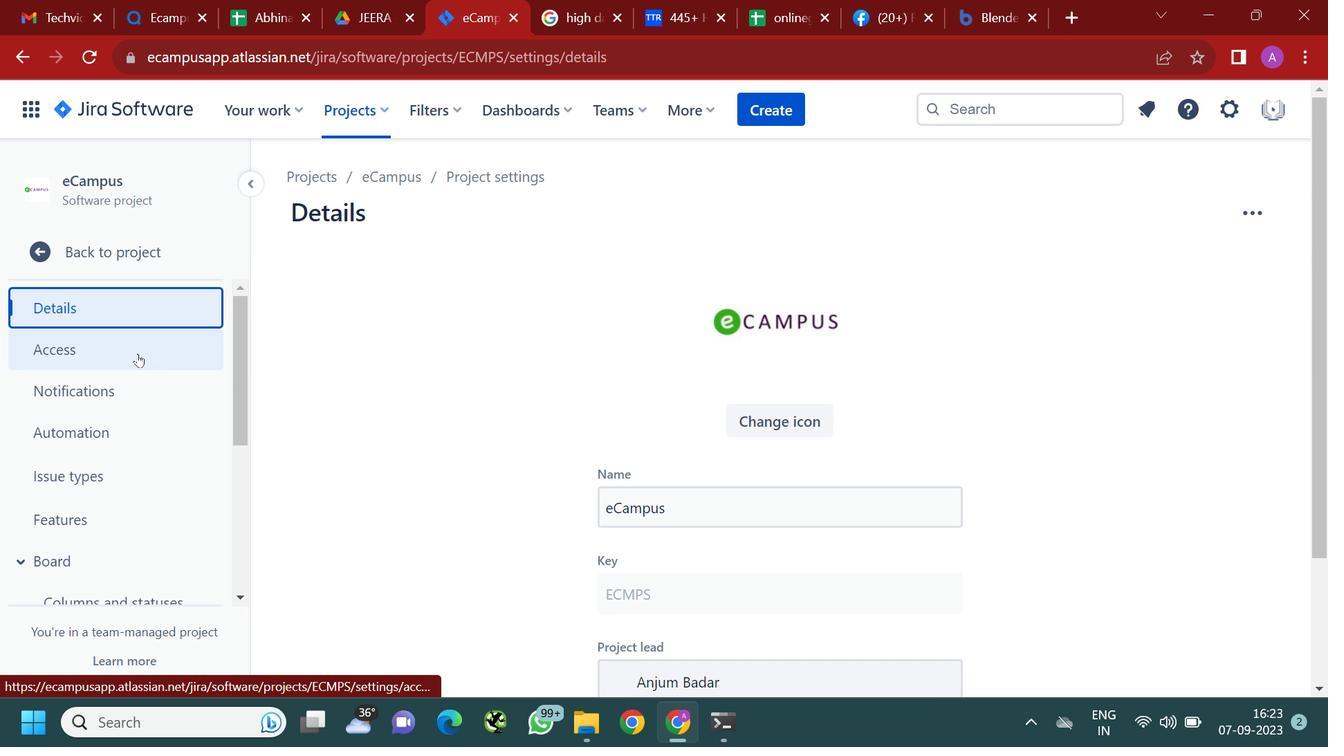 
Action: Mouse pressed left at (134, 350)
Screenshot: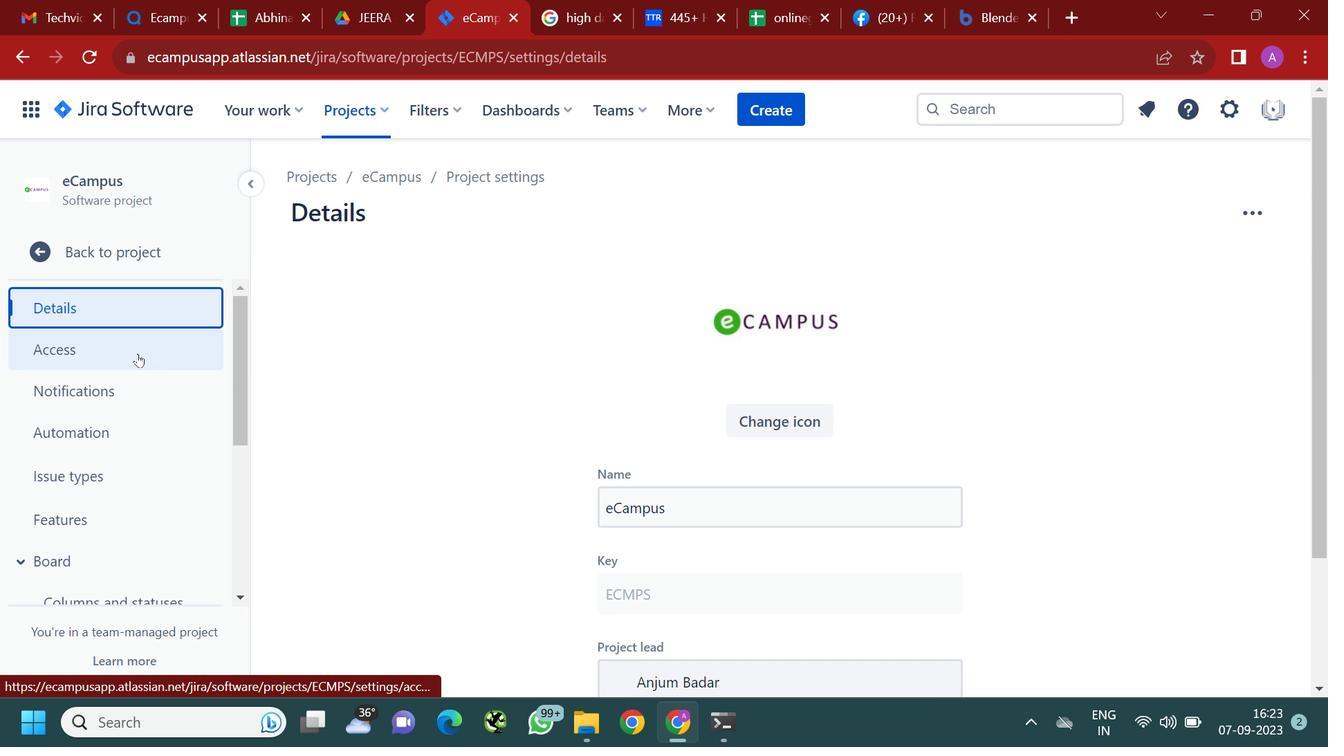 
Action: Mouse moved to (56, 245)
Screenshot: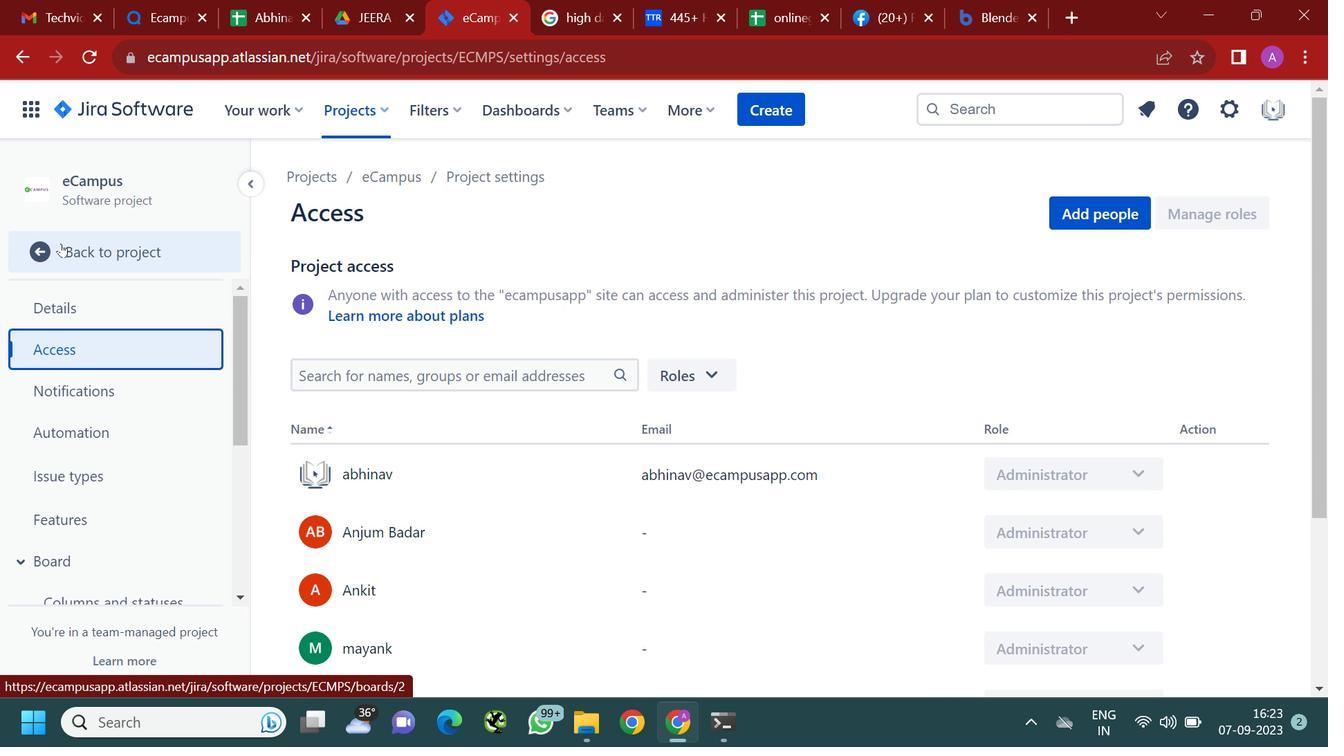 
Action: Mouse pressed left at (56, 245)
Screenshot: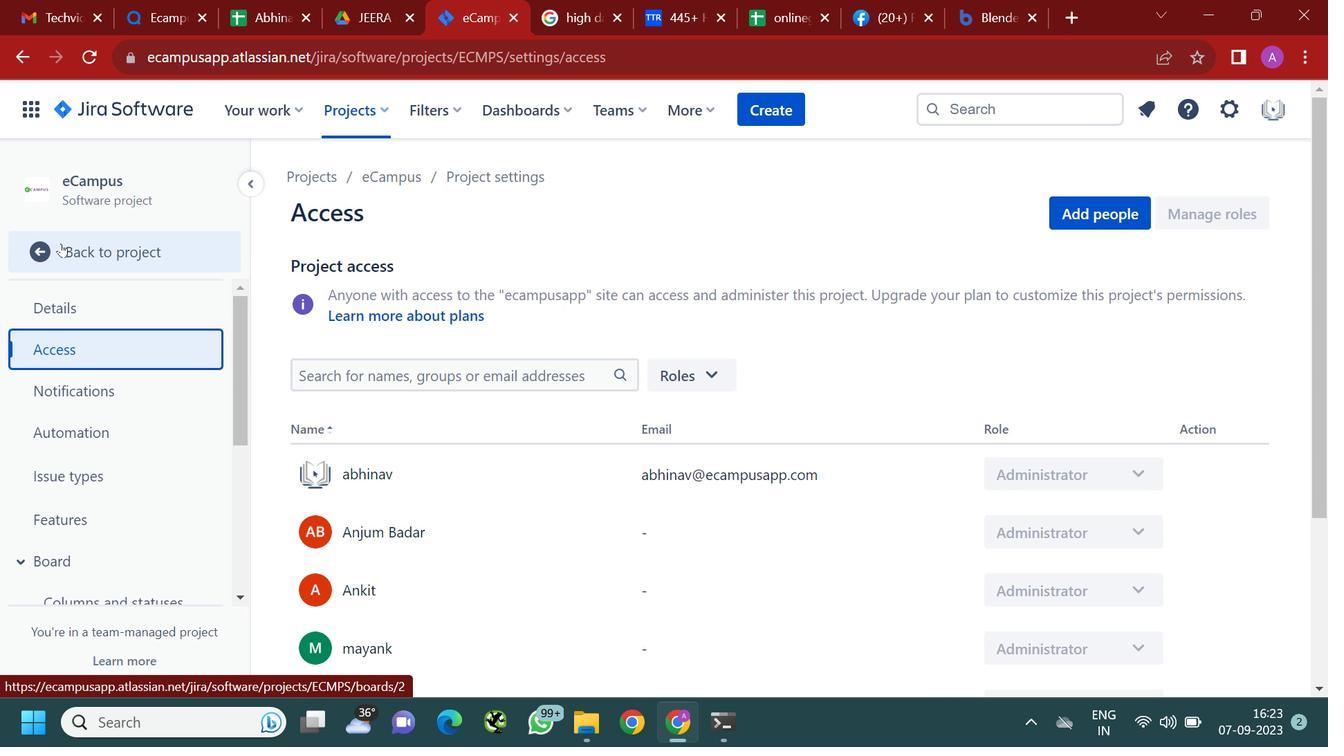 
Action: Mouse moved to (713, 401)
Screenshot: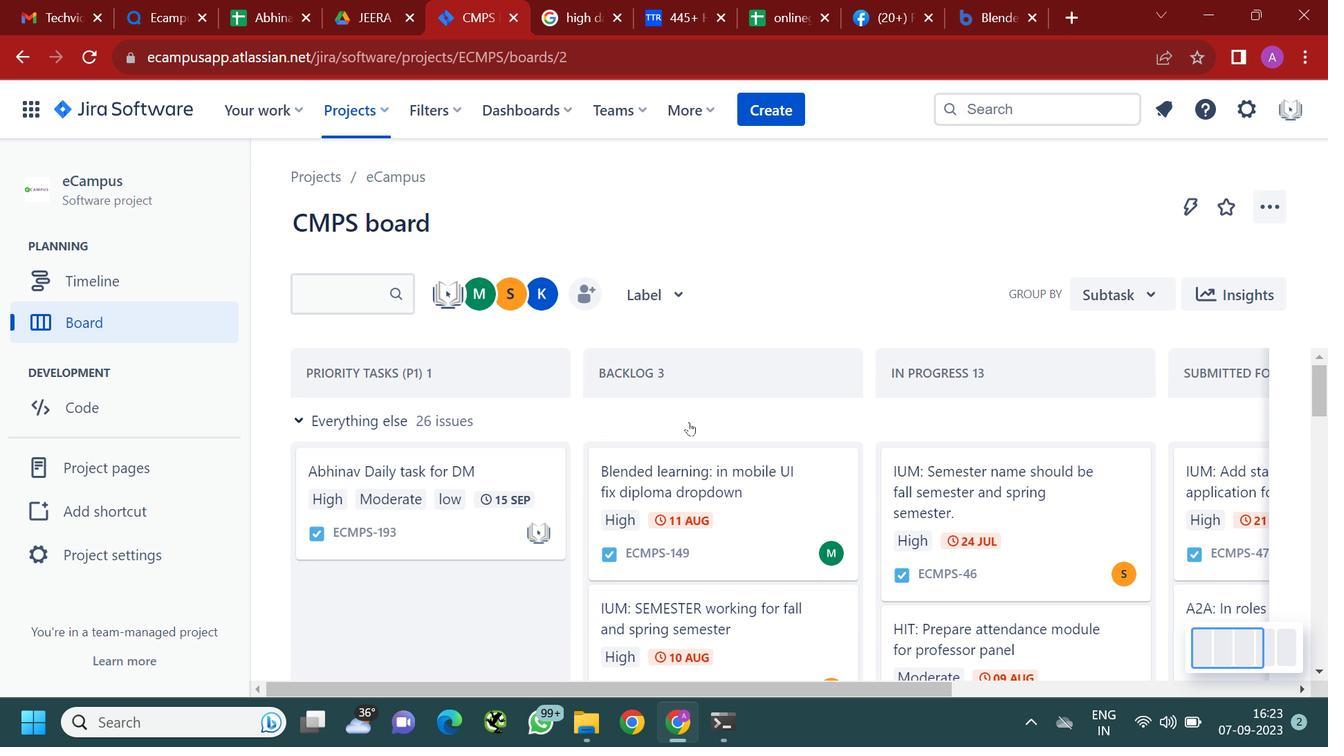 
Action: Mouse scrolled (713, 400) with delta (0, 0)
Screenshot: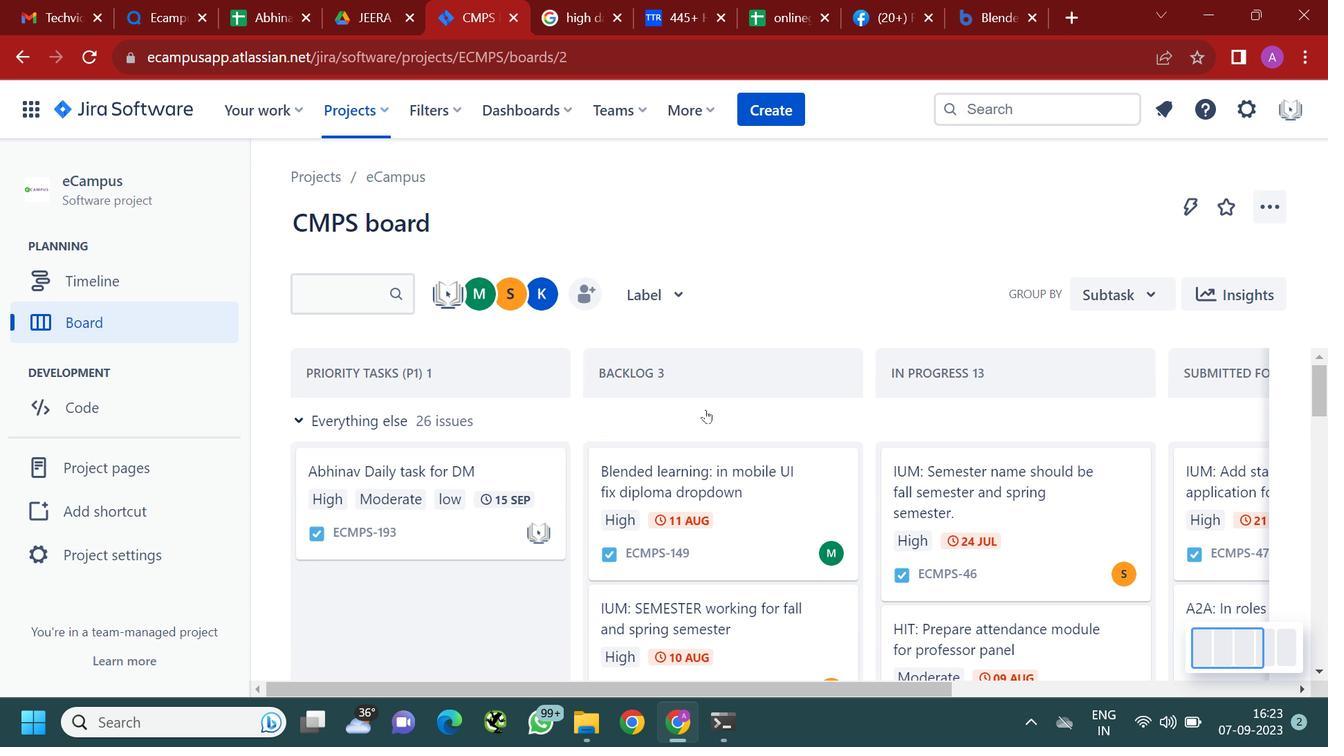 
Action: Mouse scrolled (713, 400) with delta (0, 0)
Screenshot: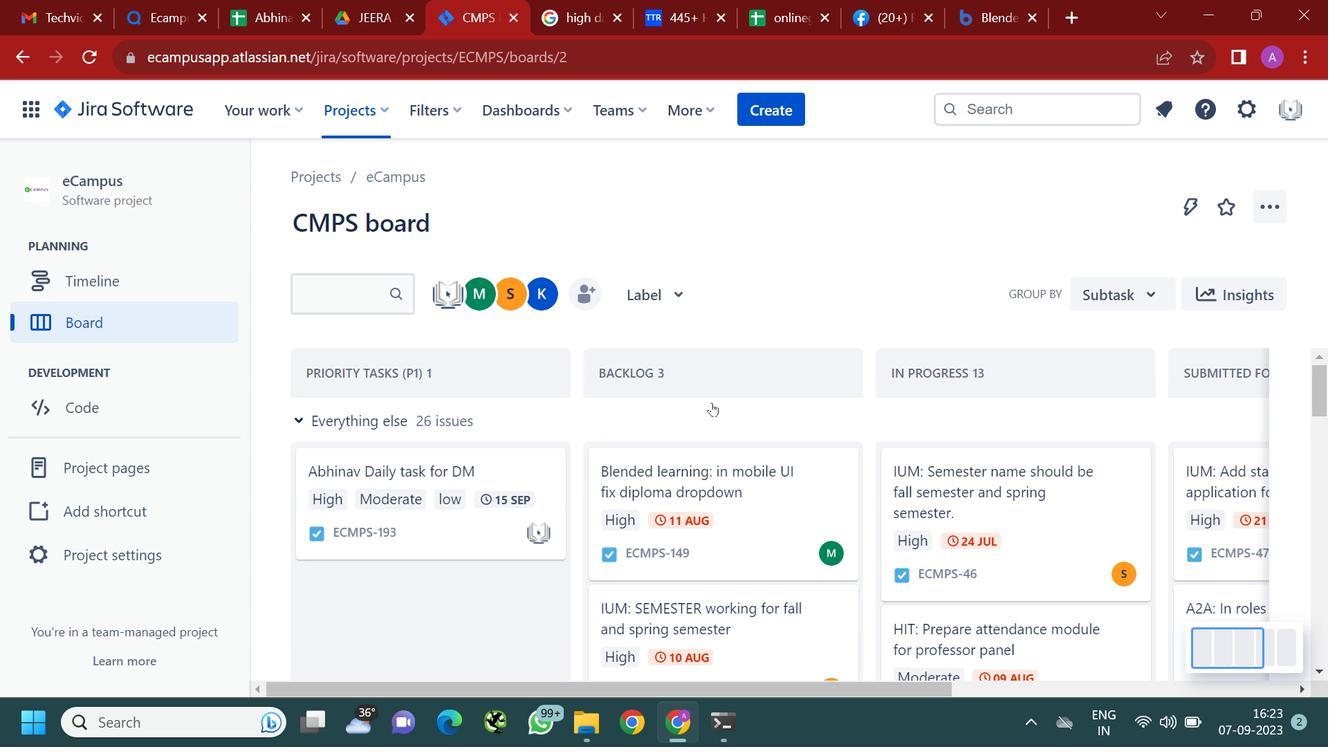 
Action: Mouse moved to (732, 399)
Screenshot: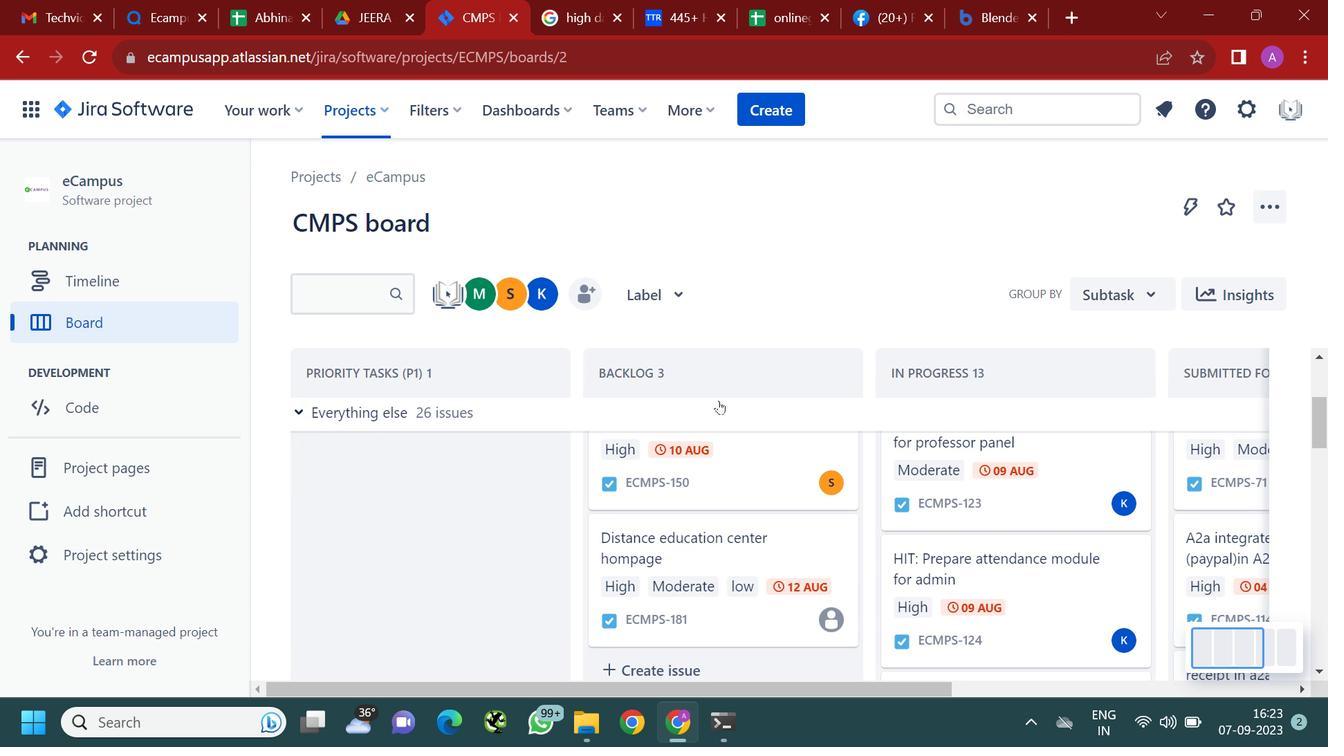 
Action: Mouse scrolled (732, 400) with delta (0, 0)
Screenshot: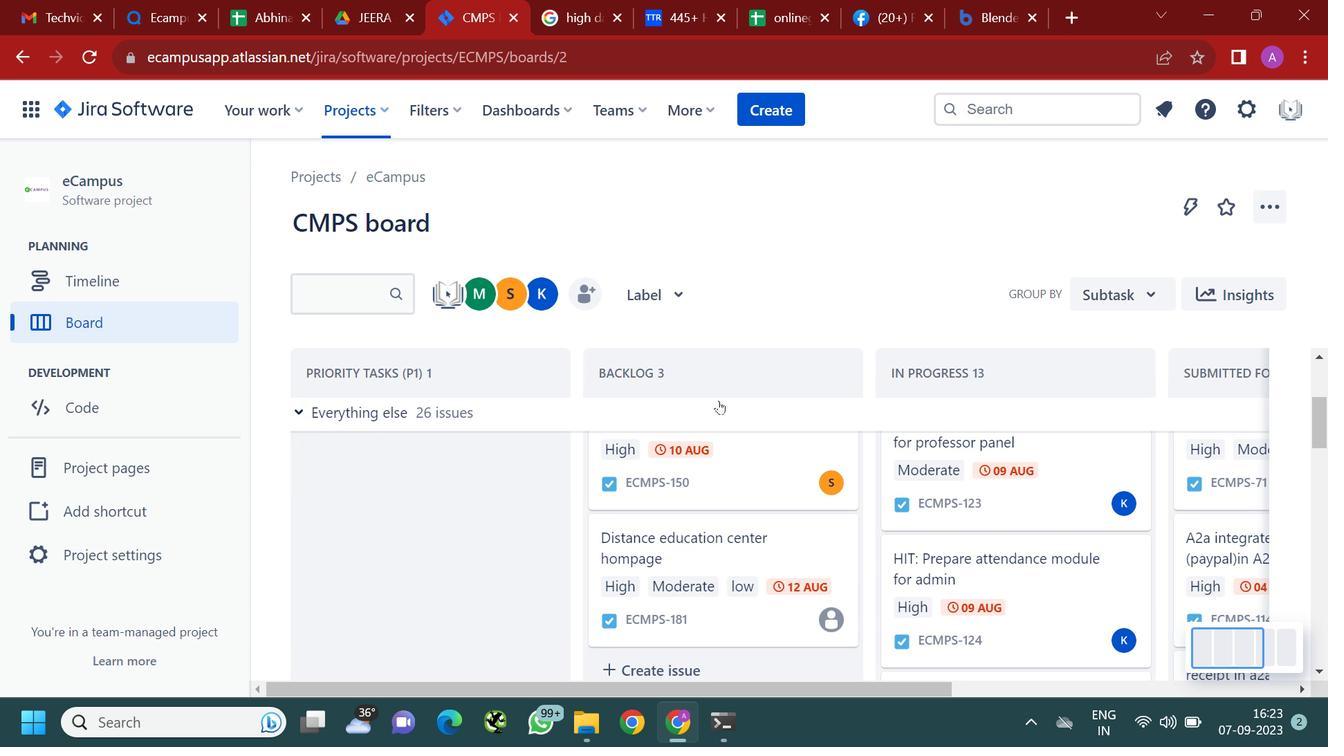 
Action: Mouse scrolled (732, 400) with delta (0, 0)
Screenshot: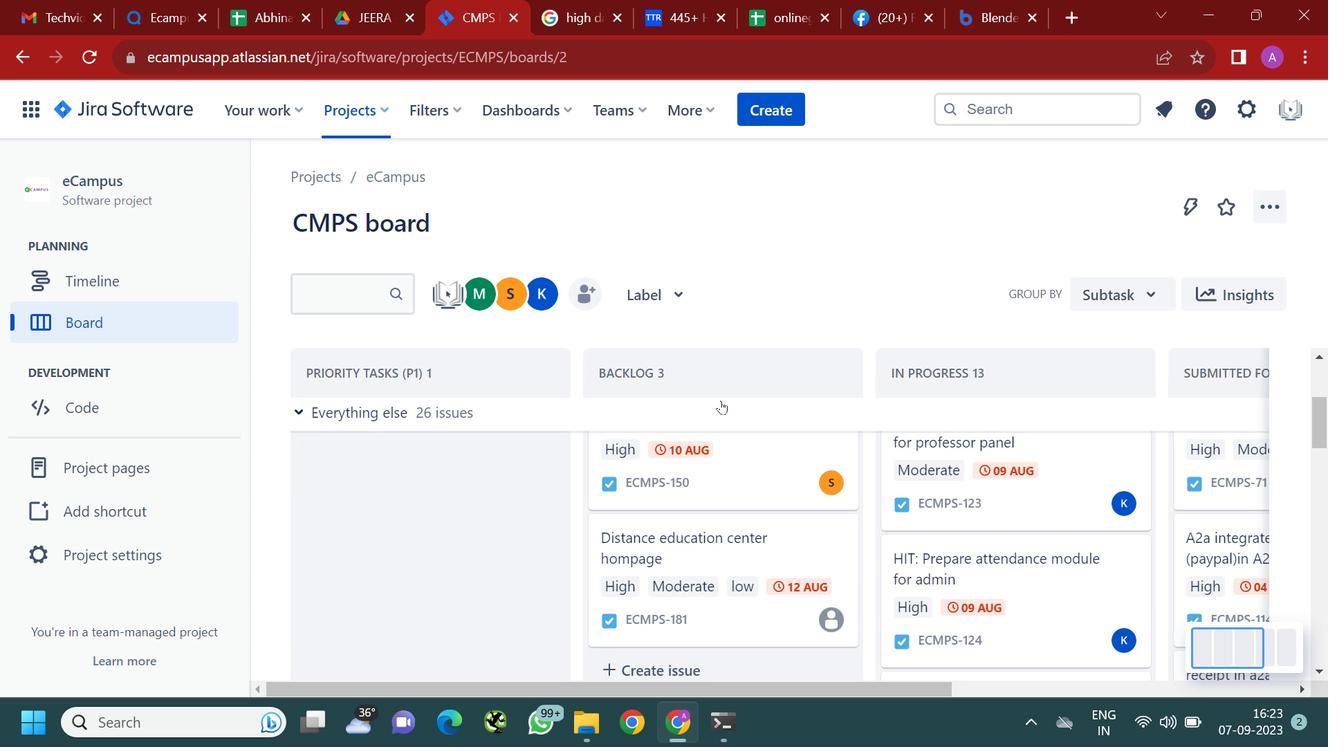 
Action: Mouse moved to (737, 399)
Screenshot: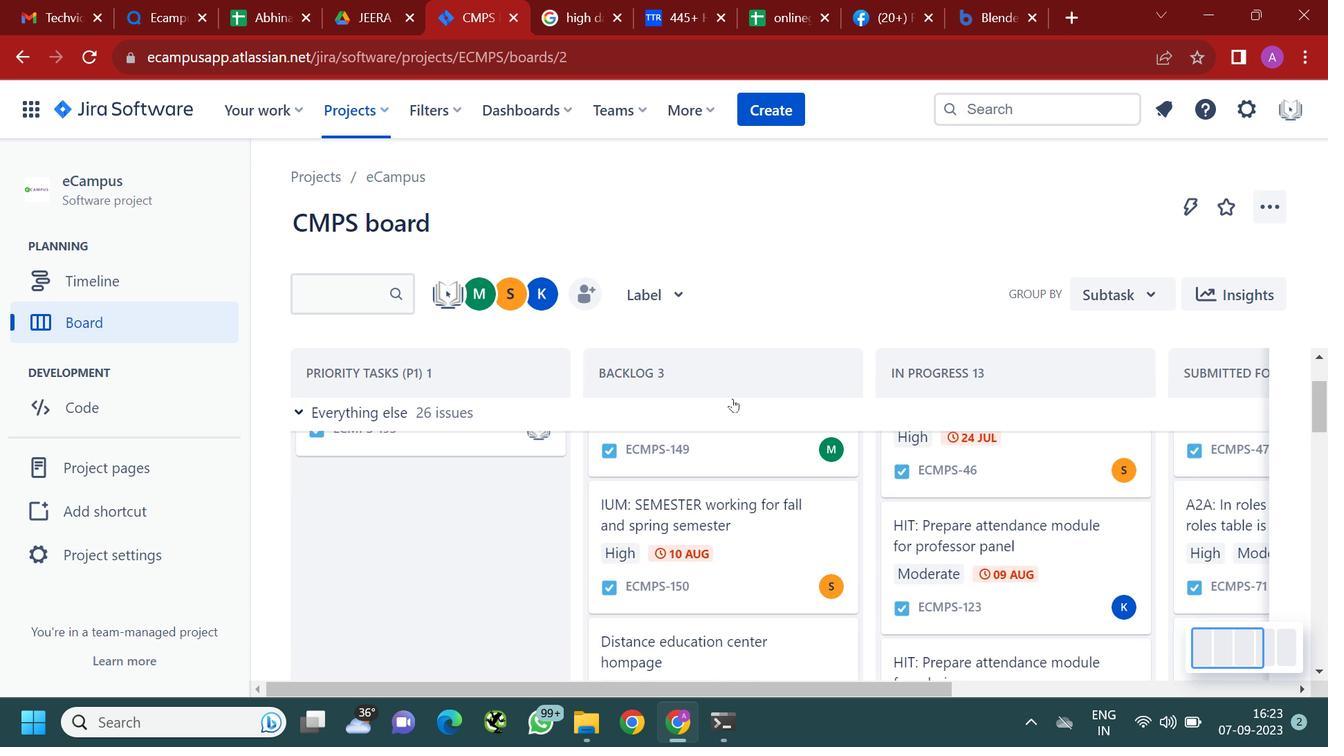 
Action: Mouse scrolled (737, 400) with delta (0, 0)
Screenshot: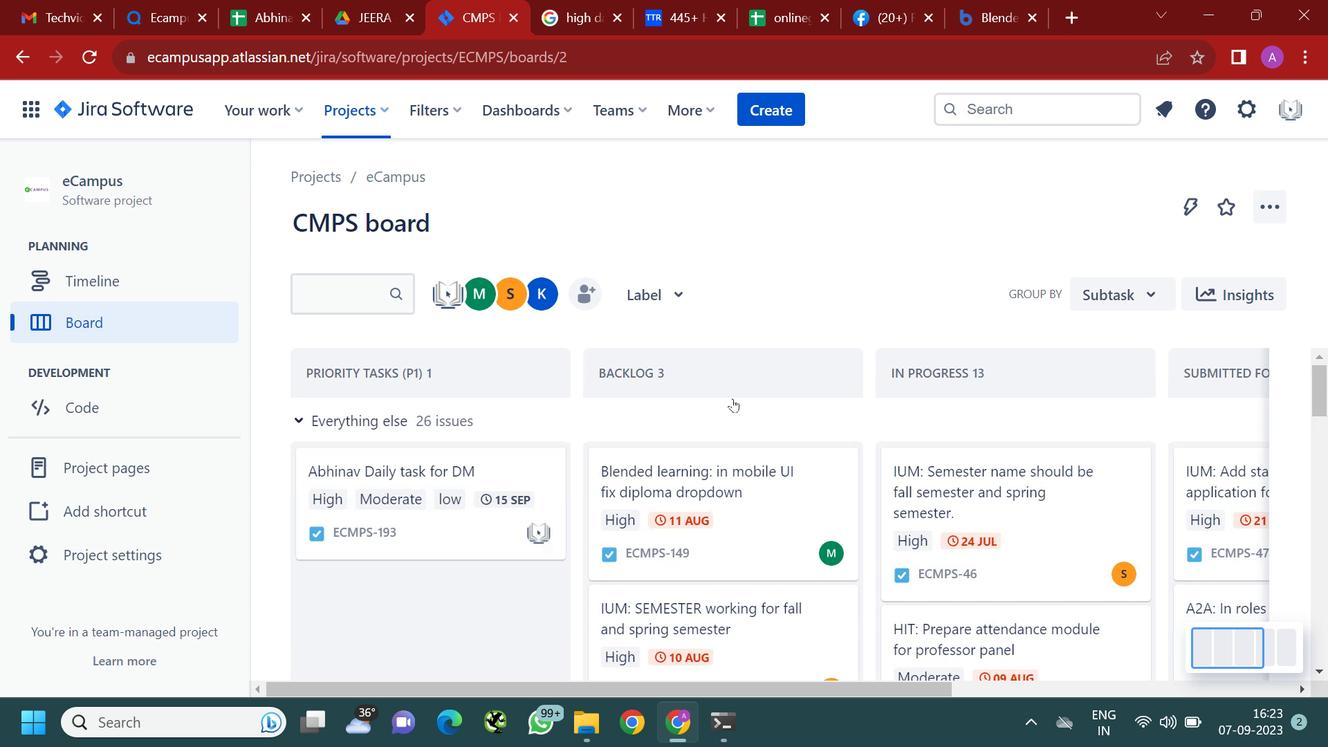 
Action: Mouse scrolled (737, 400) with delta (0, 0)
Screenshot: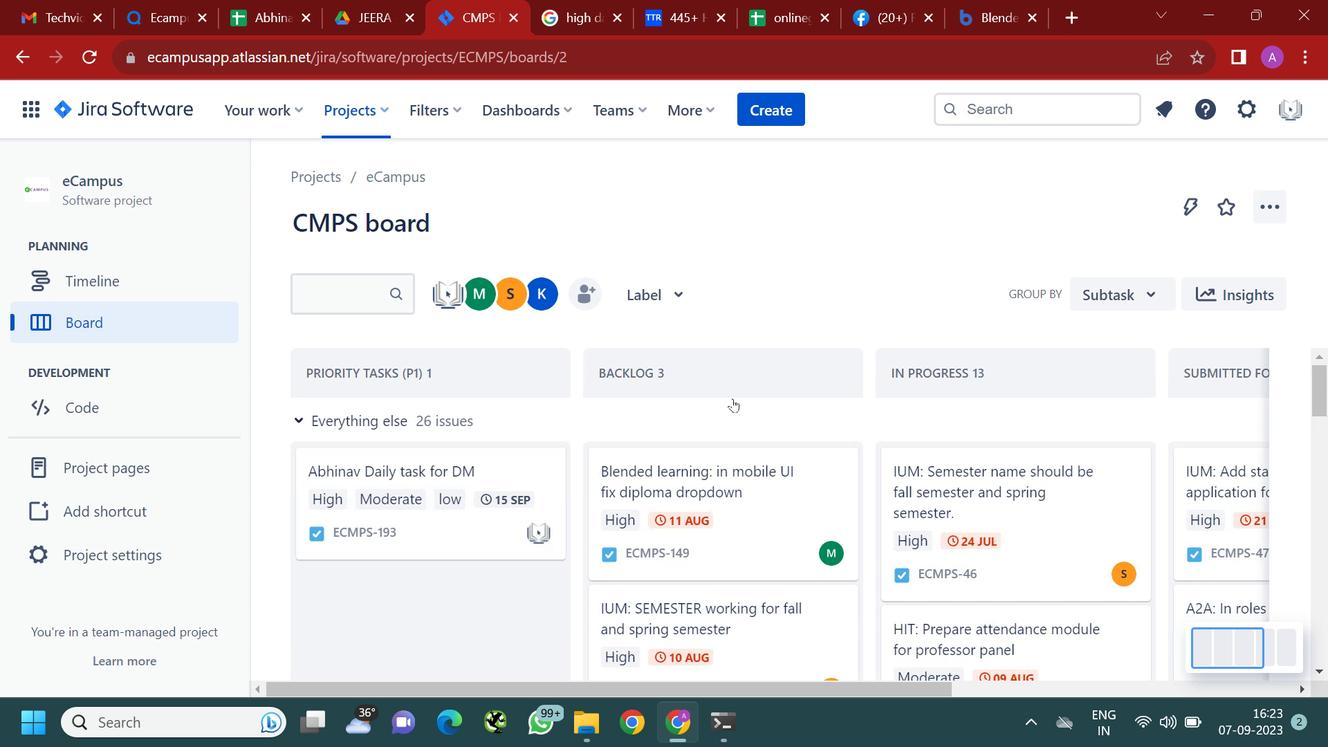 
Action: Mouse moved to (793, 105)
Screenshot: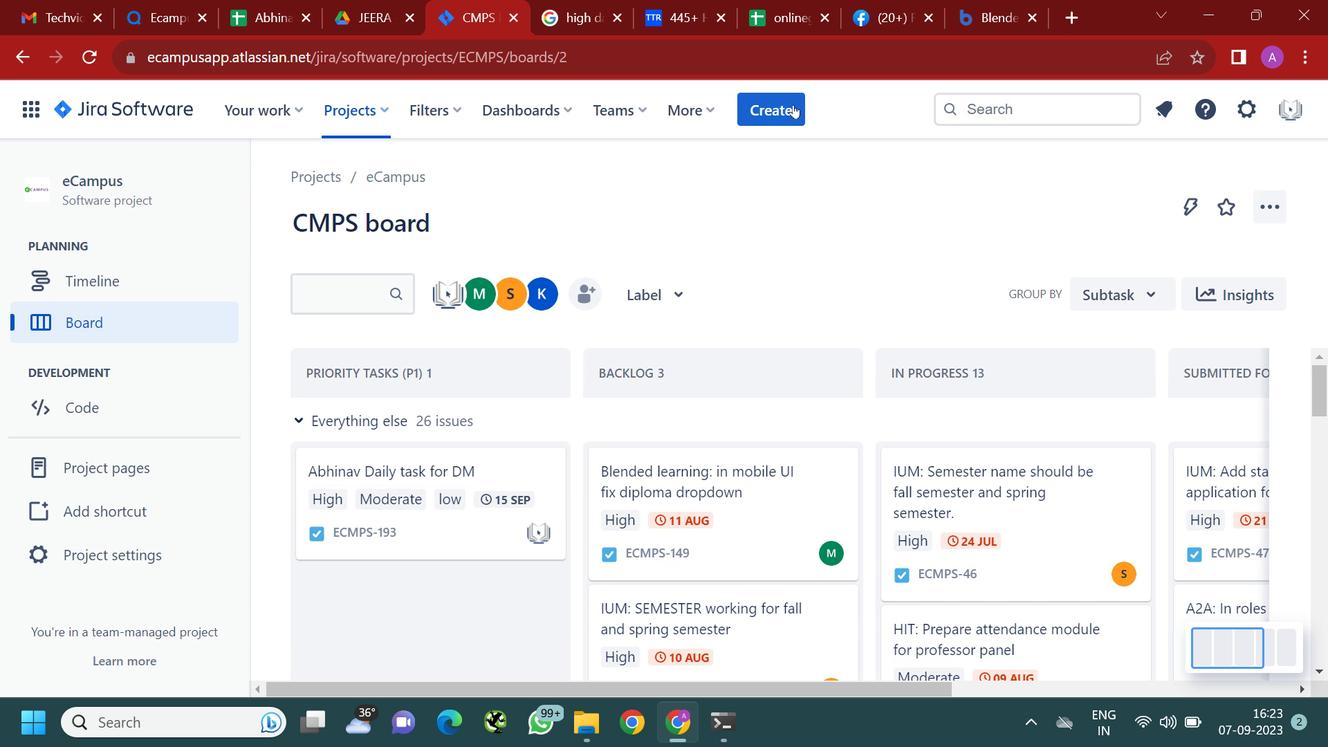 
Action: Mouse pressed left at (793, 105)
Screenshot: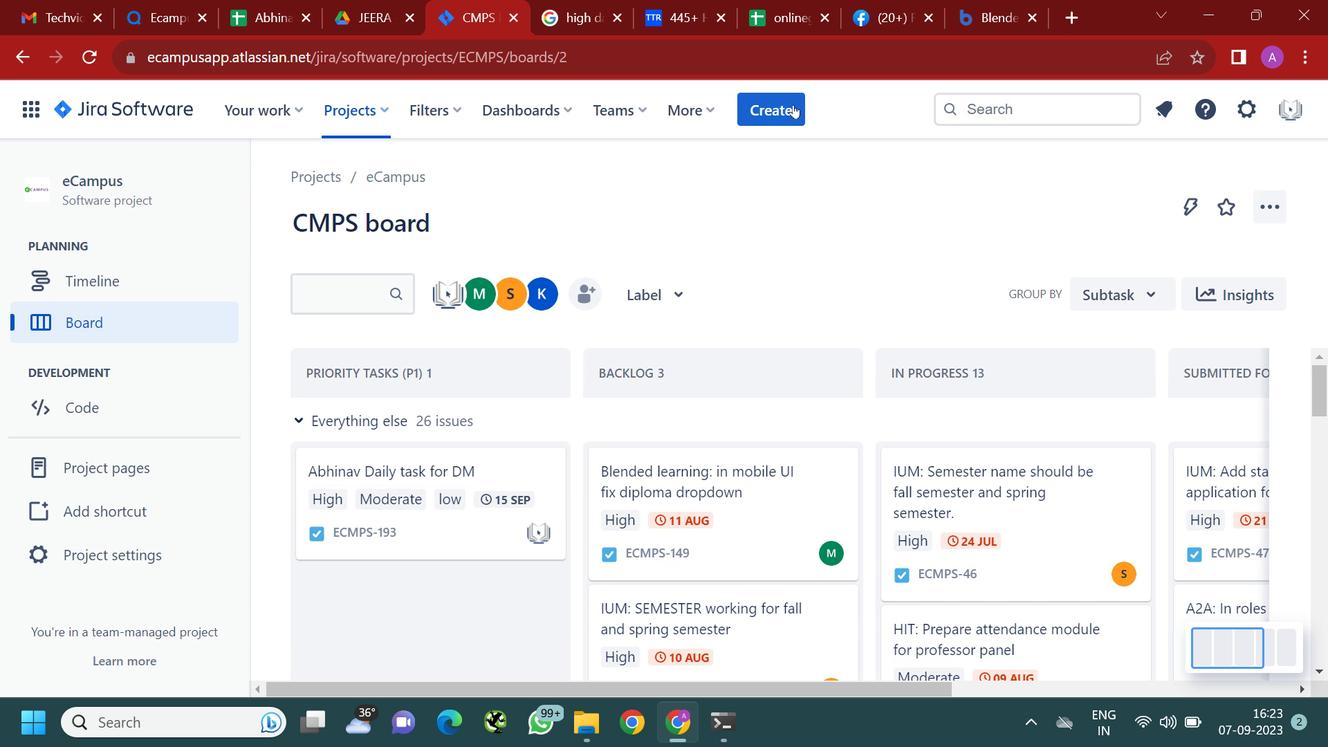 
Action: Mouse moved to (876, 211)
Screenshot: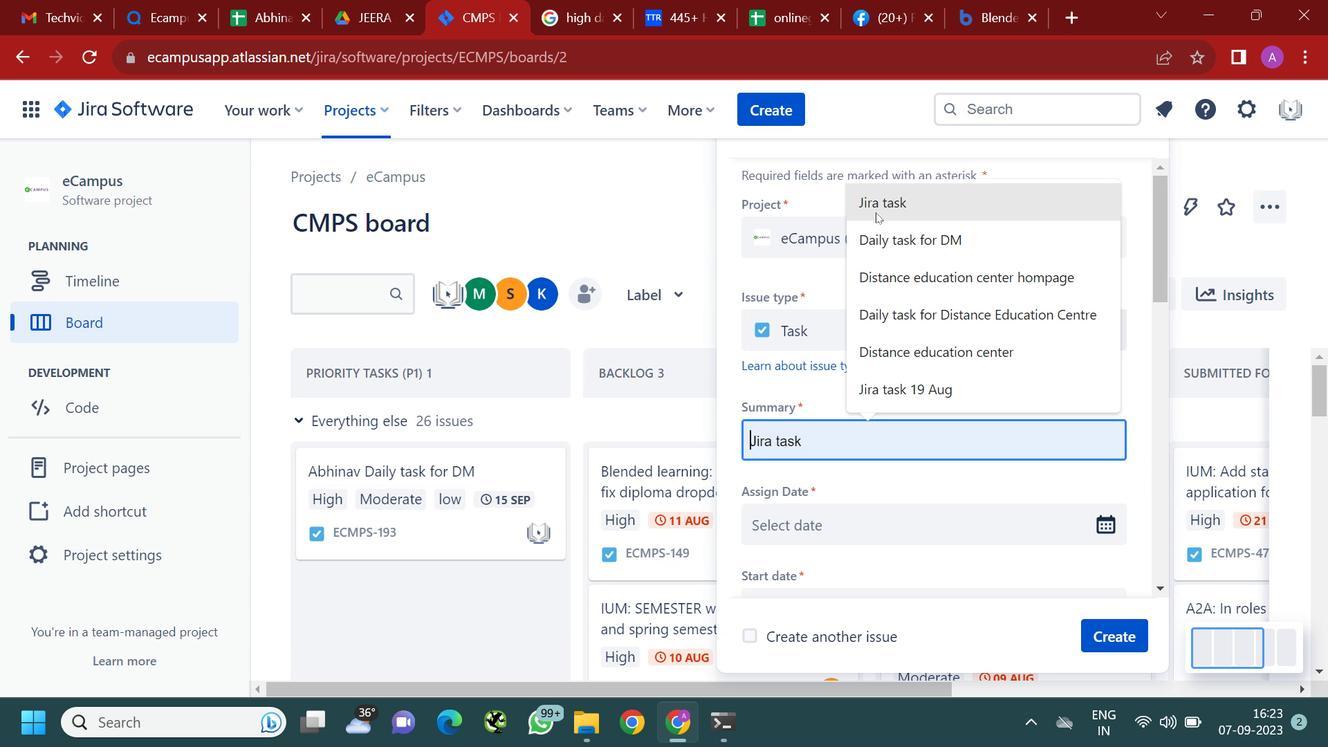 
Action: Mouse pressed left at (876, 211)
Screenshot: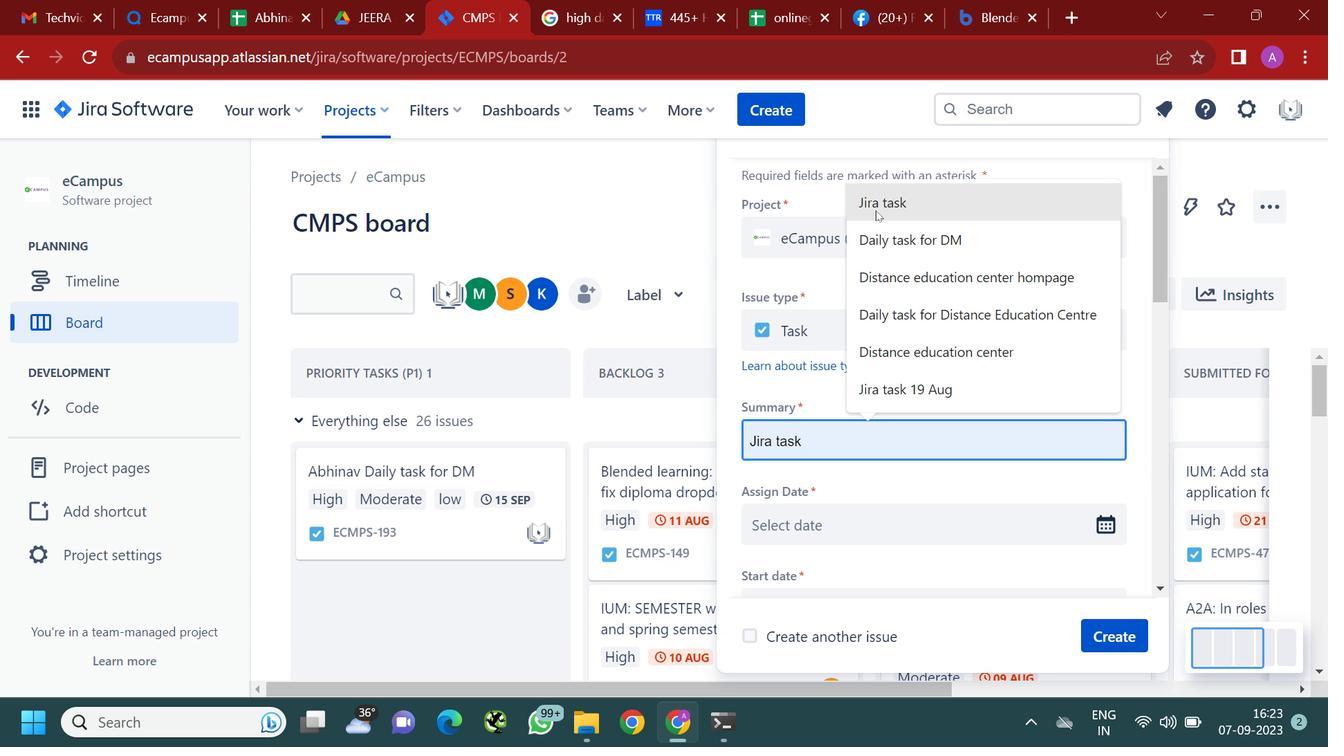 
Action: Mouse moved to (890, 251)
Screenshot: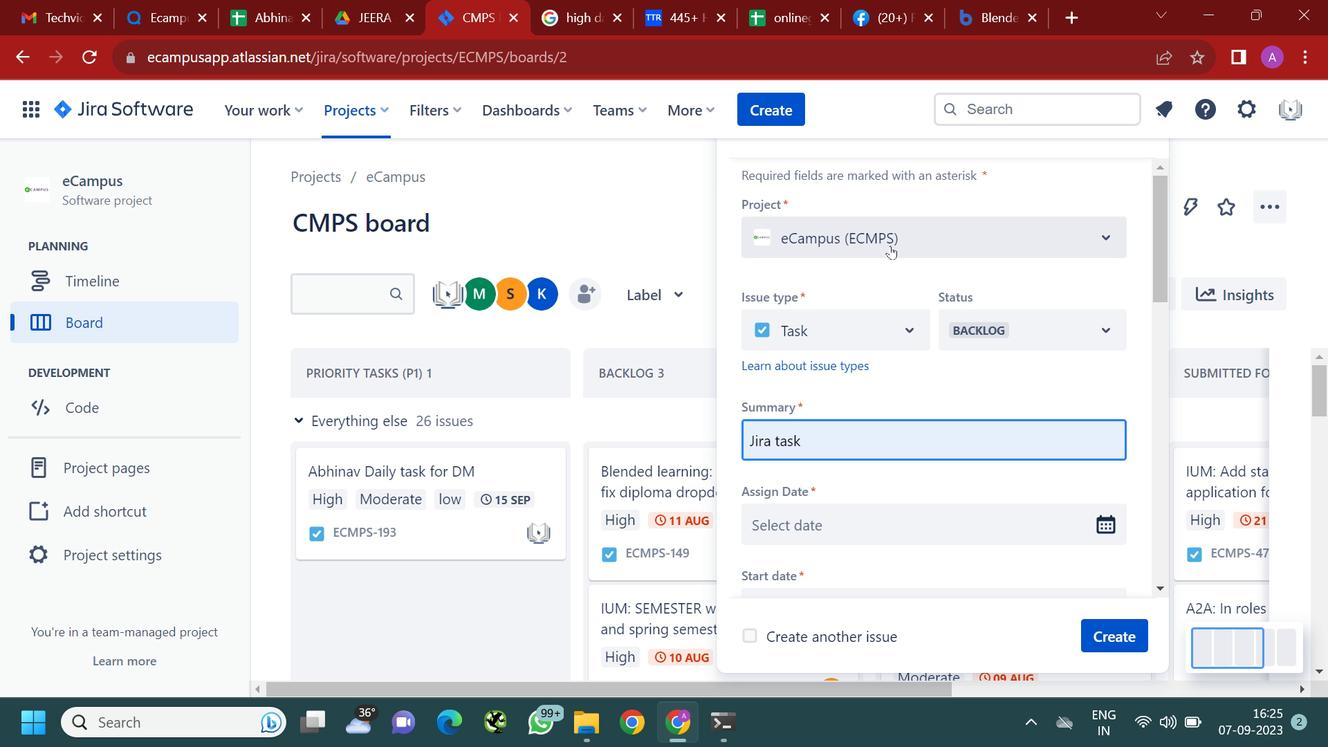 
Action: Mouse scrolled (890, 251) with delta (0, 0)
Screenshot: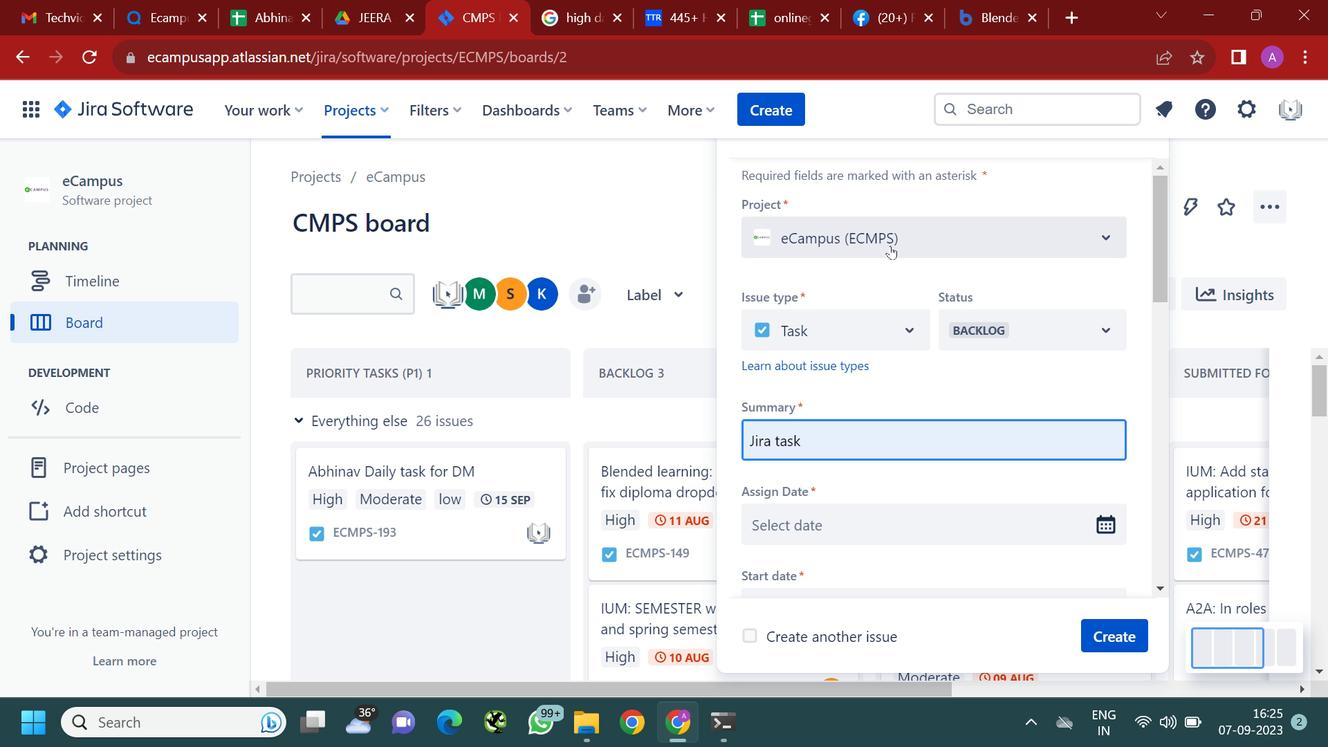 
Action: Mouse moved to (936, 413)
Screenshot: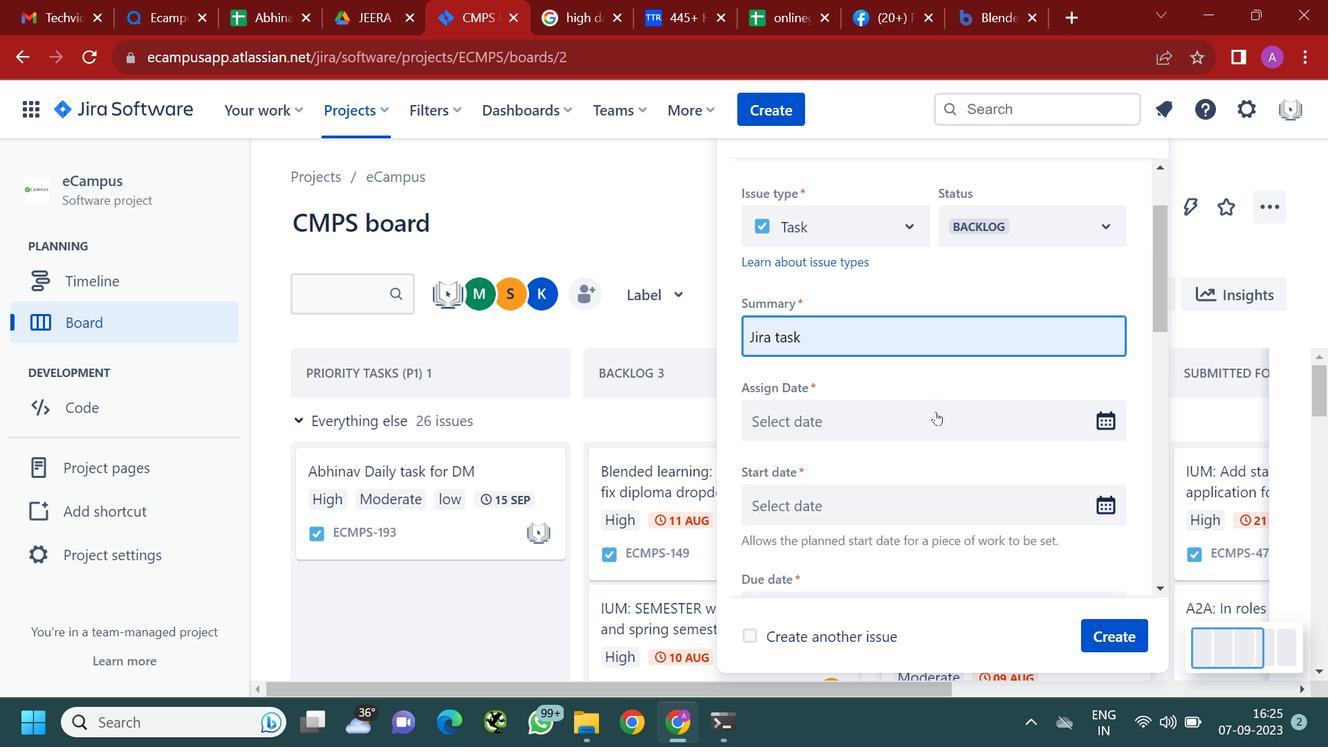 
Action: Mouse pressed left at (936, 413)
Screenshot: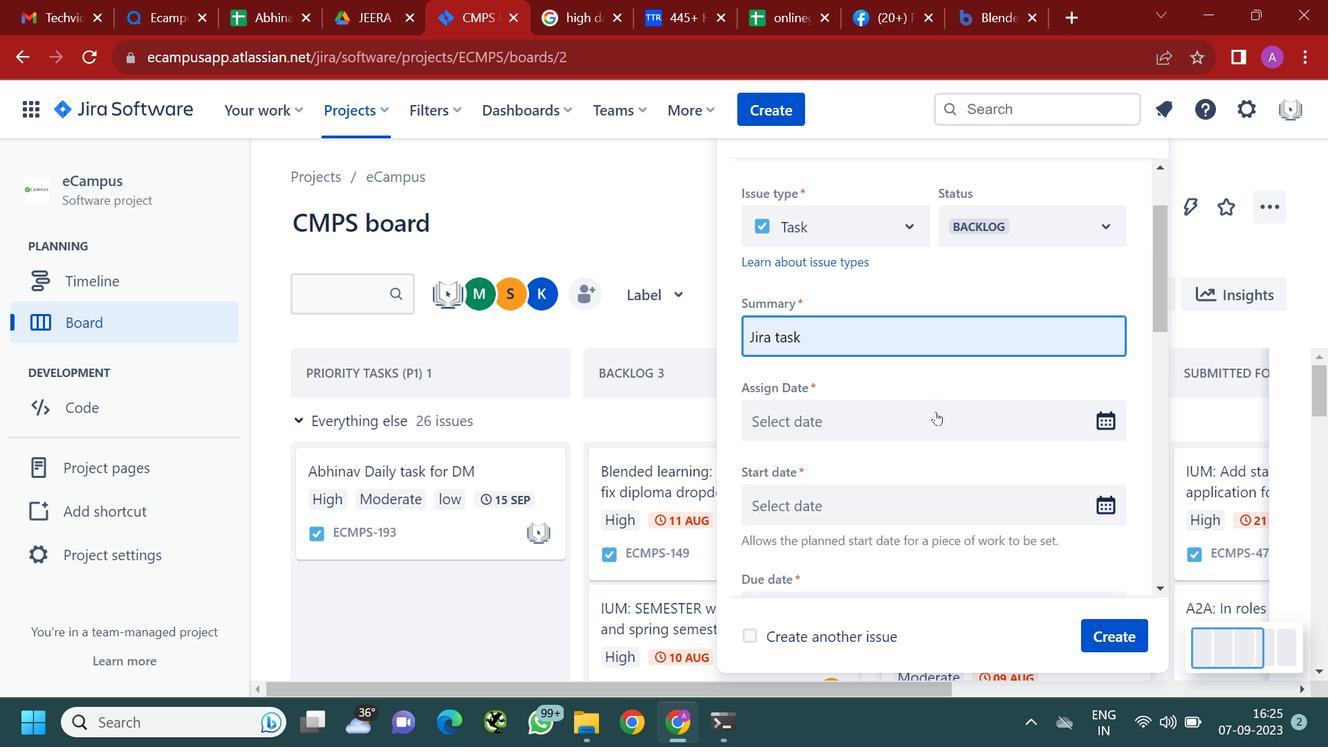 
Action: Mouse moved to (964, 231)
Screenshot: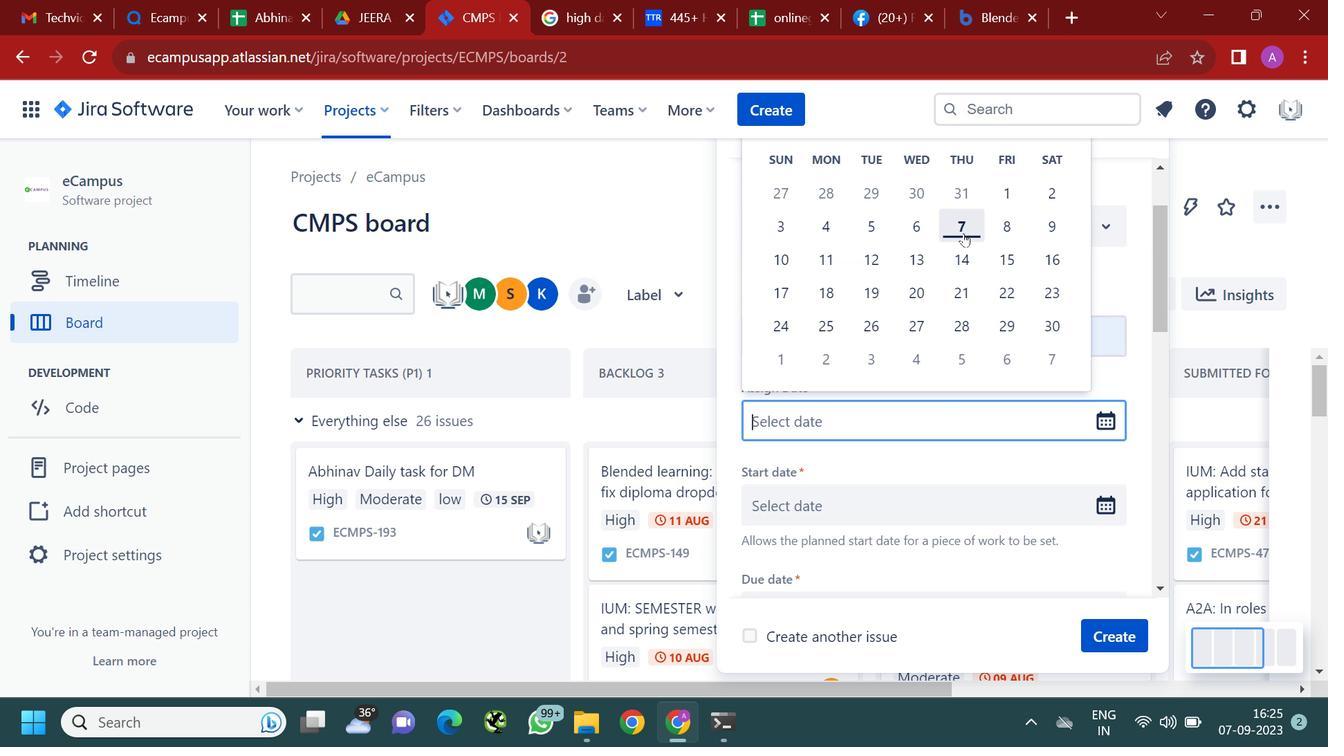
Action: Mouse pressed left at (964, 231)
Screenshot: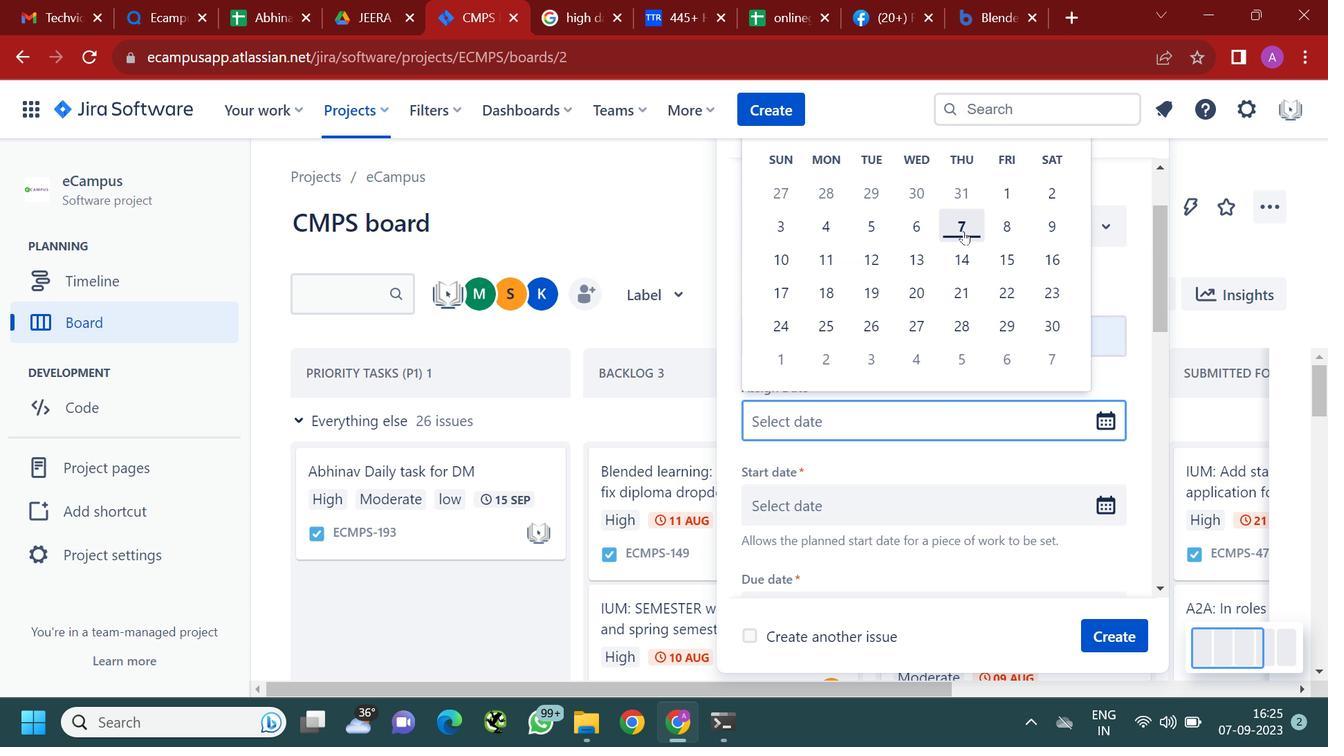 
Action: Mouse moved to (823, 498)
Screenshot: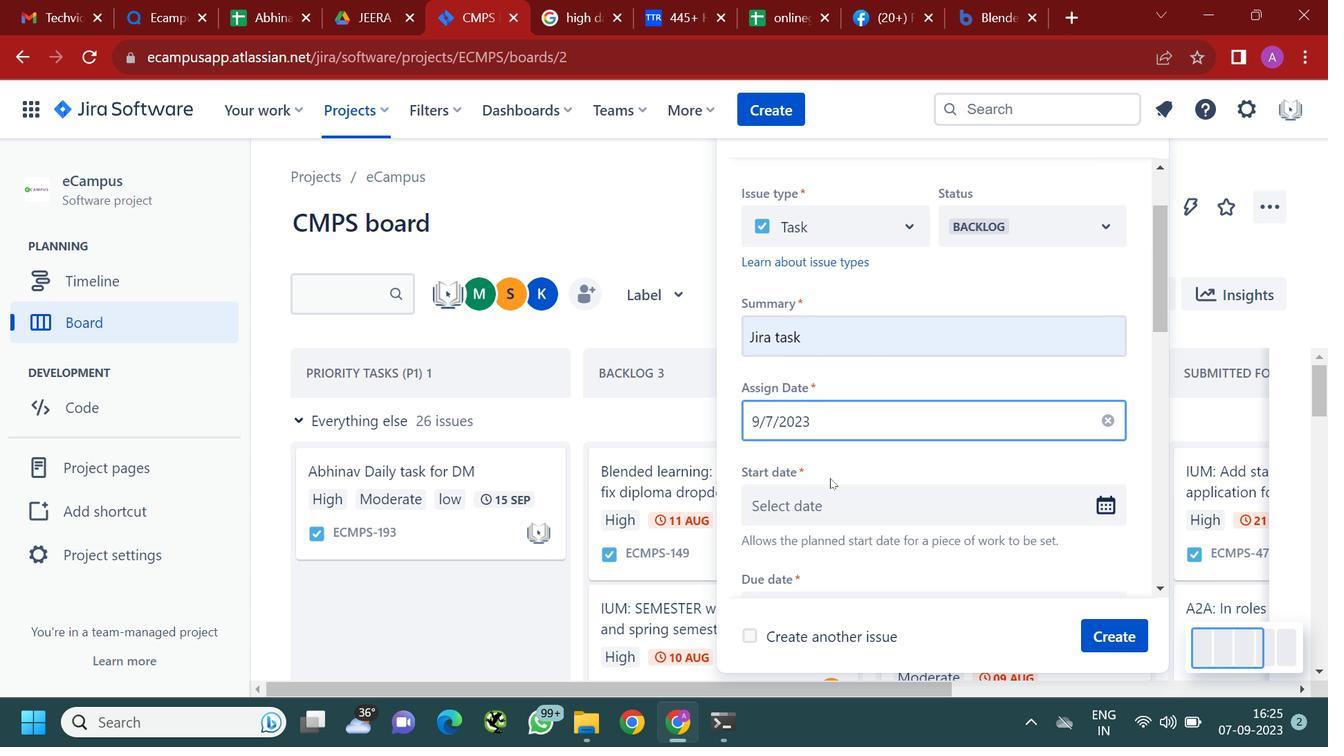 
Action: Mouse pressed left at (823, 498)
Screenshot: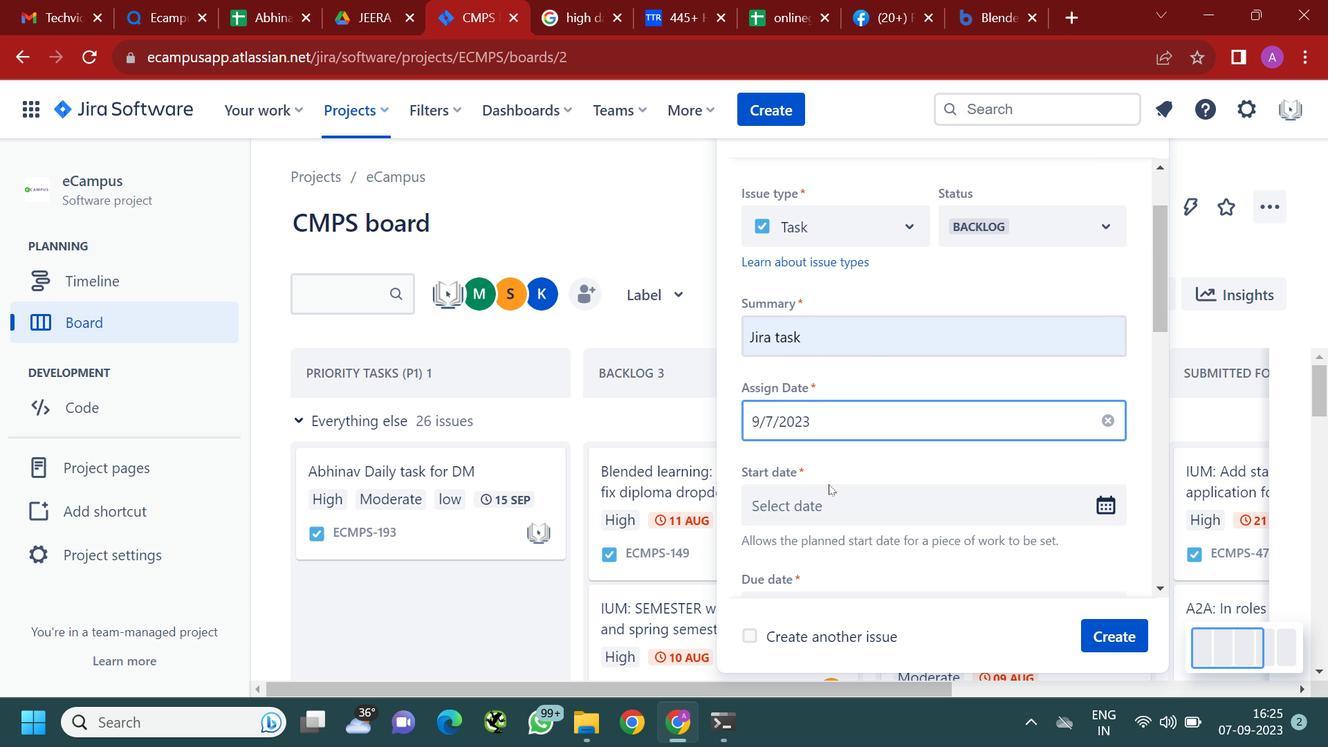 
Action: Mouse moved to (966, 310)
Screenshot: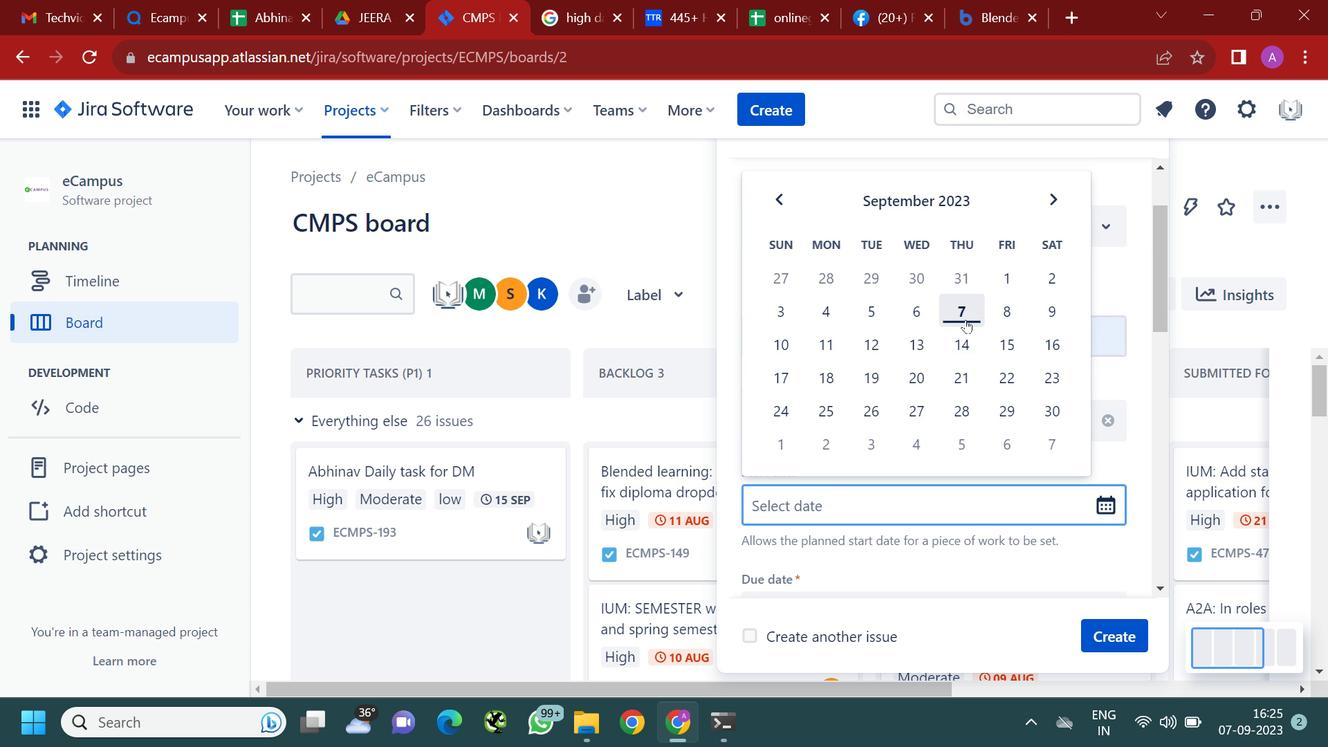 
Action: Mouse pressed left at (966, 310)
Screenshot: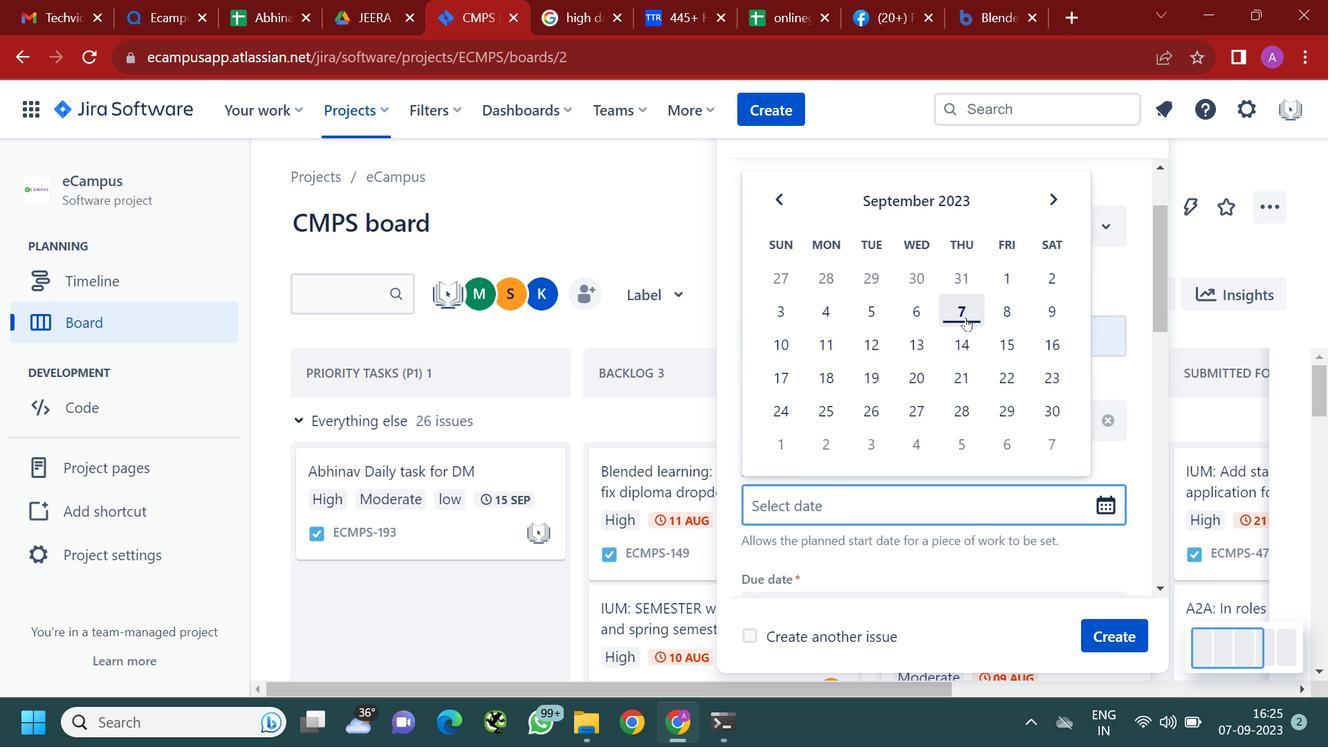 
Action: Mouse moved to (962, 330)
Screenshot: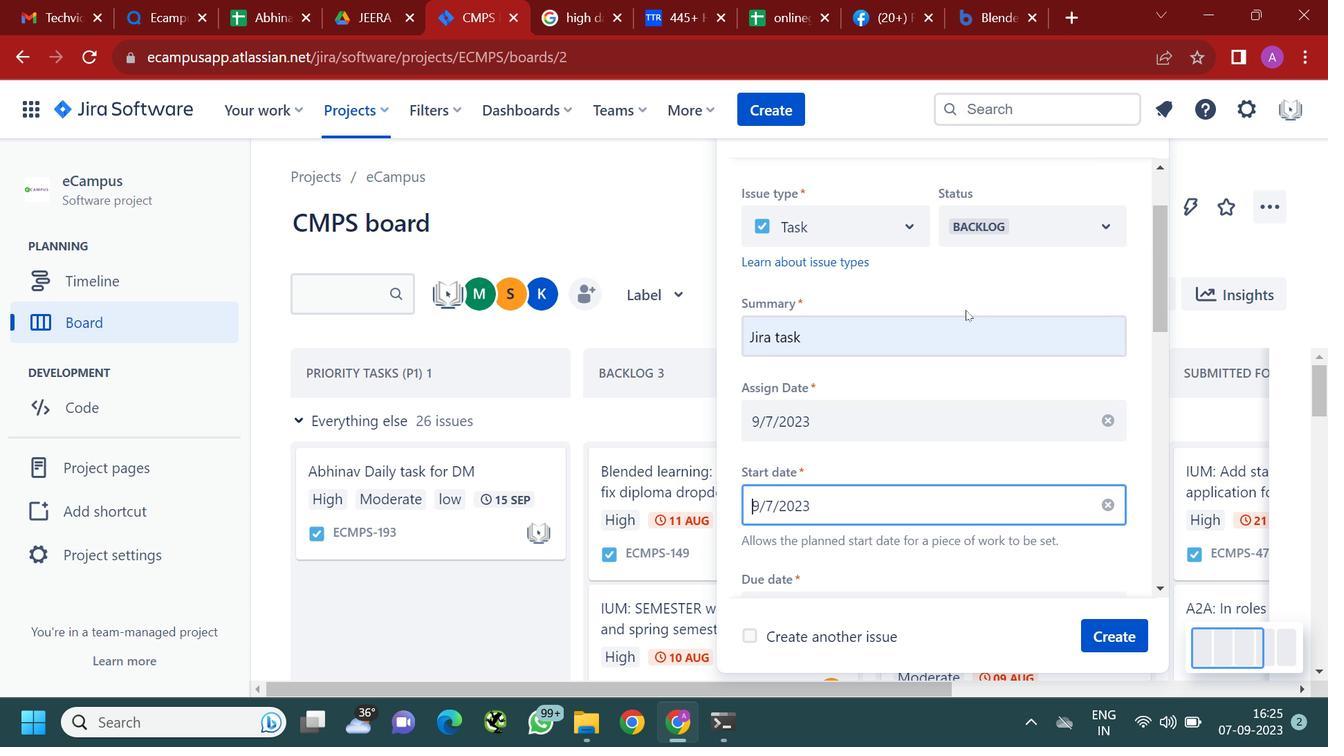 
Action: Mouse scrolled (962, 330) with delta (0, 0)
Screenshot: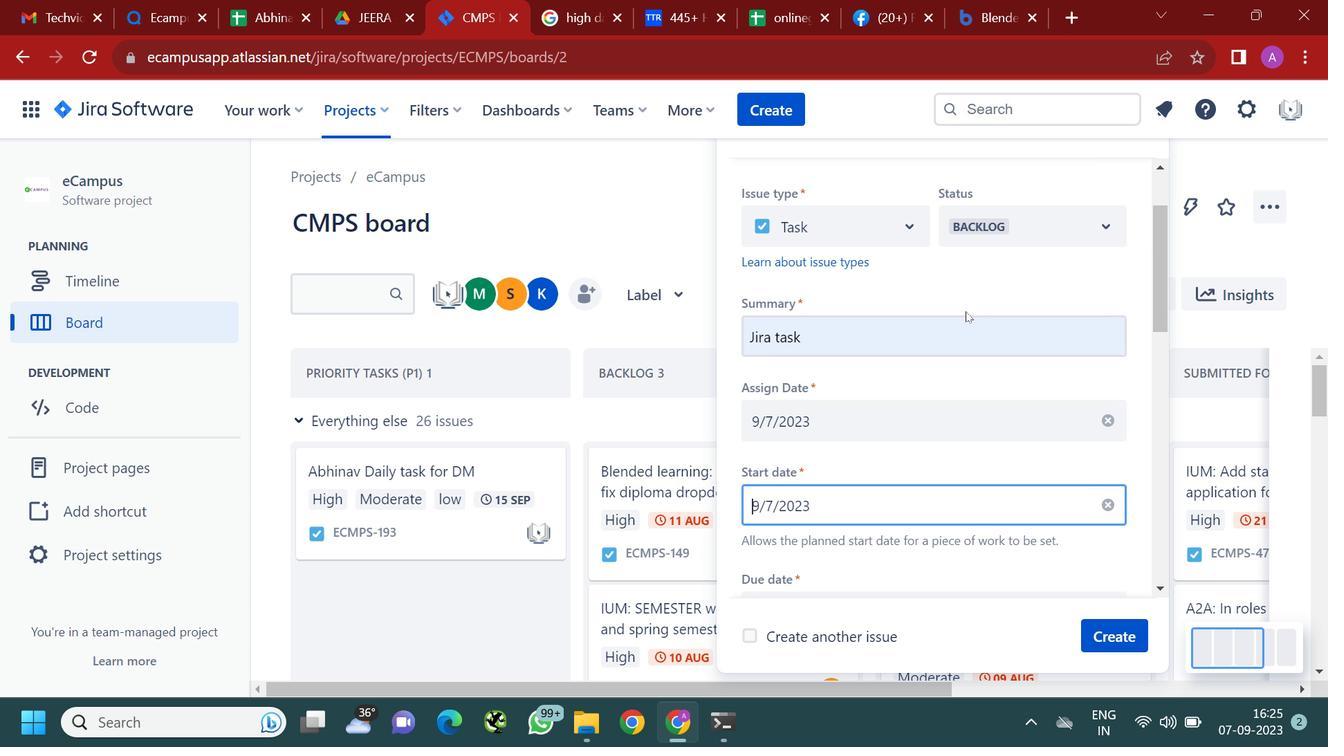 
Action: Mouse moved to (843, 500)
Screenshot: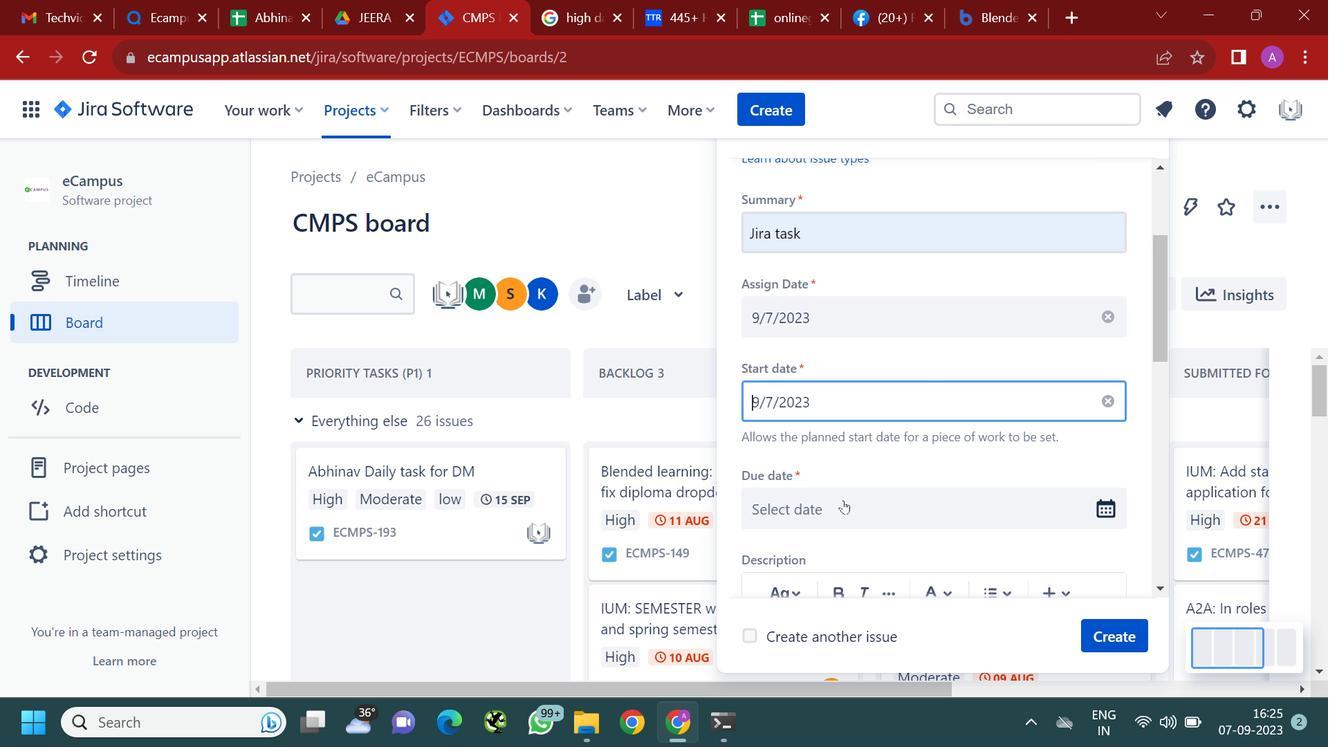 
Action: Mouse pressed left at (843, 500)
Screenshot: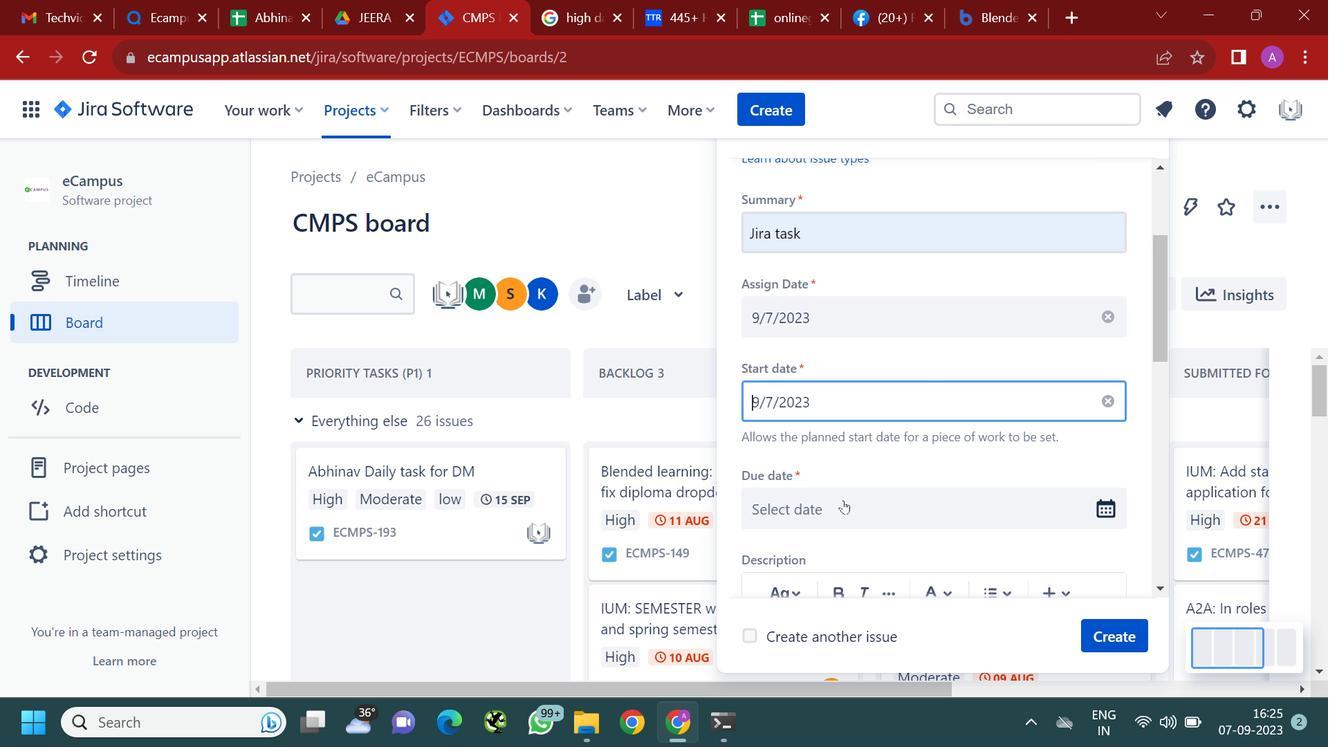 
Action: Mouse moved to (967, 317)
Screenshot: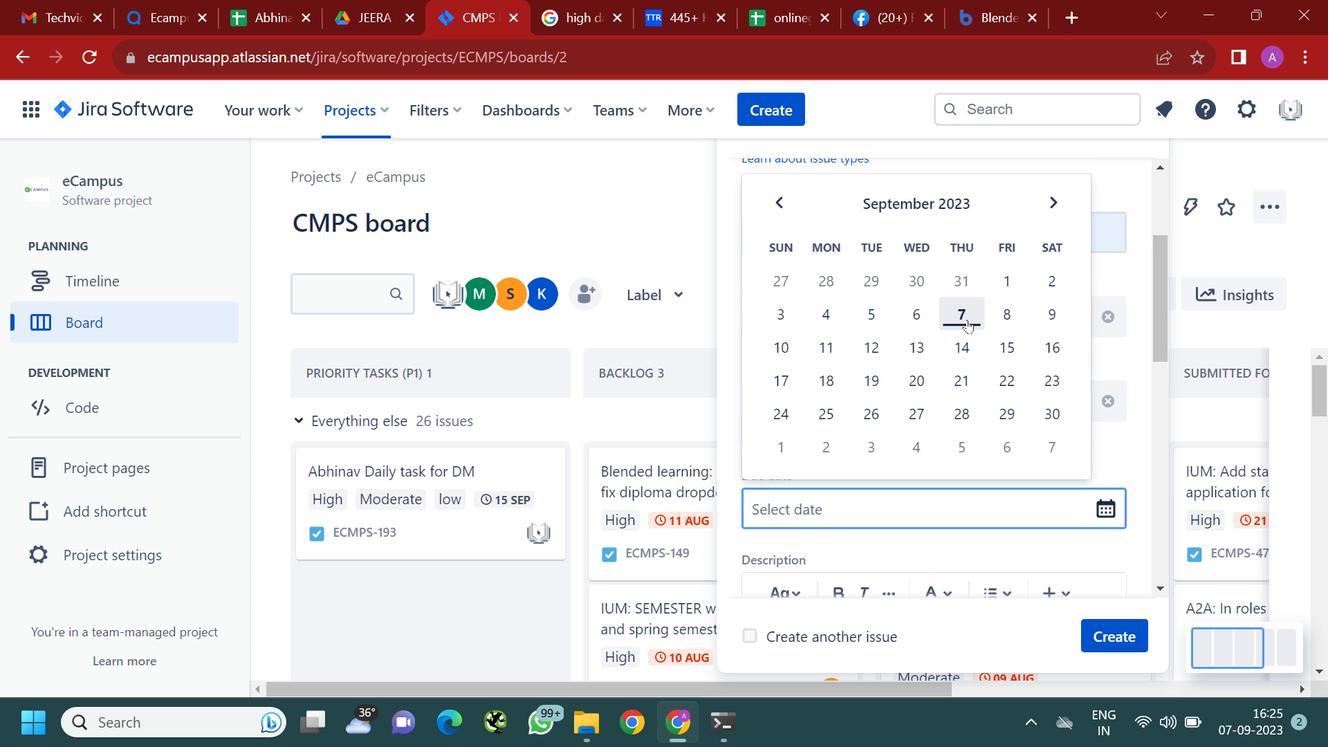 
Action: Mouse pressed left at (967, 317)
Screenshot: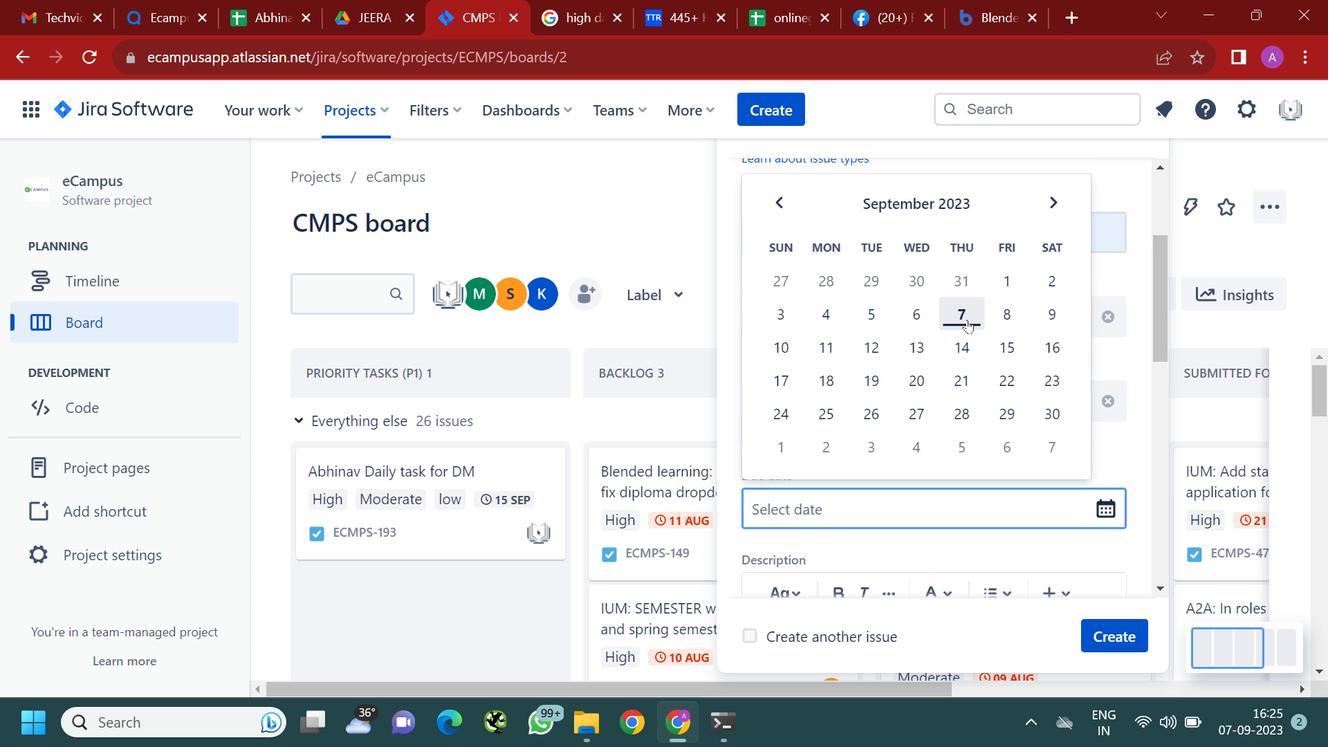 
Action: Mouse moved to (935, 400)
Screenshot: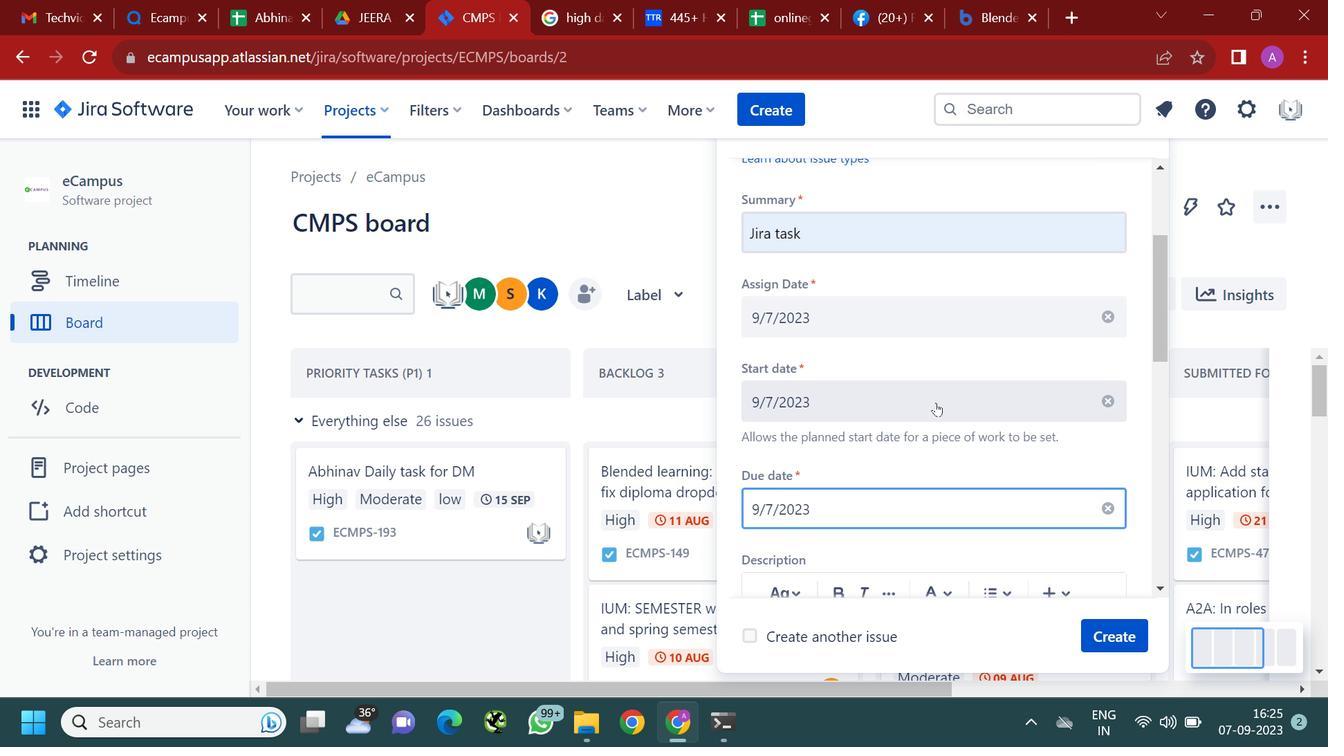 
Action: Mouse scrolled (935, 401) with delta (0, 0)
Screenshot: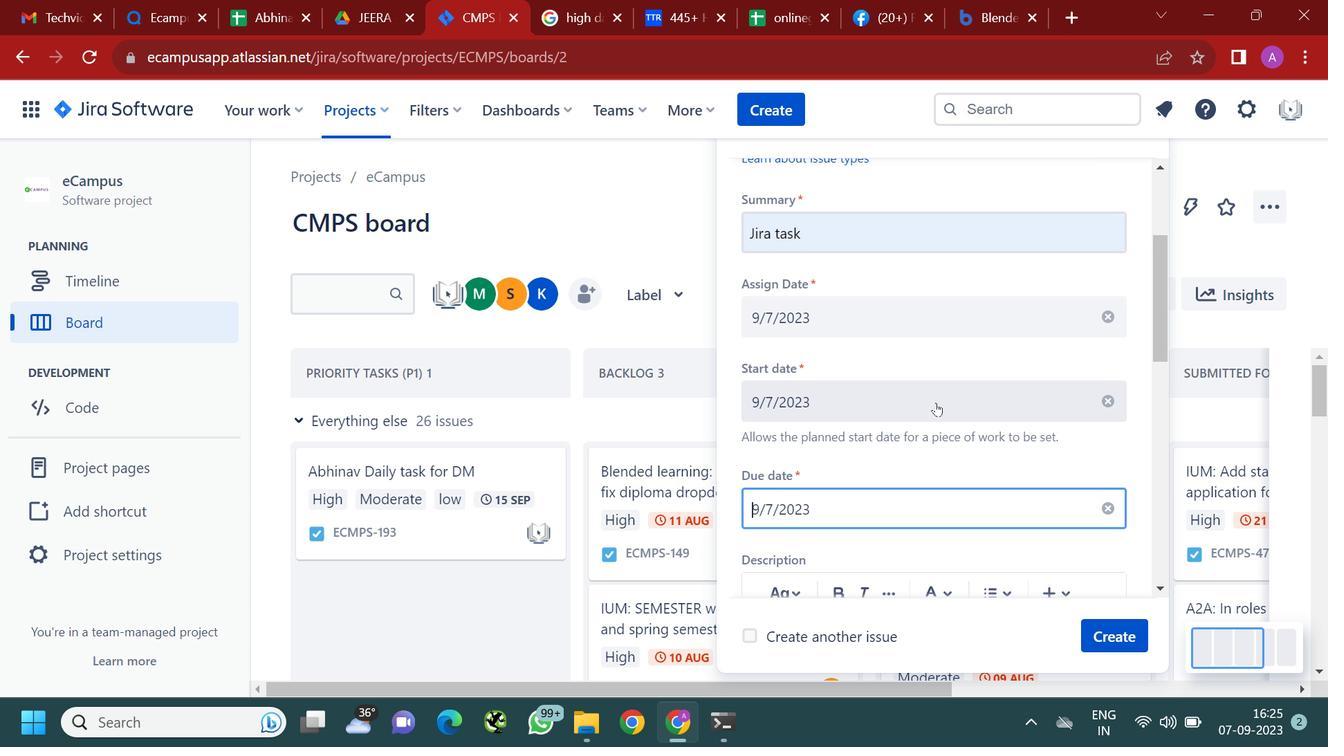 
Action: Mouse moved to (938, 388)
Screenshot: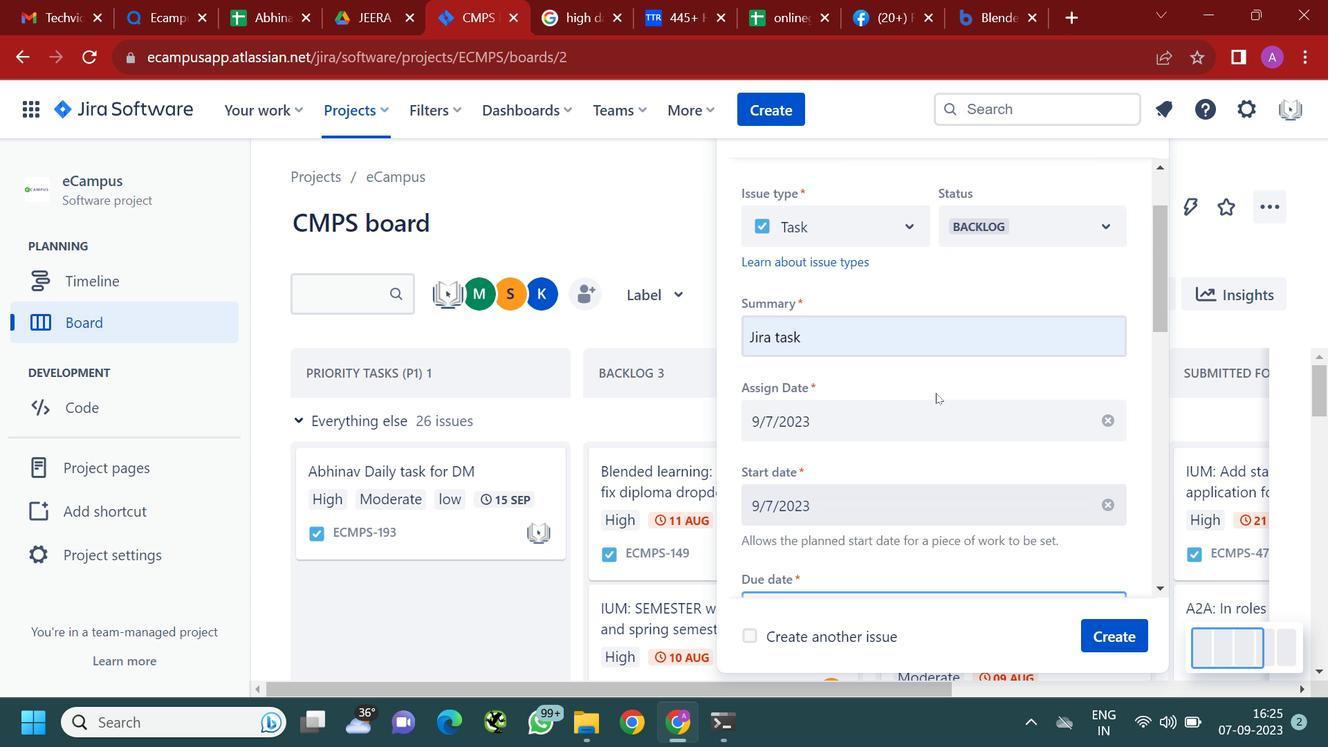 
Action: Mouse scrolled (938, 389) with delta (0, 0)
Screenshot: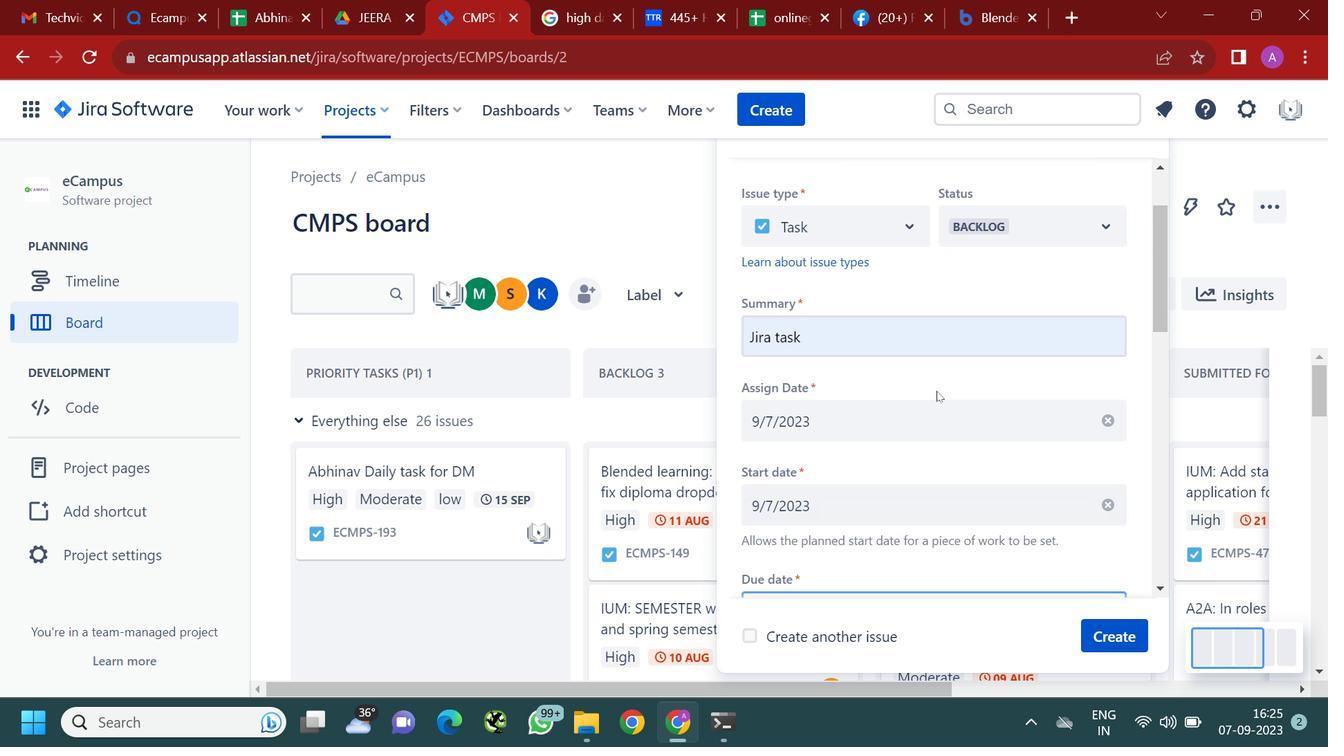 
Action: Mouse scrolled (938, 389) with delta (0, 0)
Screenshot: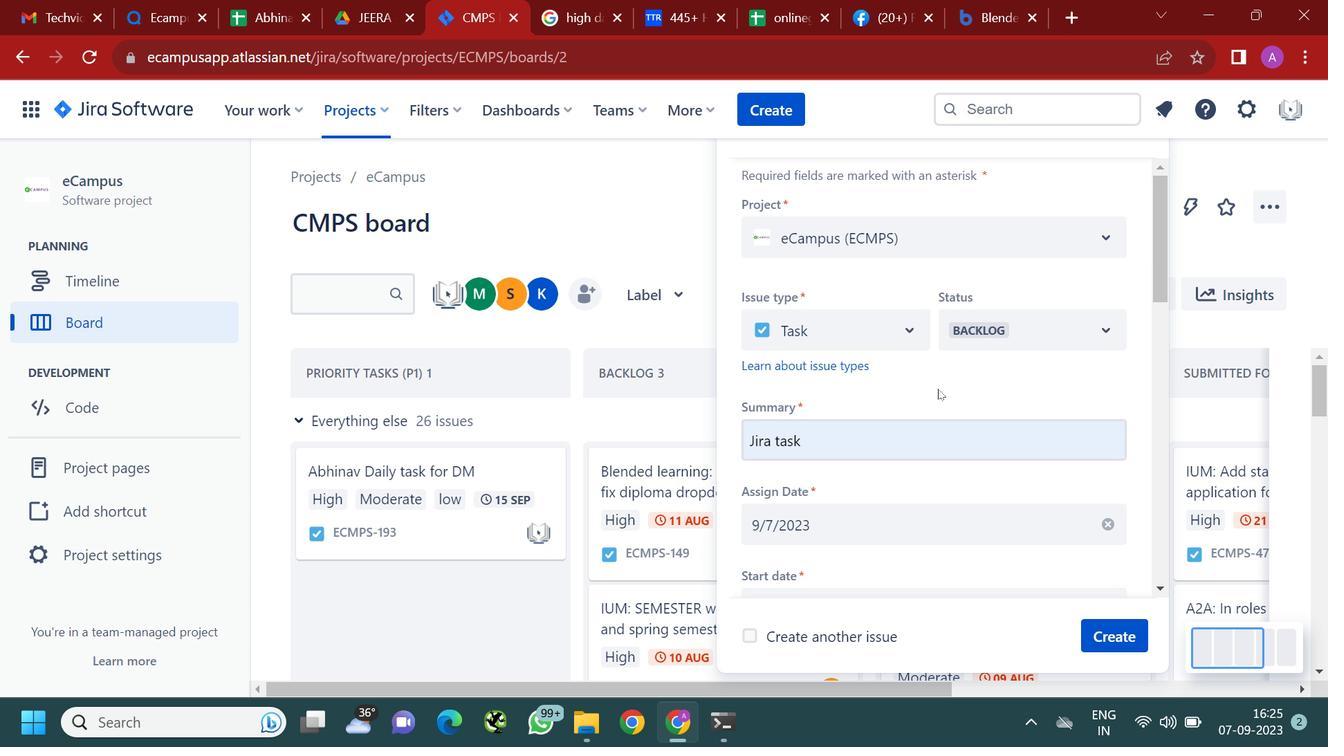 
Action: Mouse scrolled (938, 388) with delta (0, 0)
Screenshot: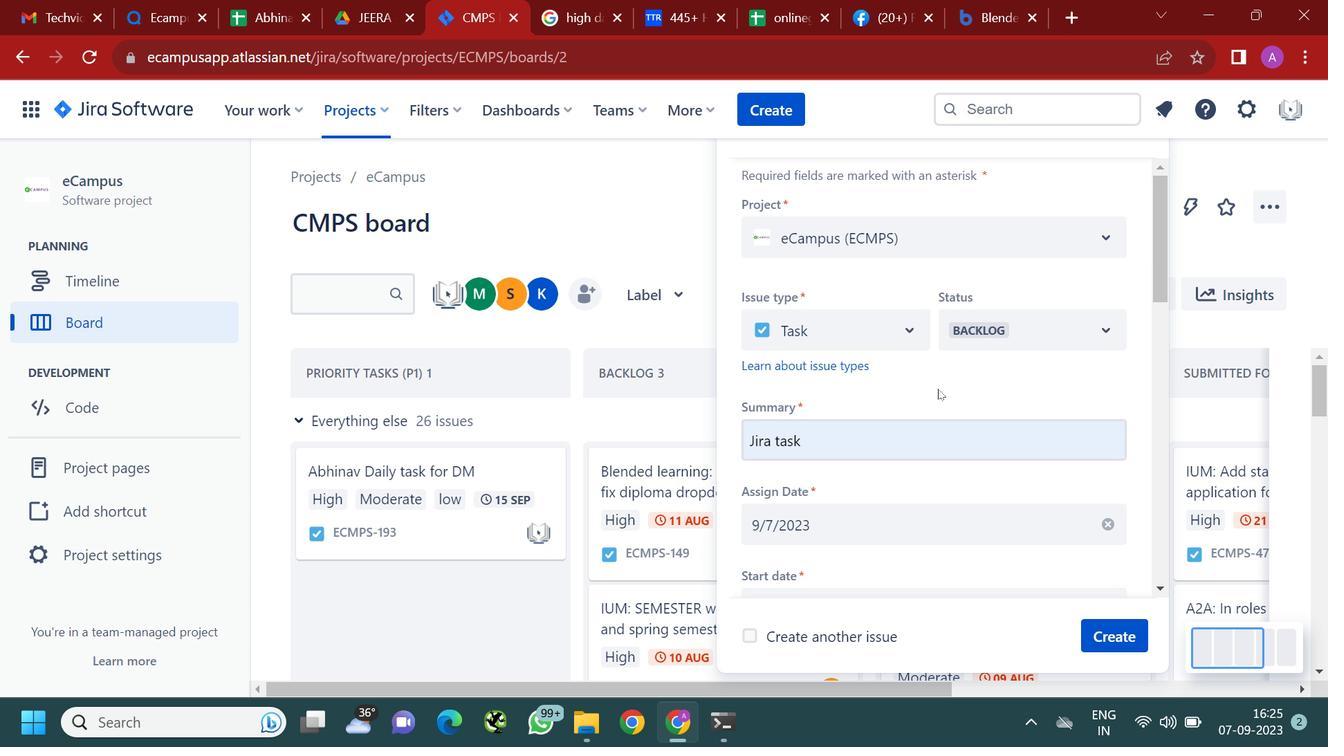 
Action: Mouse scrolled (938, 388) with delta (0, 0)
Screenshot: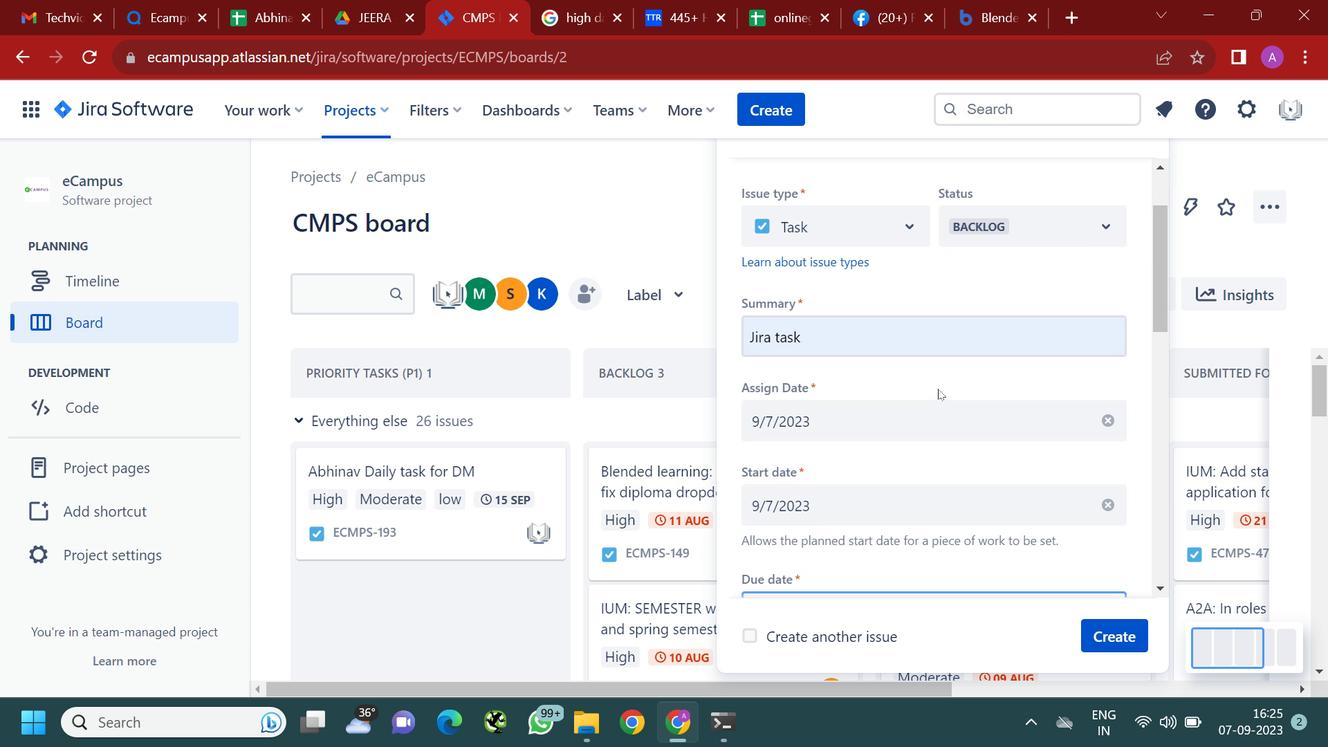 
Action: Mouse scrolled (938, 388) with delta (0, 0)
Screenshot: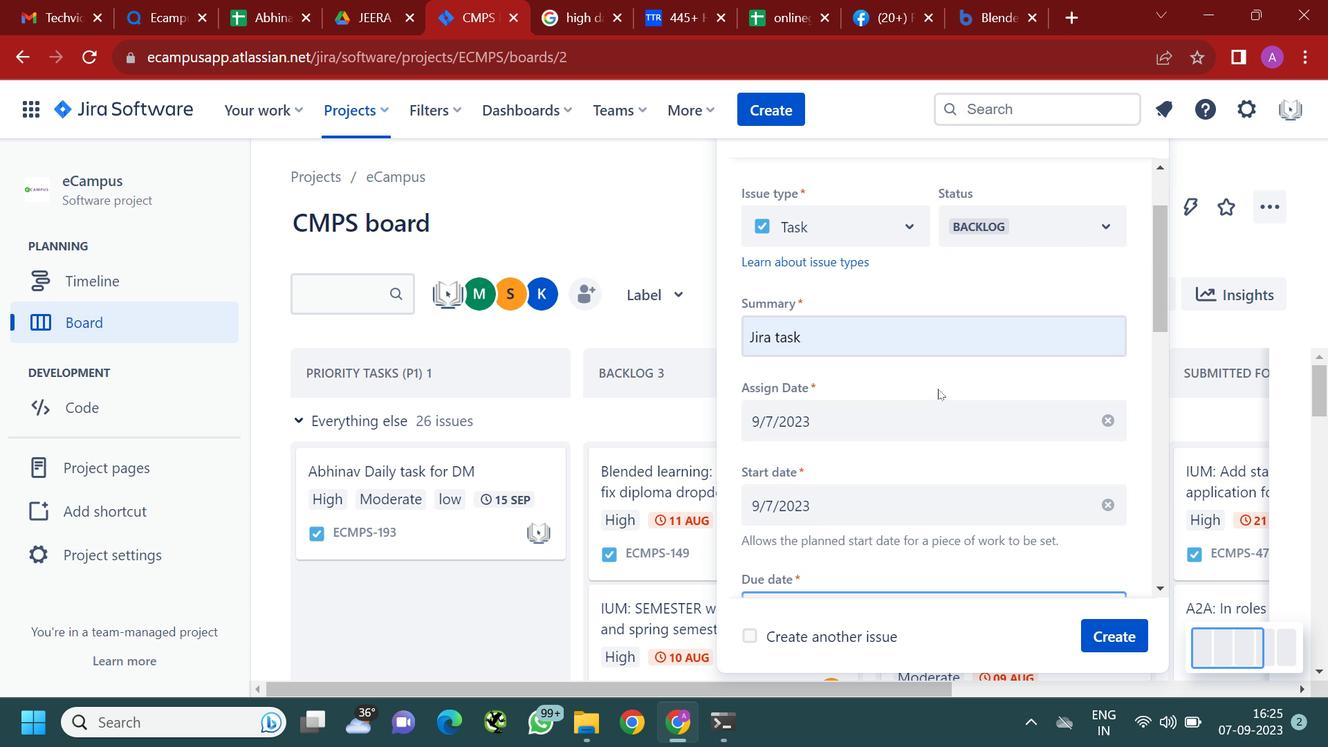 
Action: Mouse scrolled (938, 388) with delta (0, 0)
Screenshot: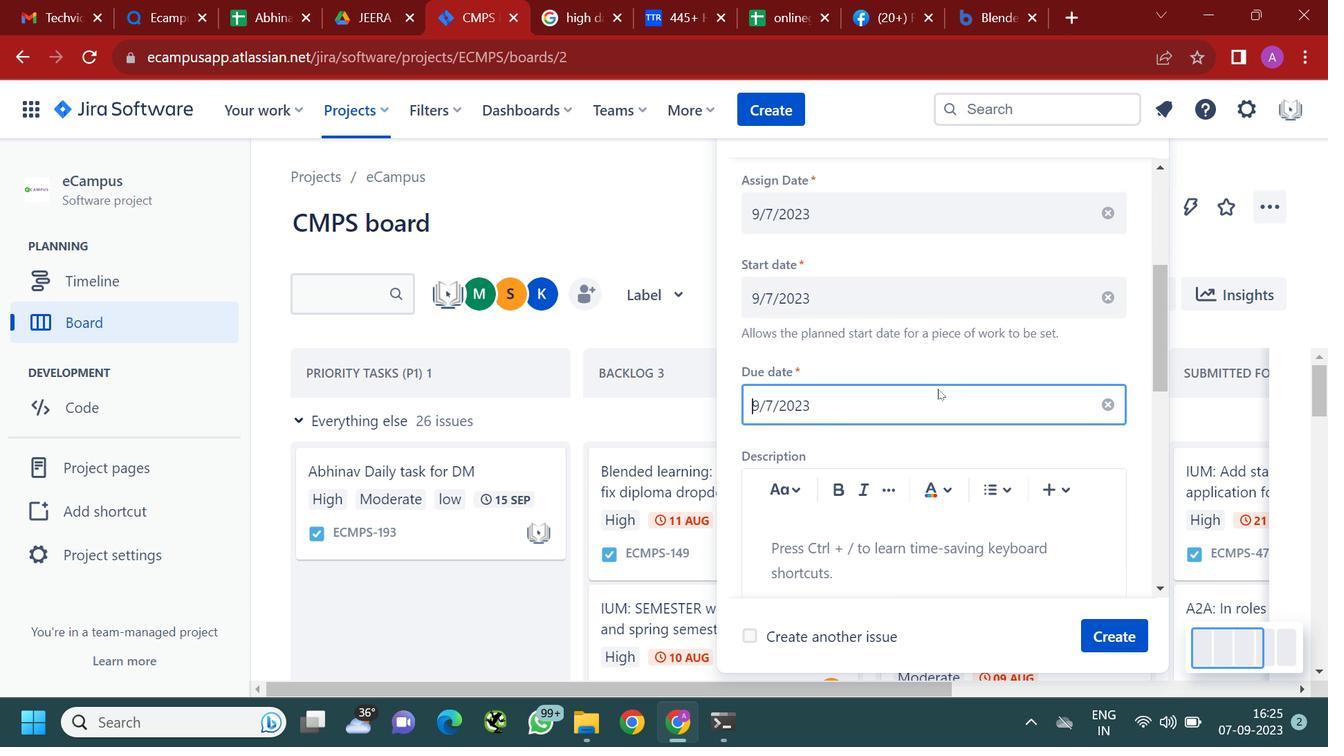 
Action: Mouse scrolled (938, 388) with delta (0, 0)
Screenshot: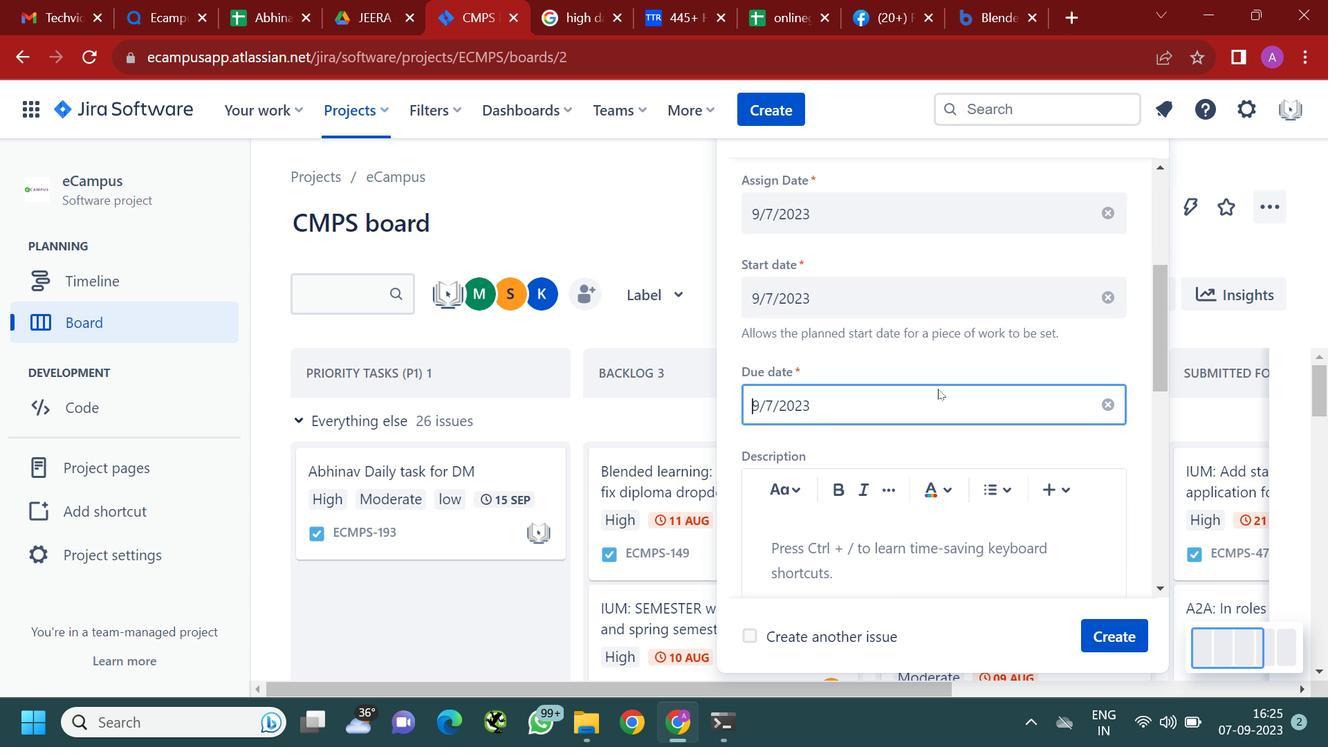
Action: Mouse moved to (805, 521)
Screenshot: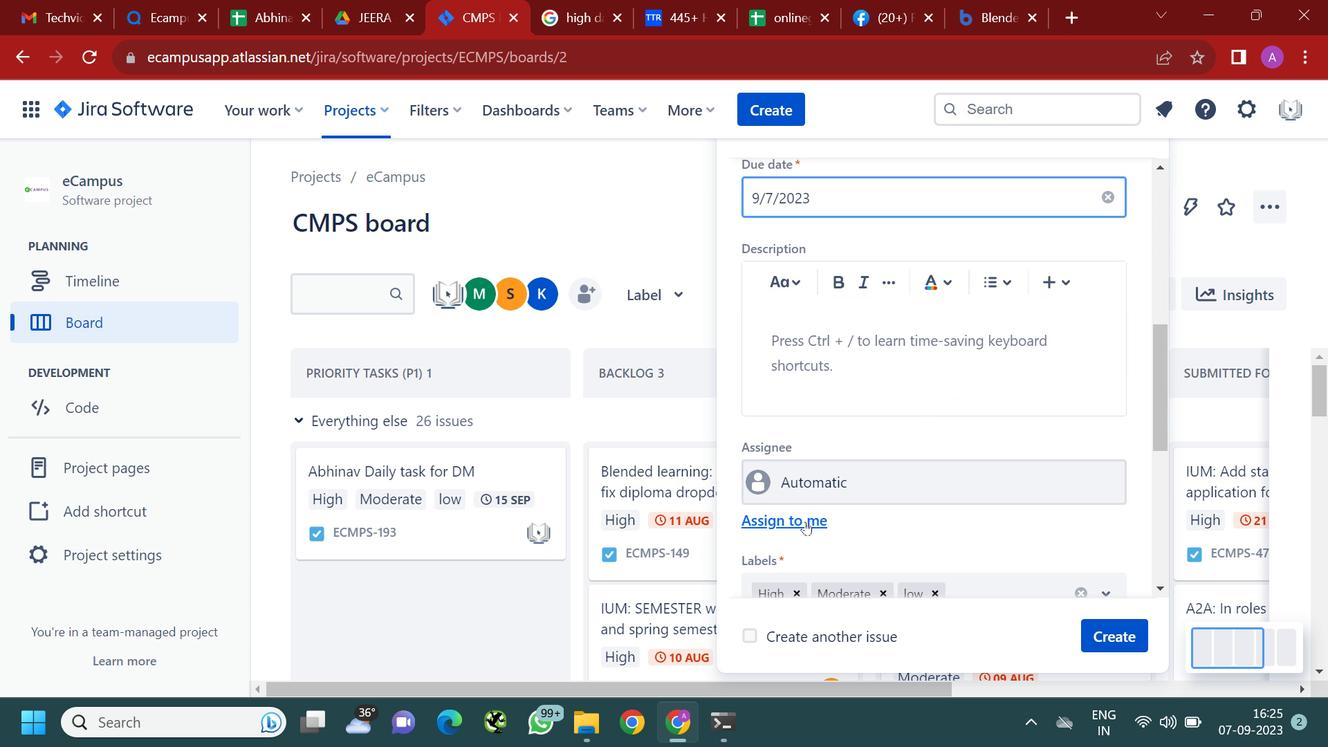
Action: Mouse pressed left at (805, 521)
Screenshot: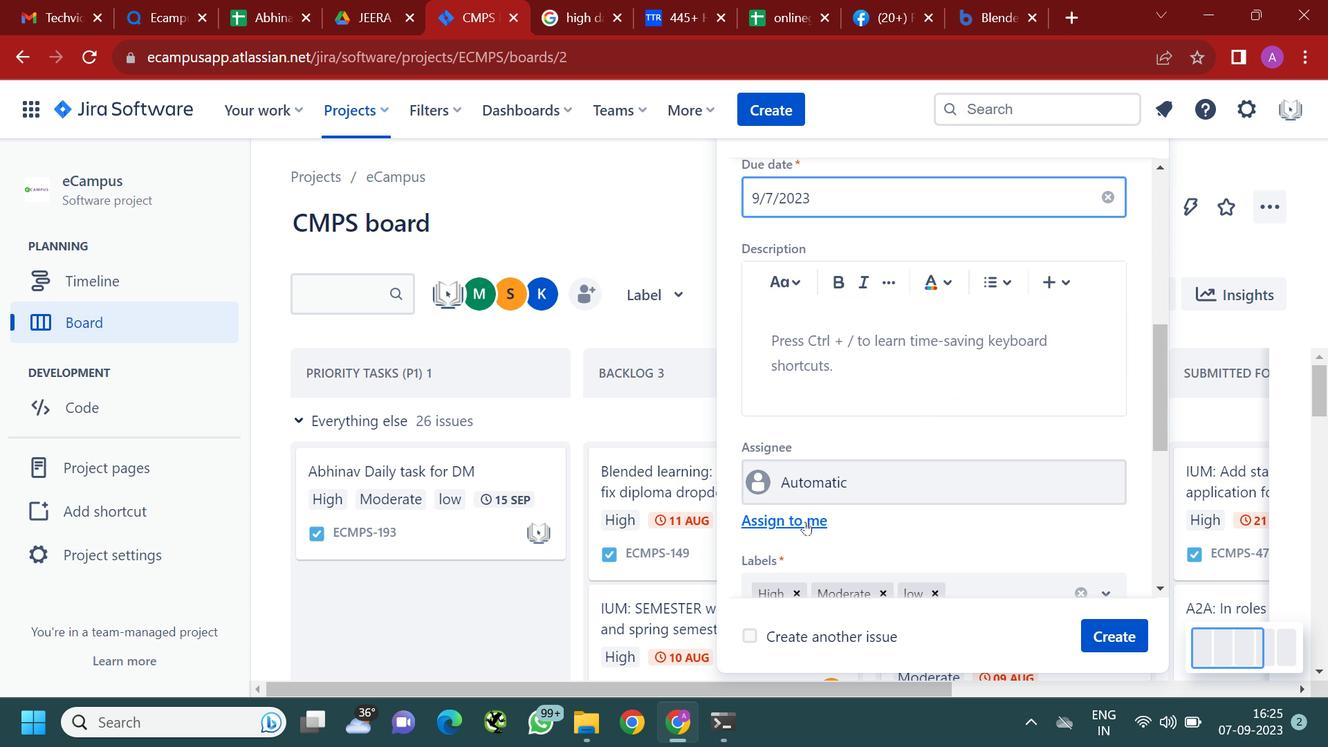 
Action: Mouse moved to (834, 421)
Screenshot: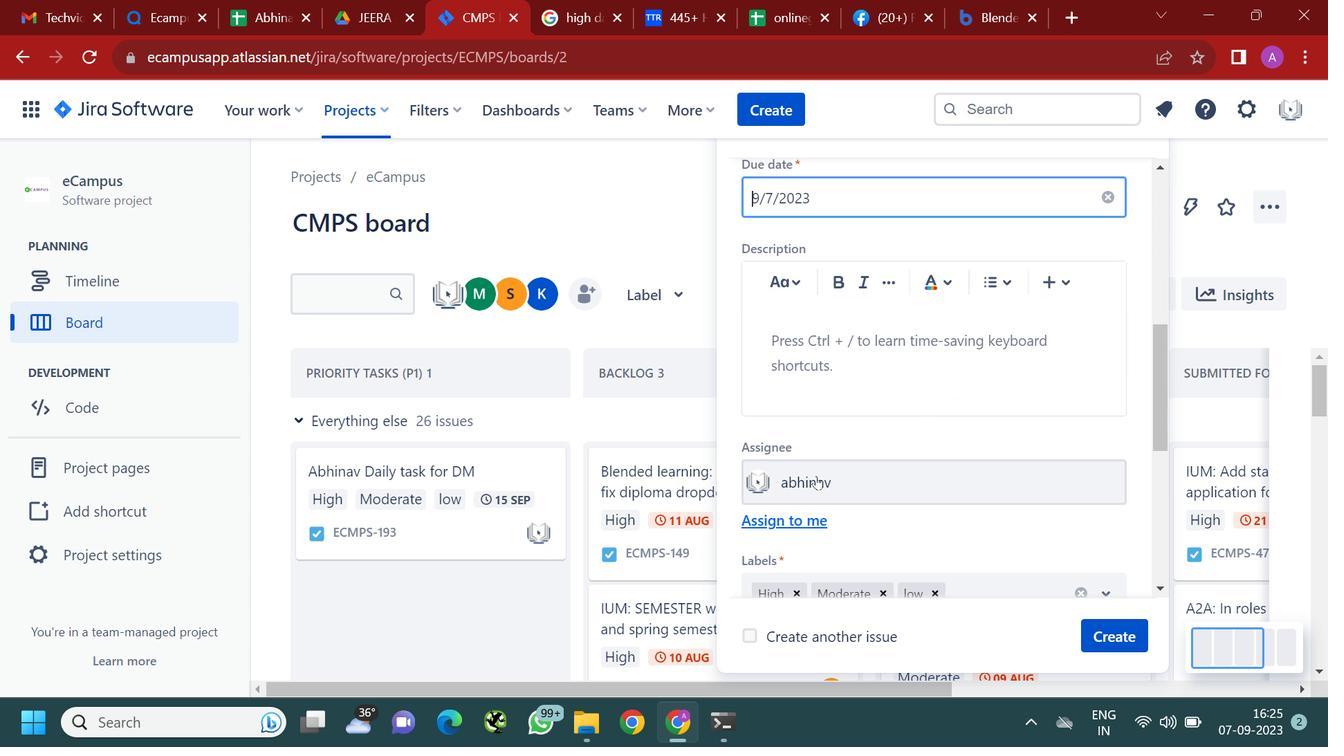 
Action: Mouse scrolled (834, 420) with delta (0, 0)
Screenshot: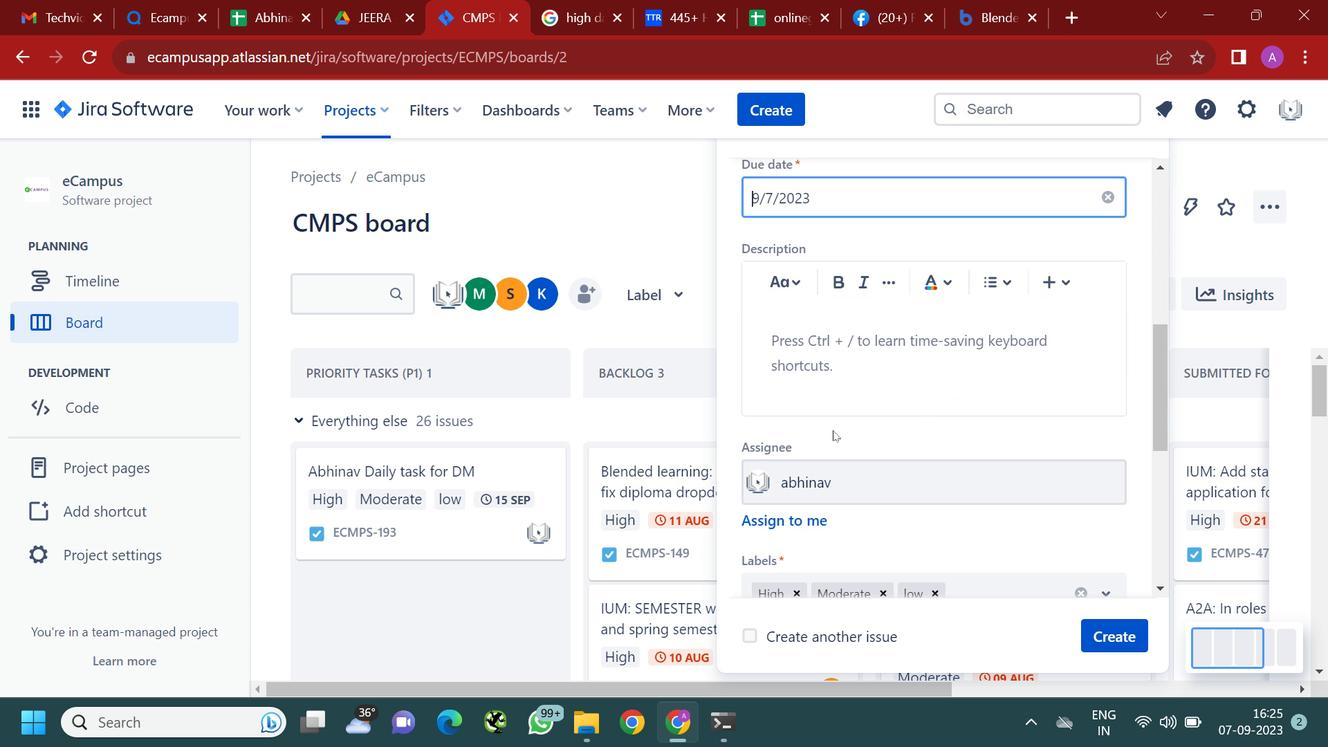 
Action: Mouse scrolled (834, 420) with delta (0, 0)
Screenshot: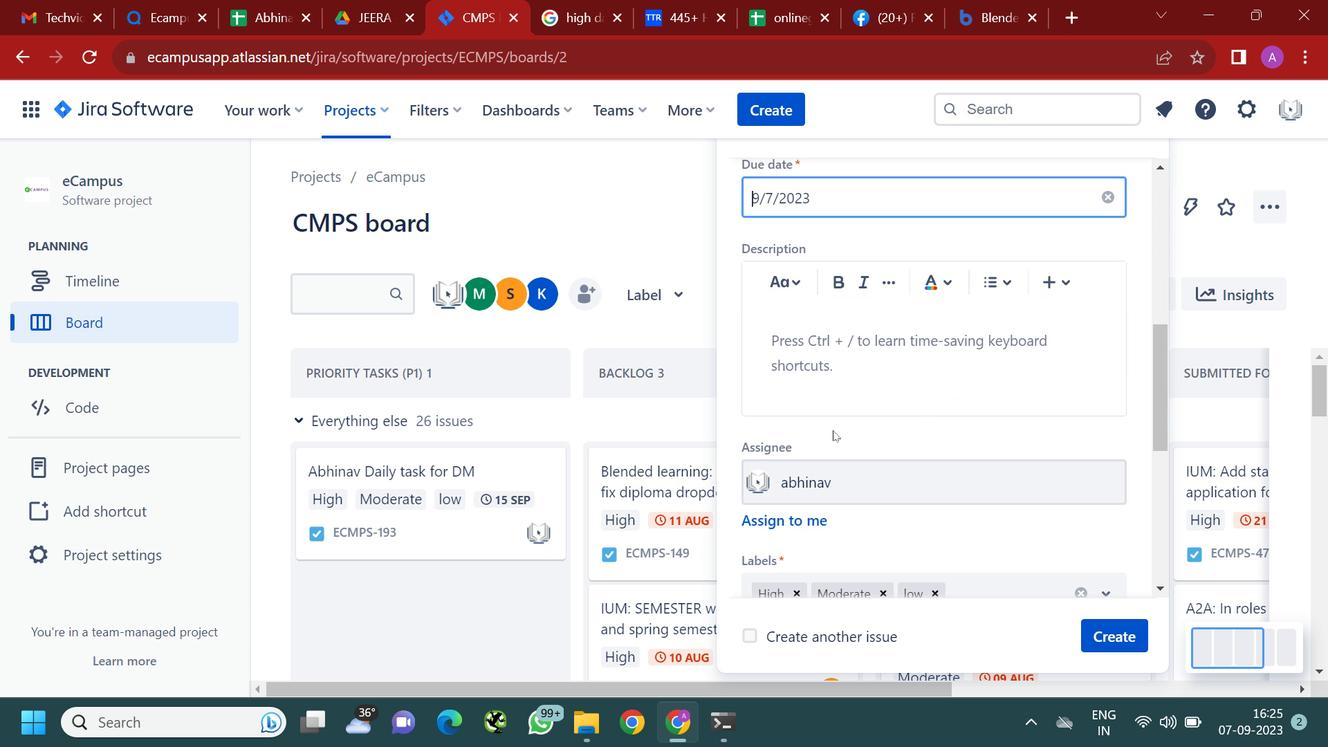 
Action: Mouse scrolled (834, 420) with delta (0, 0)
Screenshot: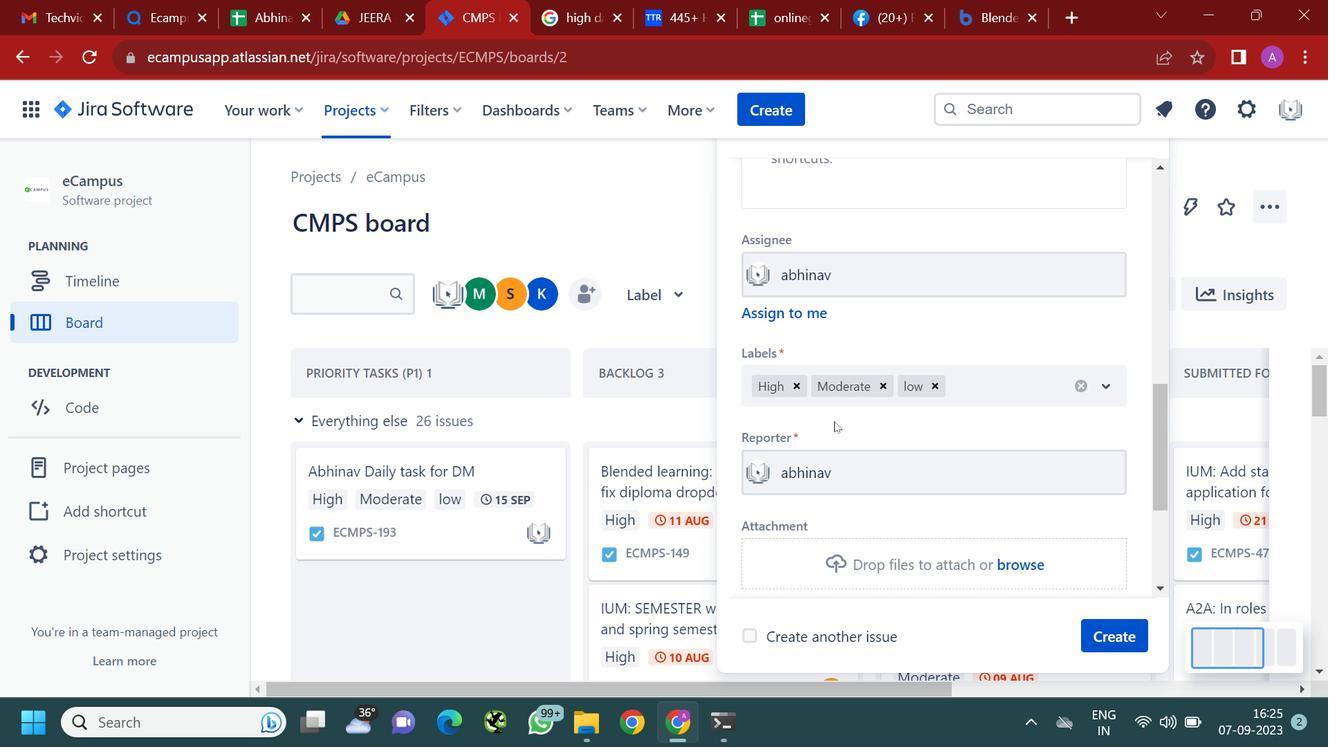 
Action: Mouse moved to (837, 436)
Screenshot: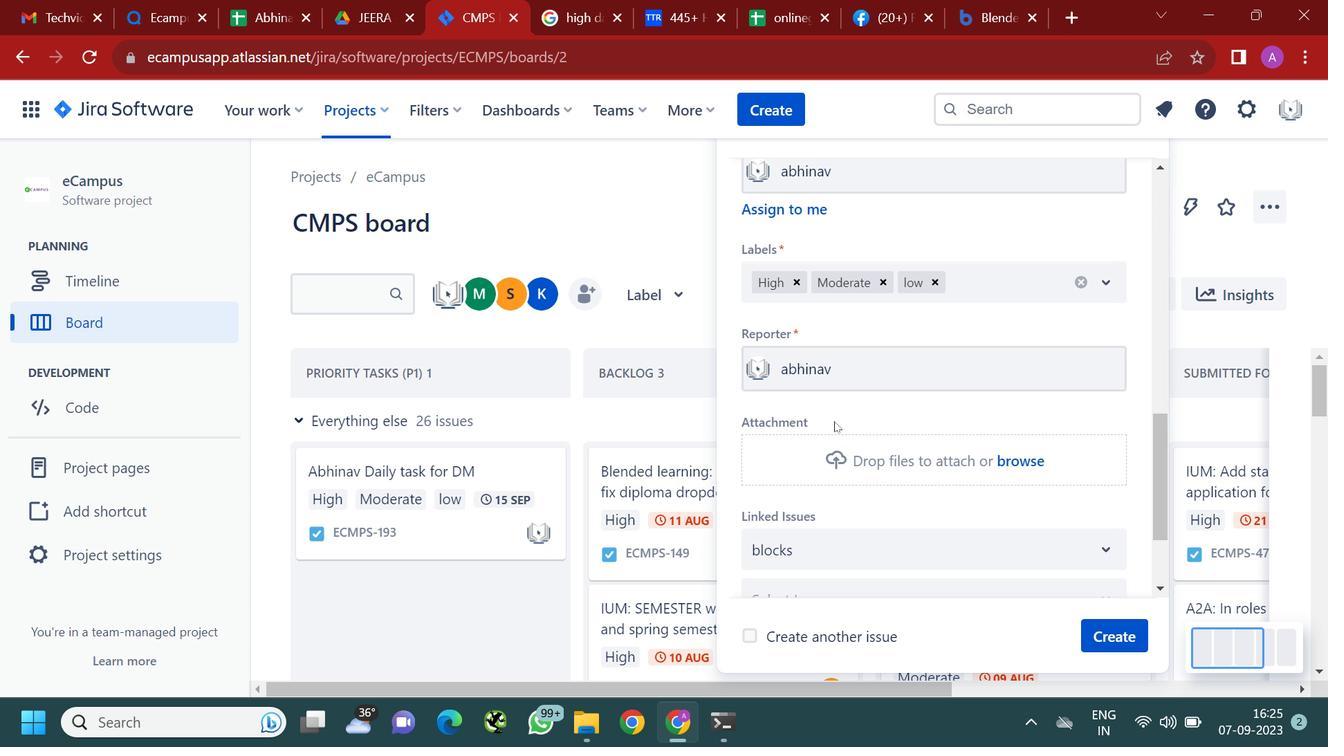 
Action: Mouse scrolled (837, 436) with delta (0, 0)
Screenshot: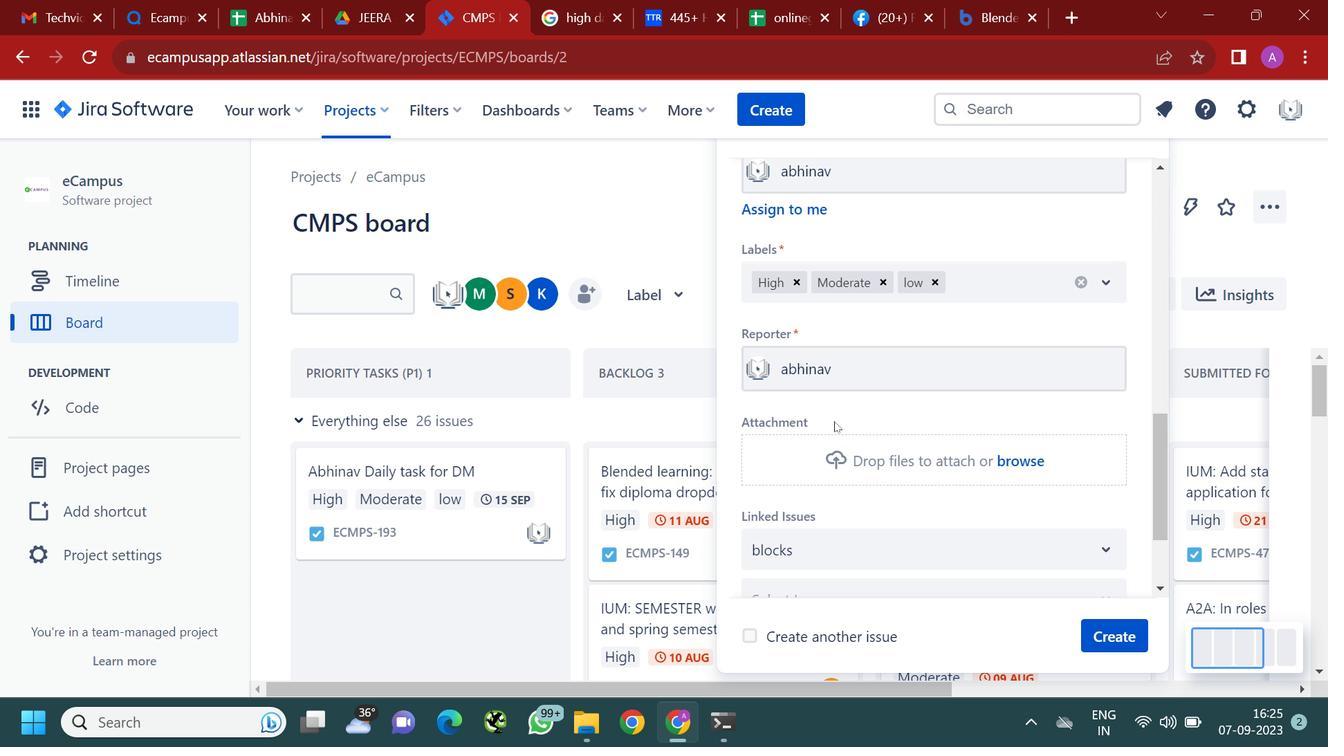 
Action: Mouse moved to (838, 439)
Screenshot: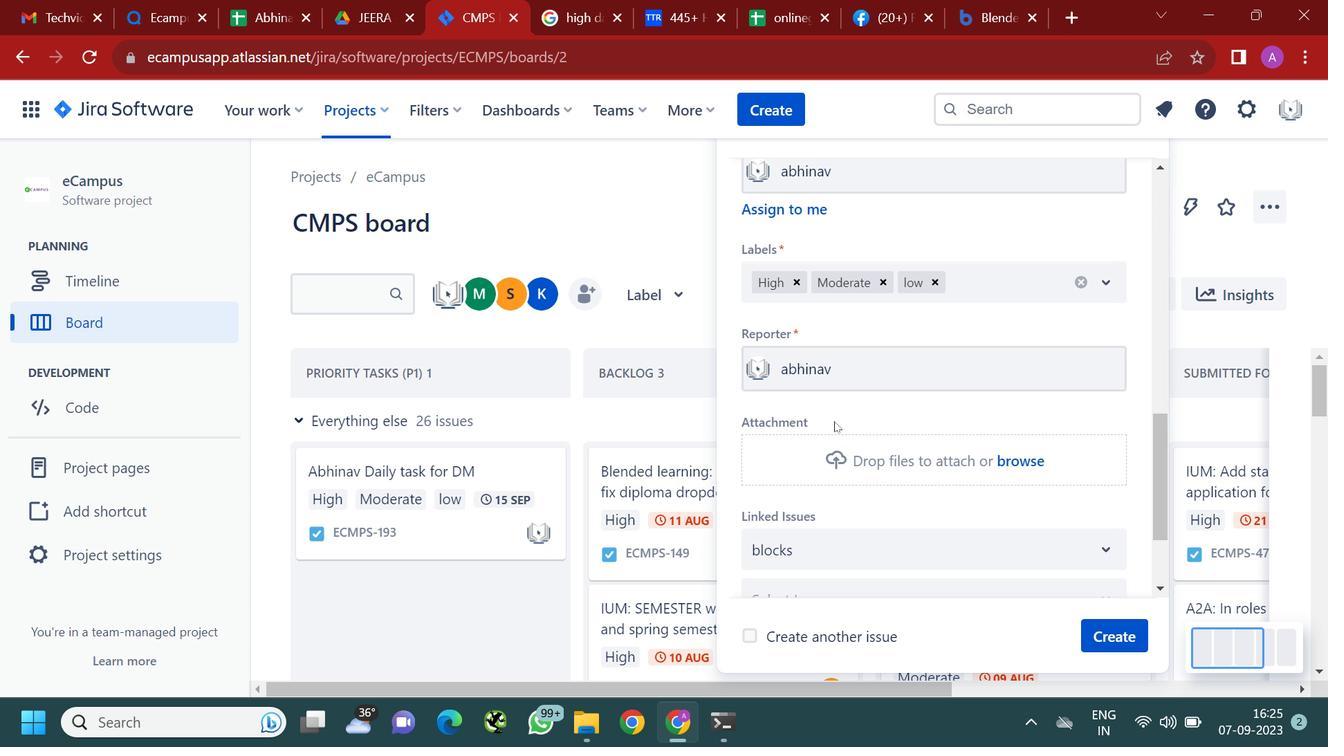 
Action: Mouse scrolled (838, 438) with delta (0, 0)
Screenshot: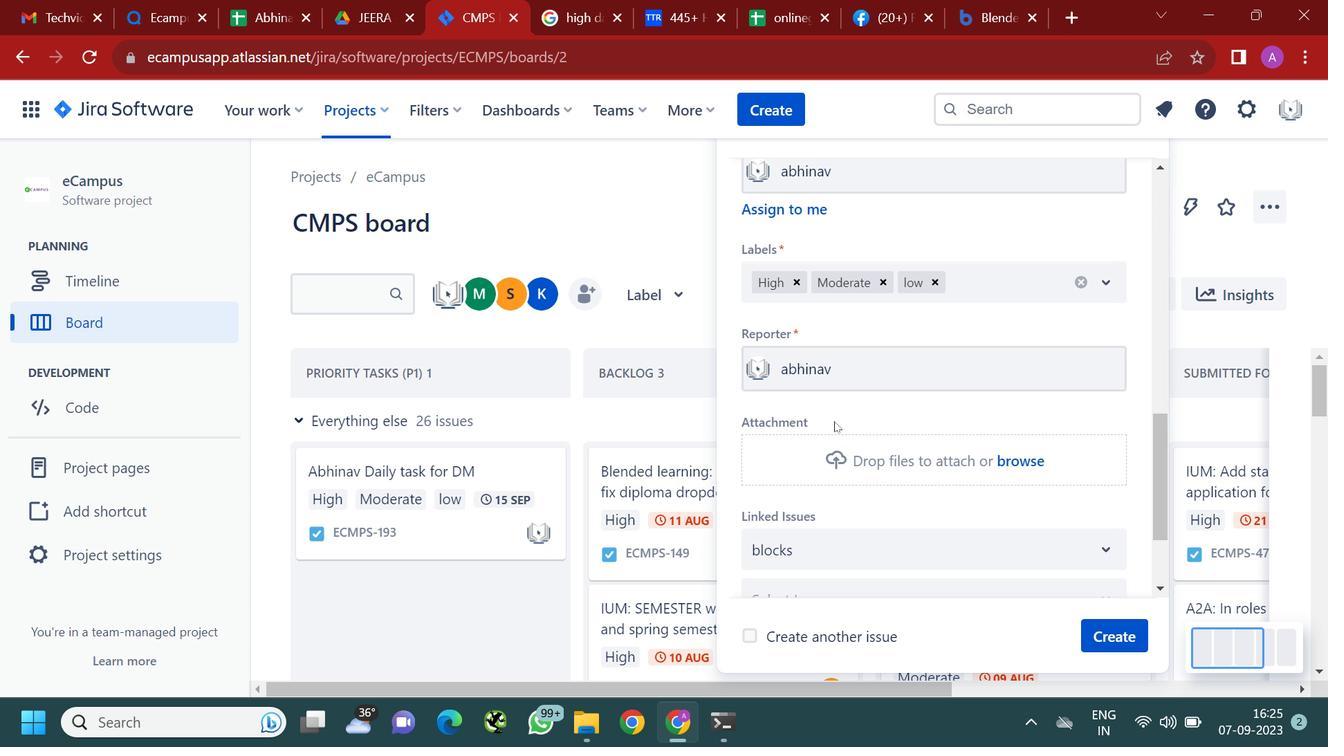 
Action: Mouse moved to (1117, 628)
Screenshot: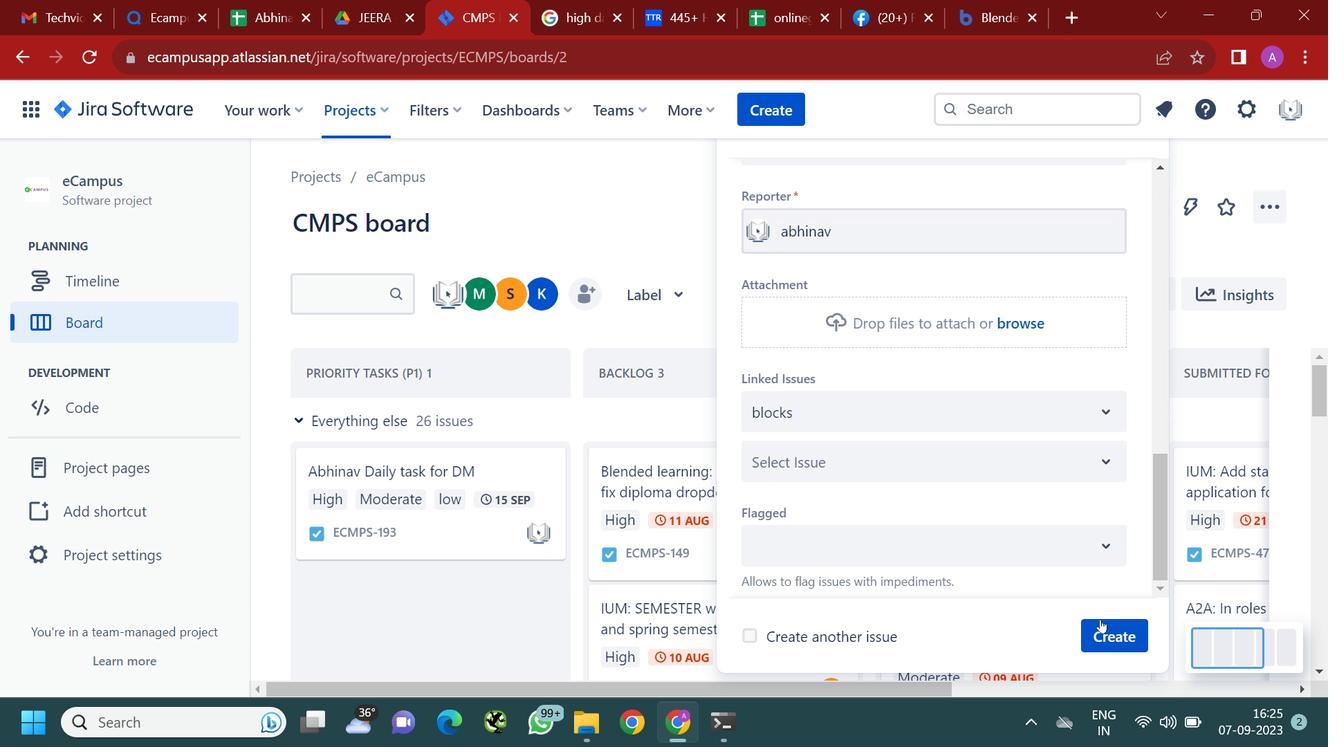 
Action: Mouse pressed left at (1117, 628)
Screenshot: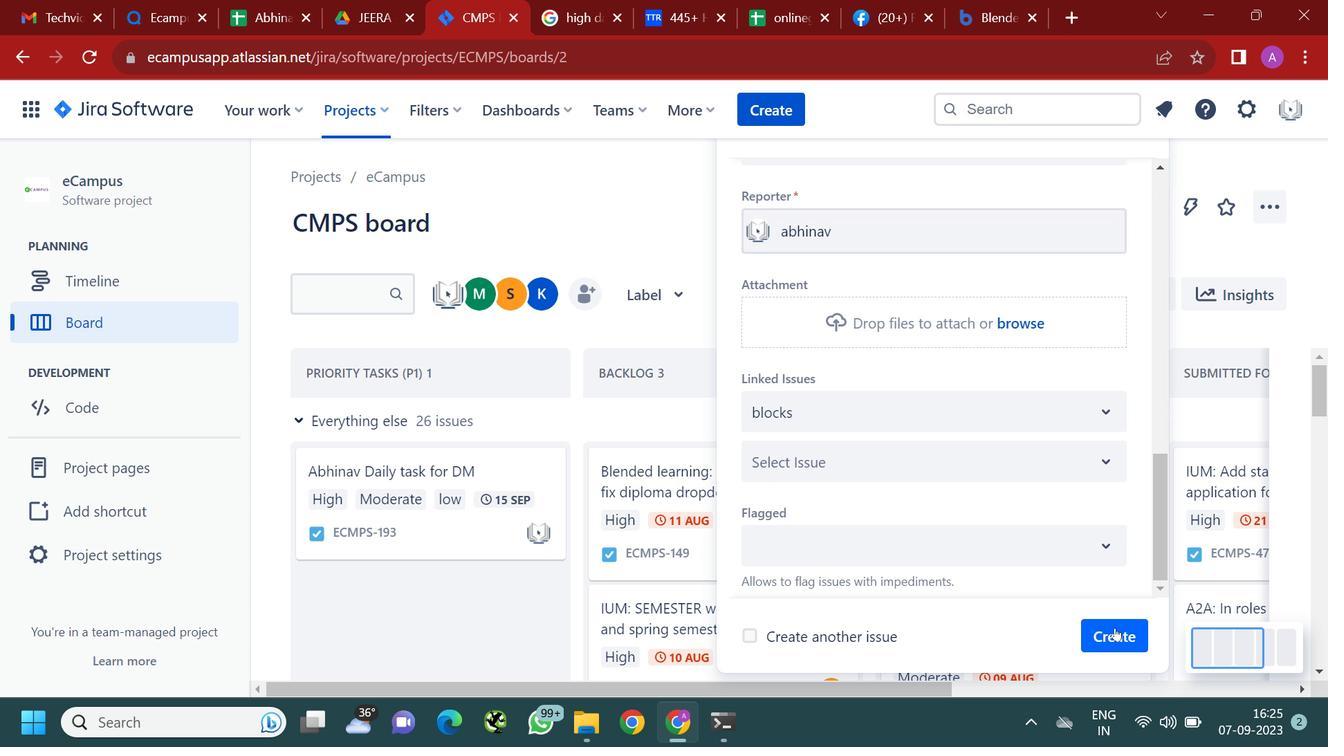
Action: Mouse moved to (151, 622)
Screenshot: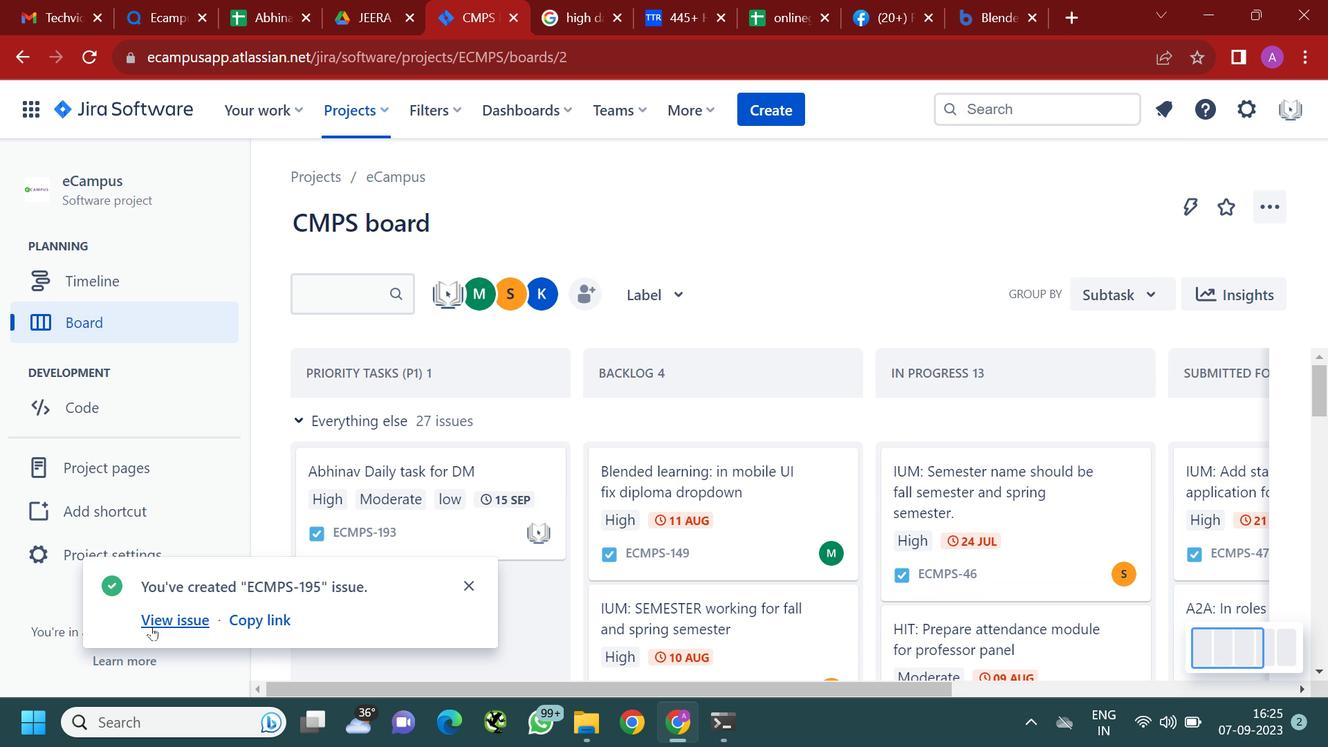 
Action: Mouse pressed left at (151, 622)
Screenshot: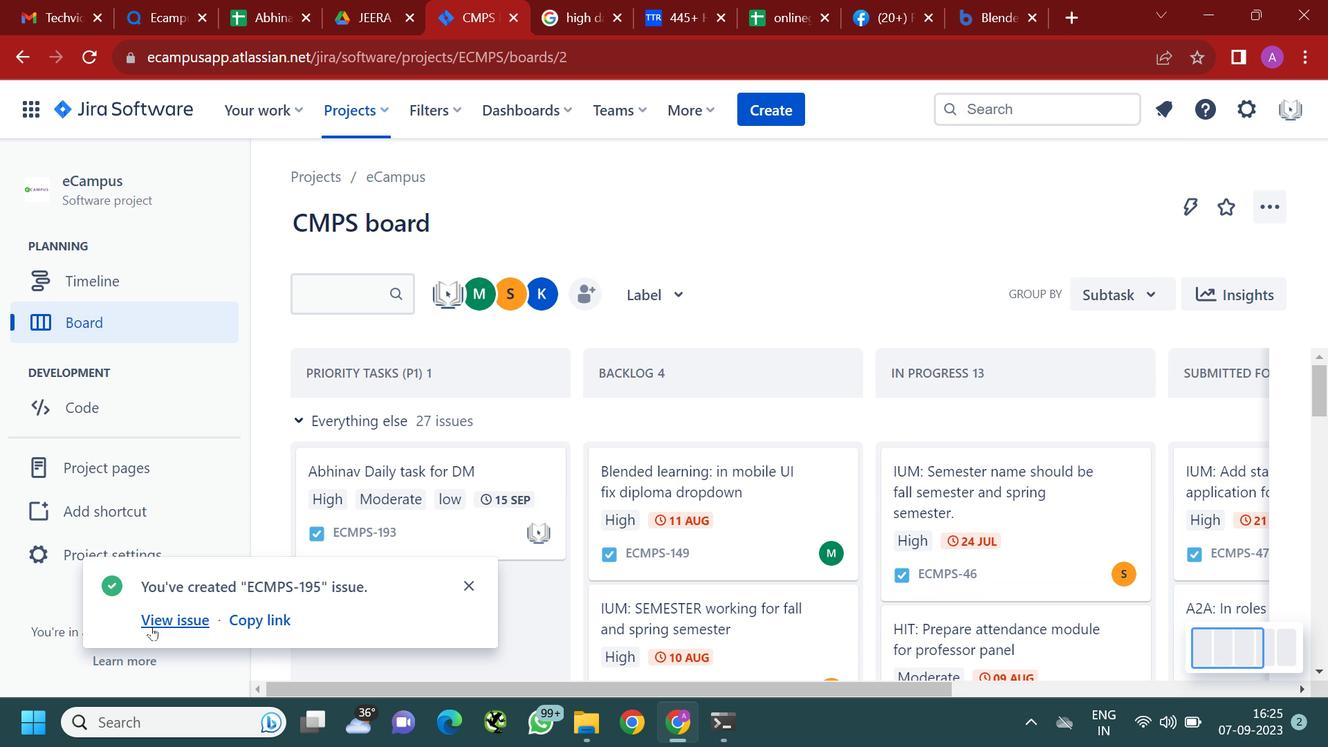 
Action: Mouse moved to (554, 317)
Screenshot: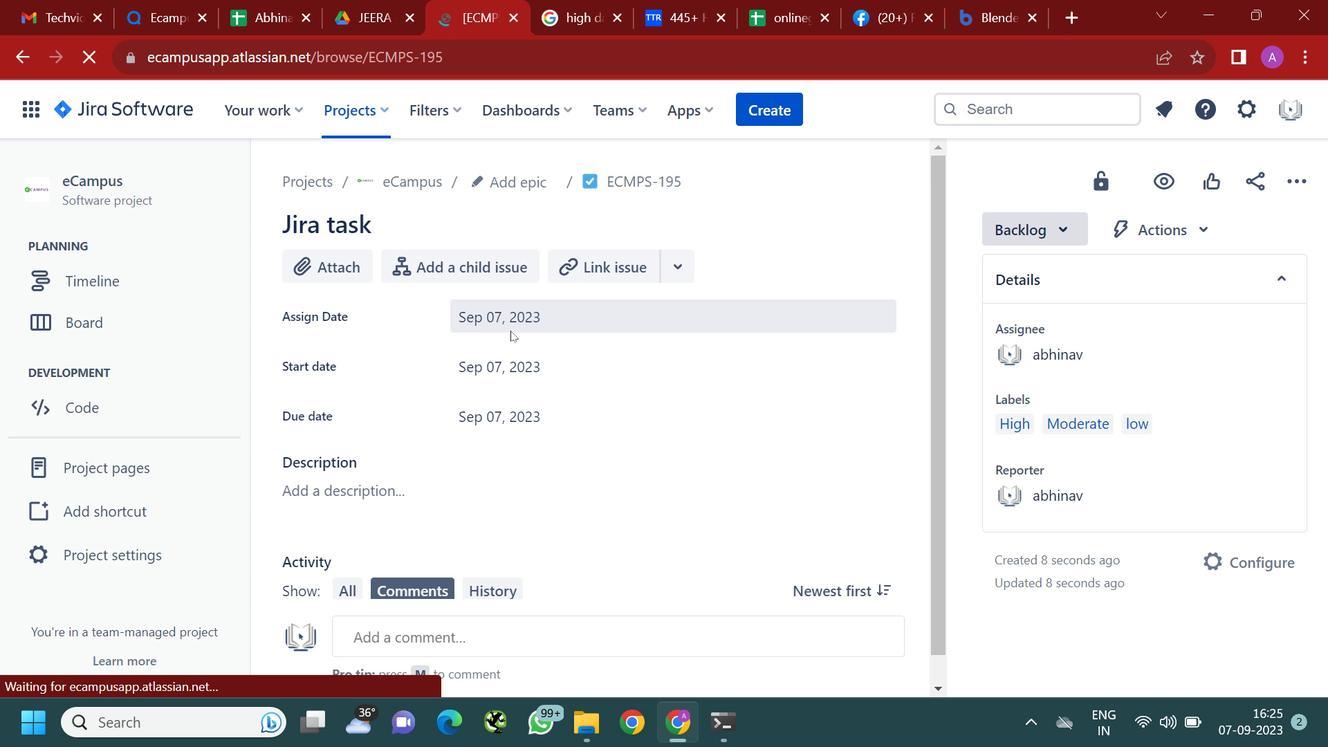 
Action: Mouse scrolled (554, 316) with delta (0, 0)
Screenshot: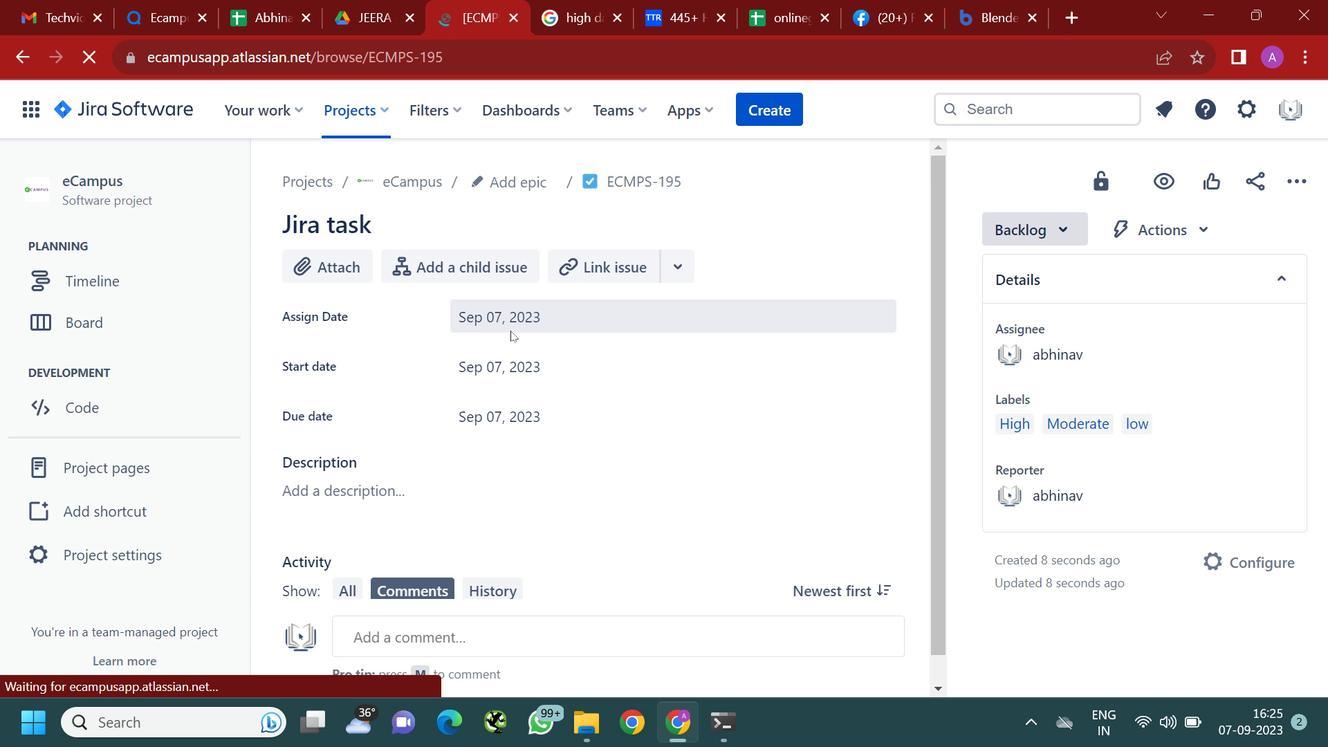 
Action: Mouse scrolled (554, 316) with delta (0, 0)
Screenshot: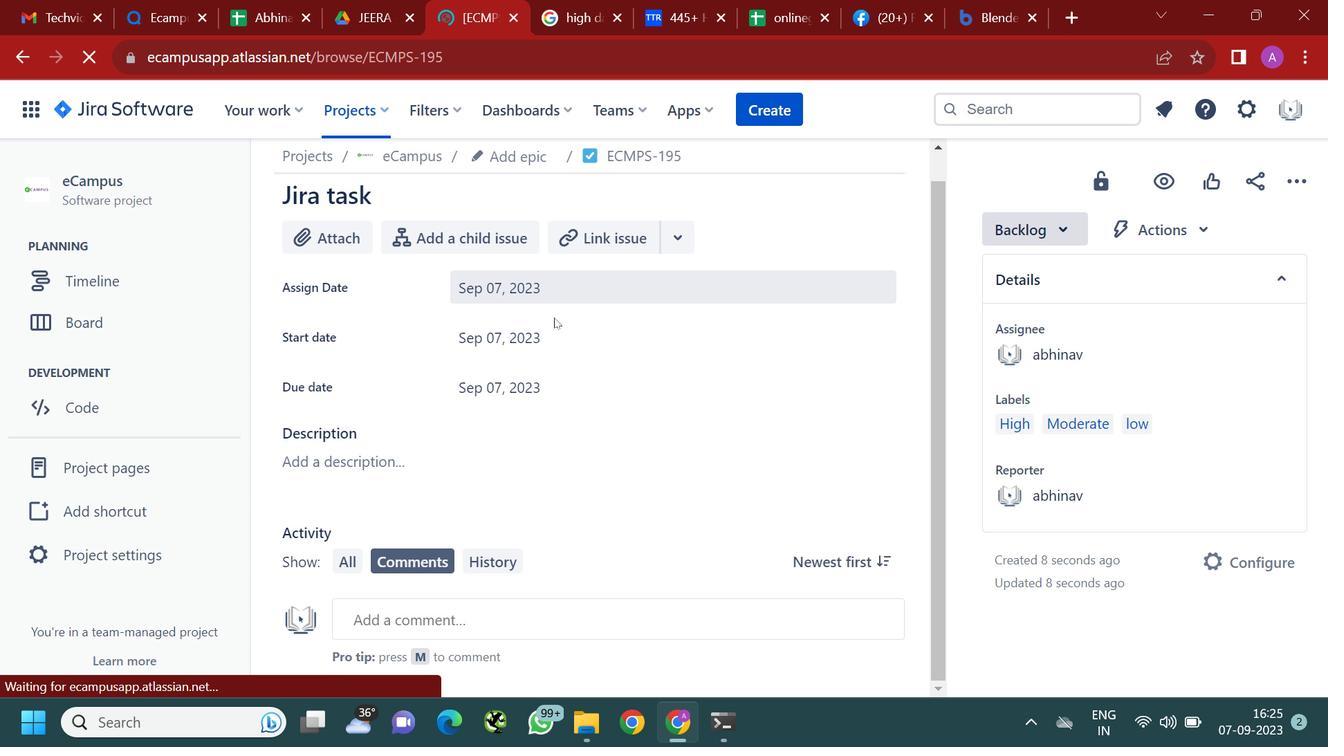 
Action: Mouse scrolled (554, 316) with delta (0, 0)
Screenshot: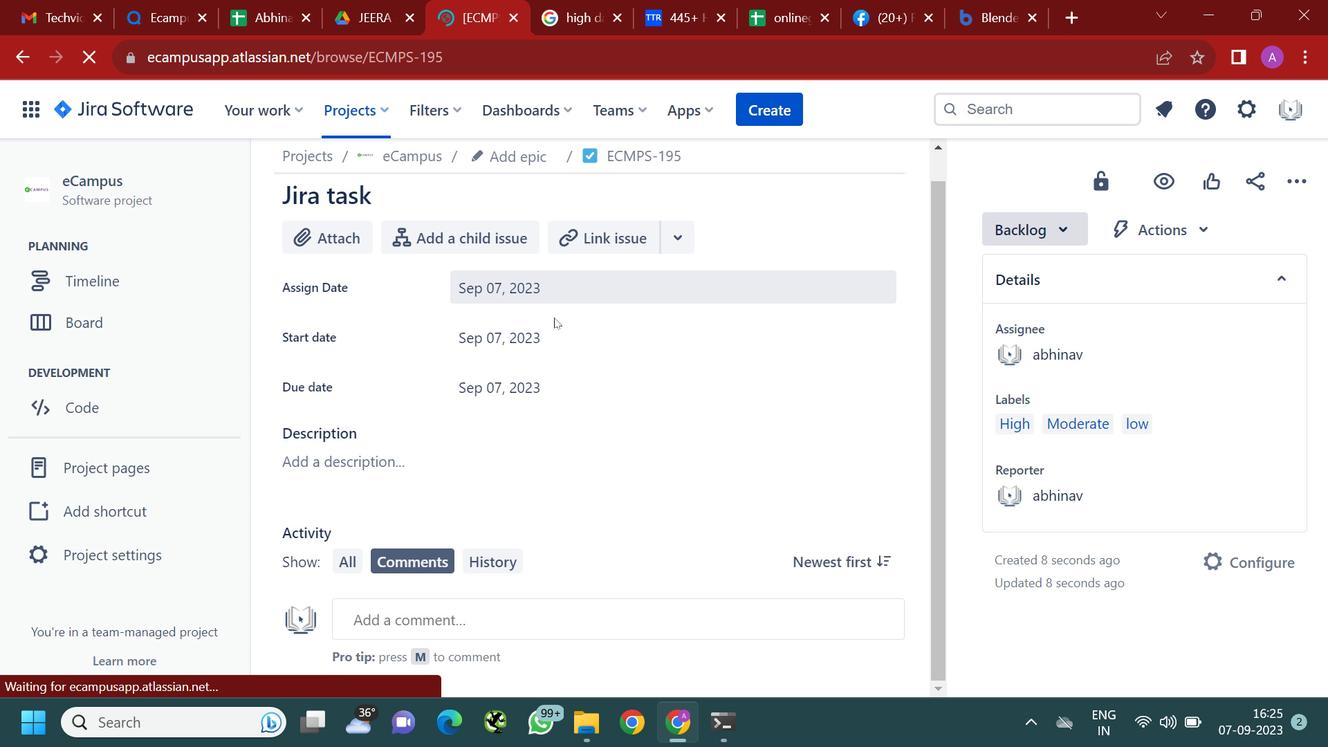 
Action: Mouse moved to (555, 316)
Screenshot: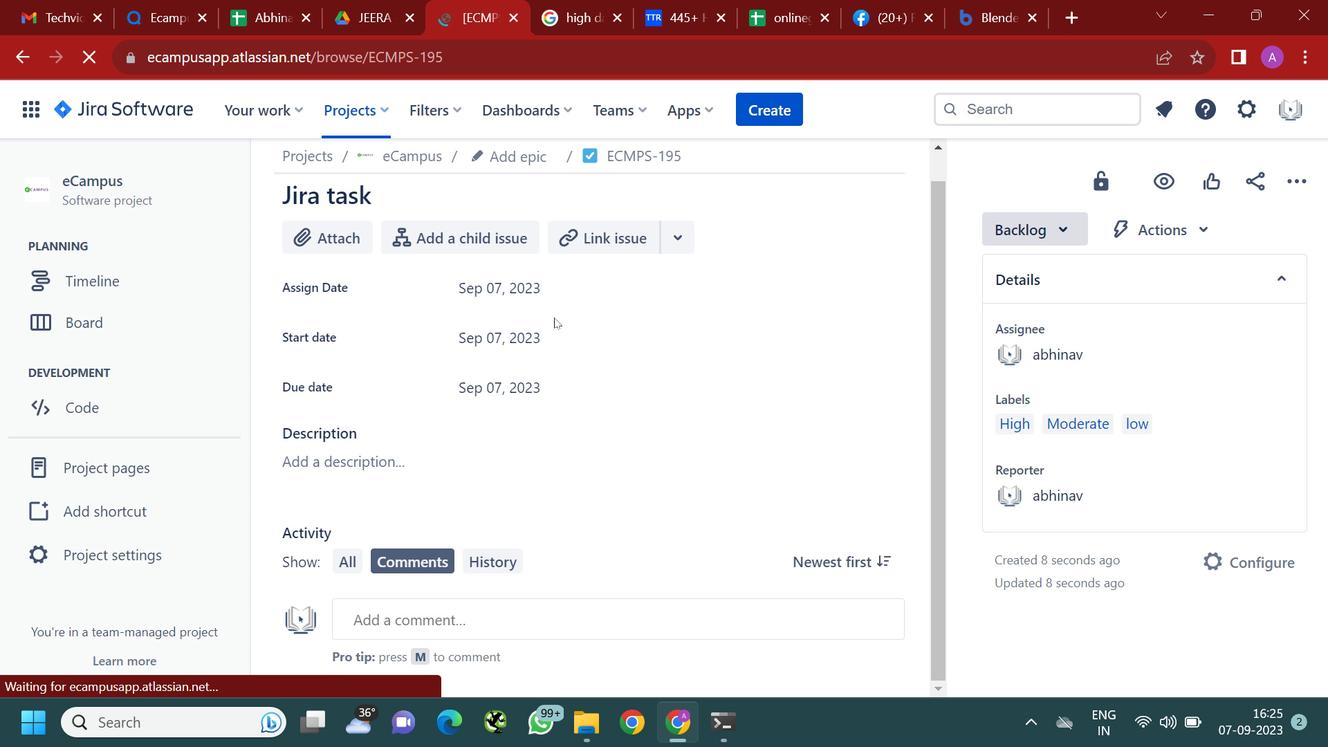
Action: Mouse scrolled (555, 316) with delta (0, 0)
Screenshot: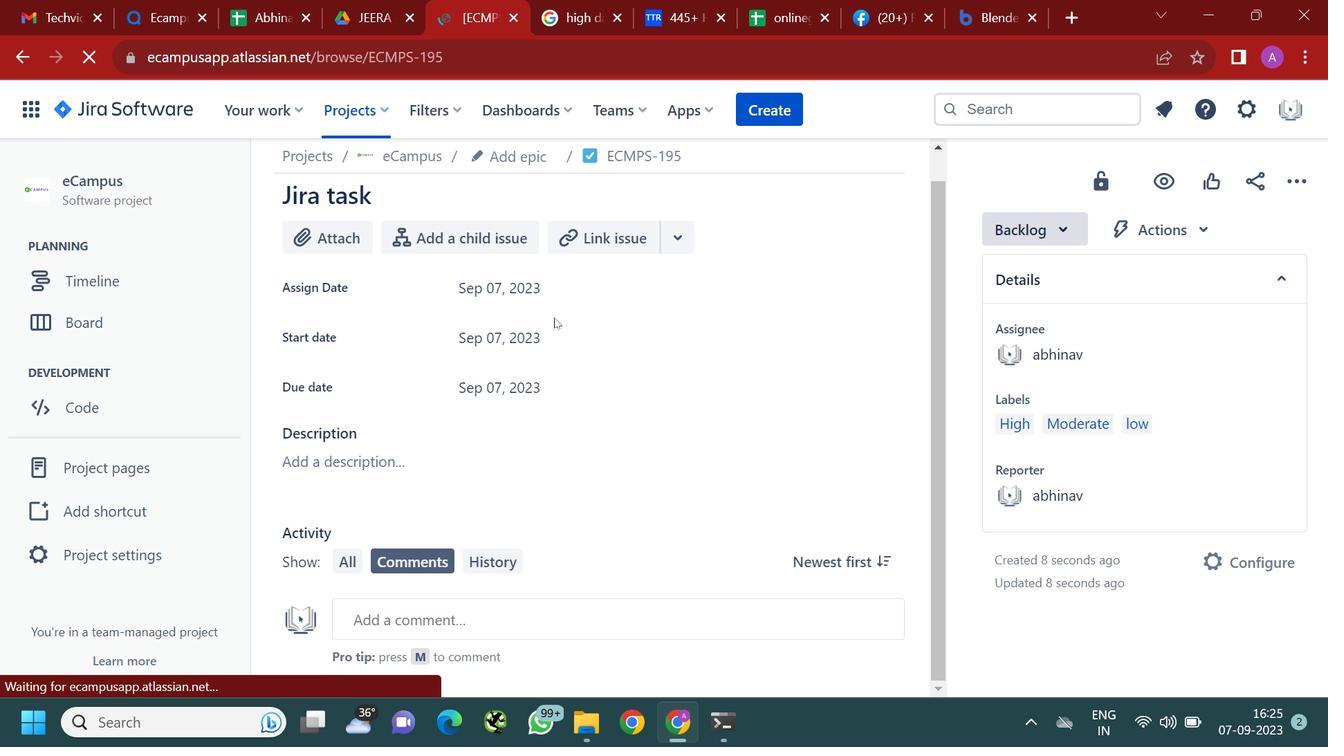 
Action: Mouse scrolled (555, 316) with delta (0, 0)
Screenshot: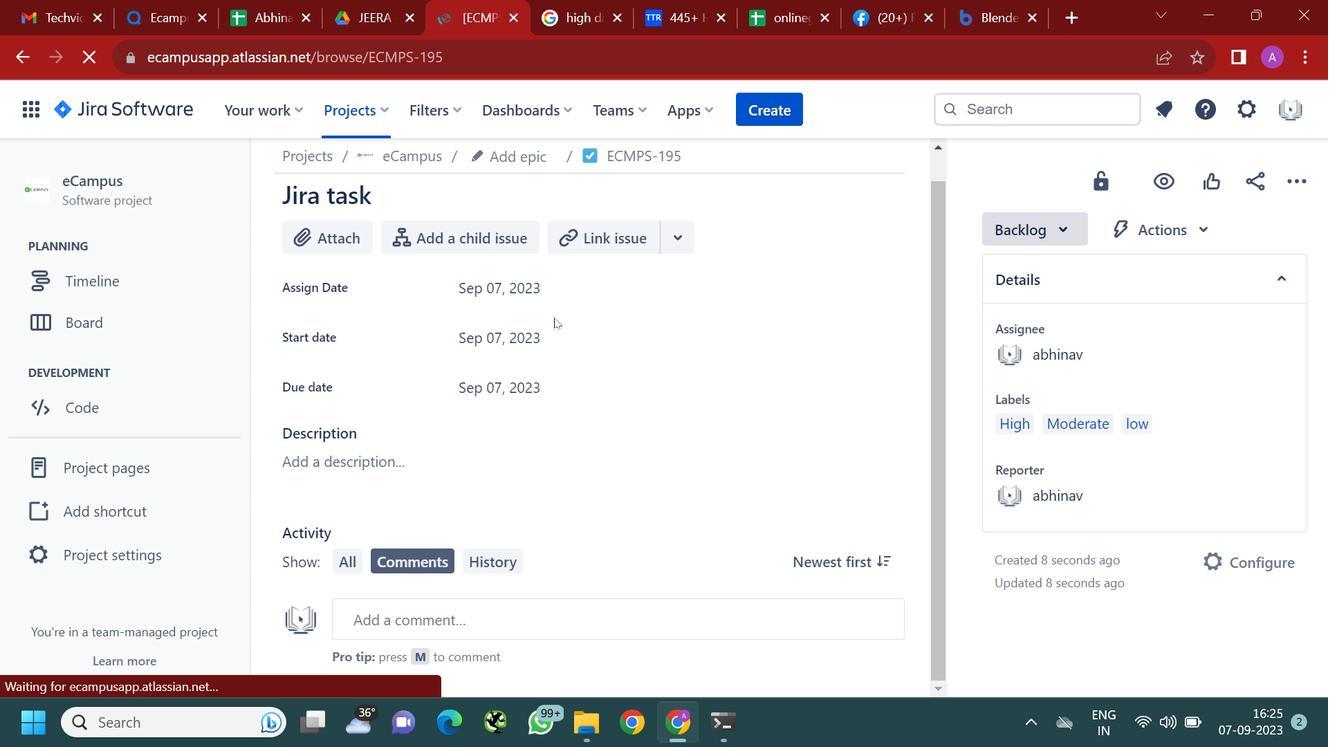 
Action: Mouse moved to (469, 529)
Screenshot: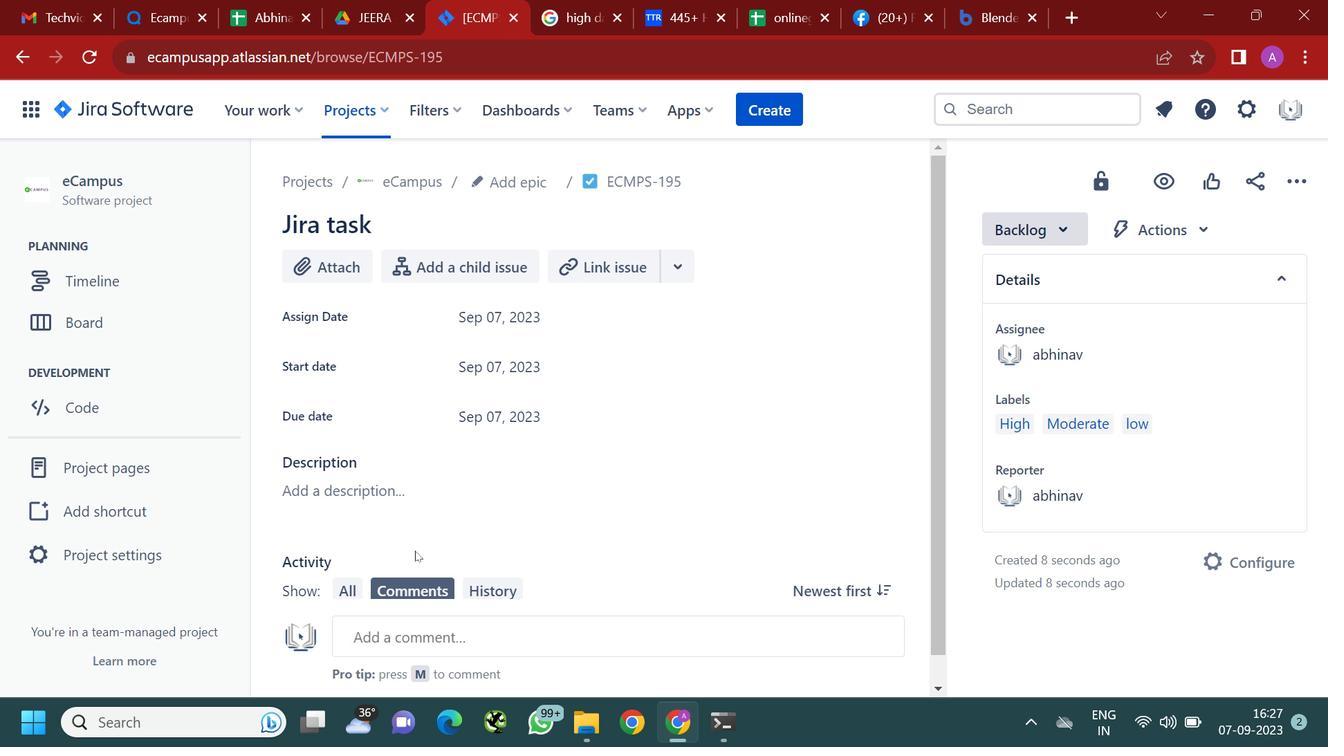 
Action: Mouse scrolled (469, 528) with delta (0, 0)
Screenshot: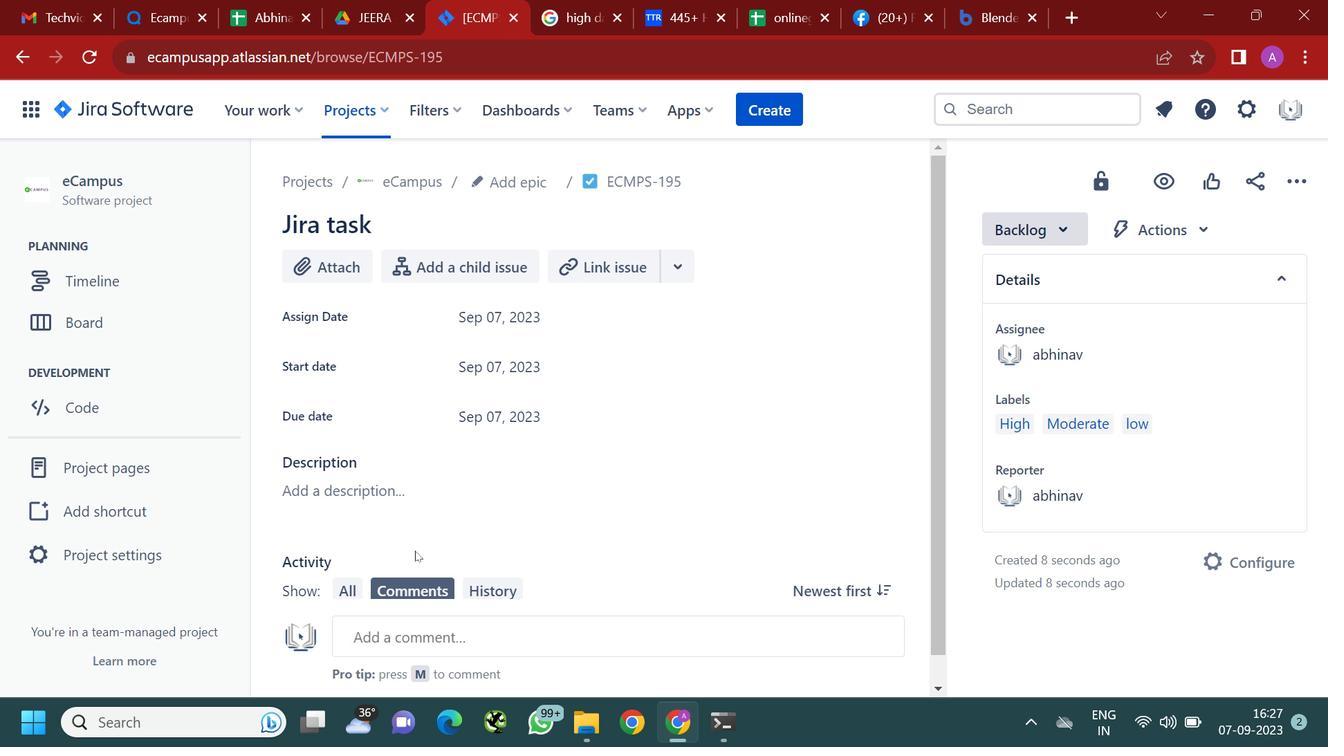 
Action: Mouse moved to (472, 530)
Screenshot: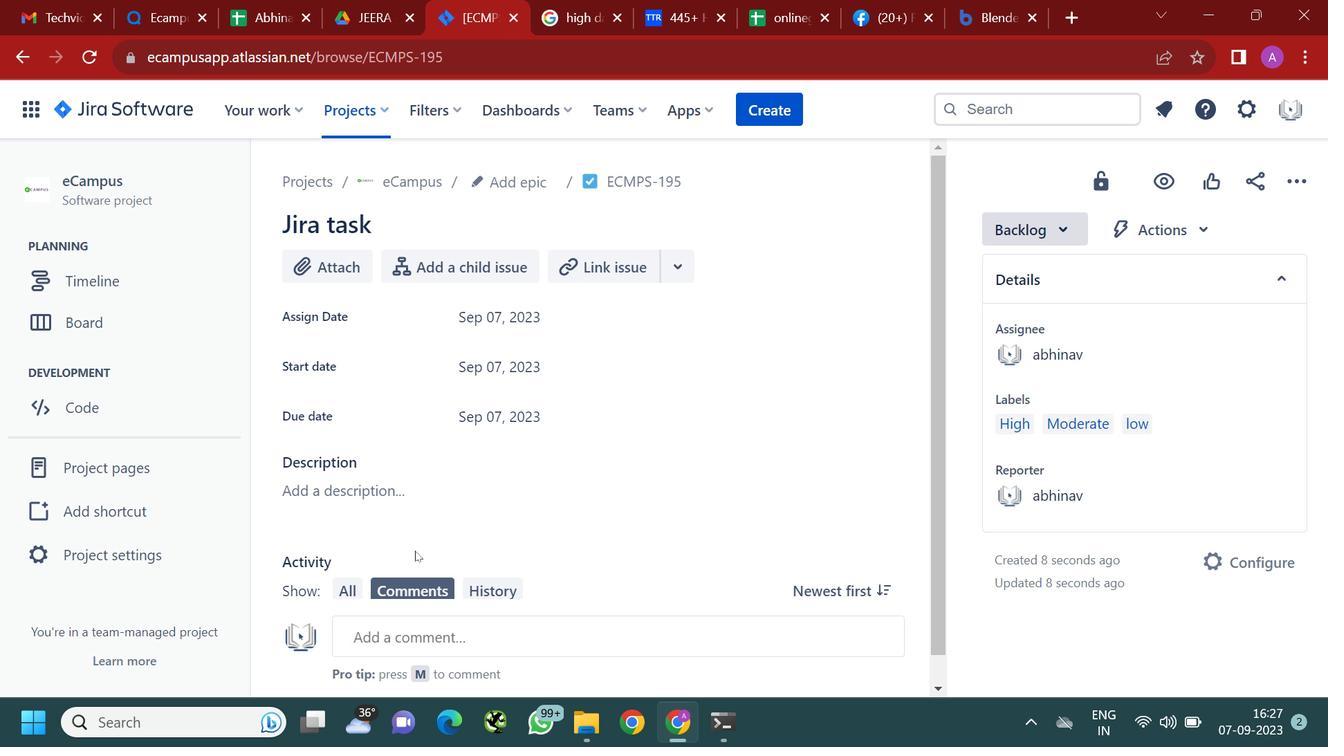 
Action: Mouse scrolled (472, 530) with delta (0, 0)
Screenshot: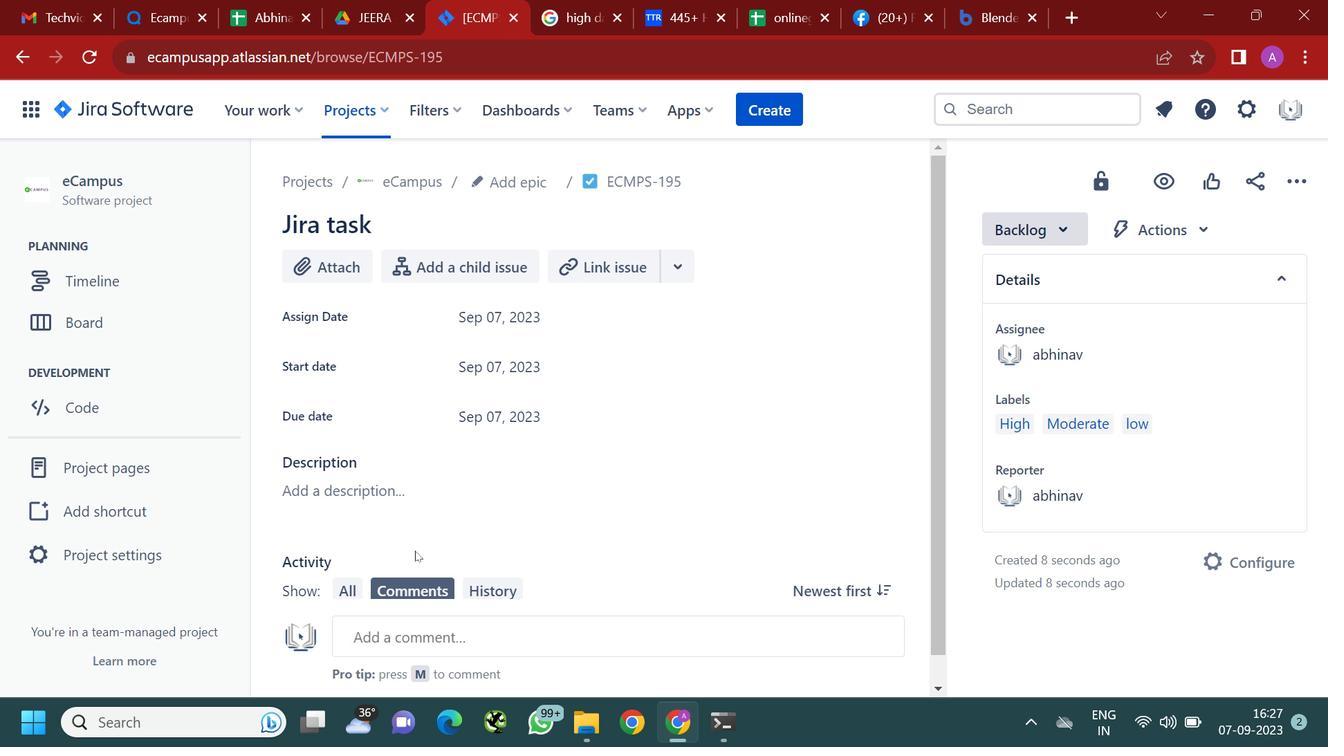 
Action: Mouse moved to (478, 532)
Screenshot: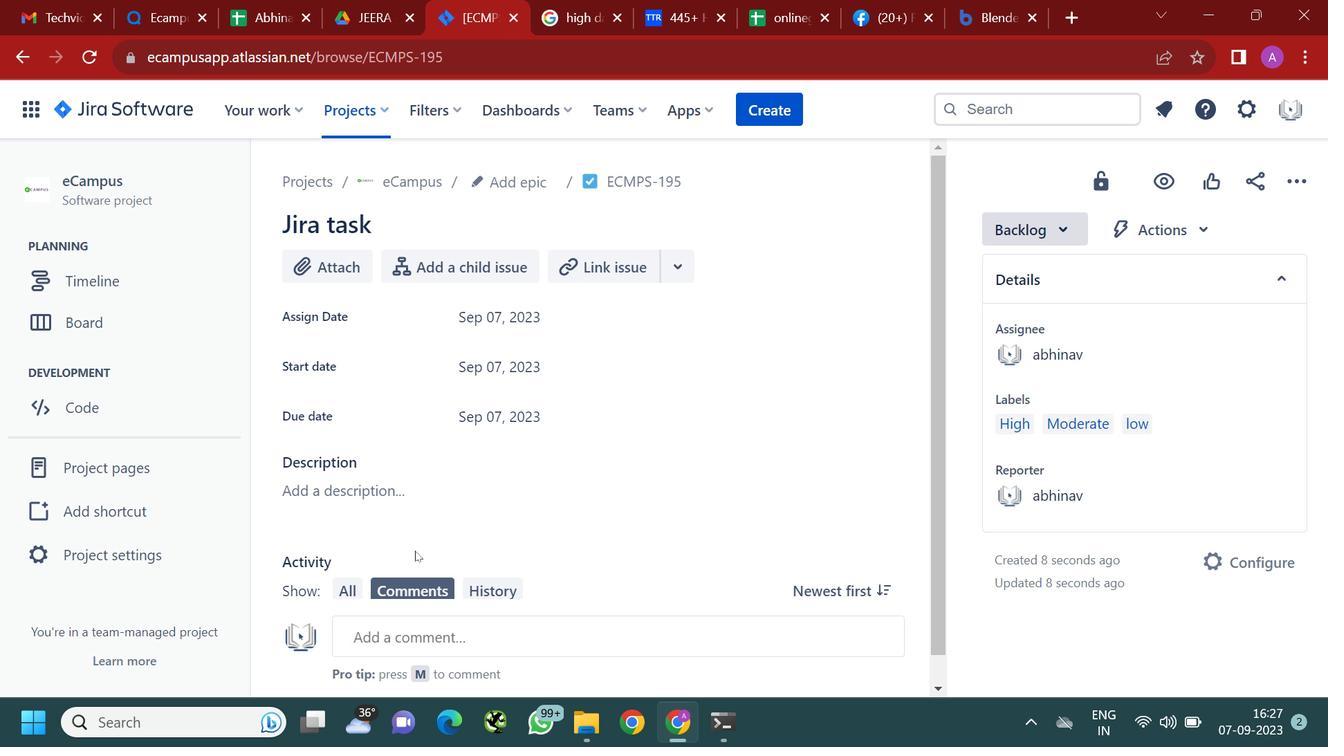 
Action: Mouse scrolled (478, 531) with delta (0, 0)
Screenshot: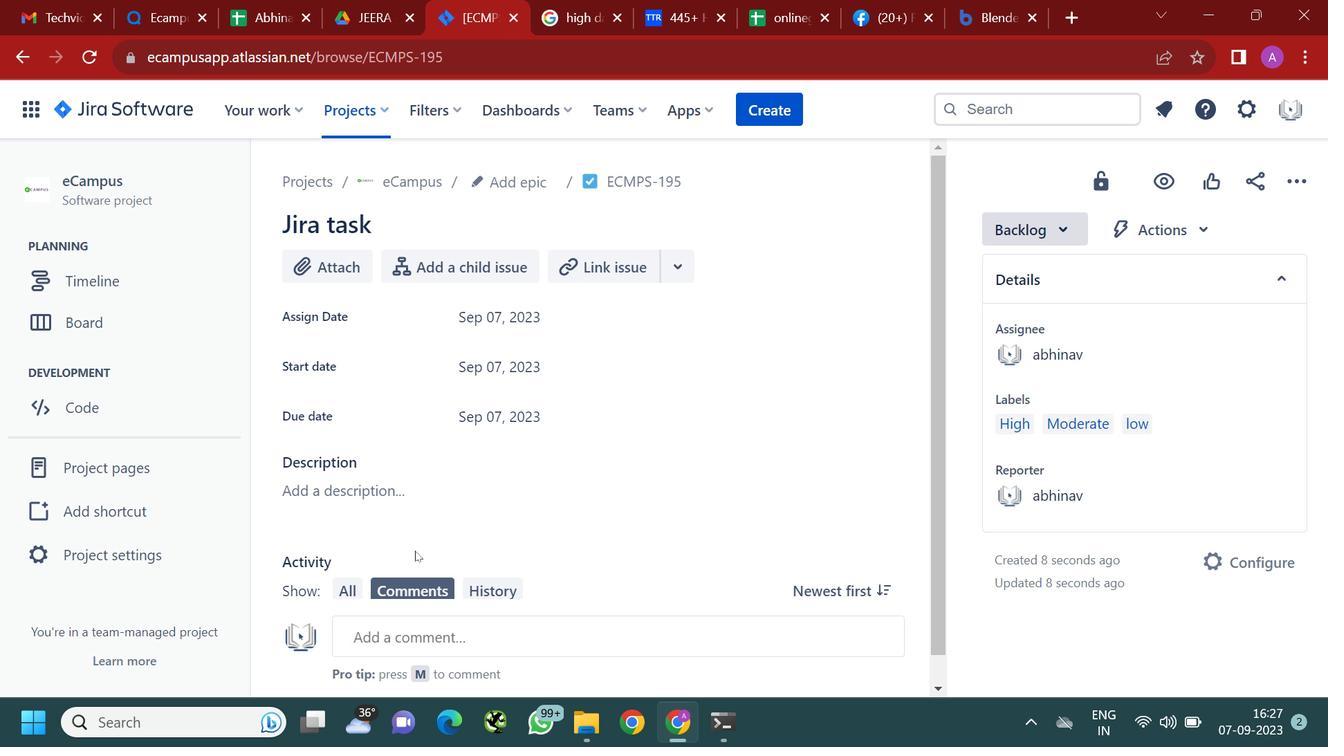 
Action: Mouse moved to (483, 532)
Screenshot: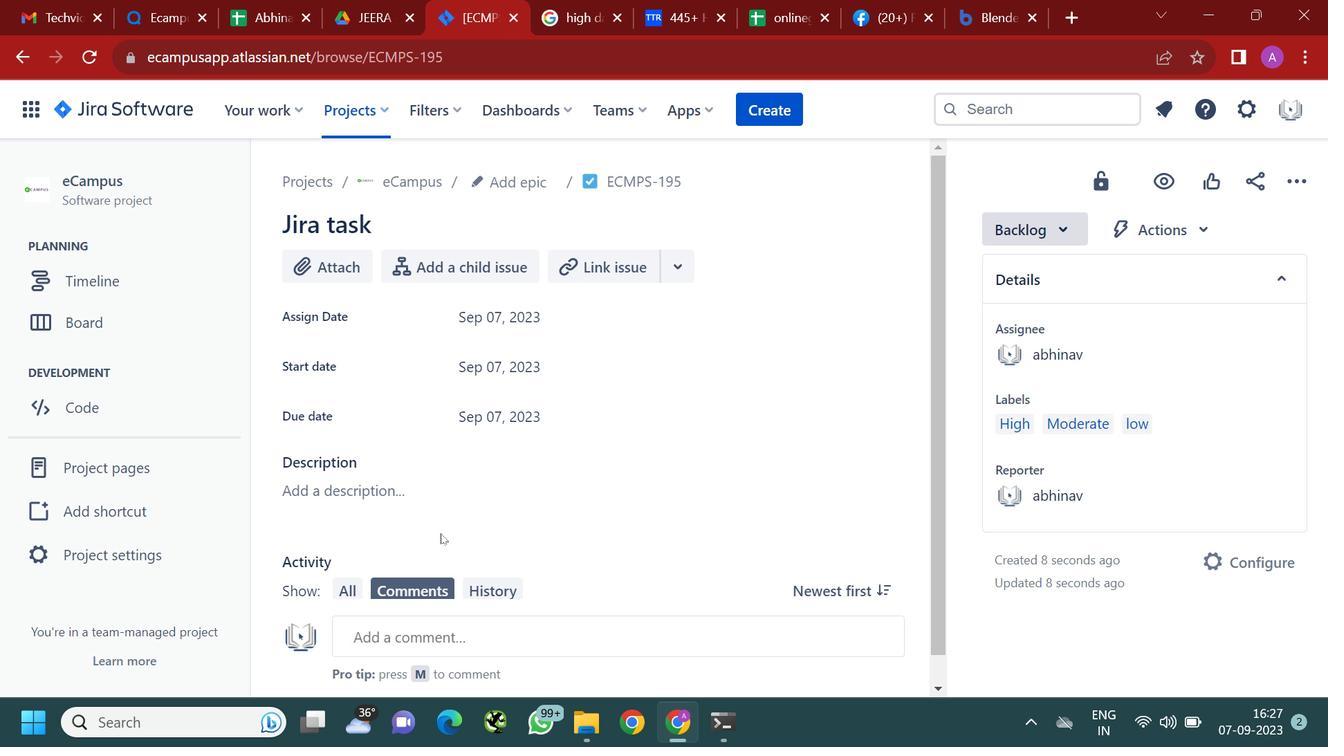 
Action: Mouse scrolled (483, 531) with delta (0, 0)
Screenshot: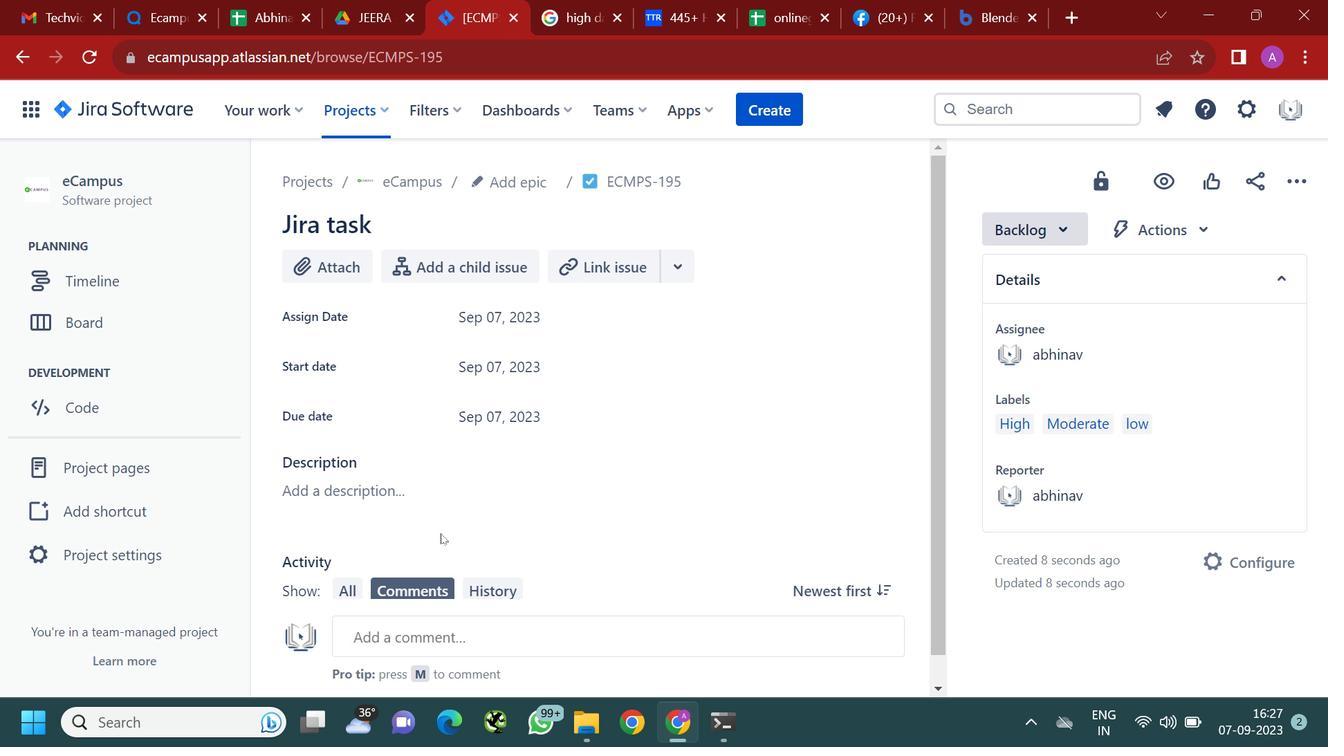
Action: Mouse moved to (575, 509)
Screenshot: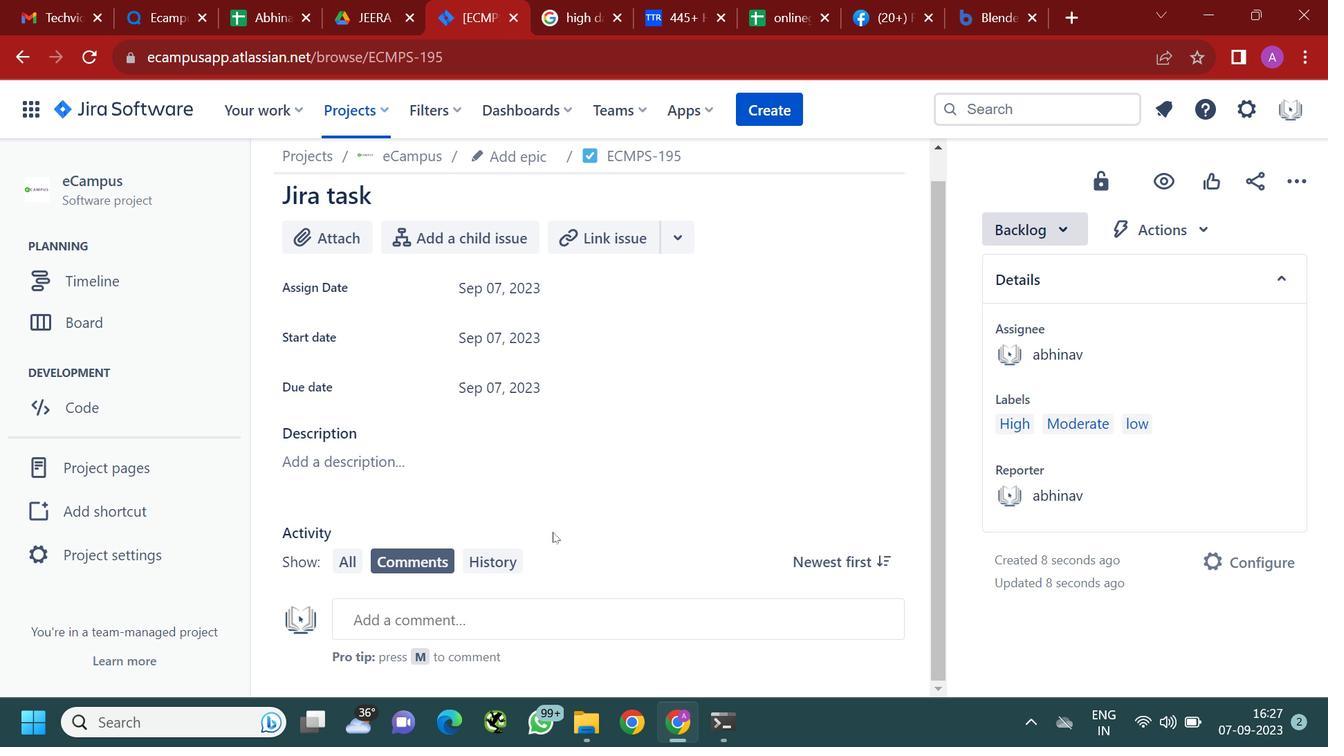 
Action: Mouse scrolled (575, 508) with delta (0, 0)
Screenshot: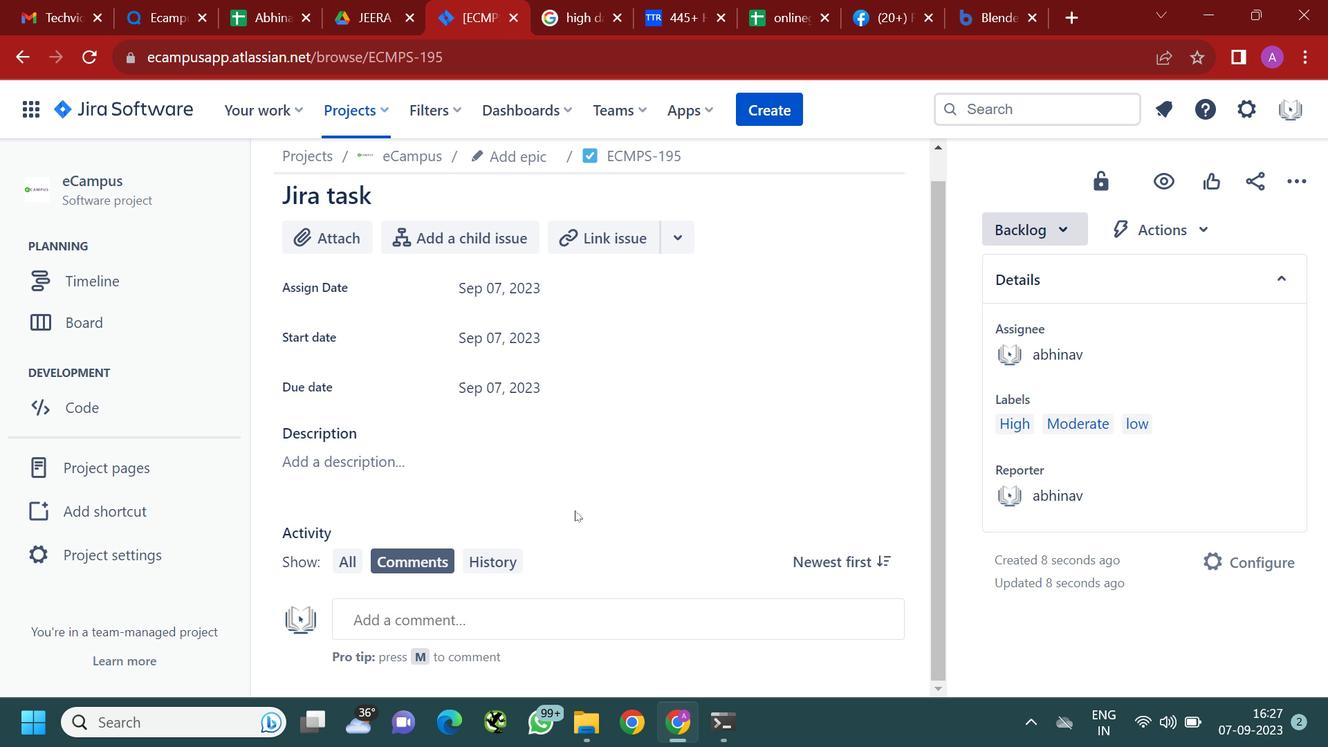 
Action: Mouse scrolled (575, 508) with delta (0, 0)
Screenshot: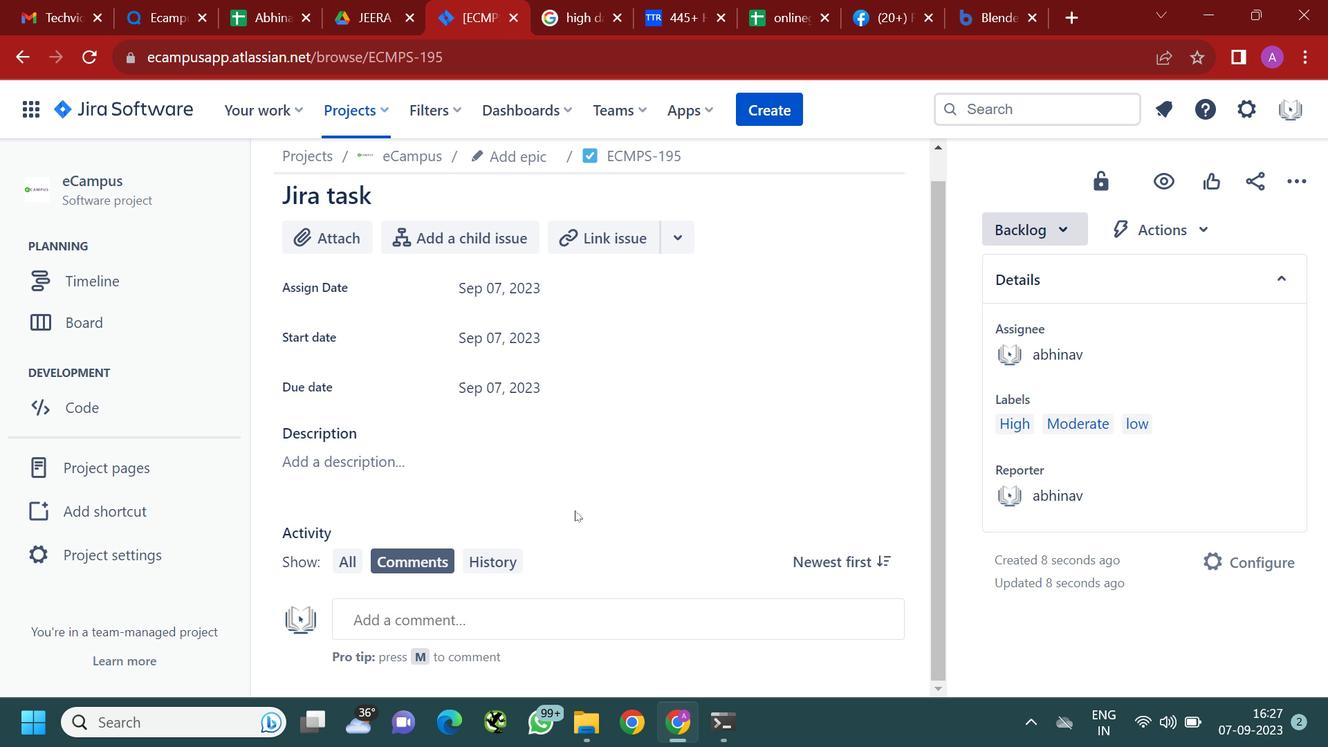 
Action: Mouse scrolled (575, 508) with delta (0, 0)
Screenshot: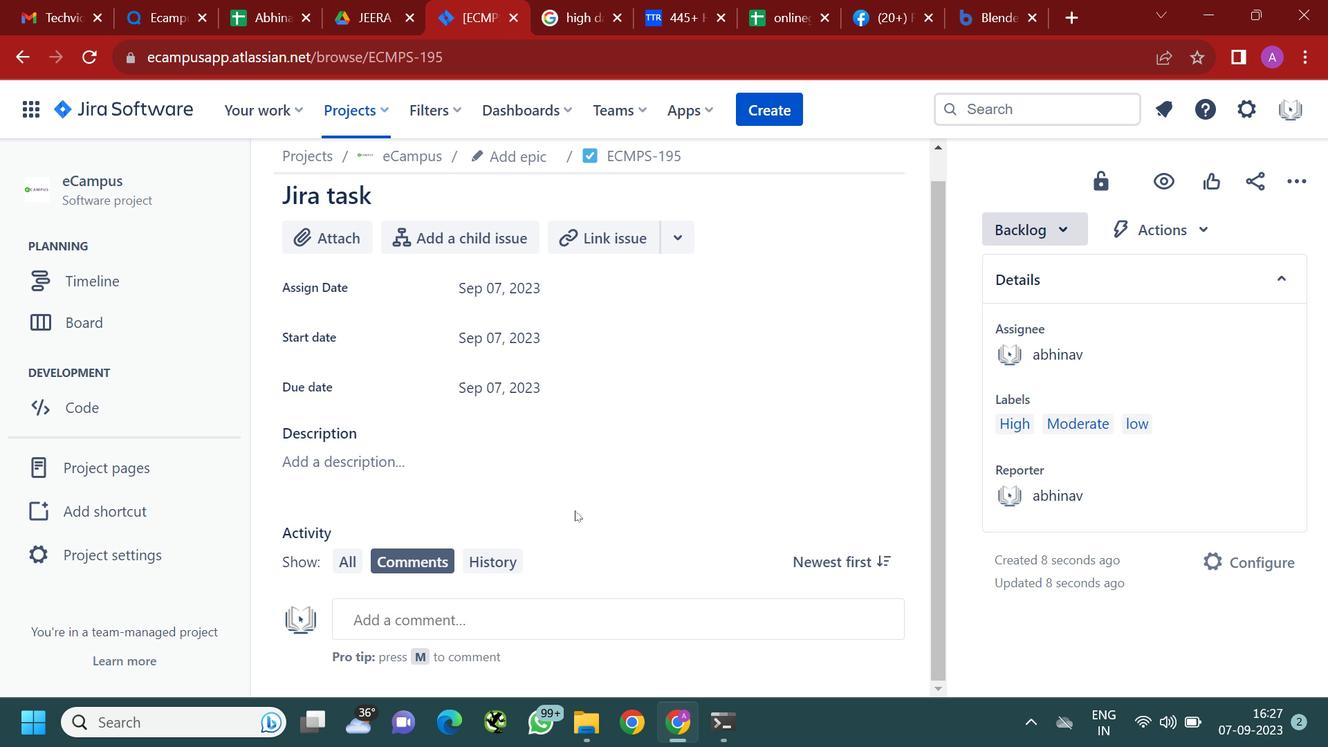 
Action: Mouse moved to (101, 283)
Screenshot: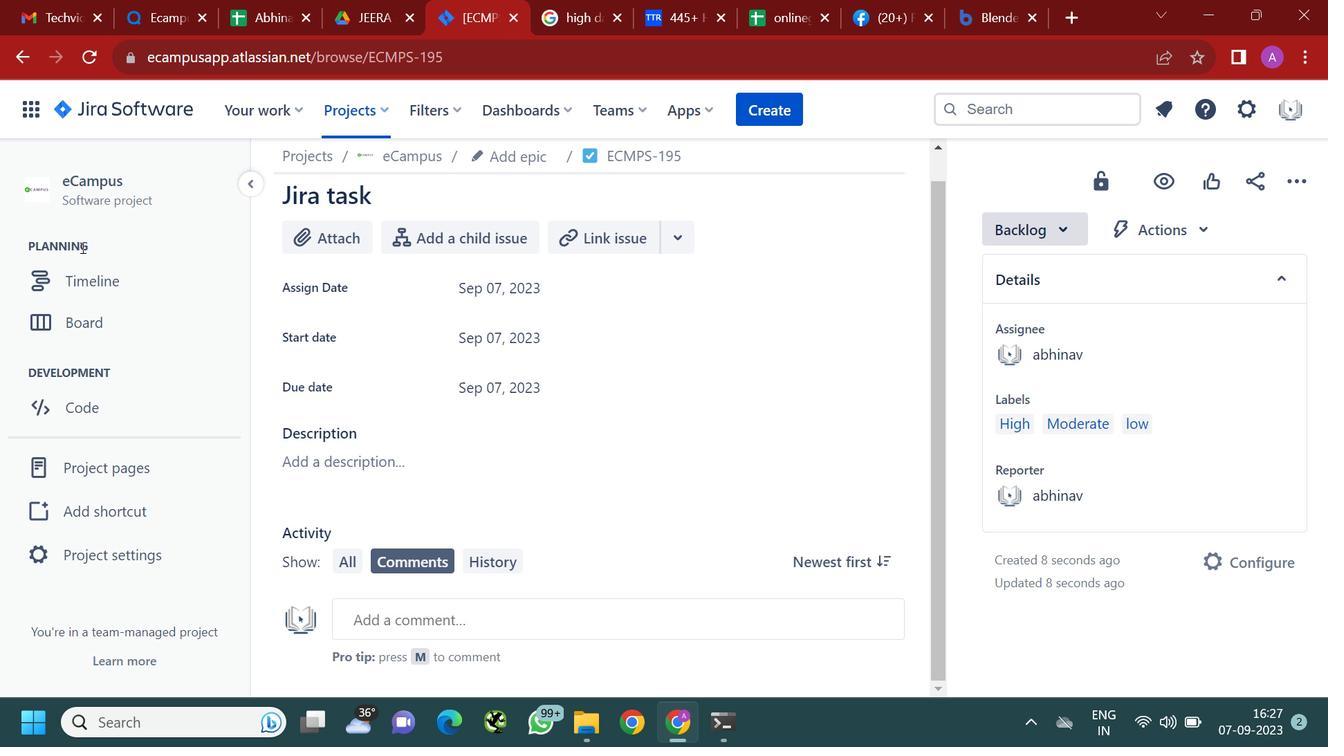 
Action: Mouse pressed left at (101, 283)
Screenshot: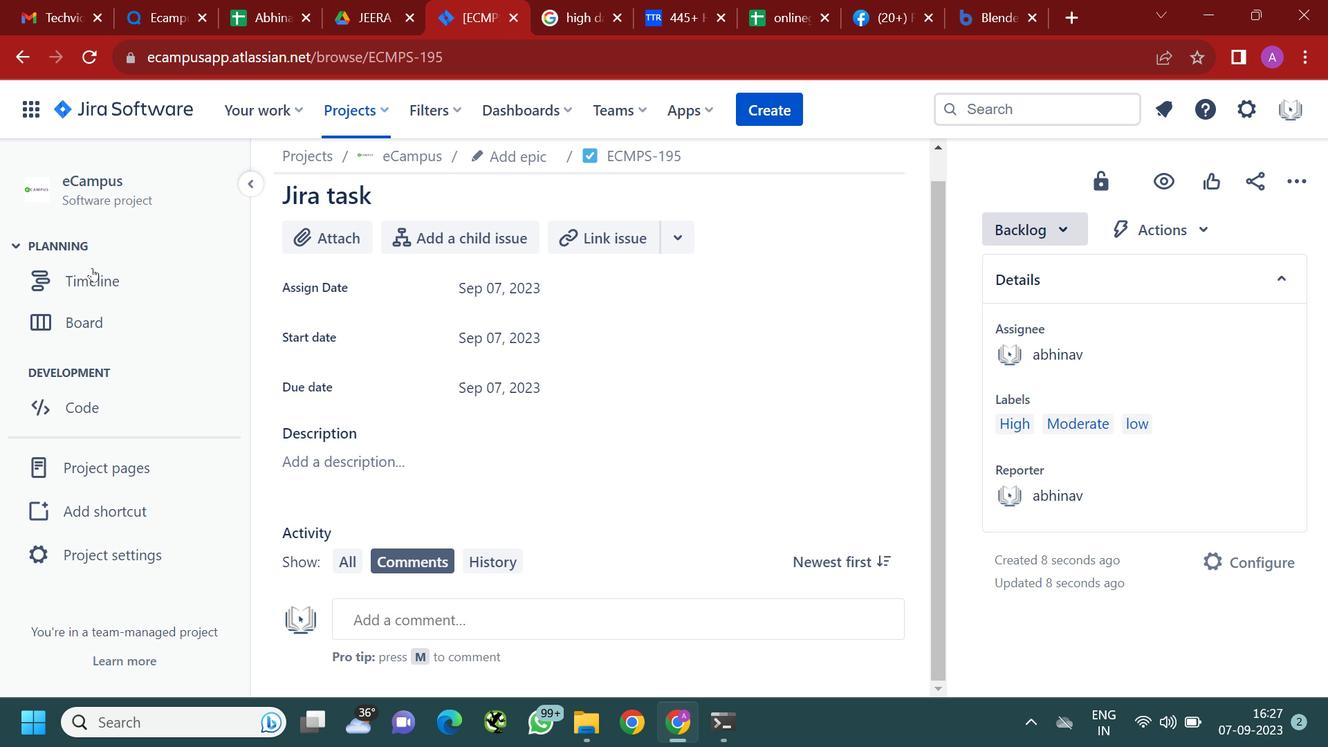 
Action: Mouse moved to (105, 322)
Screenshot: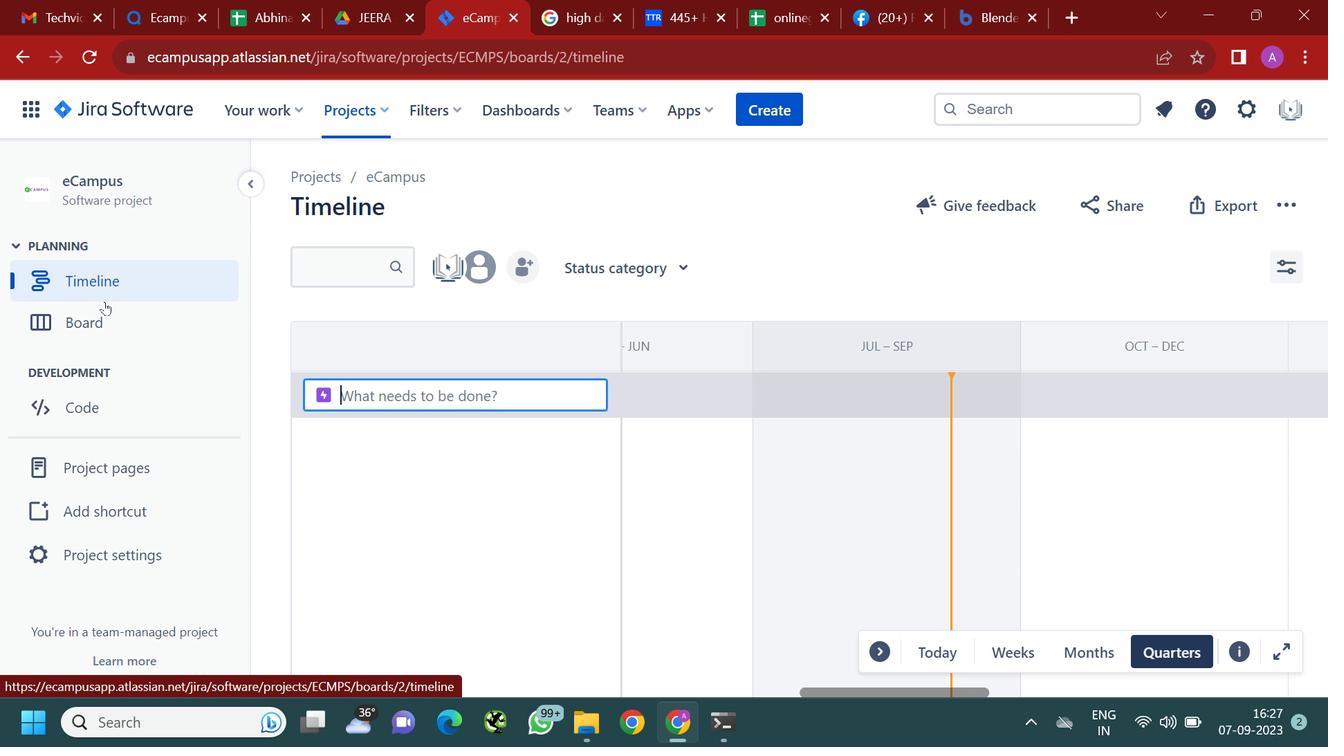 
Action: Mouse pressed left at (105, 322)
Screenshot: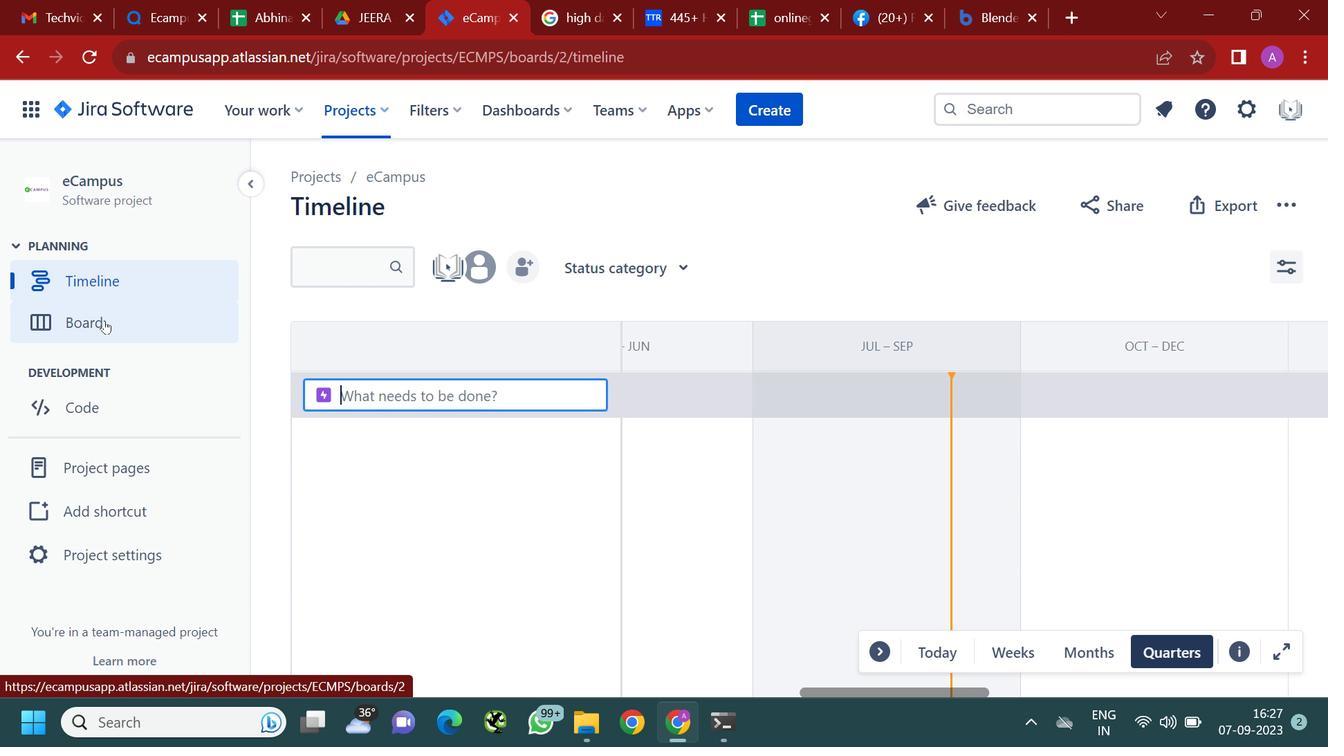 
Action: Mouse moved to (1218, 645)
Screenshot: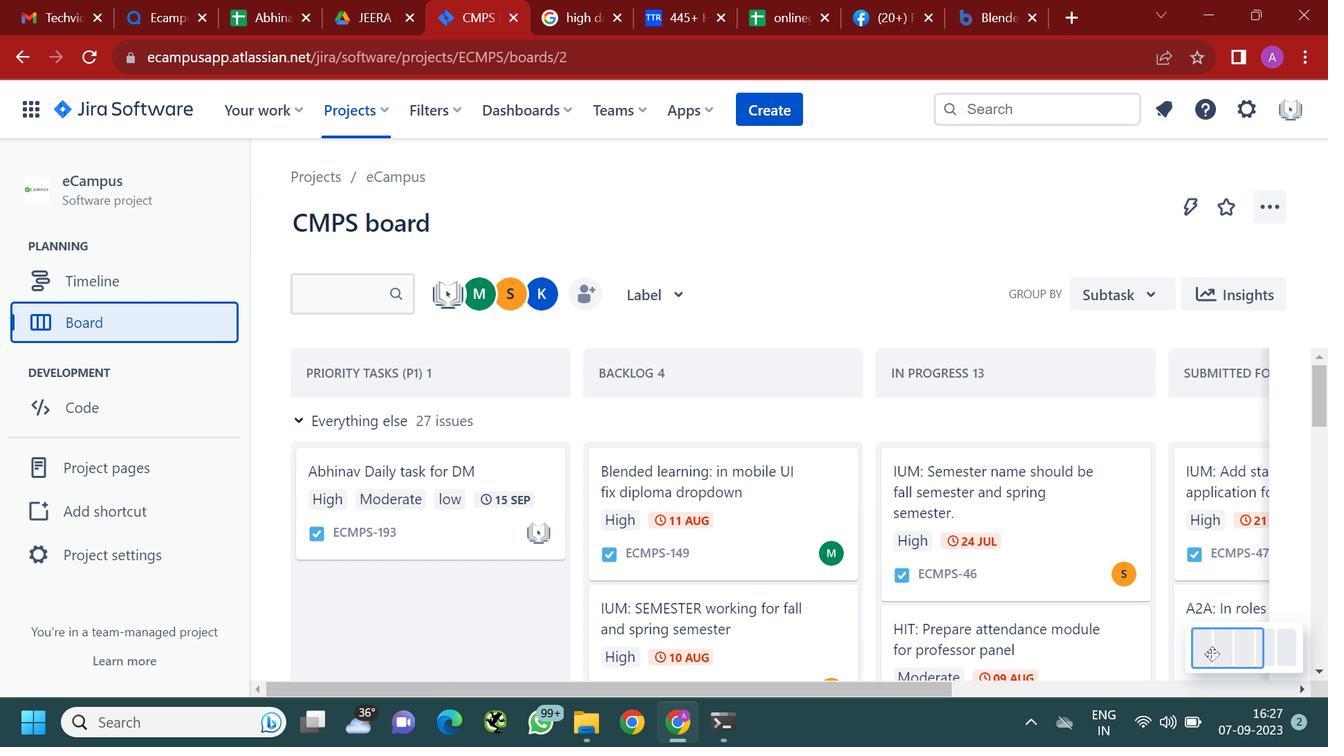 
Action: Mouse pressed left at (1218, 645)
Screenshot: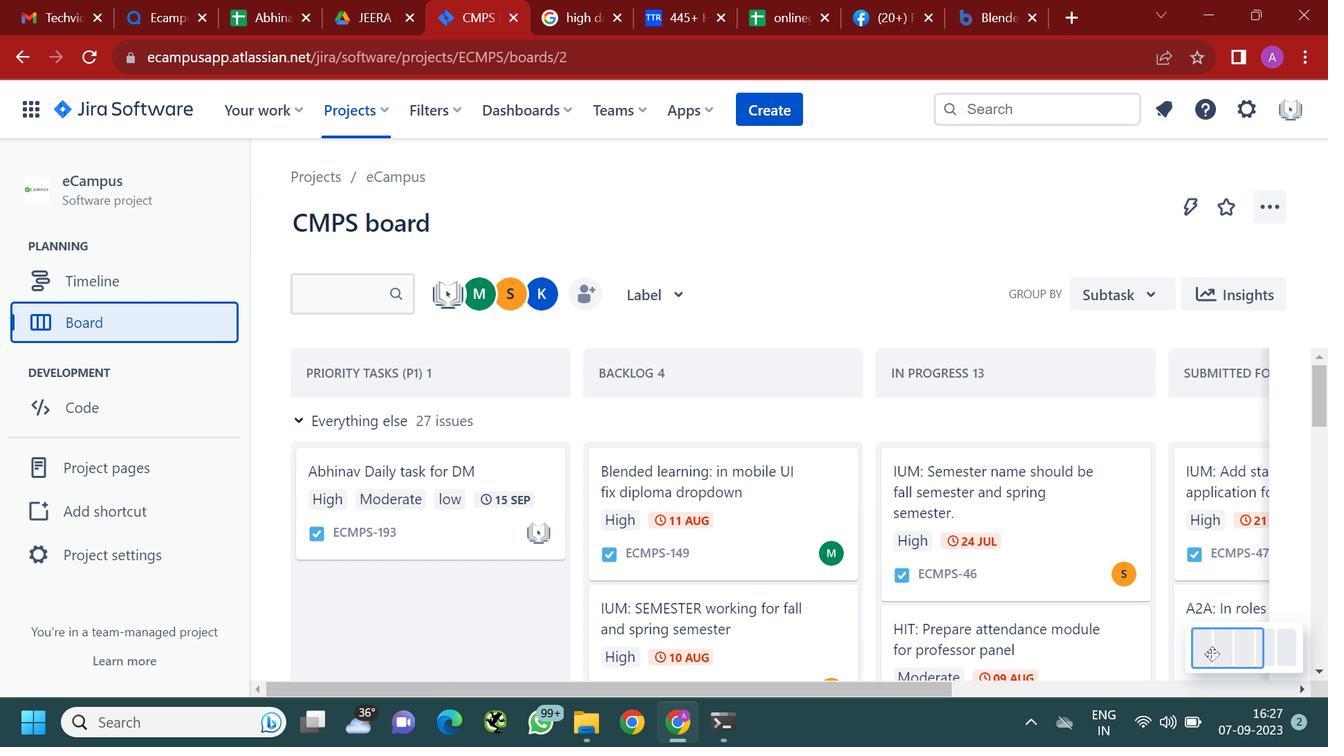 
Action: Mouse moved to (870, 523)
Screenshot: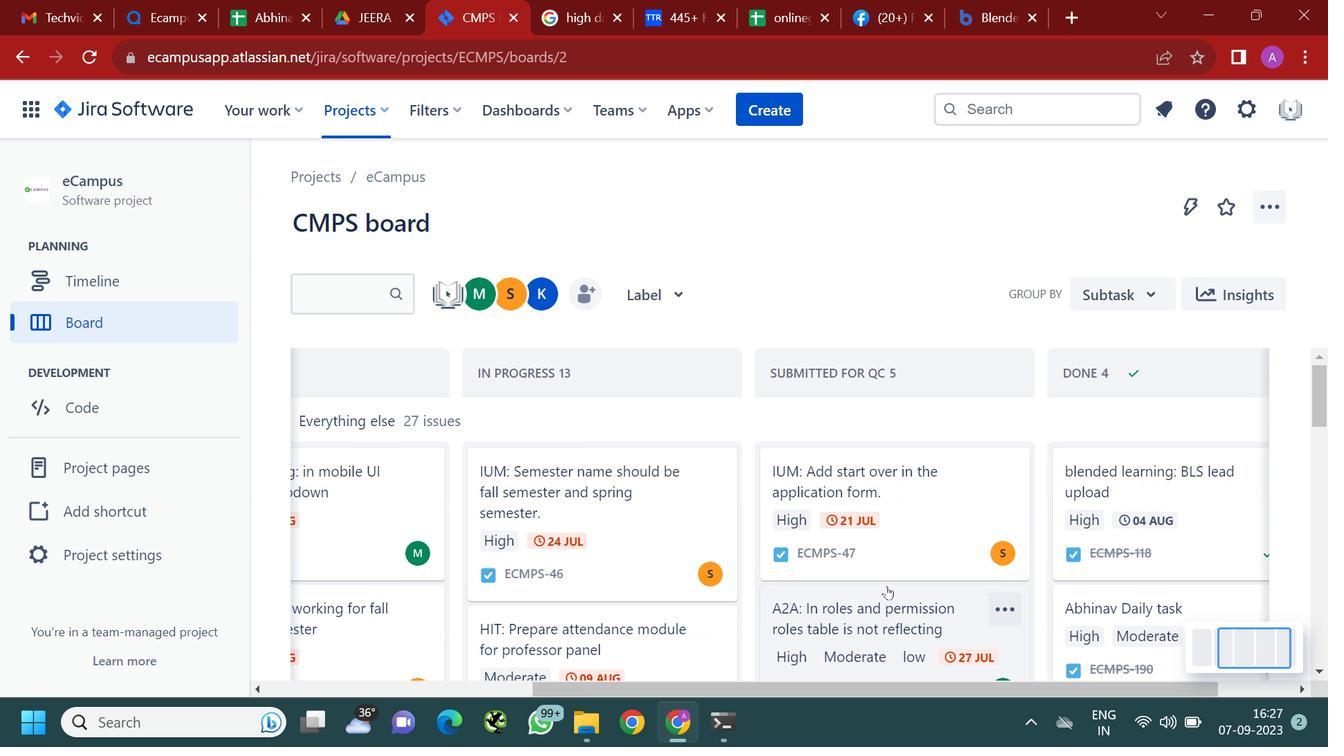 
Action: Mouse scrolled (870, 523) with delta (0, 0)
Screenshot: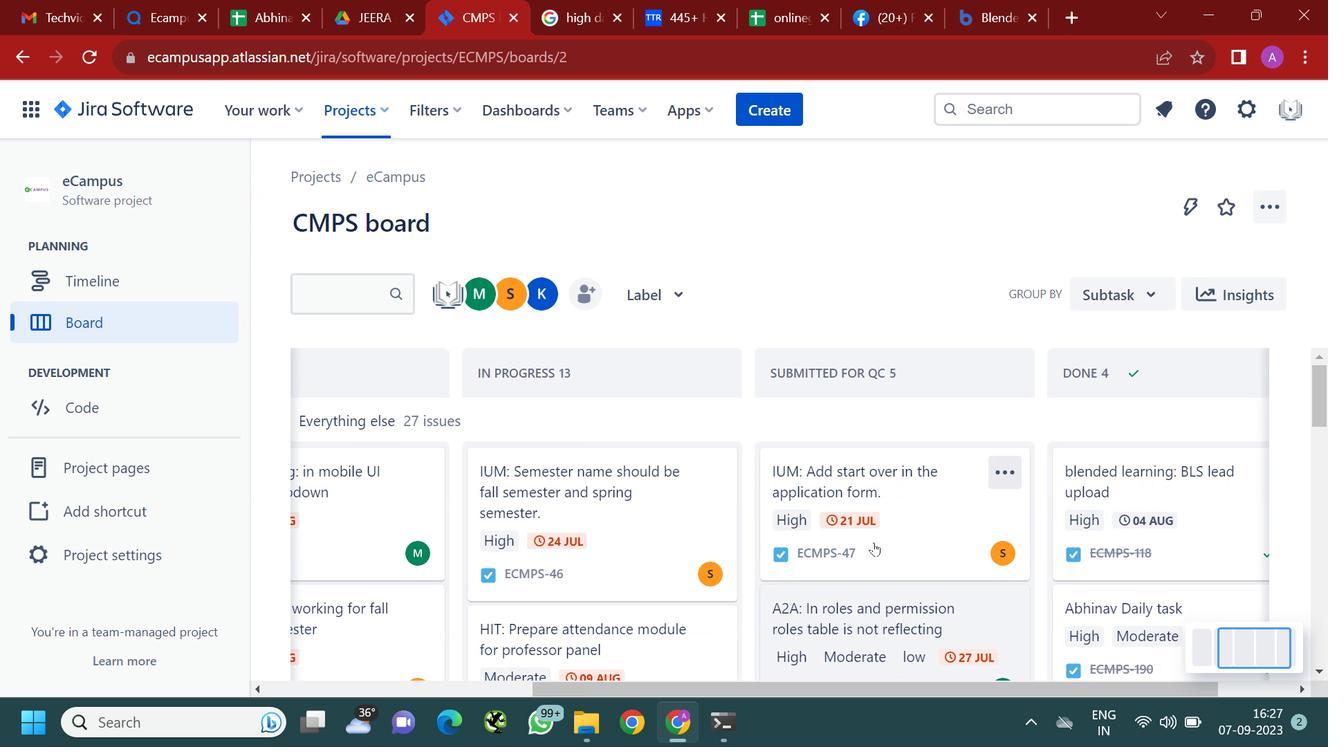 
Action: Mouse moved to (872, 502)
Screenshot: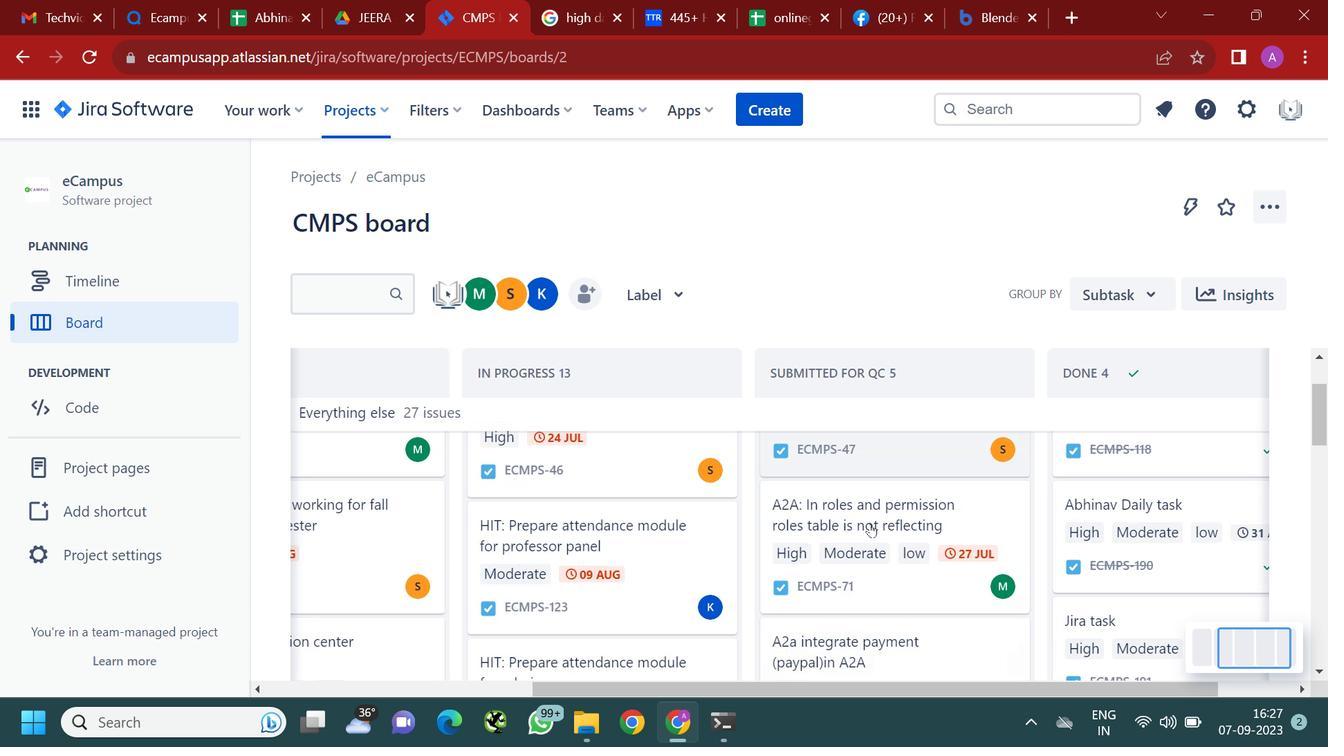 
Action: Mouse scrolled (872, 501) with delta (0, 0)
Screenshot: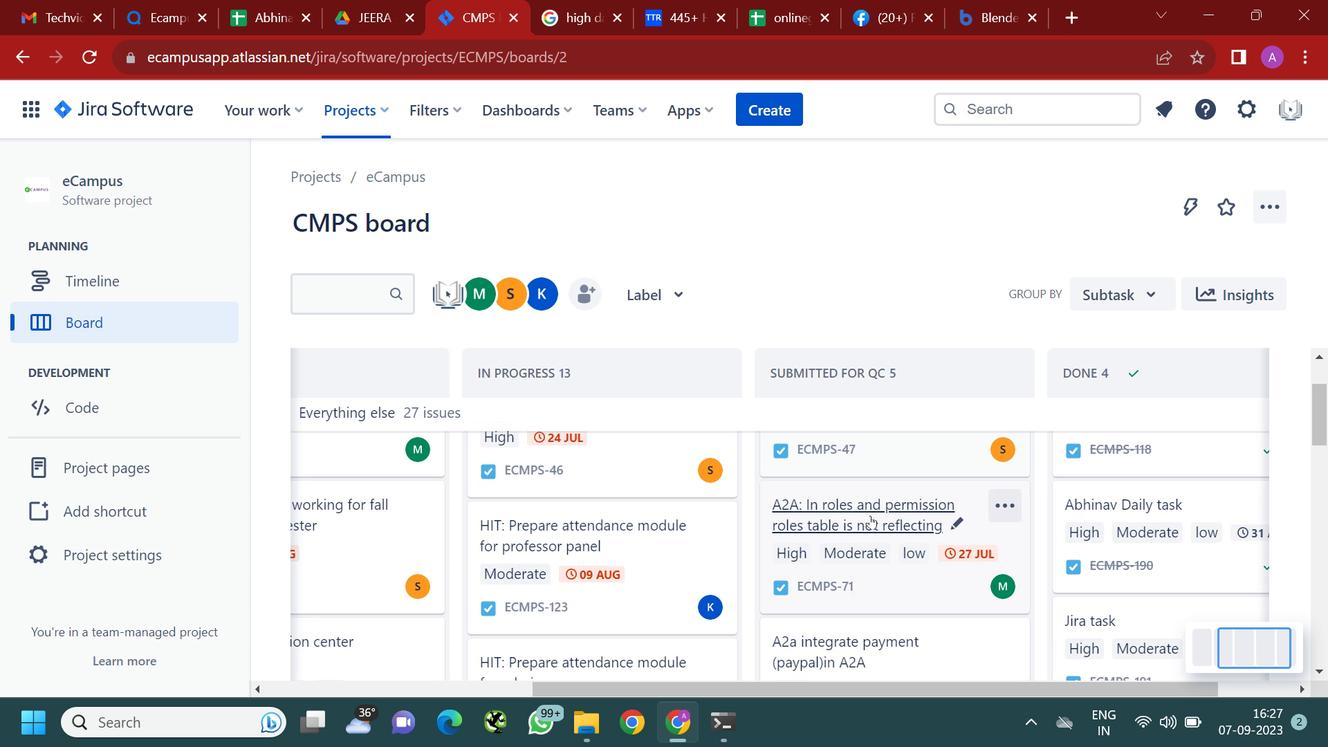 
Action: Mouse scrolled (872, 501) with delta (0, 0)
Screenshot: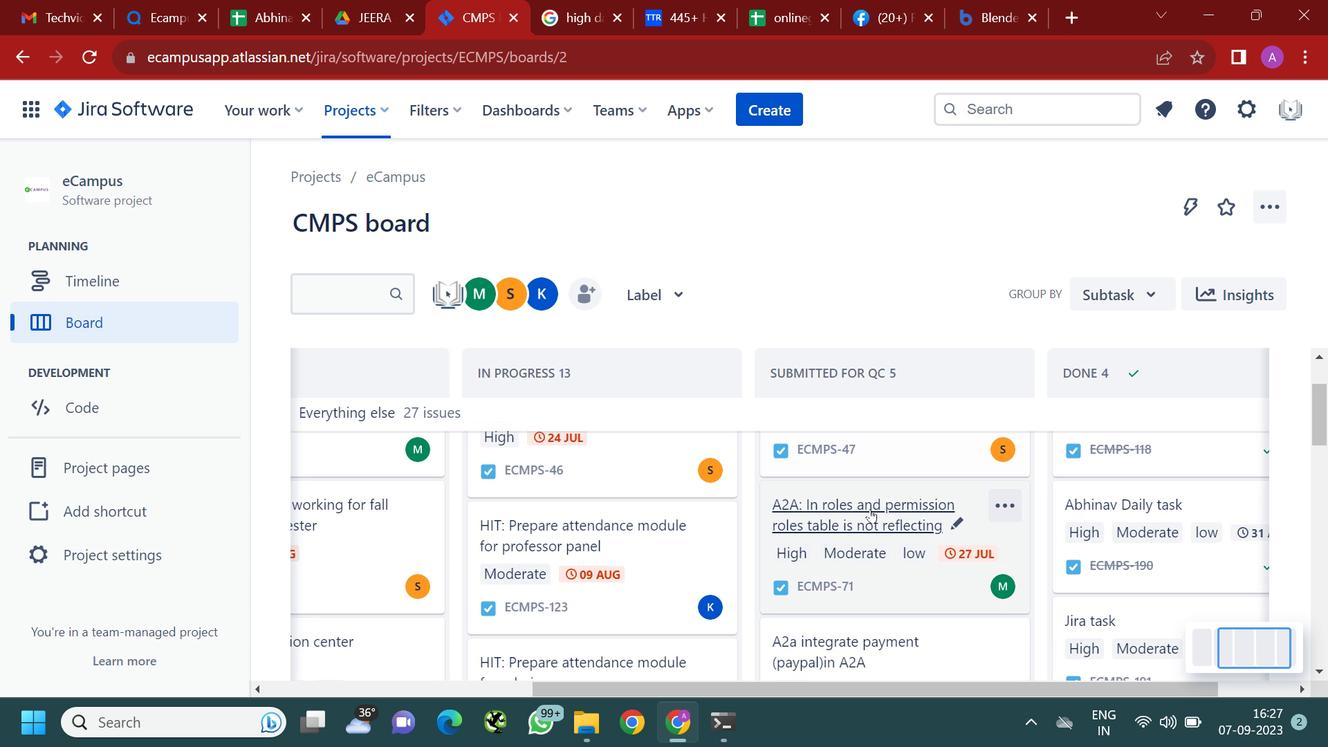 
Action: Mouse moved to (954, 622)
Screenshot: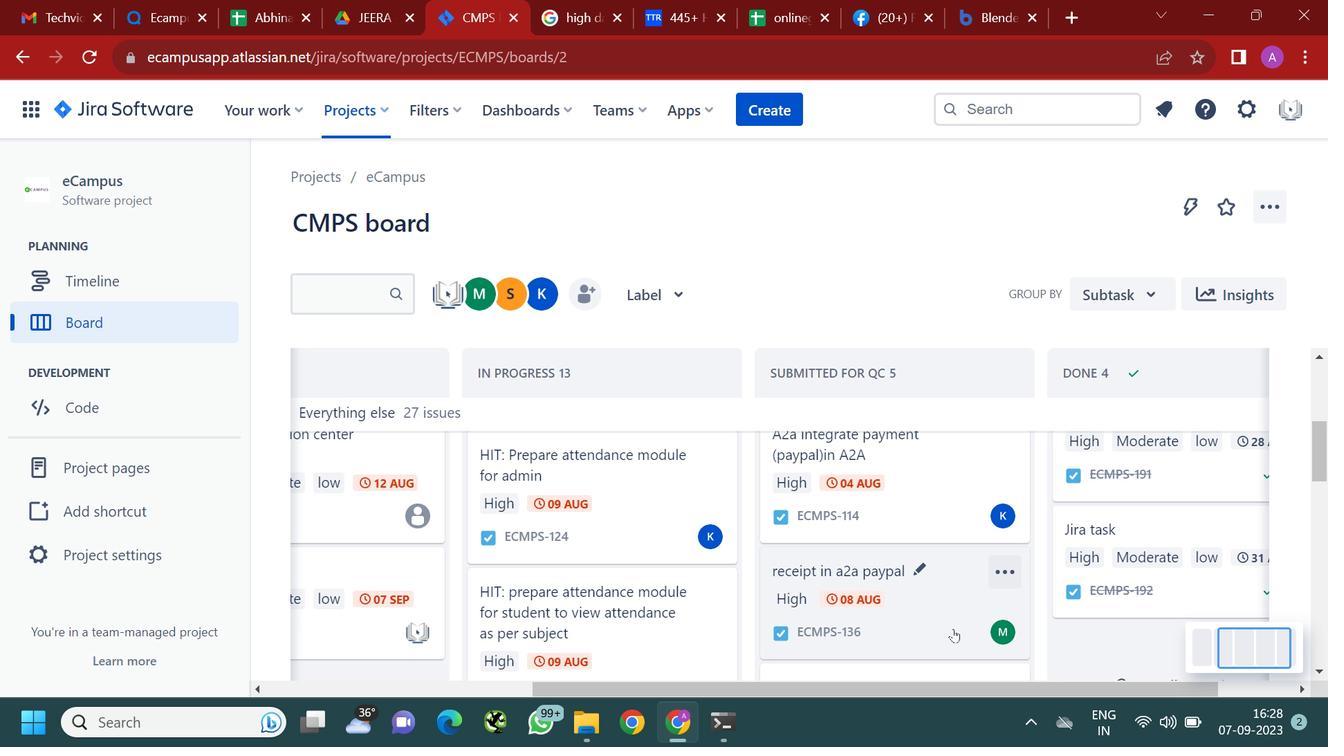 
Action: Mouse pressed left at (954, 622)
Screenshot: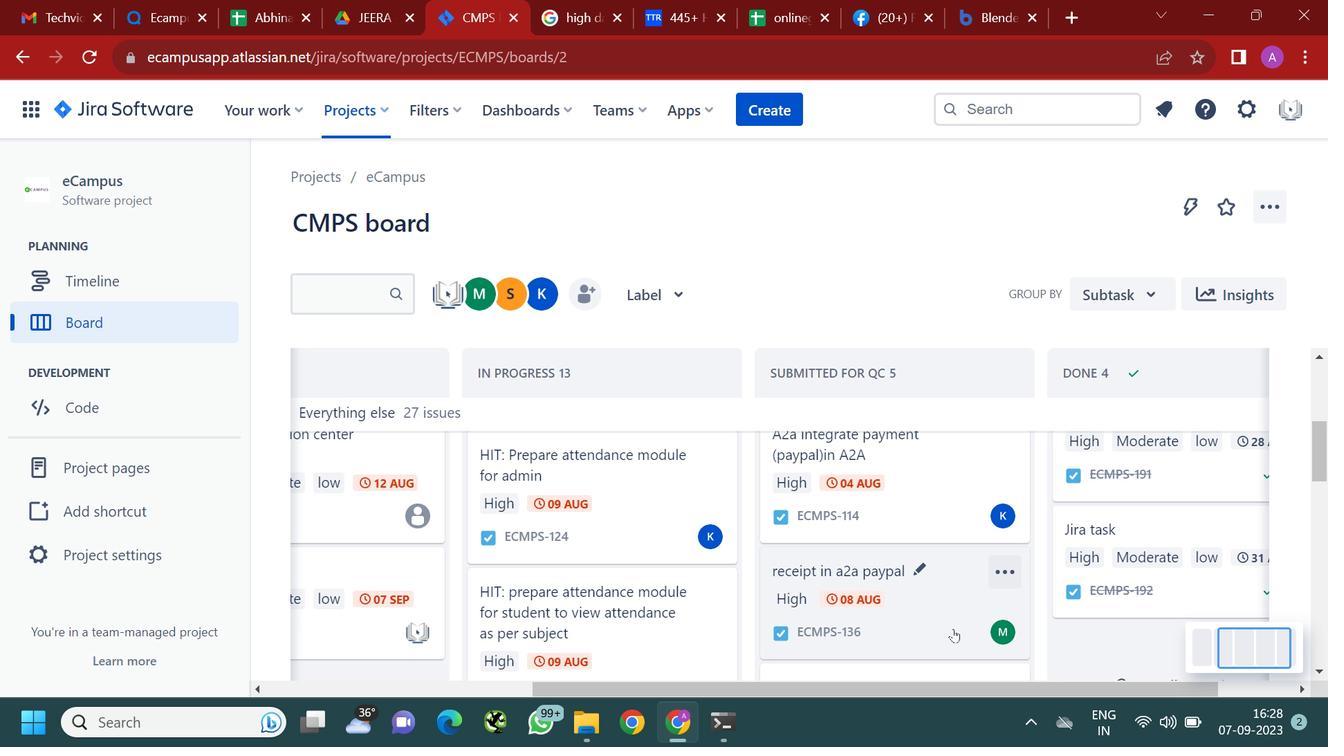 
Action: Mouse moved to (559, 402)
Screenshot: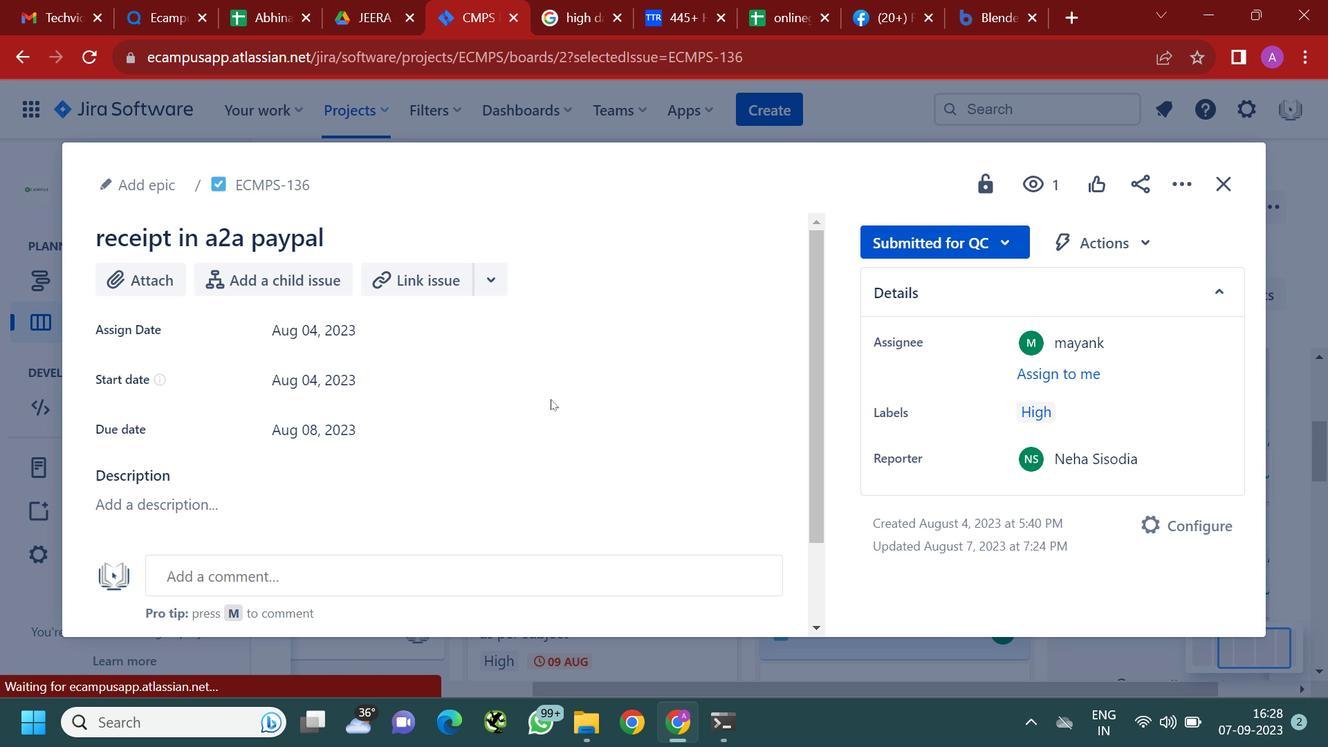
Action: Mouse scrolled (559, 402) with delta (0, 0)
Screenshot: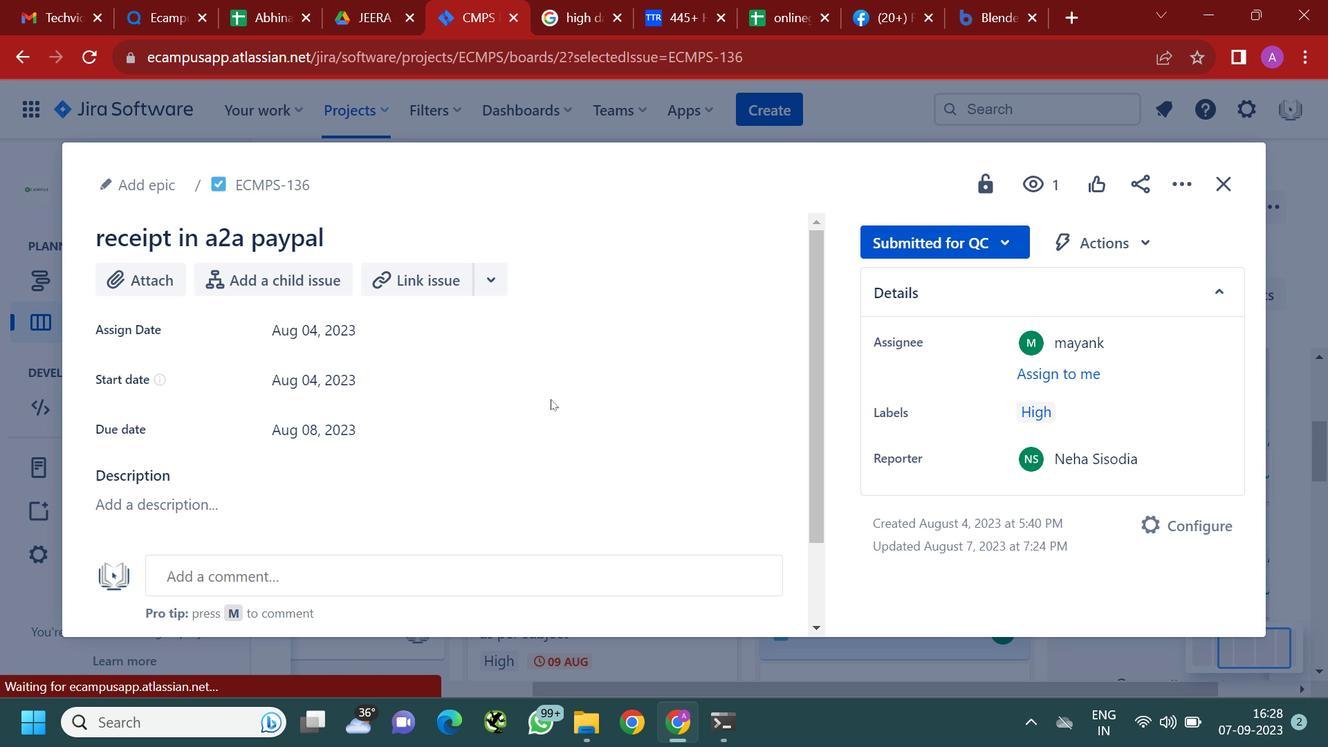 
Action: Mouse scrolled (559, 402) with delta (0, 0)
Screenshot: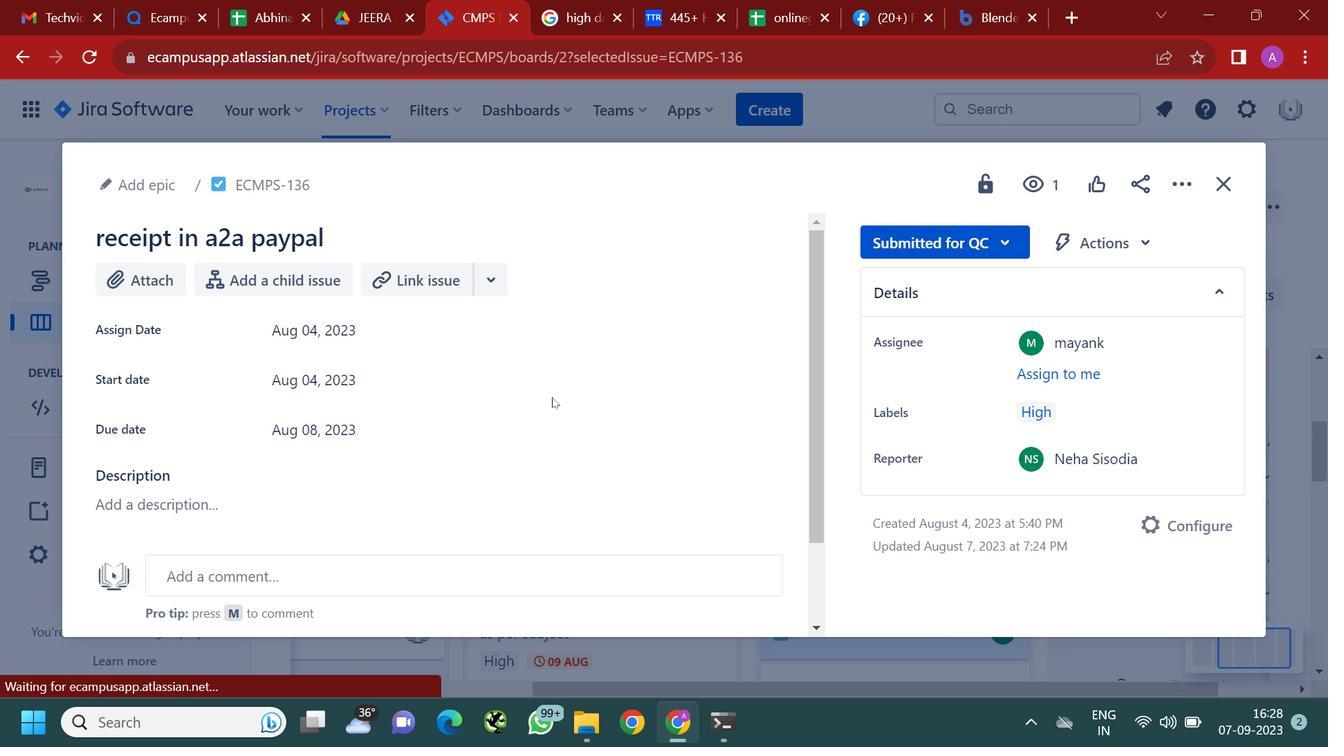 
Action: Mouse scrolled (559, 403) with delta (0, 0)
Screenshot: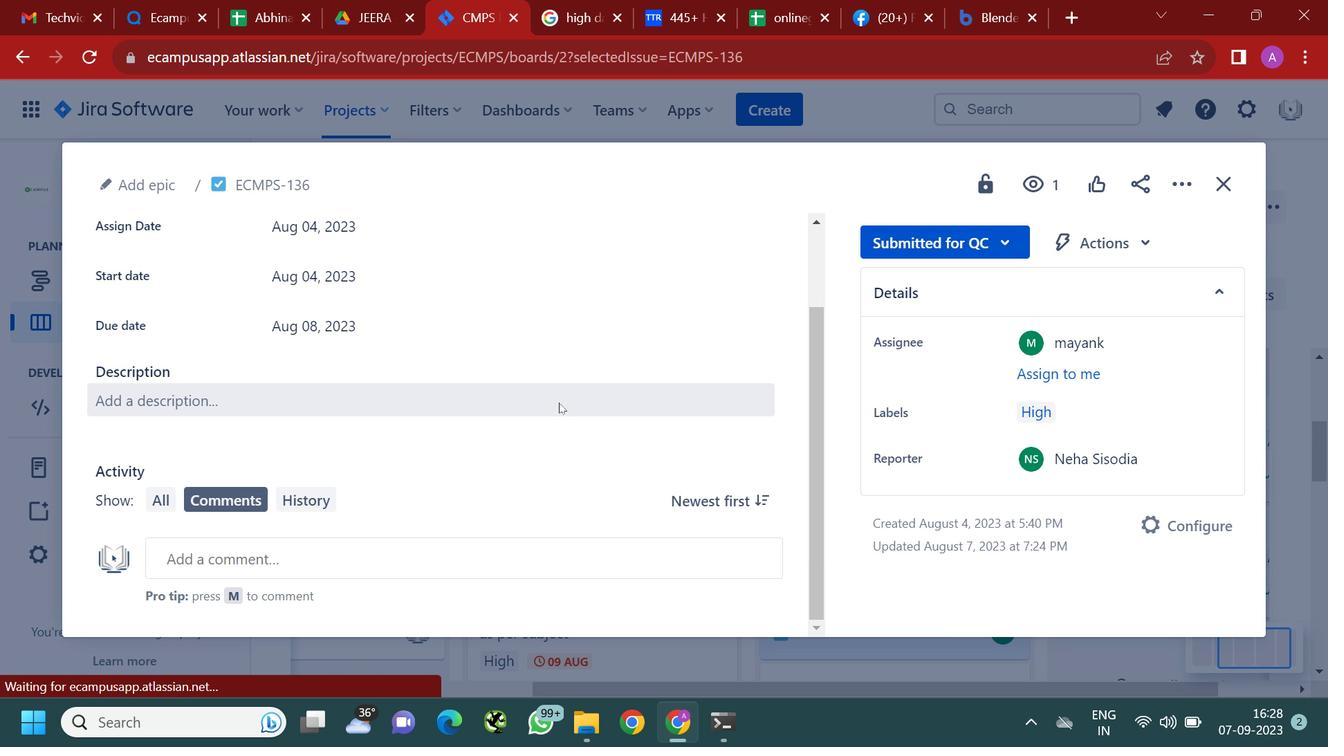 
Action: Mouse scrolled (559, 403) with delta (0, 0)
Screenshot: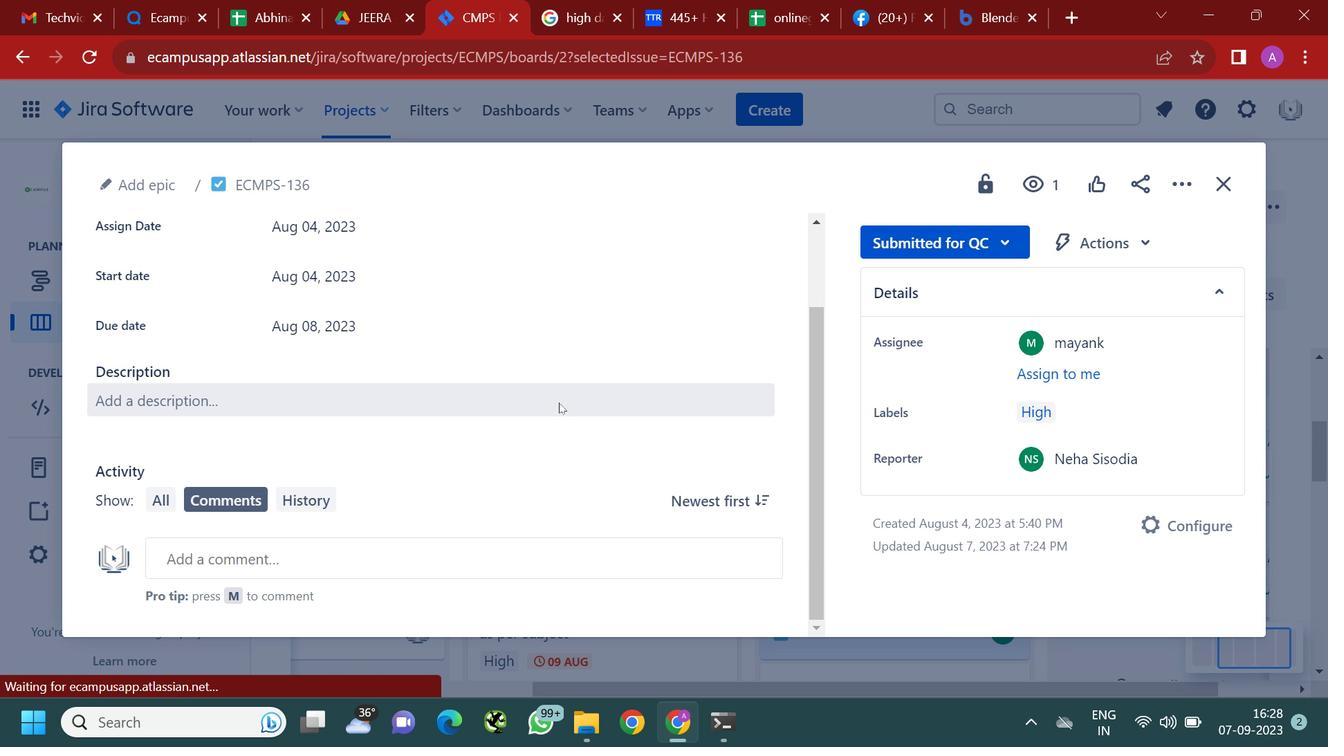 
Action: Mouse moved to (1236, 178)
Screenshot: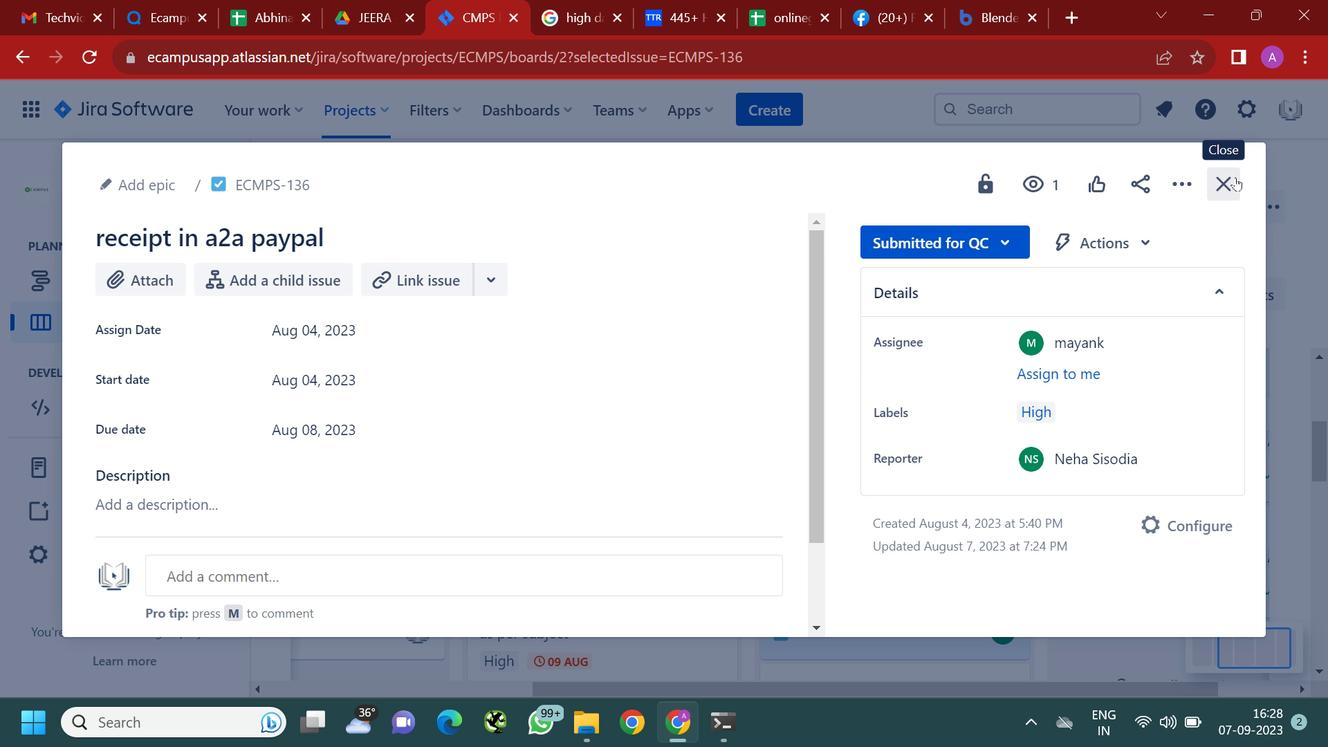 
Action: Mouse pressed left at (1236, 178)
Screenshot: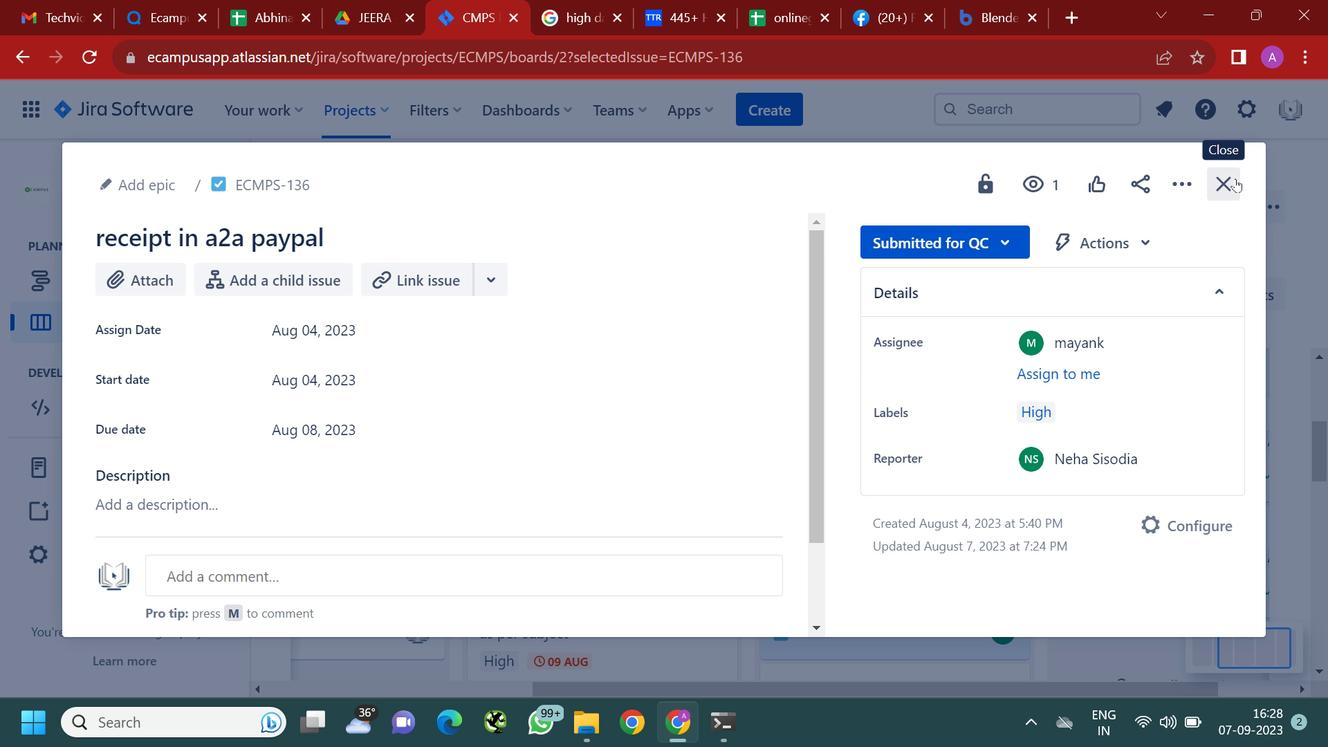 
Action: Mouse moved to (917, 490)
Screenshot: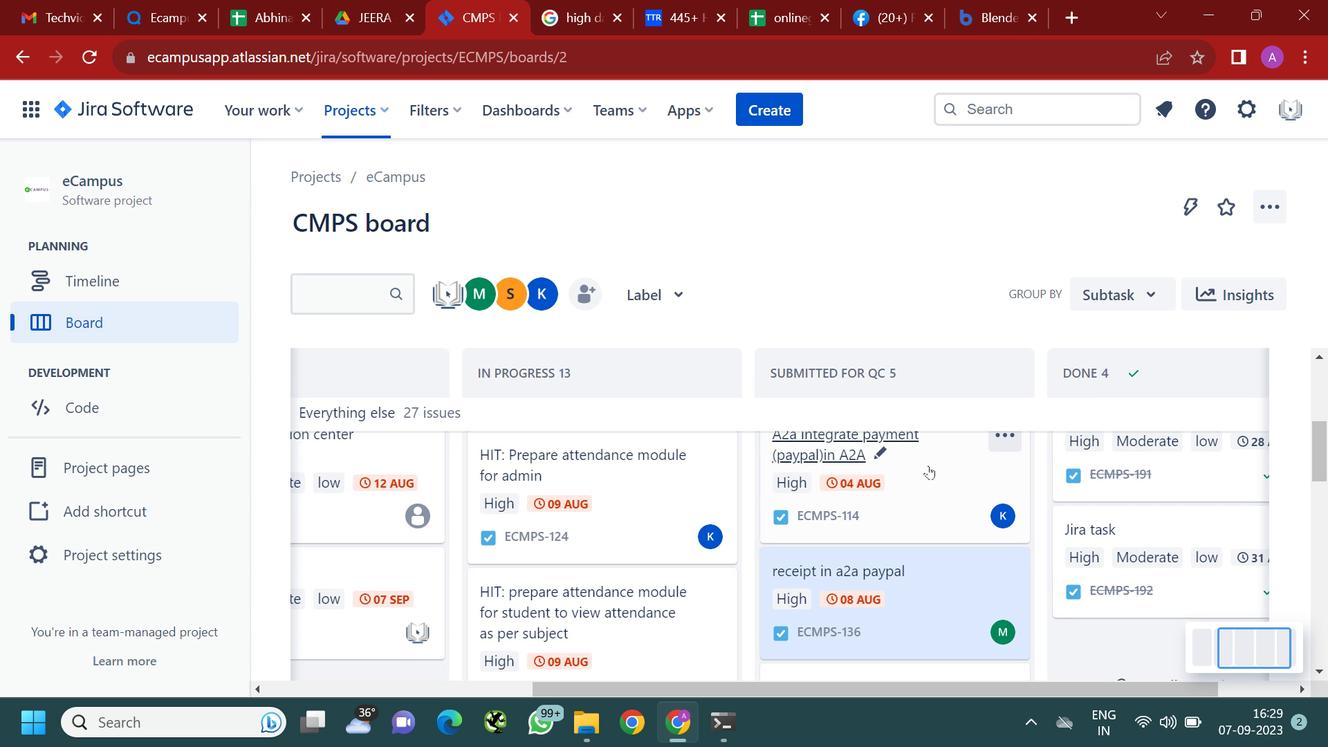 
Action: Mouse scrolled (917, 490) with delta (0, 0)
Screenshot: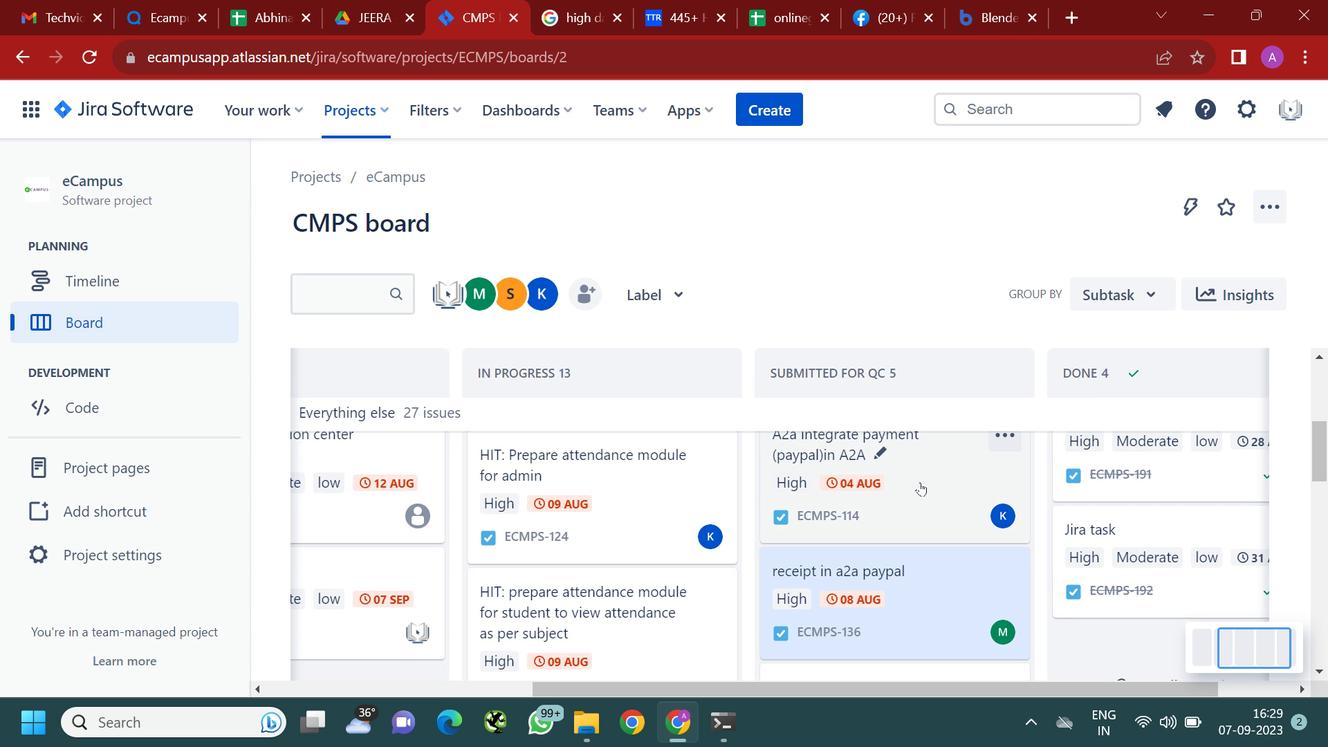 
Action: Mouse moved to (919, 497)
Screenshot: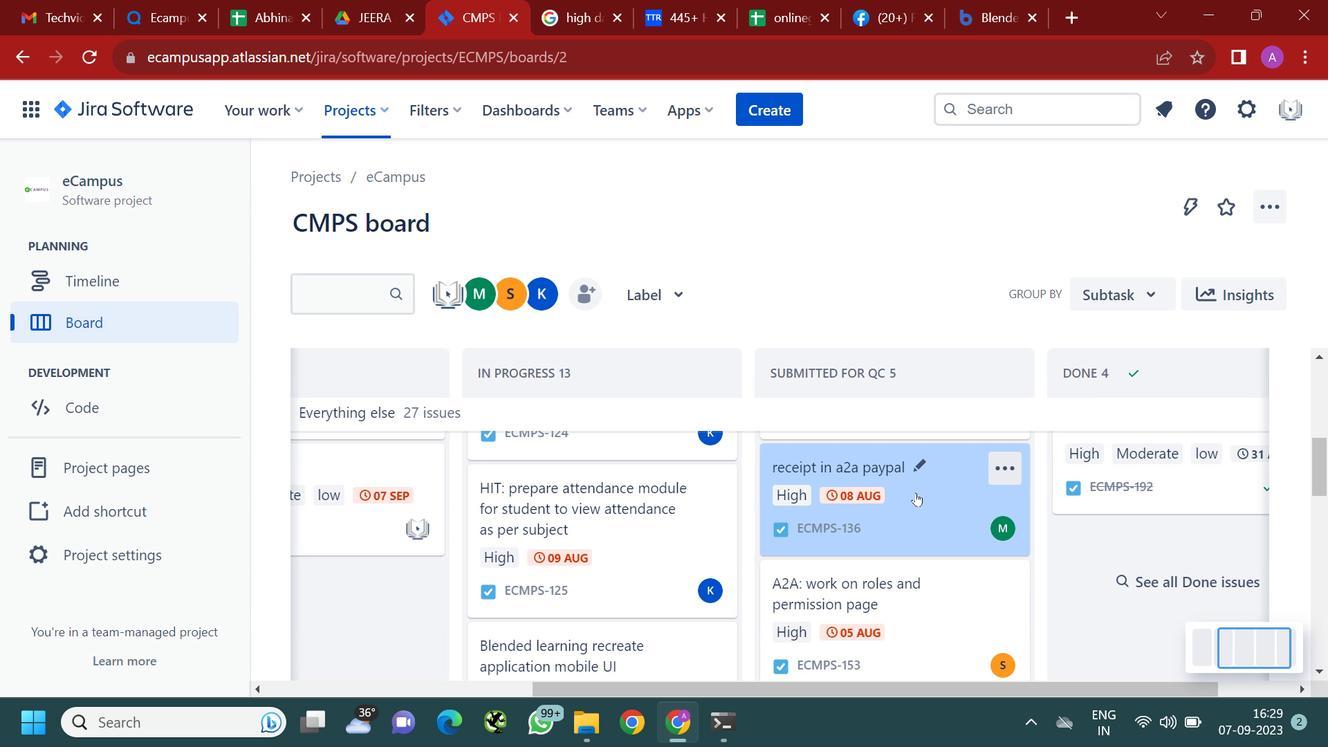 
Action: Mouse scrolled (919, 496) with delta (0, 0)
Screenshot: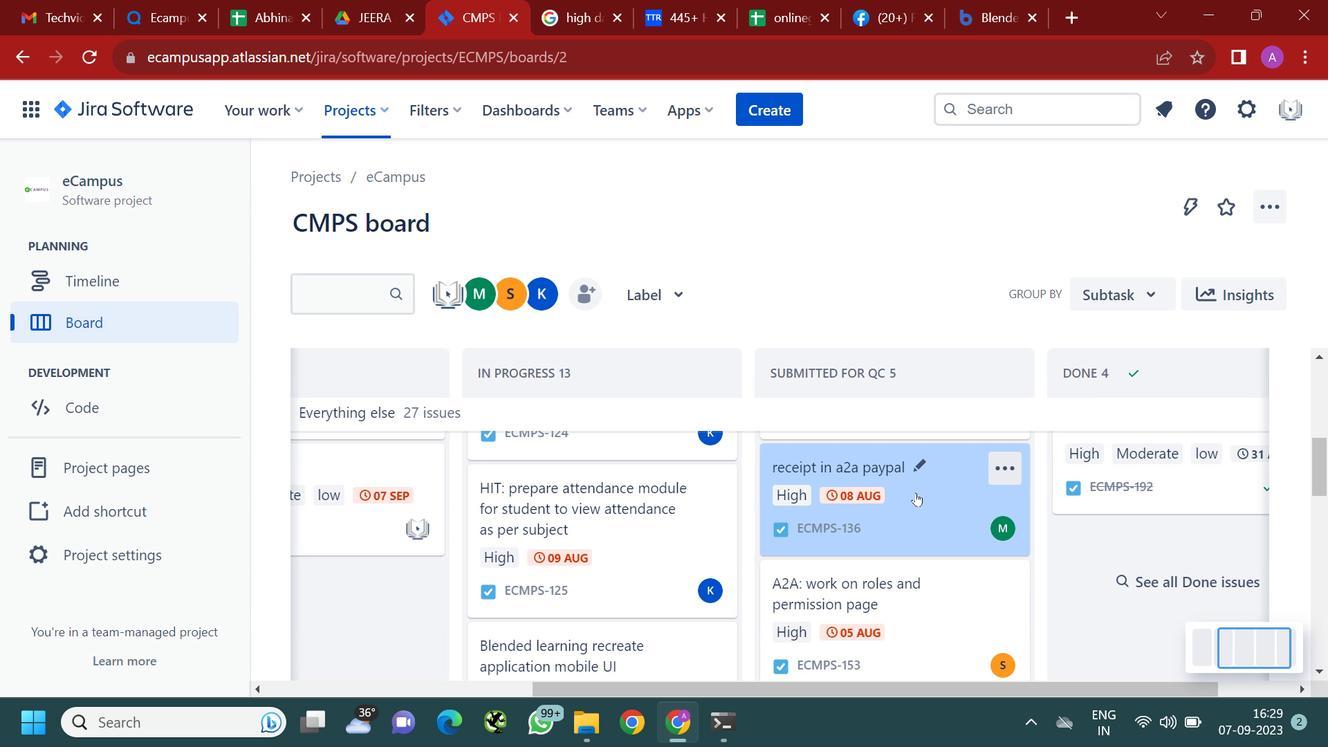 
Action: Mouse moved to (958, 534)
Screenshot: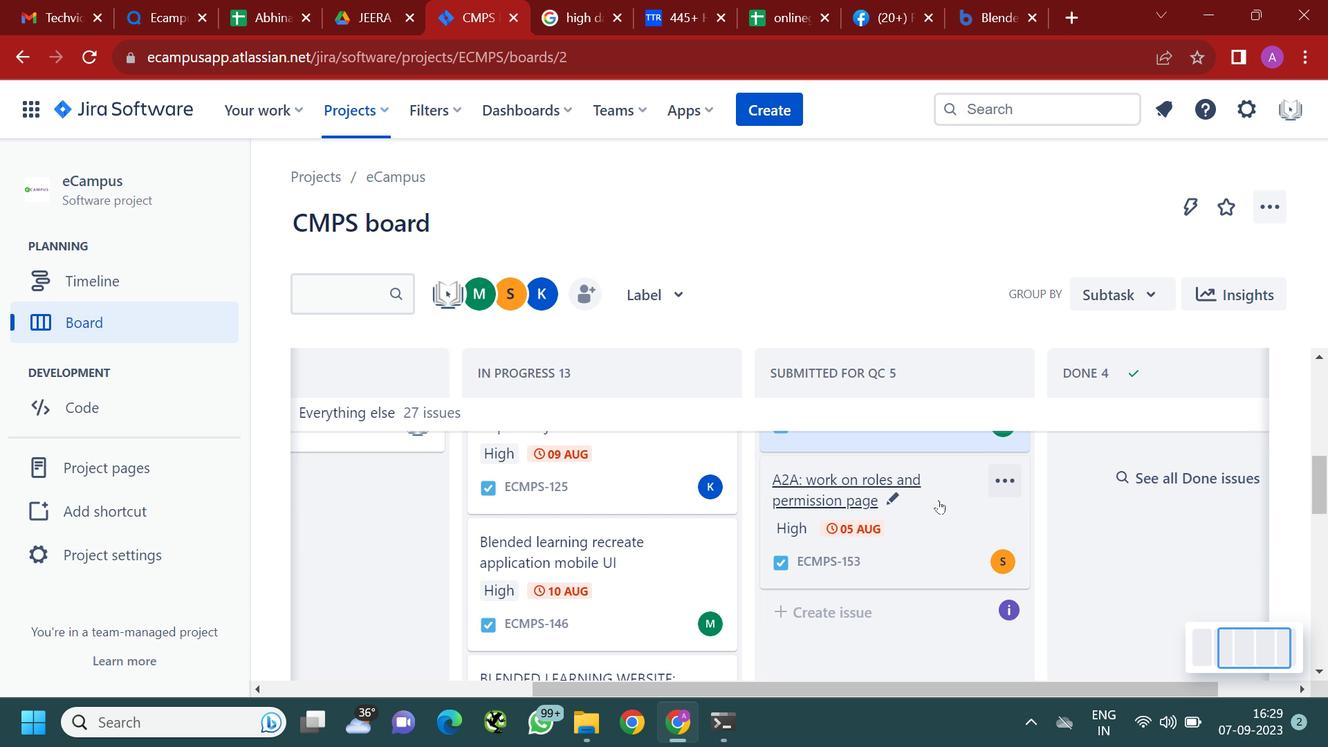 
Action: Mouse pressed left at (958, 534)
Screenshot: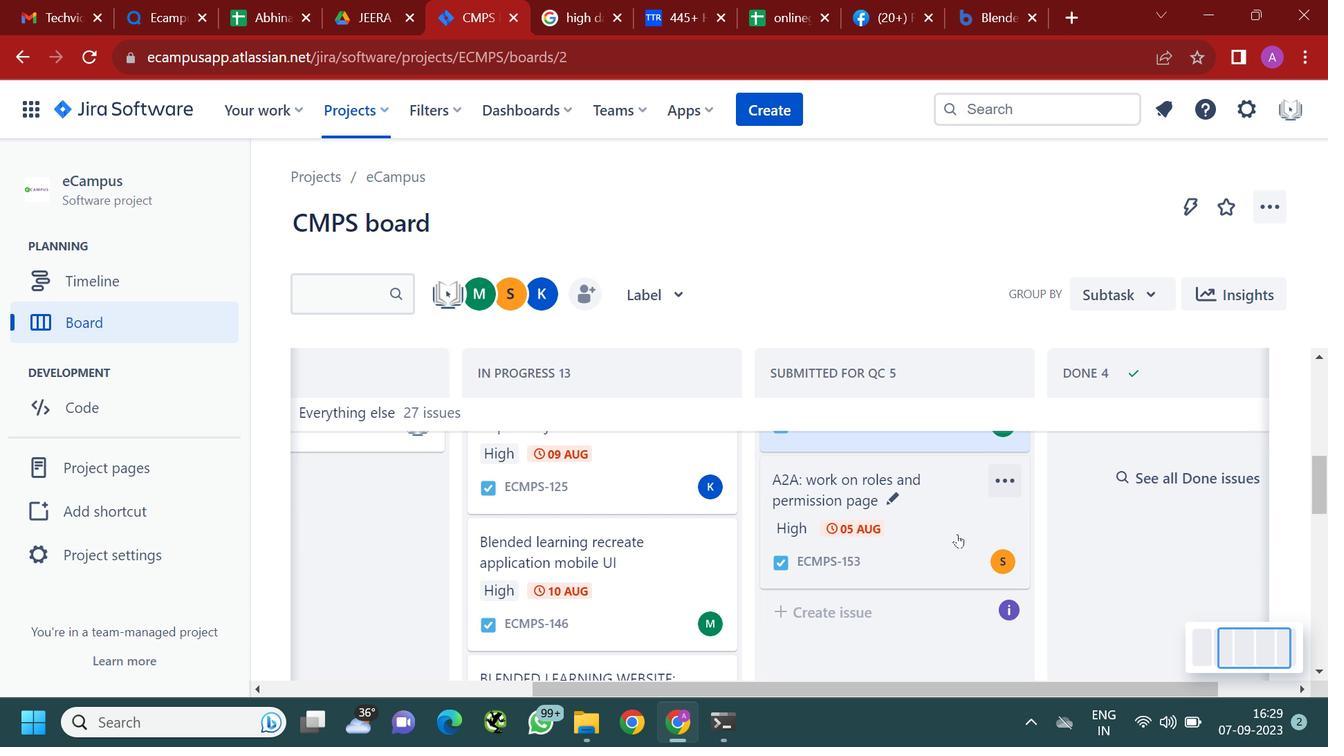 
Action: Mouse moved to (1222, 191)
Screenshot: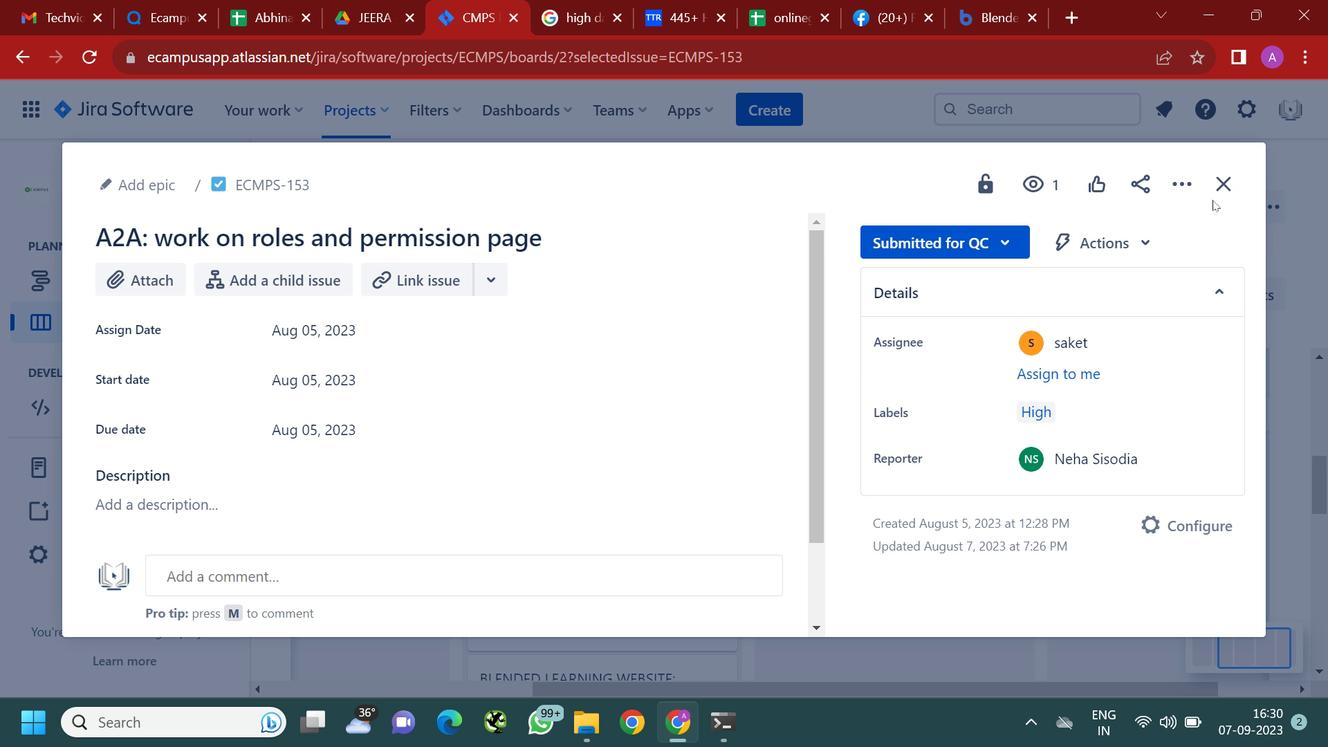 
Action: Mouse pressed left at (1222, 191)
Screenshot: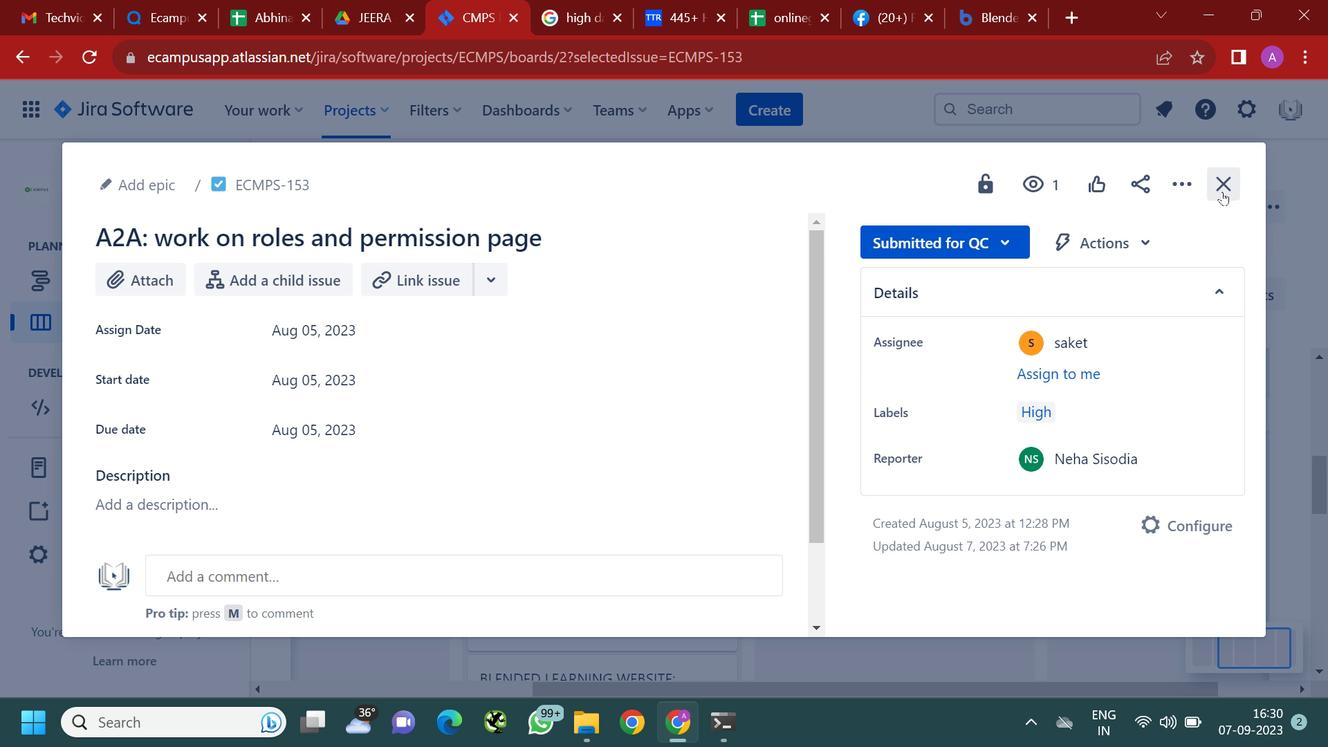 
Action: Mouse moved to (562, 571)
Screenshot: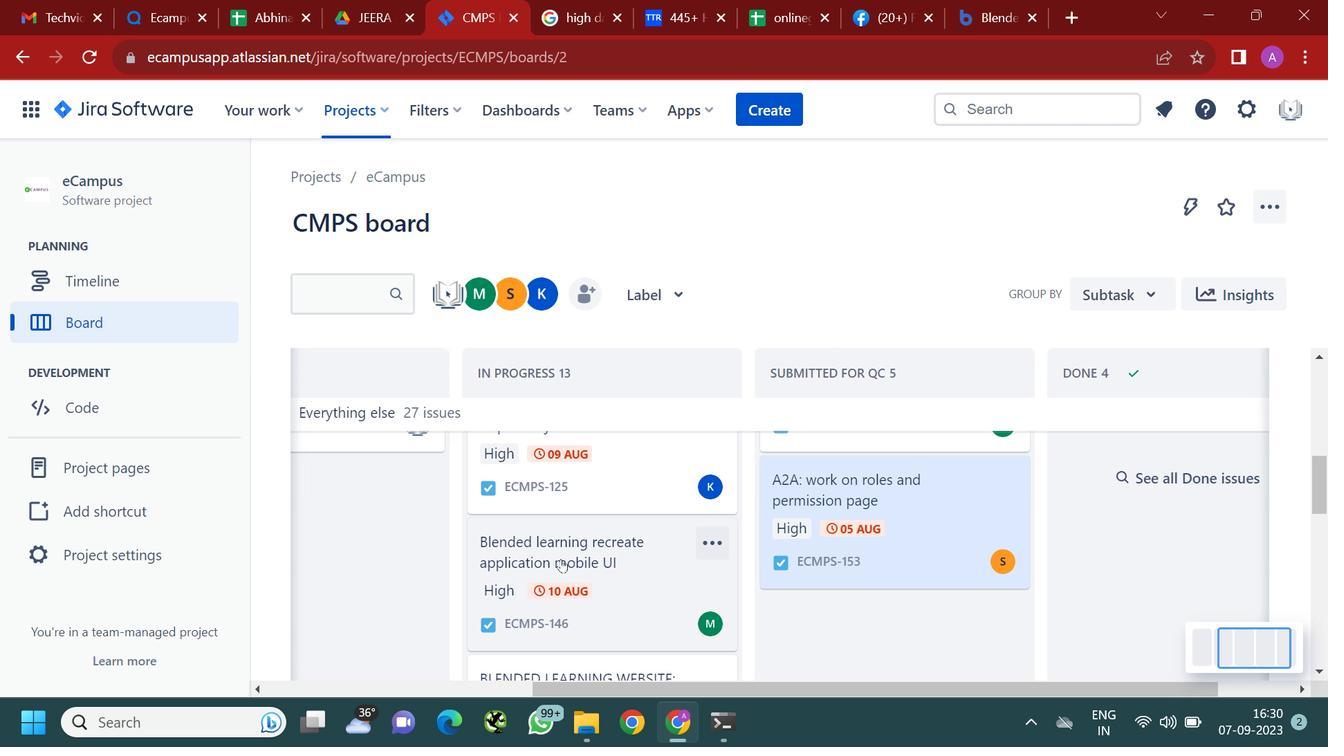 
Action: Mouse scrolled (562, 570) with delta (0, 0)
Screenshot: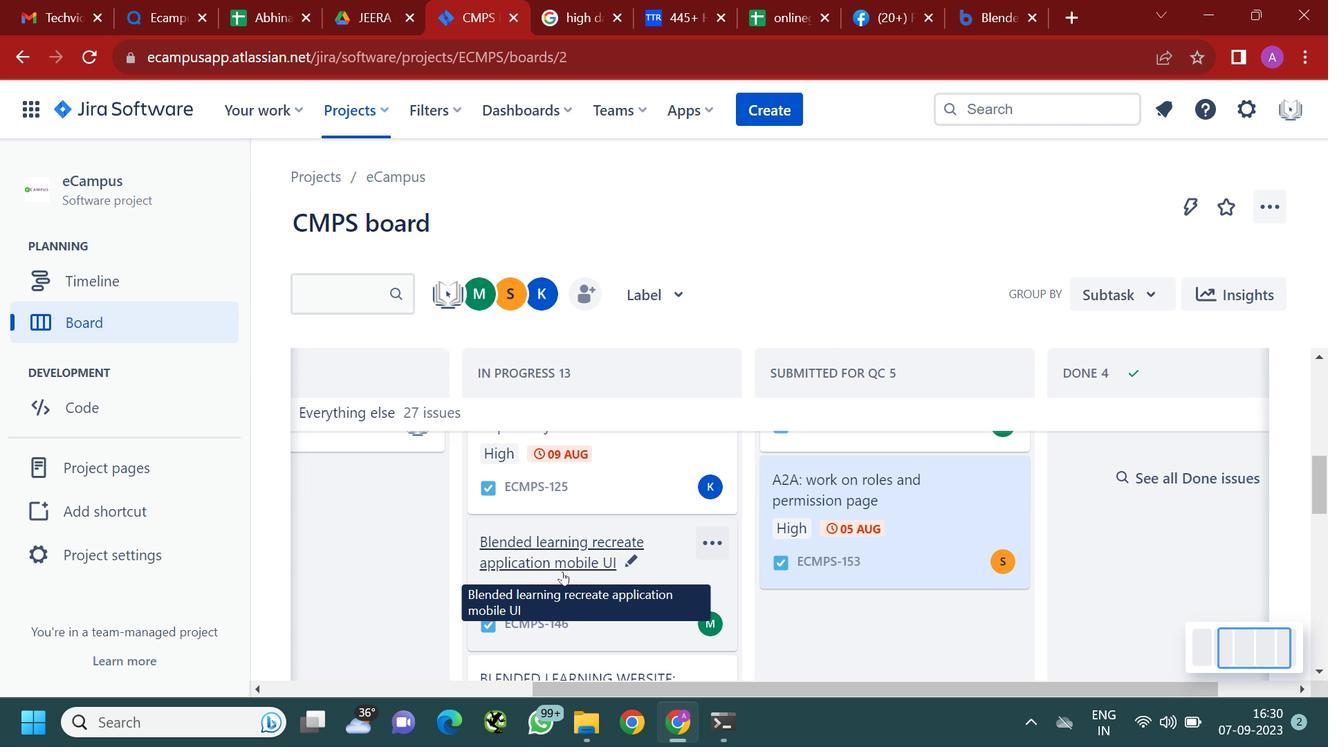 
Action: Mouse scrolled (562, 570) with delta (0, 0)
Screenshot: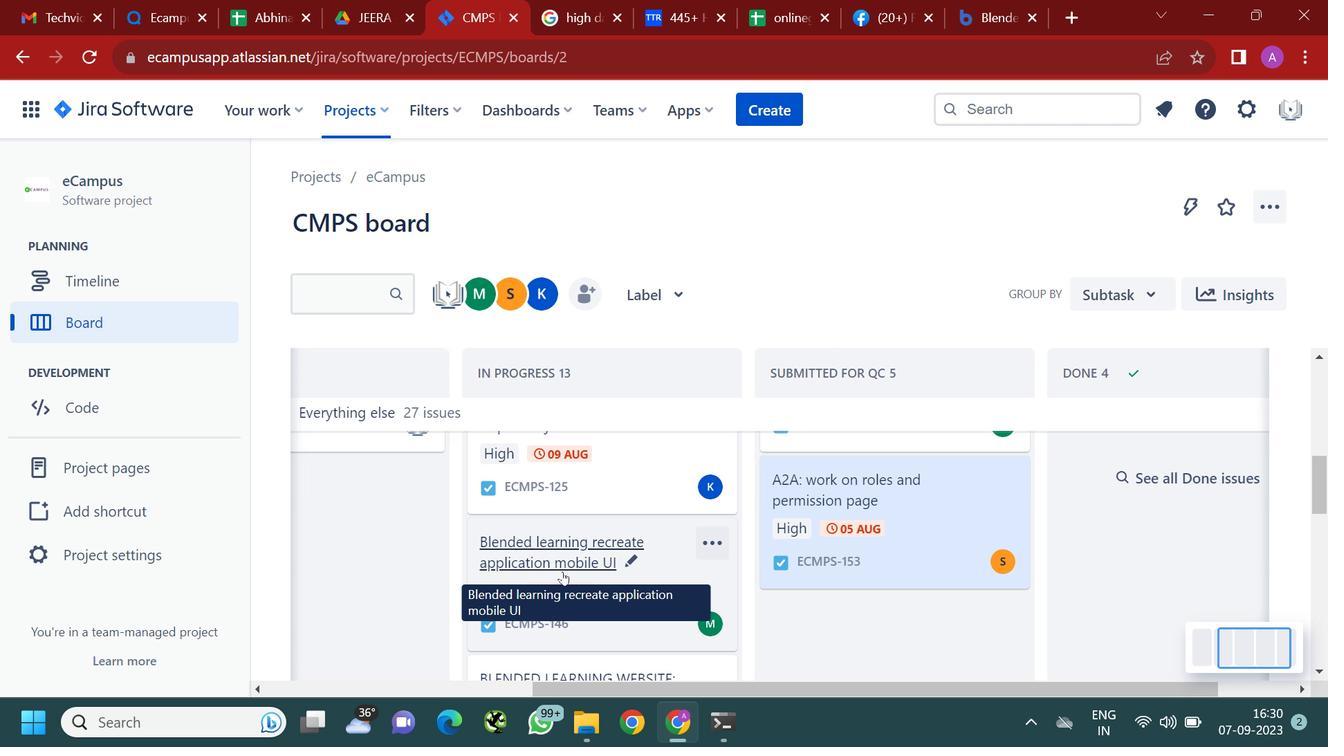 
Action: Mouse moved to (579, 550)
Screenshot: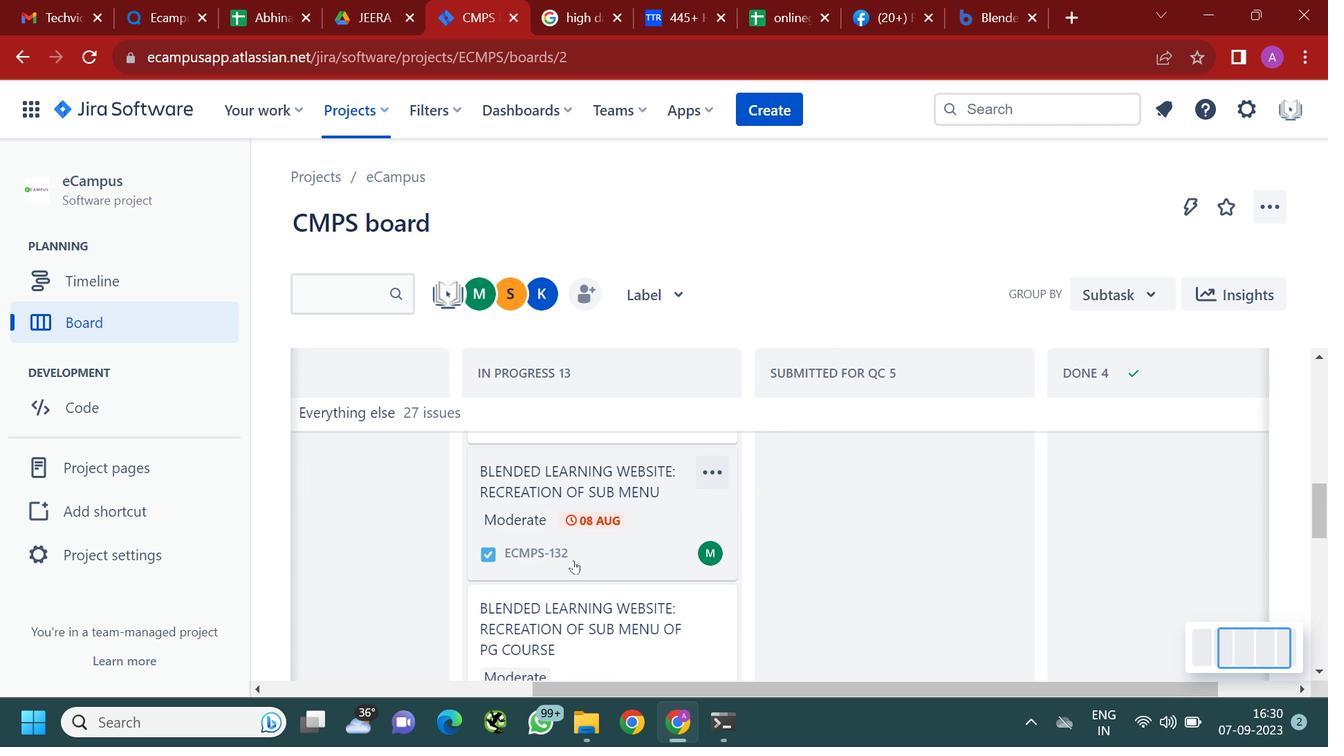 
Action: Mouse scrolled (579, 550) with delta (0, 0)
Screenshot: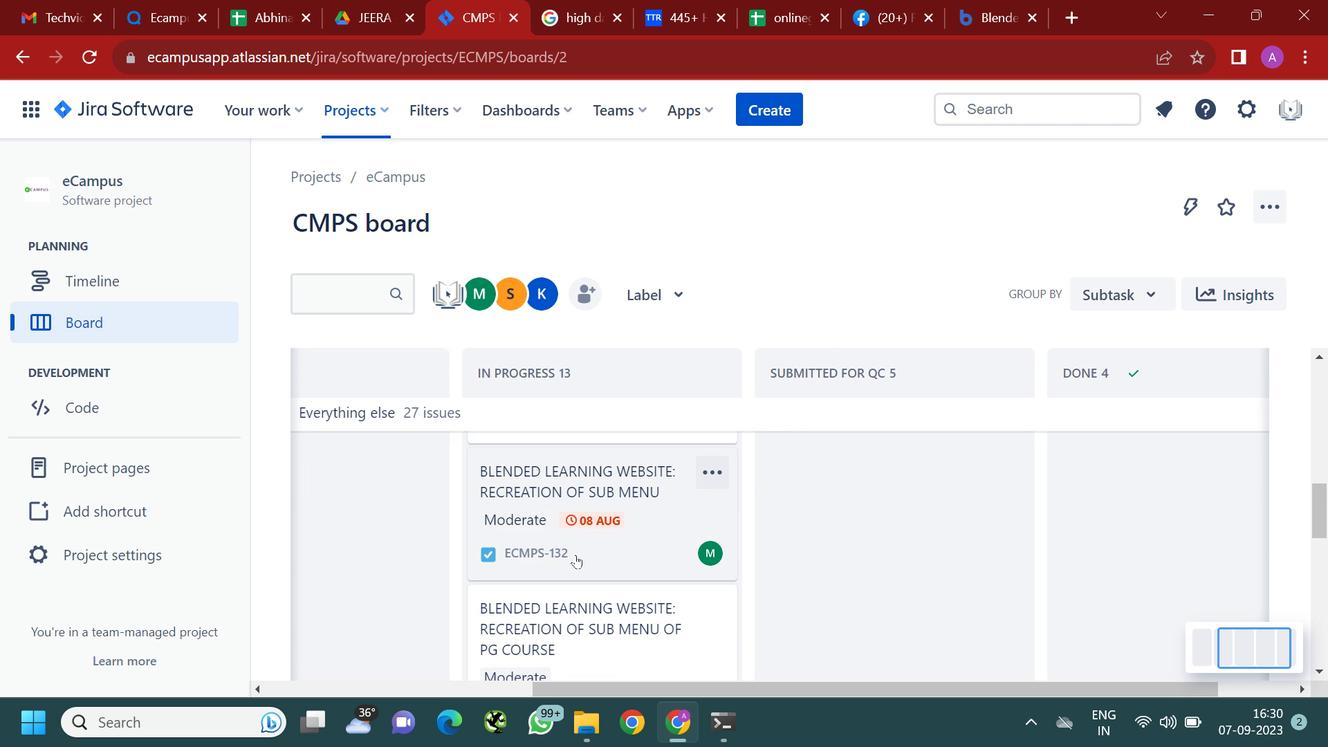 
Action: Mouse moved to (622, 611)
Screenshot: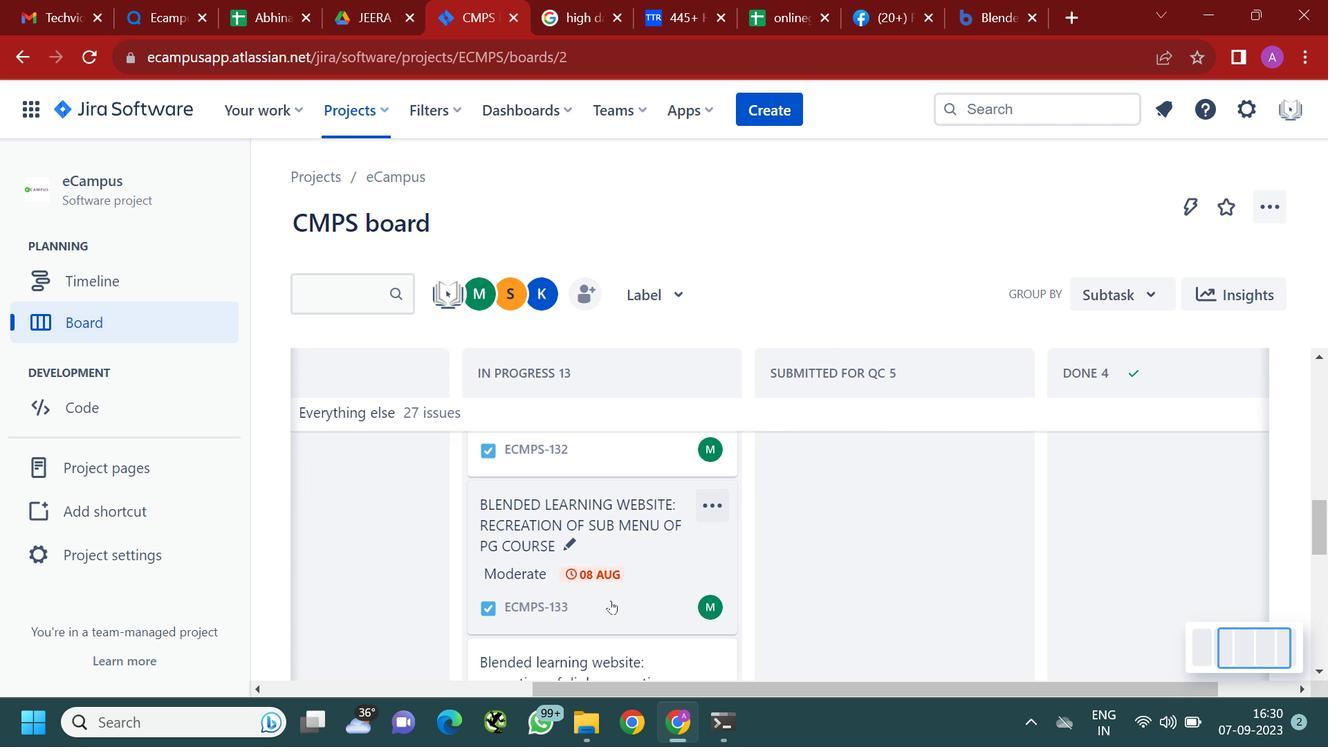 
Action: Mouse scrolled (622, 611) with delta (0, 0)
Screenshot: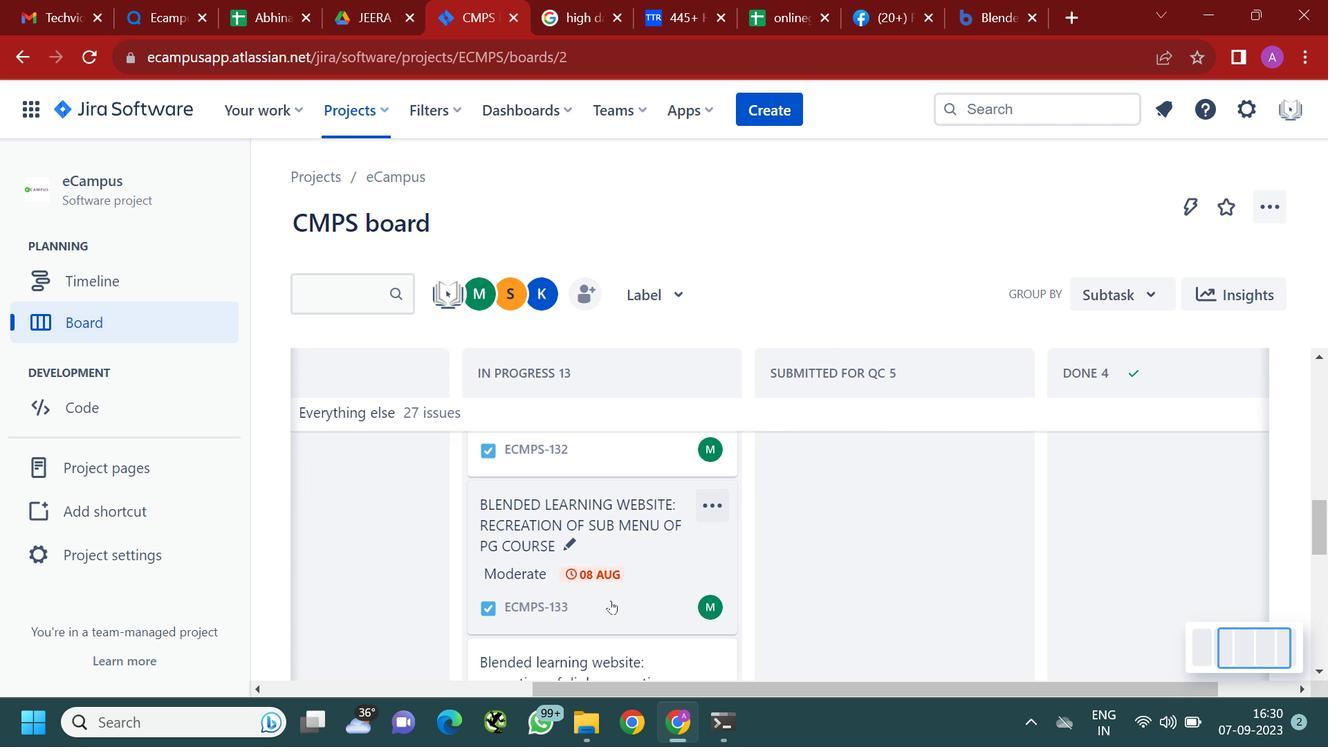 
Action: Mouse moved to (624, 614)
Screenshot: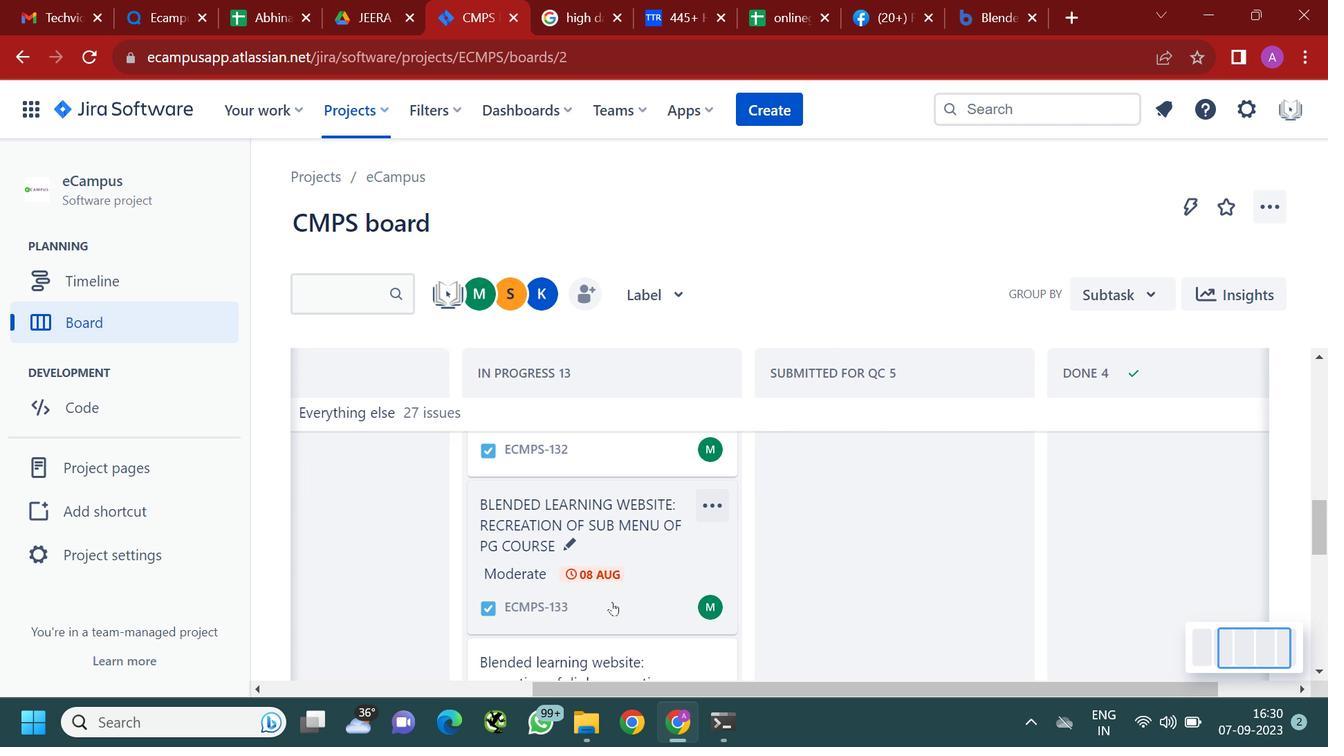 
Action: Mouse scrolled (624, 613) with delta (0, 0)
Screenshot: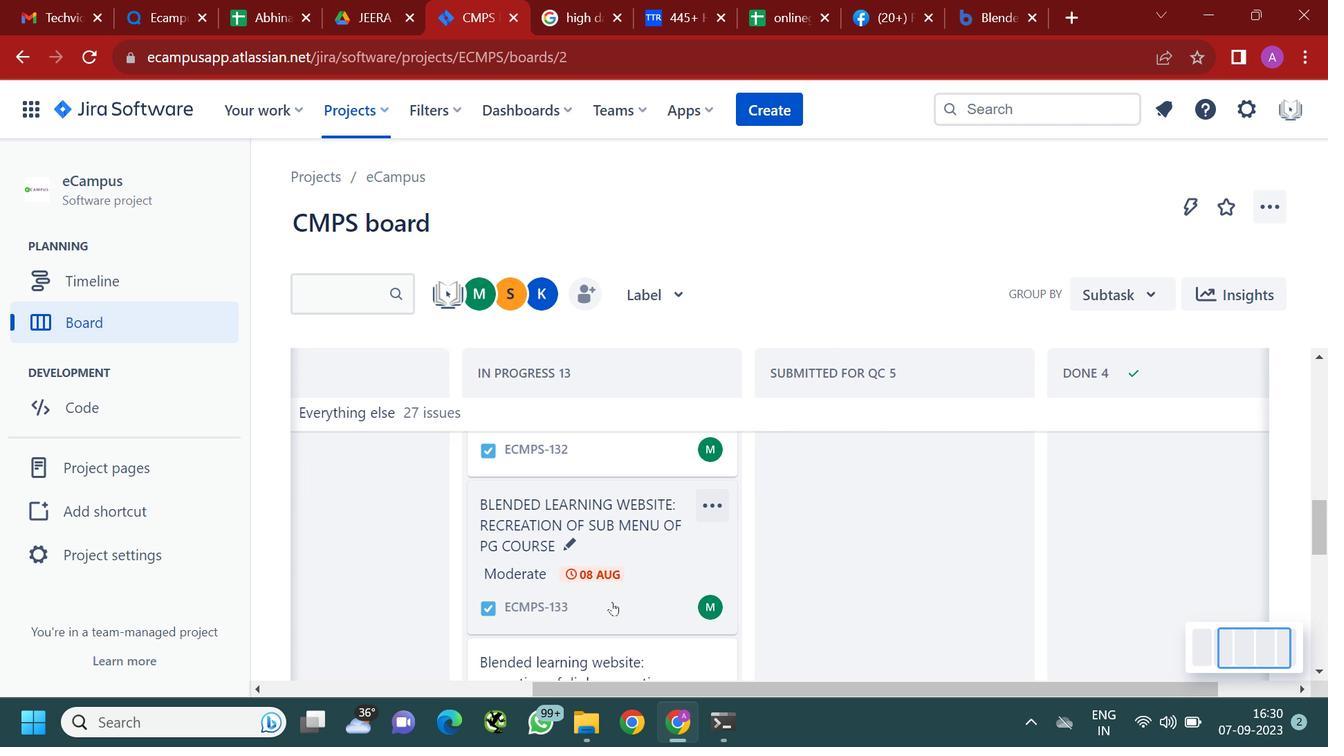 
Action: Mouse moved to (629, 617)
Screenshot: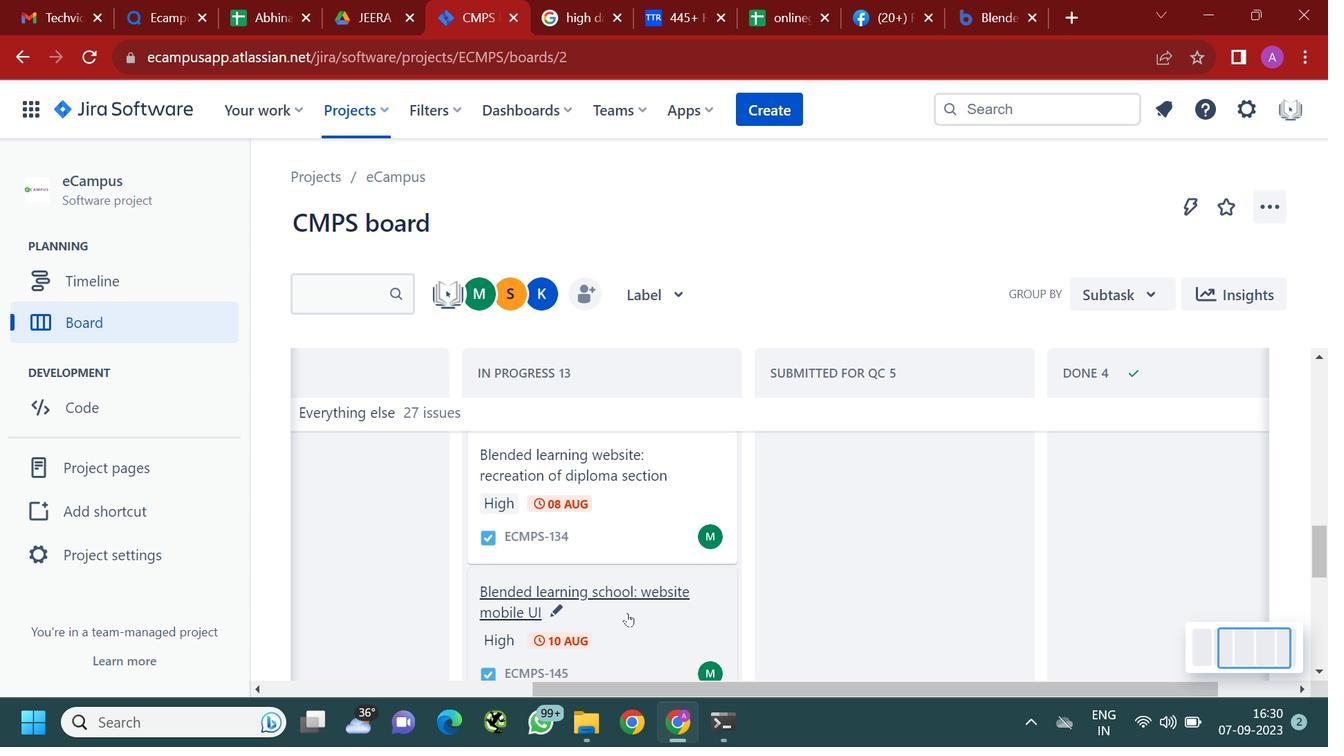 
Action: Mouse pressed left at (629, 617)
Screenshot: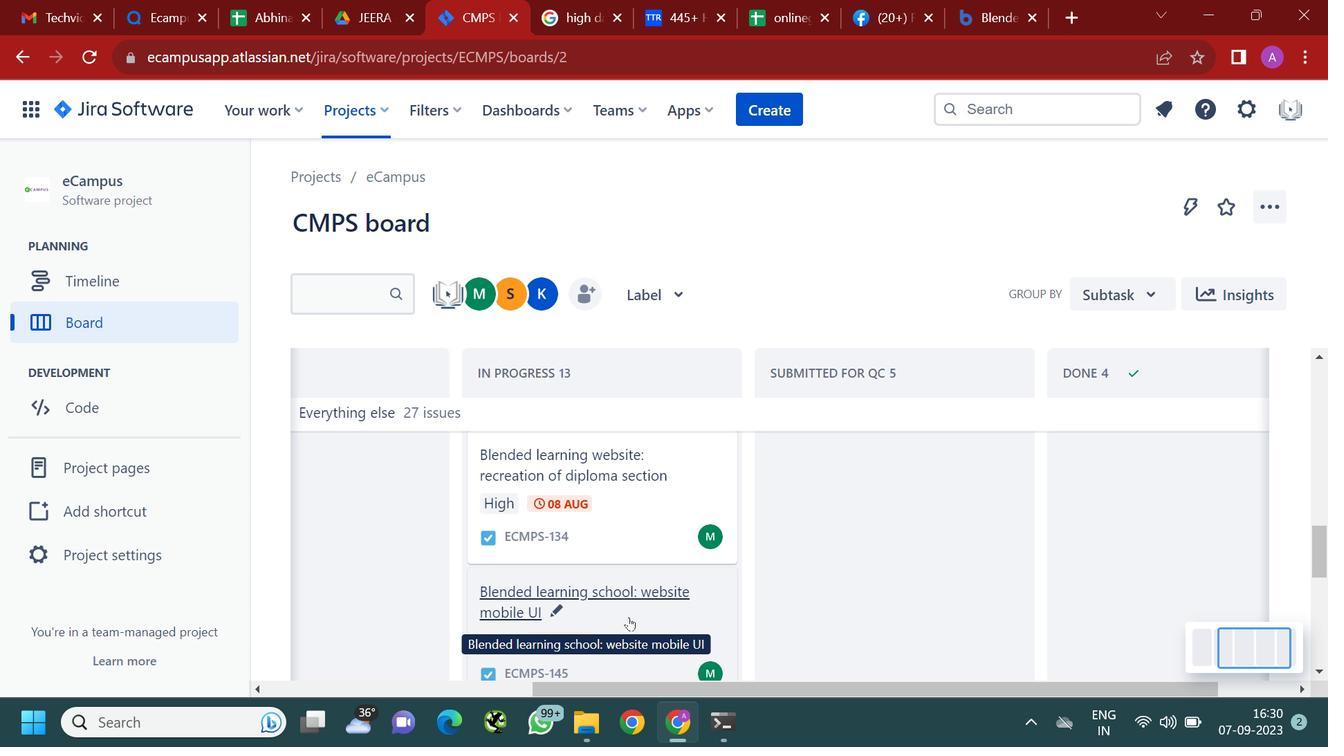 
Action: Mouse moved to (390, 438)
Screenshot: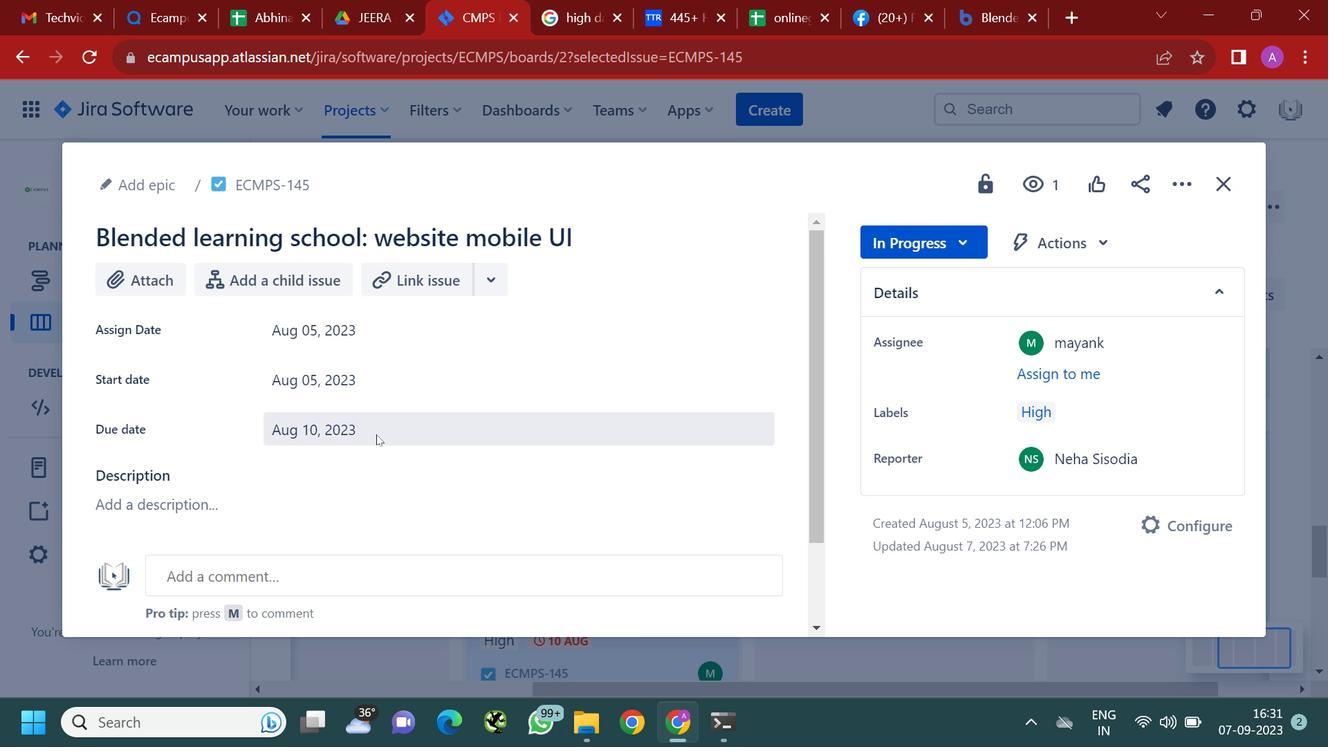 
Action: Mouse scrolled (390, 437) with delta (0, 0)
Screenshot: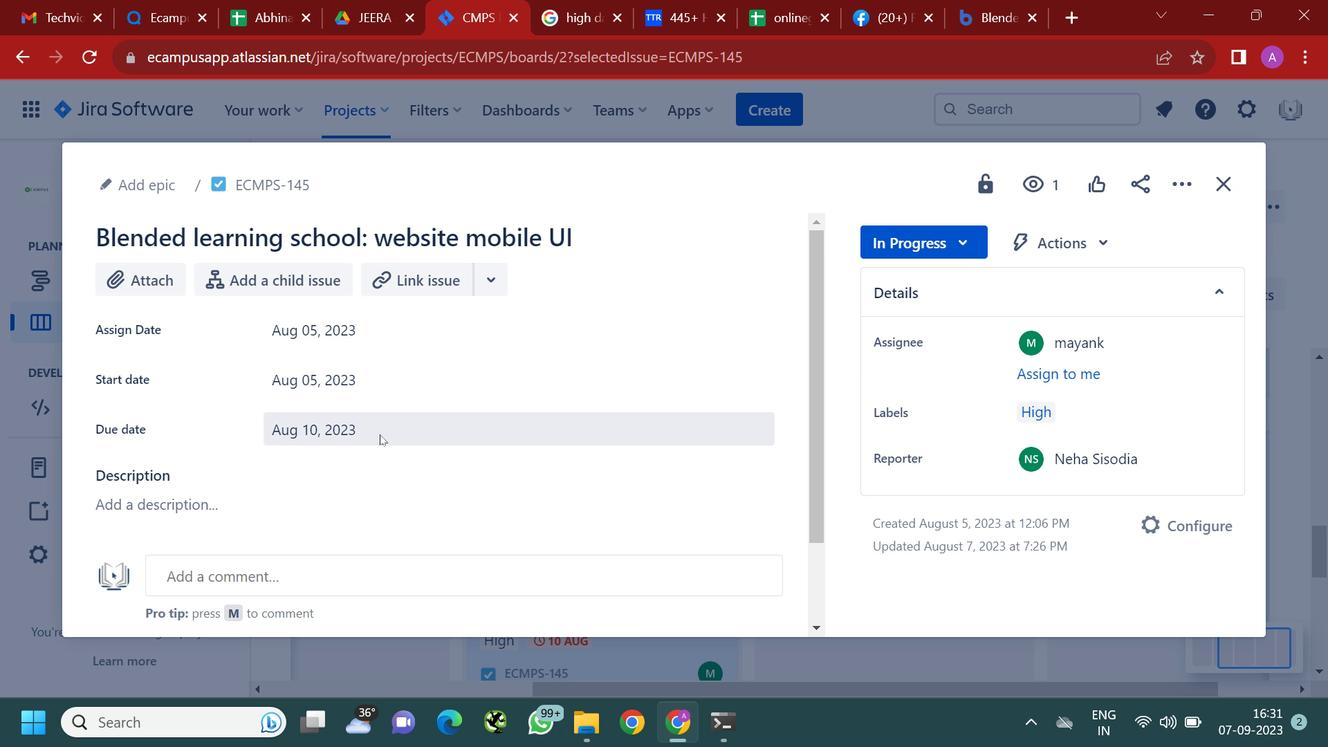 
Action: Mouse moved to (1218, 192)
Screenshot: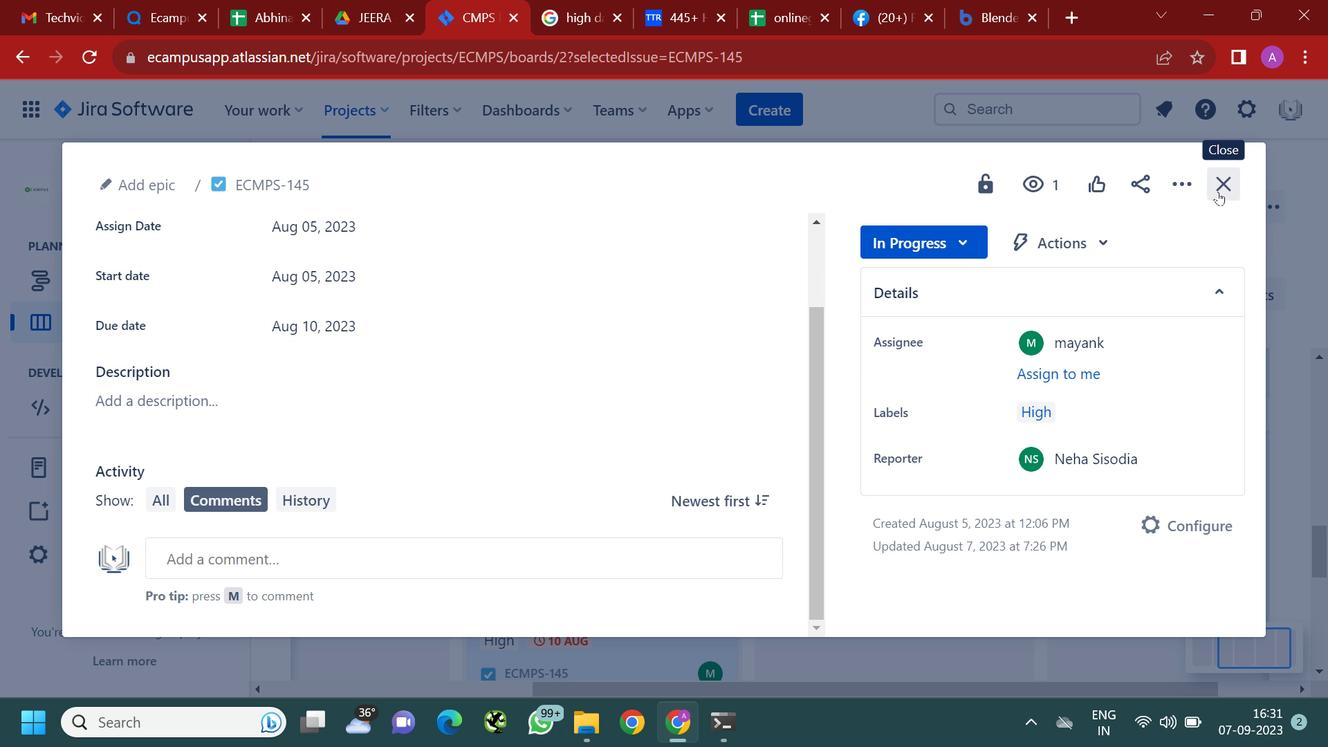 
Action: Mouse pressed left at (1218, 192)
Screenshot: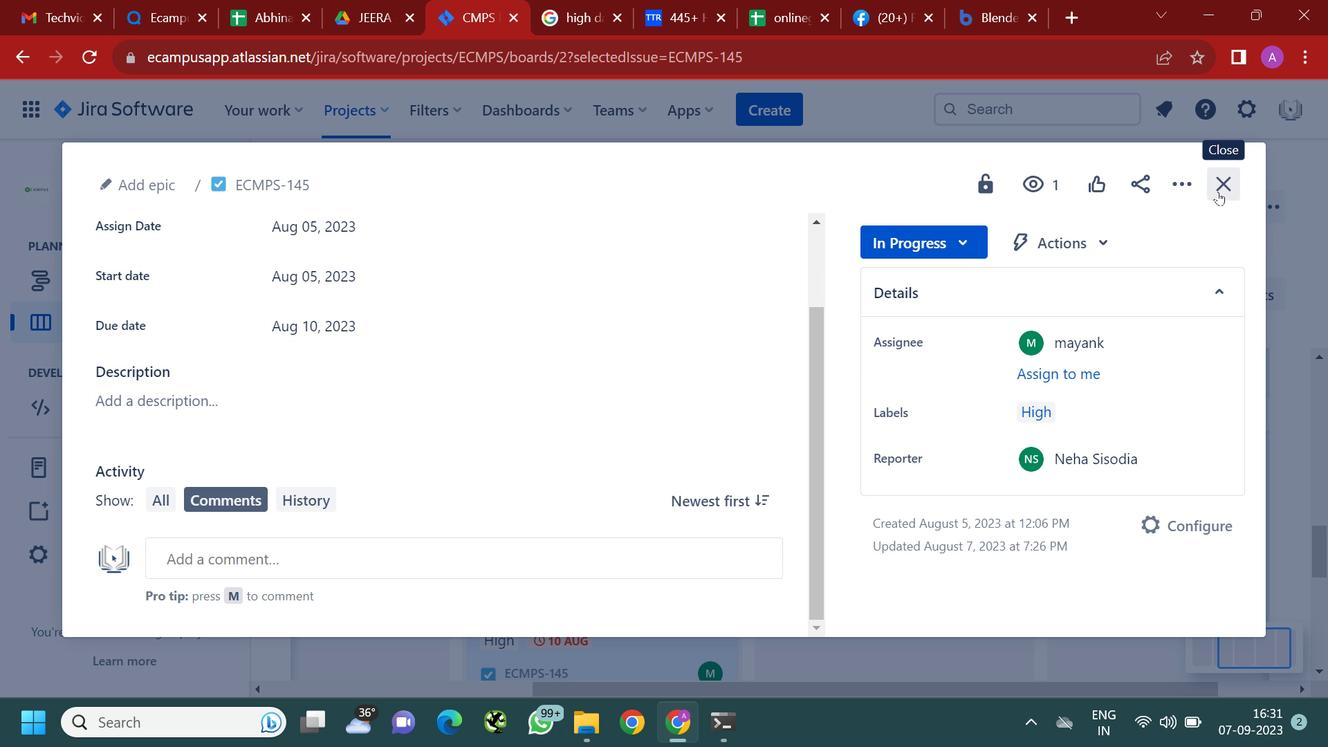 
Action: Mouse moved to (683, 516)
Screenshot: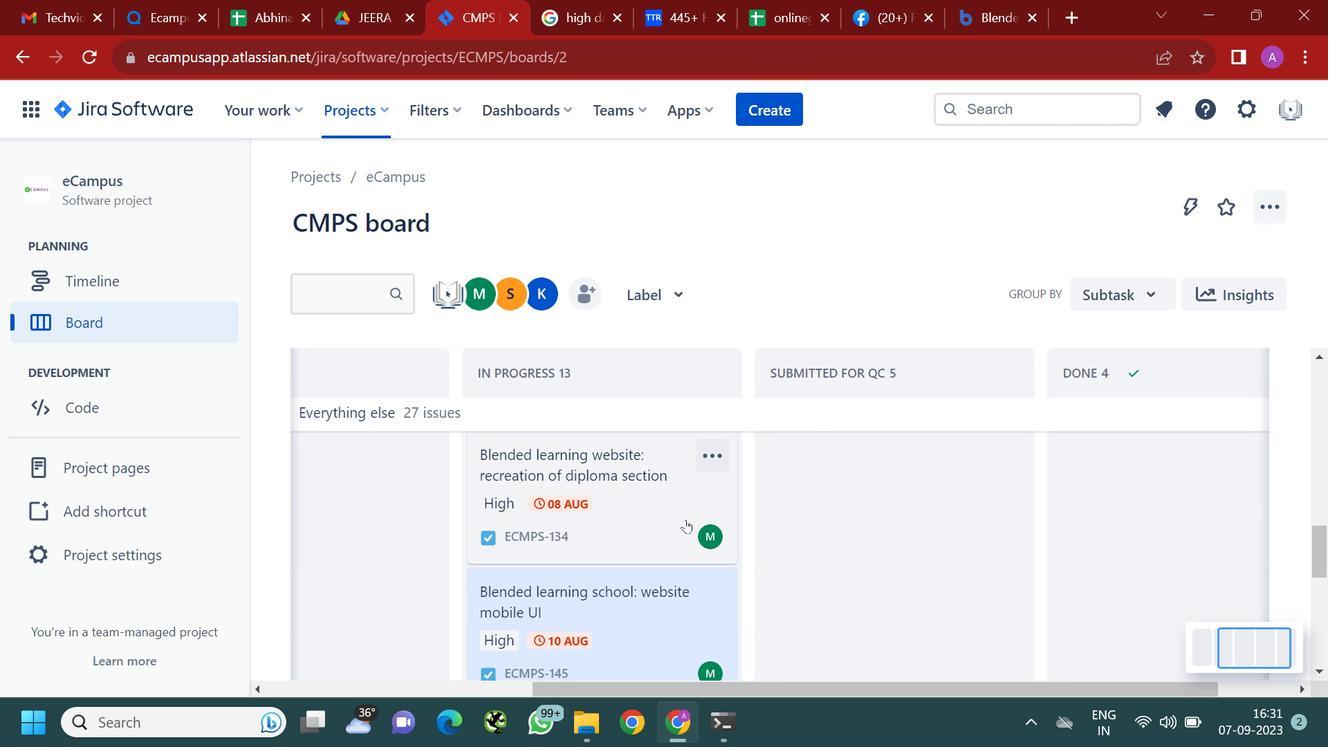 
Action: Mouse scrolled (683, 515) with delta (0, 0)
